 Task: Education minutes blue modern color block.
Action: Mouse moved to (120, 149)
Screenshot: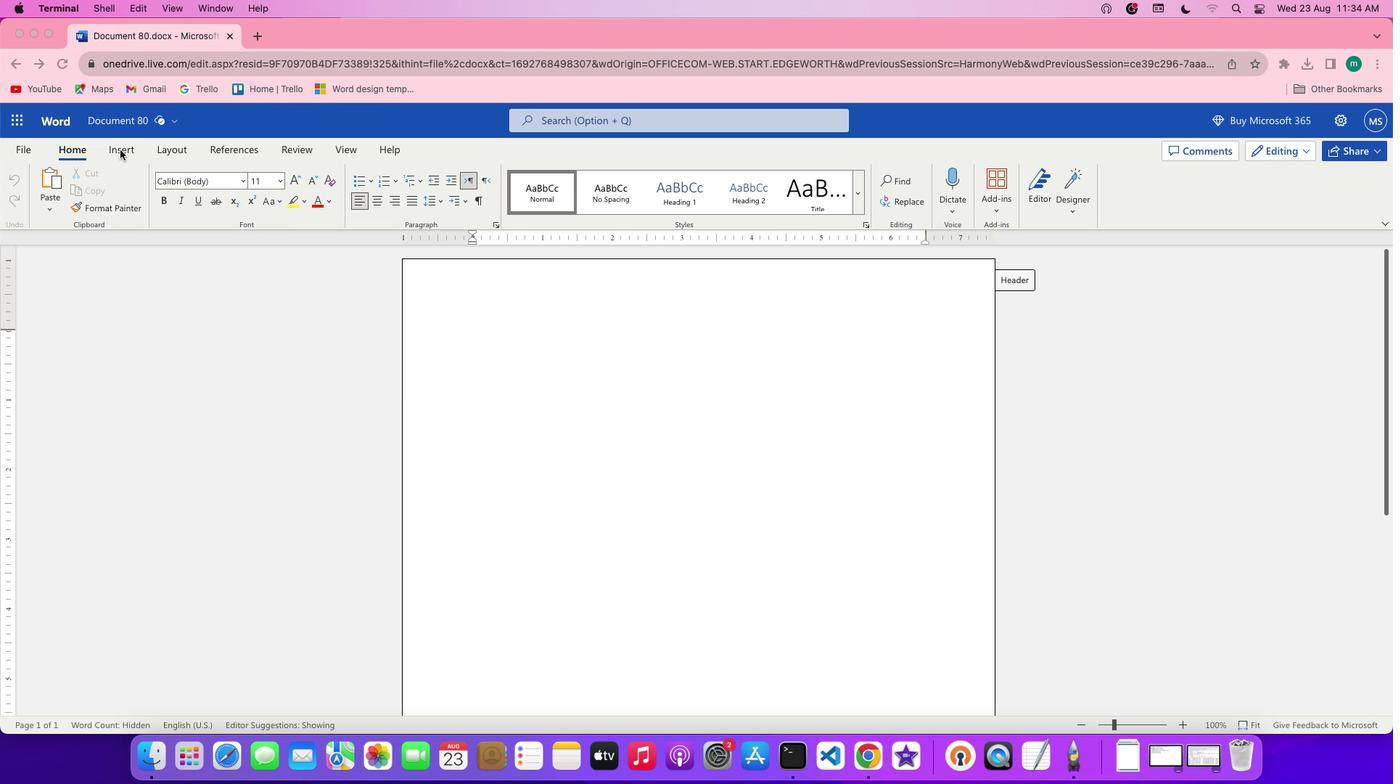 
Action: Mouse pressed left at (120, 149)
Screenshot: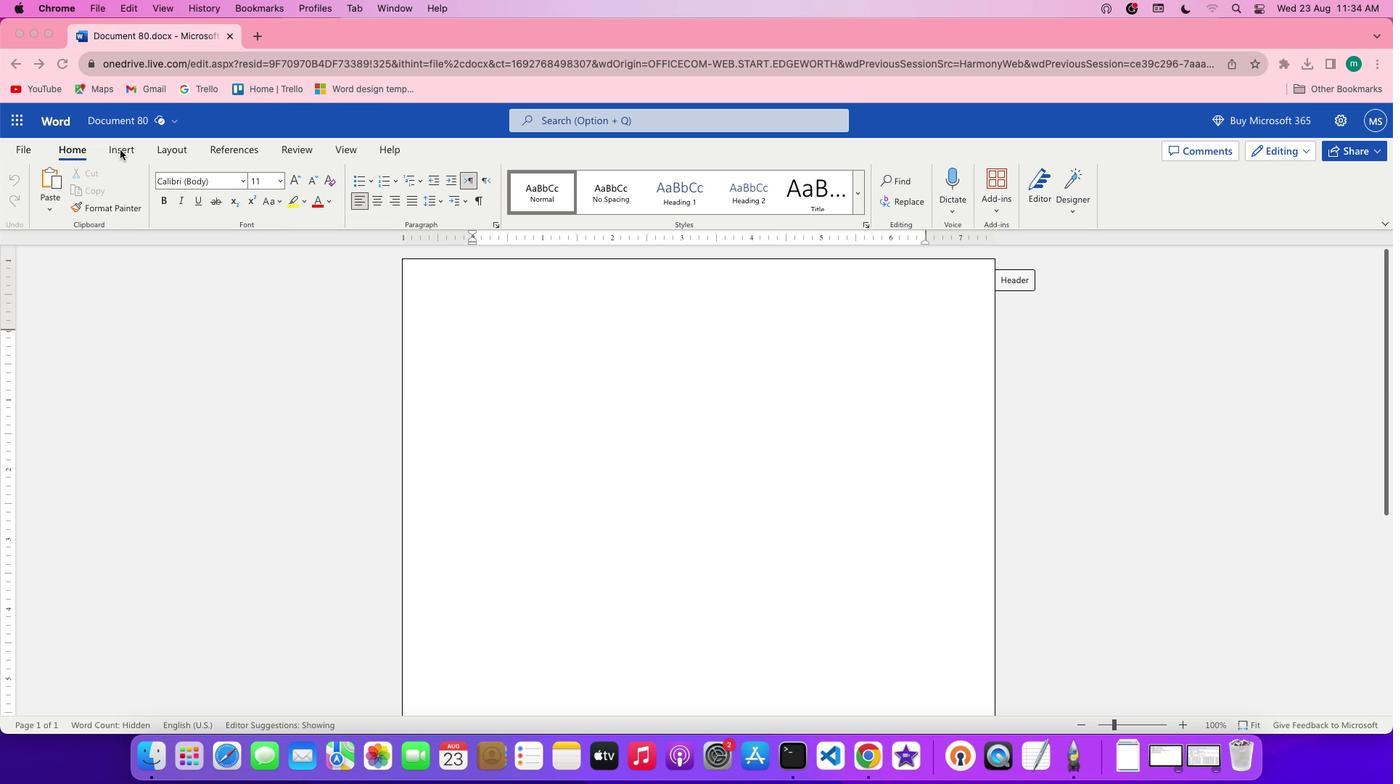 
Action: Mouse pressed left at (120, 149)
Screenshot: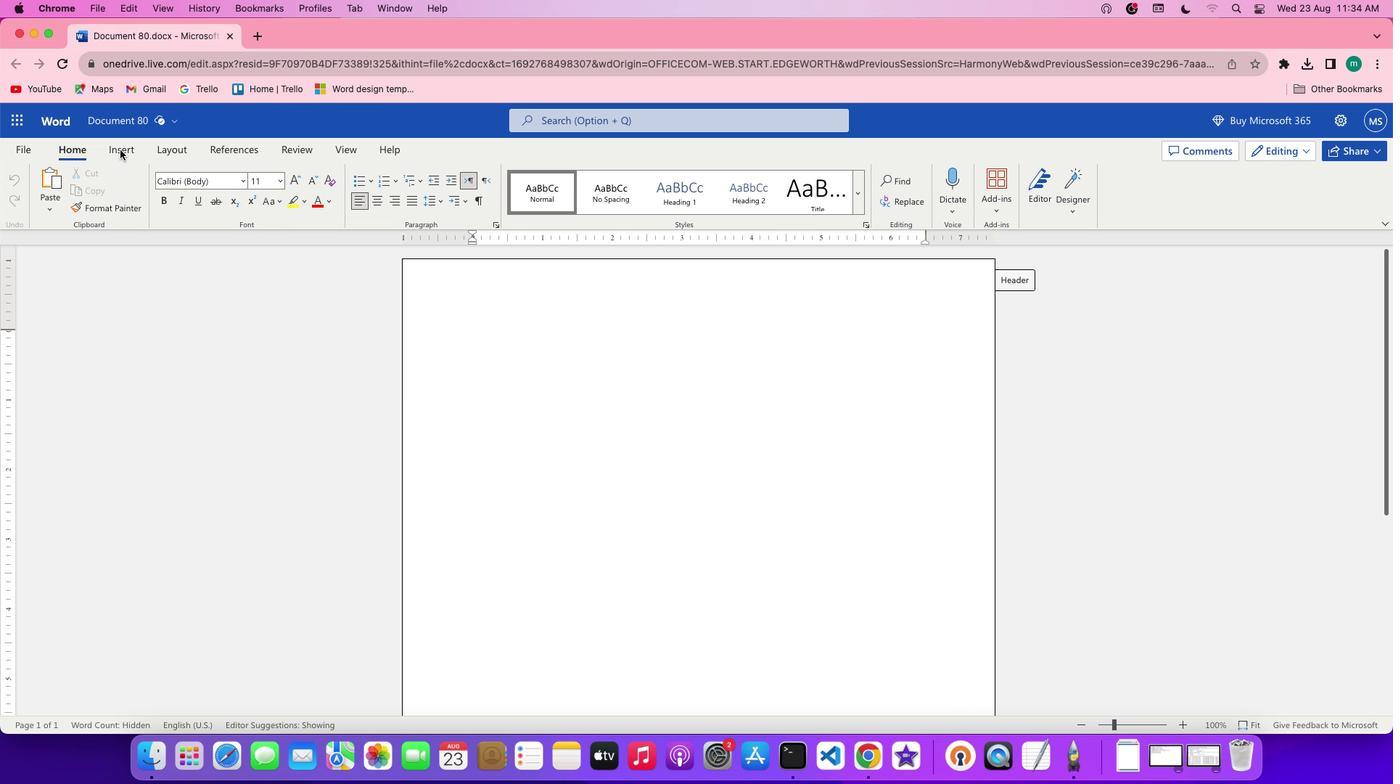 
Action: Mouse moved to (100, 209)
Screenshot: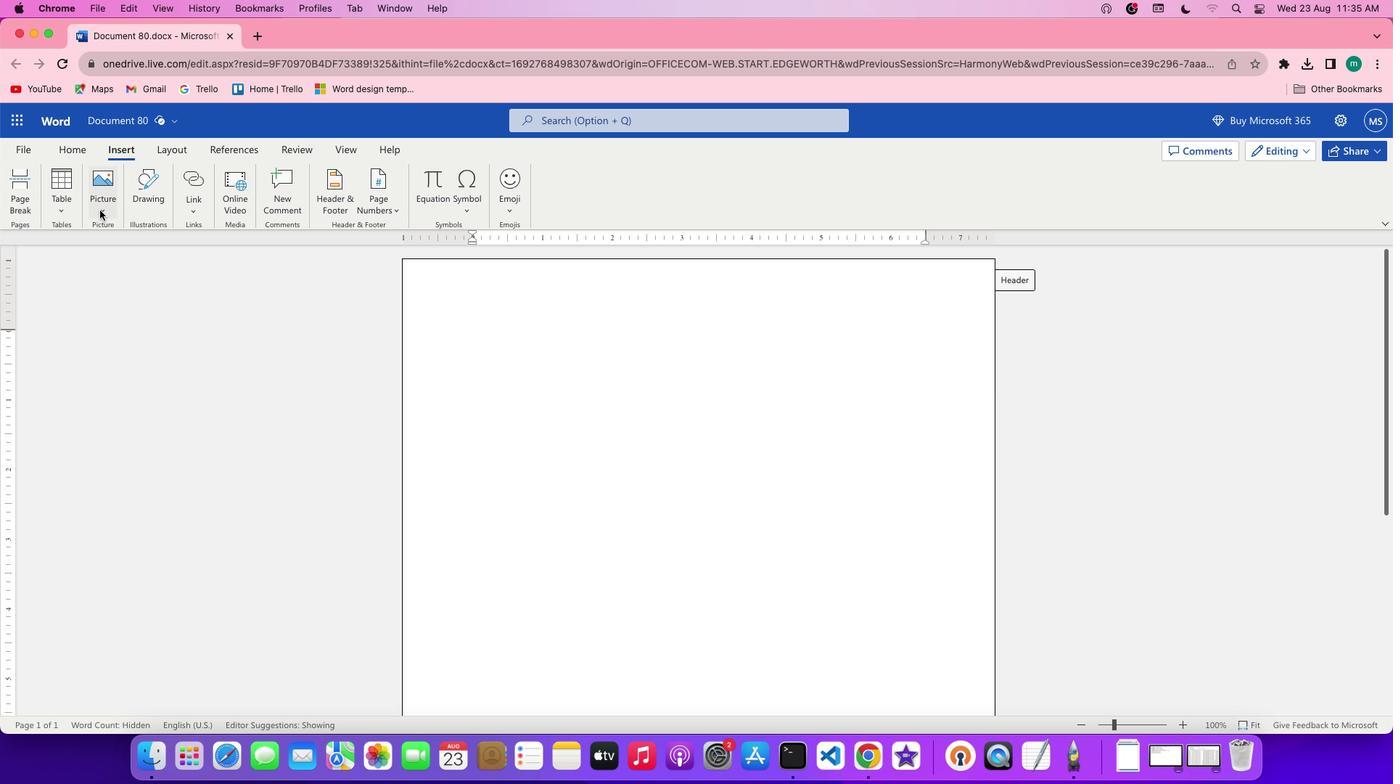 
Action: Mouse pressed left at (100, 209)
Screenshot: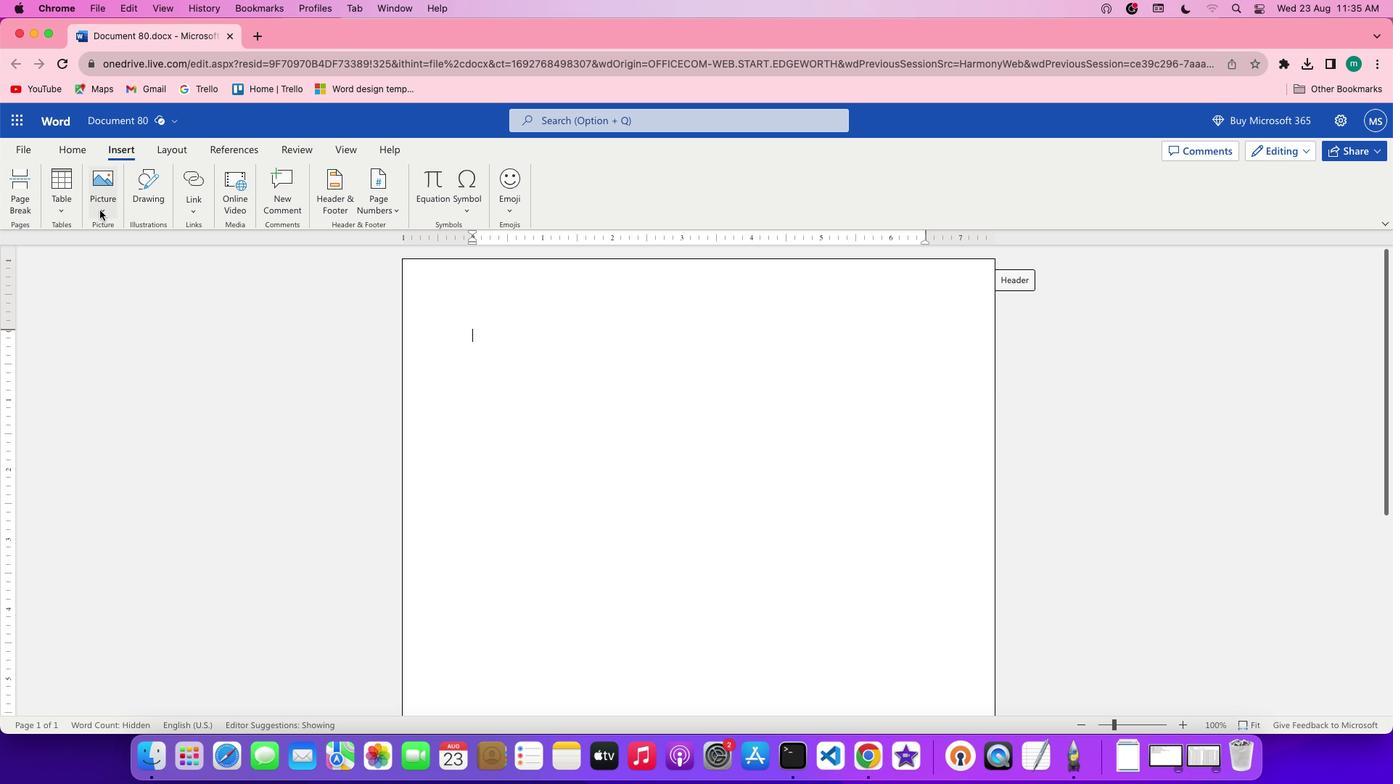 
Action: Mouse moved to (129, 249)
Screenshot: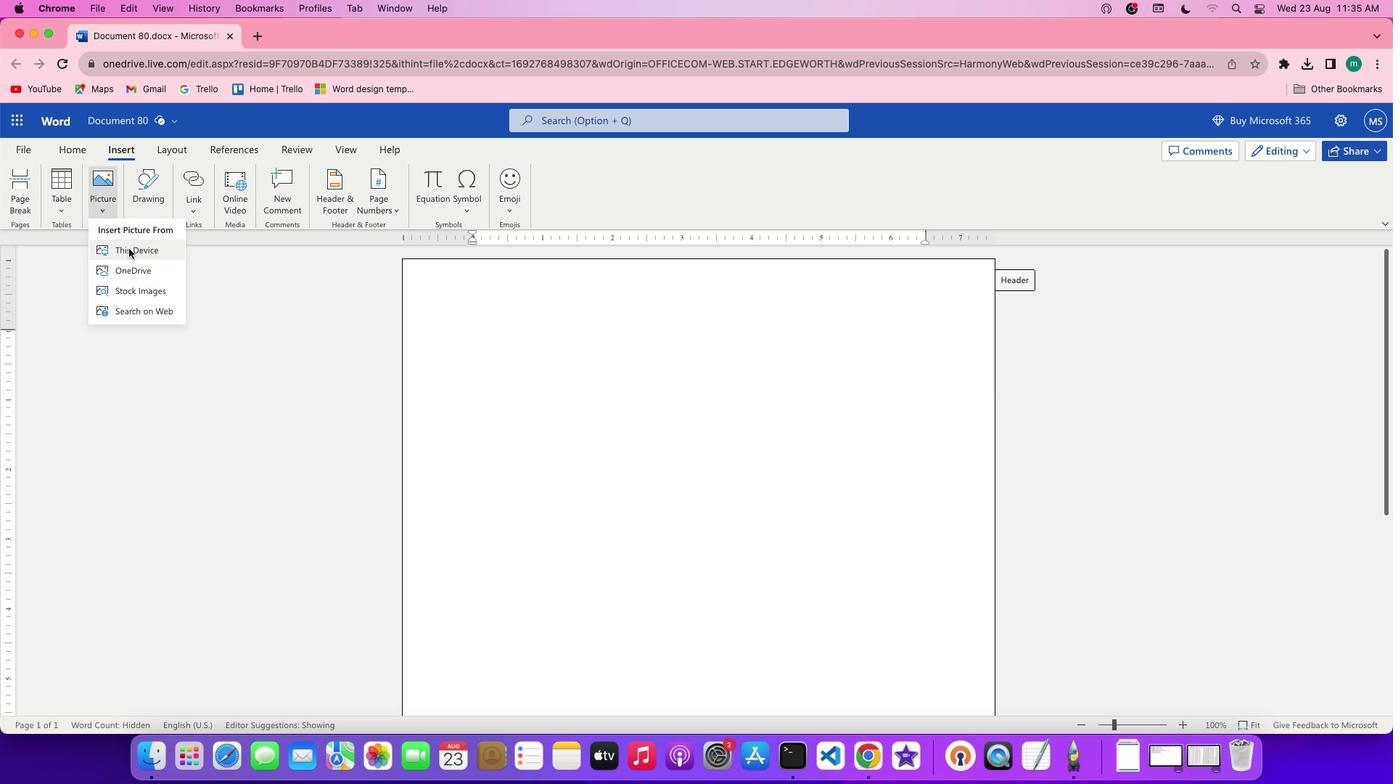 
Action: Mouse pressed left at (129, 249)
Screenshot: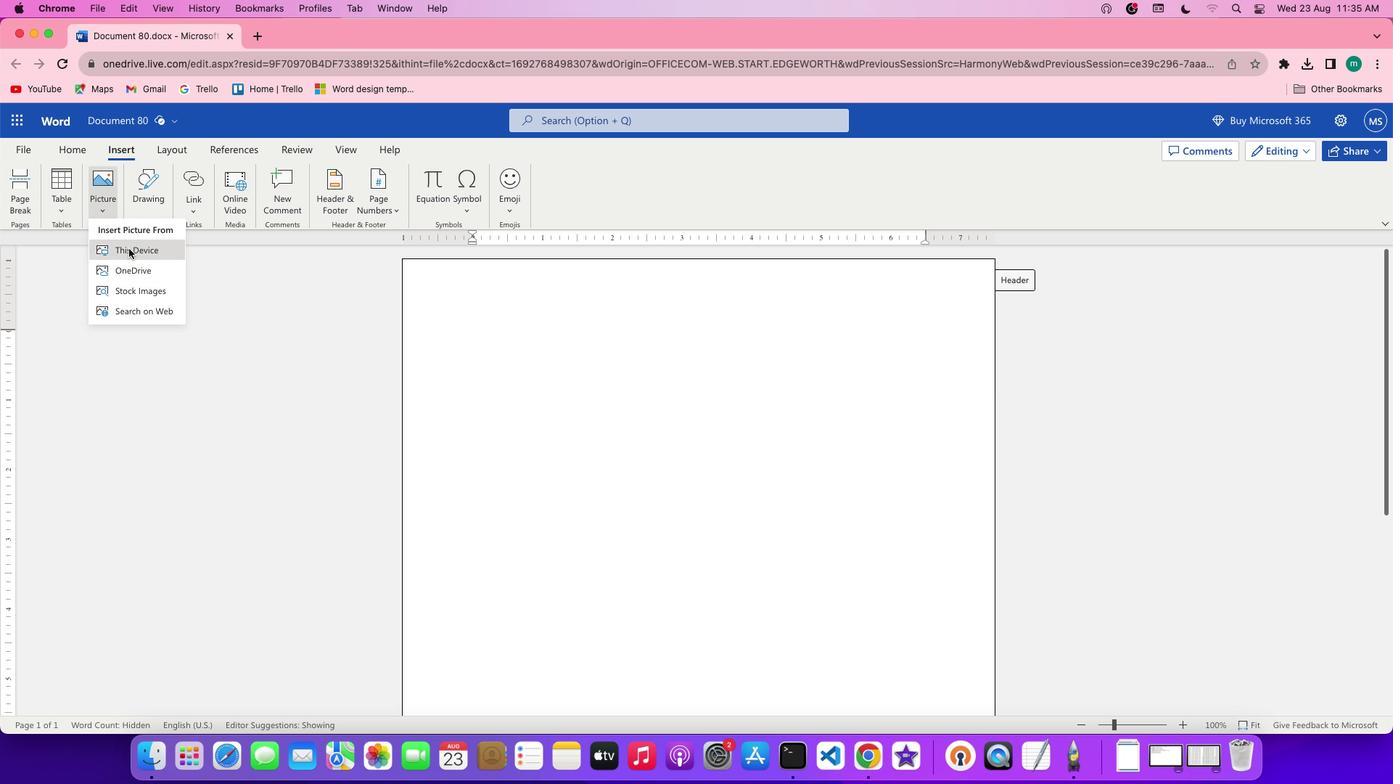 
Action: Mouse moved to (604, 370)
Screenshot: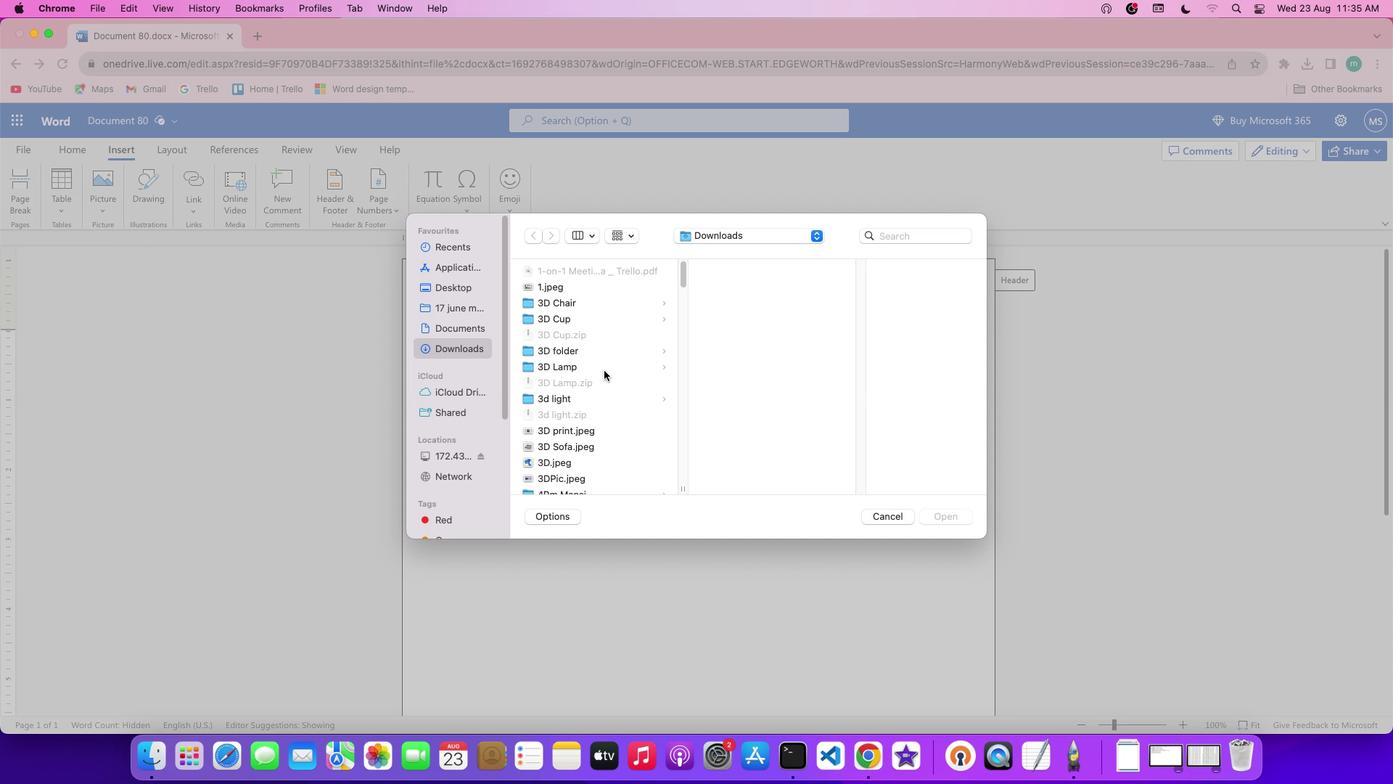 
Action: Mouse scrolled (604, 370) with delta (0, 0)
Screenshot: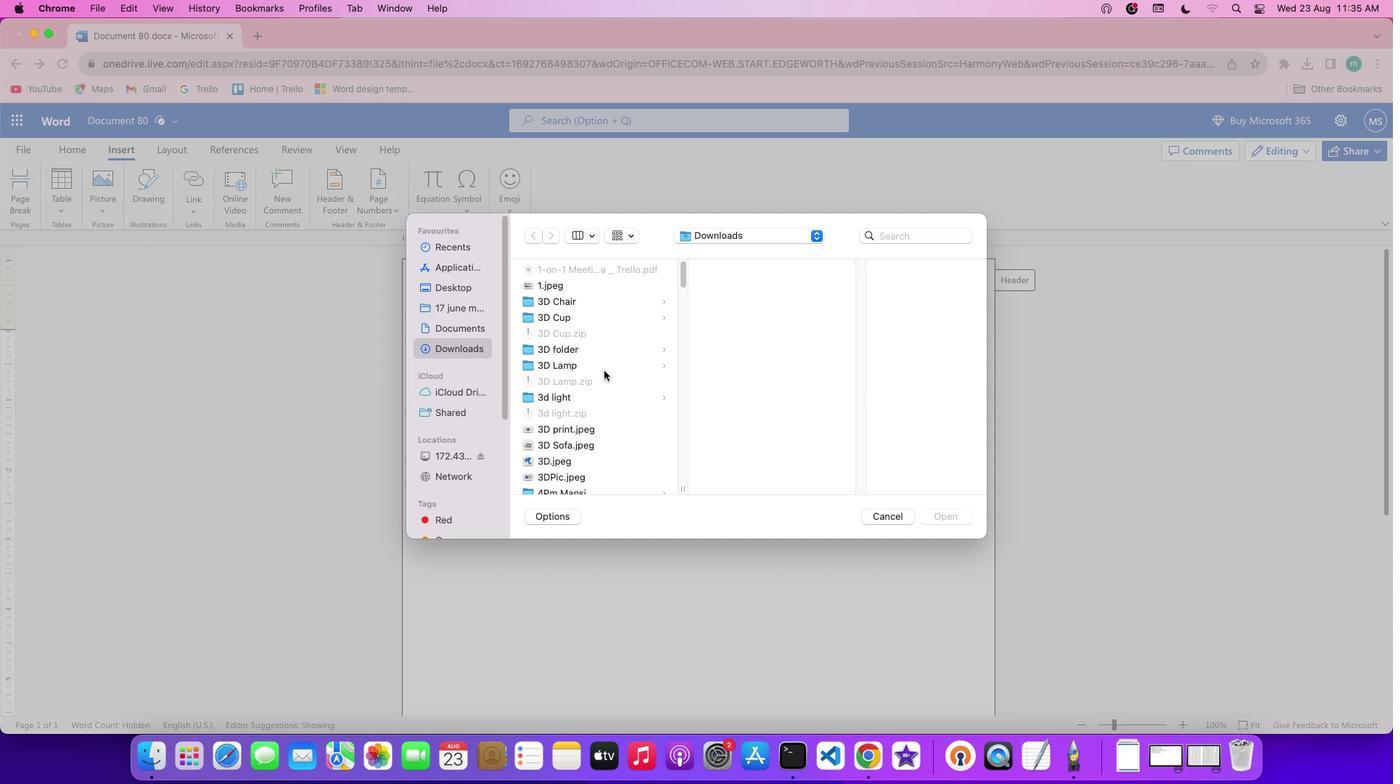 
Action: Mouse scrolled (604, 370) with delta (0, 0)
Screenshot: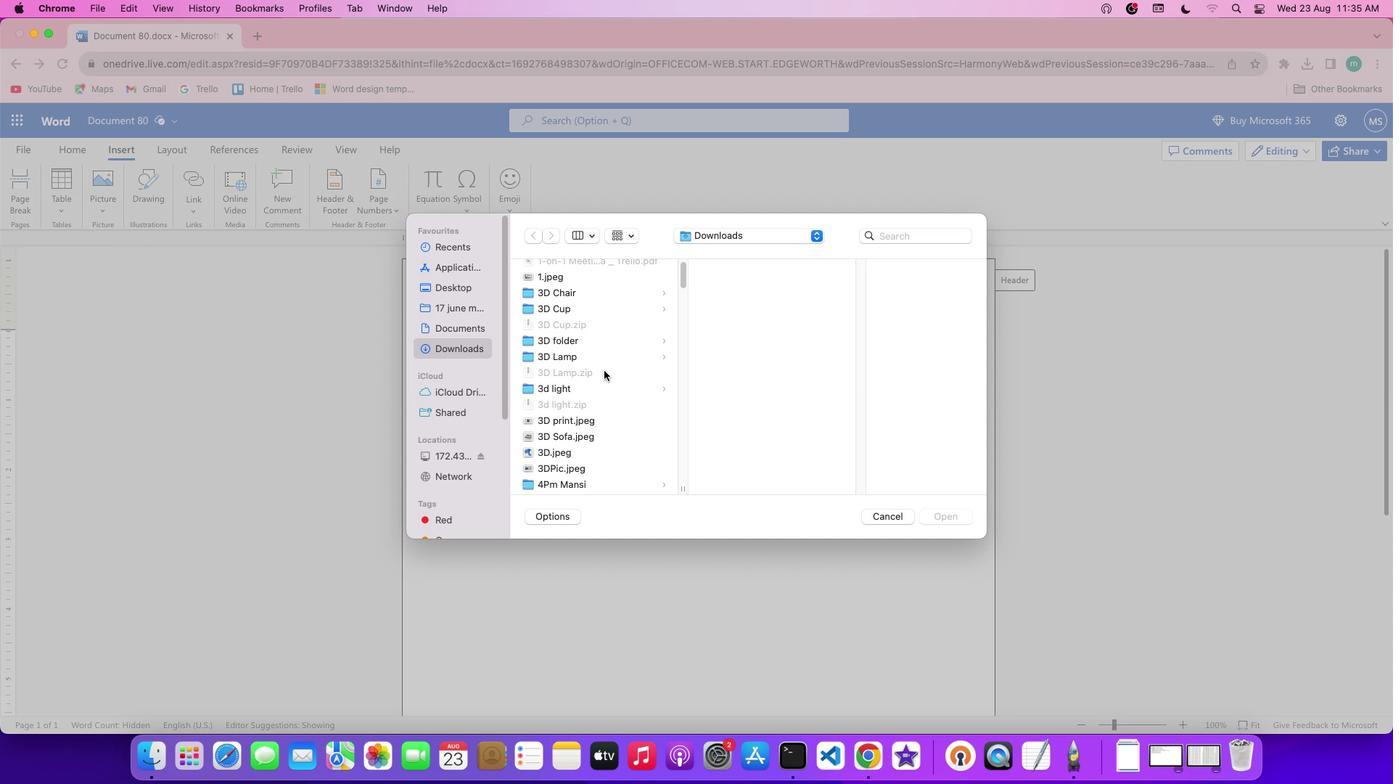 
Action: Mouse scrolled (604, 370) with delta (0, 0)
Screenshot: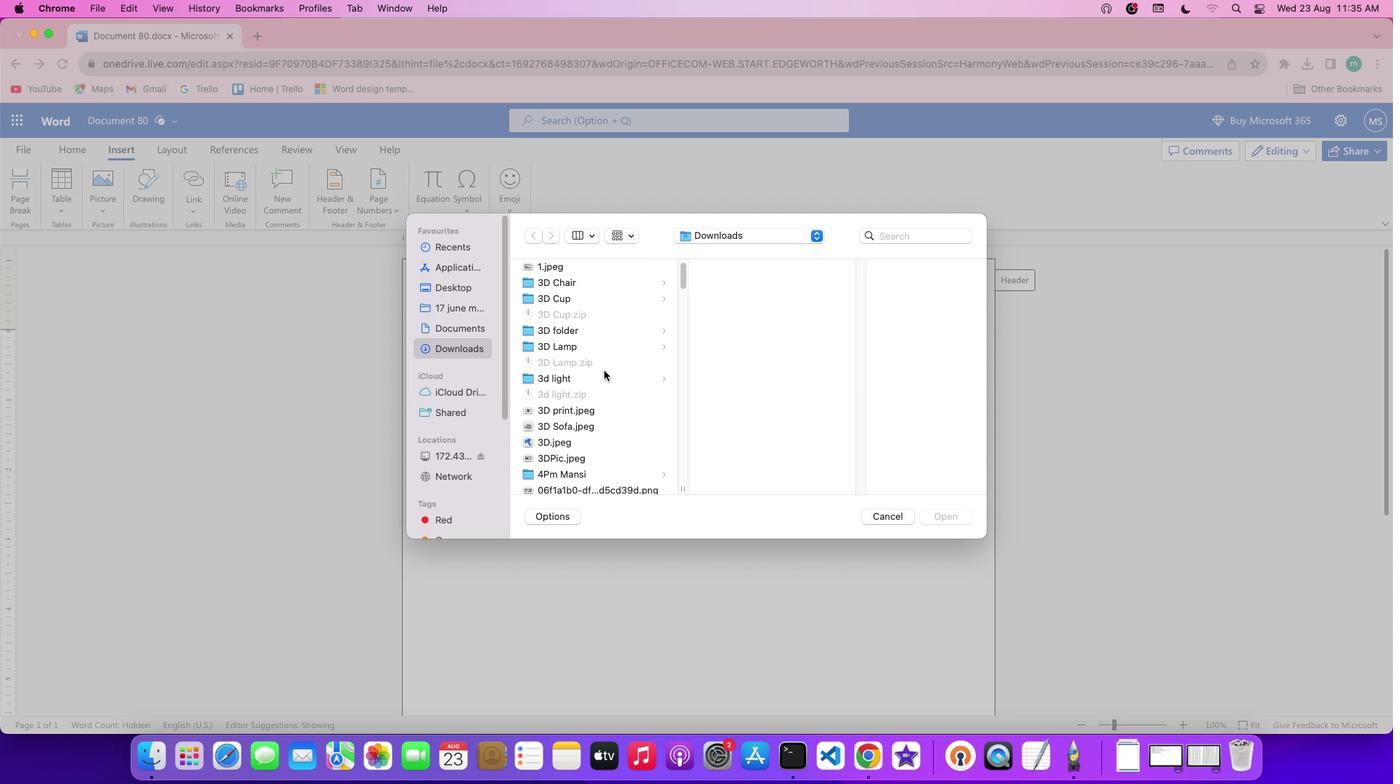 
Action: Mouse scrolled (604, 370) with delta (0, 0)
Screenshot: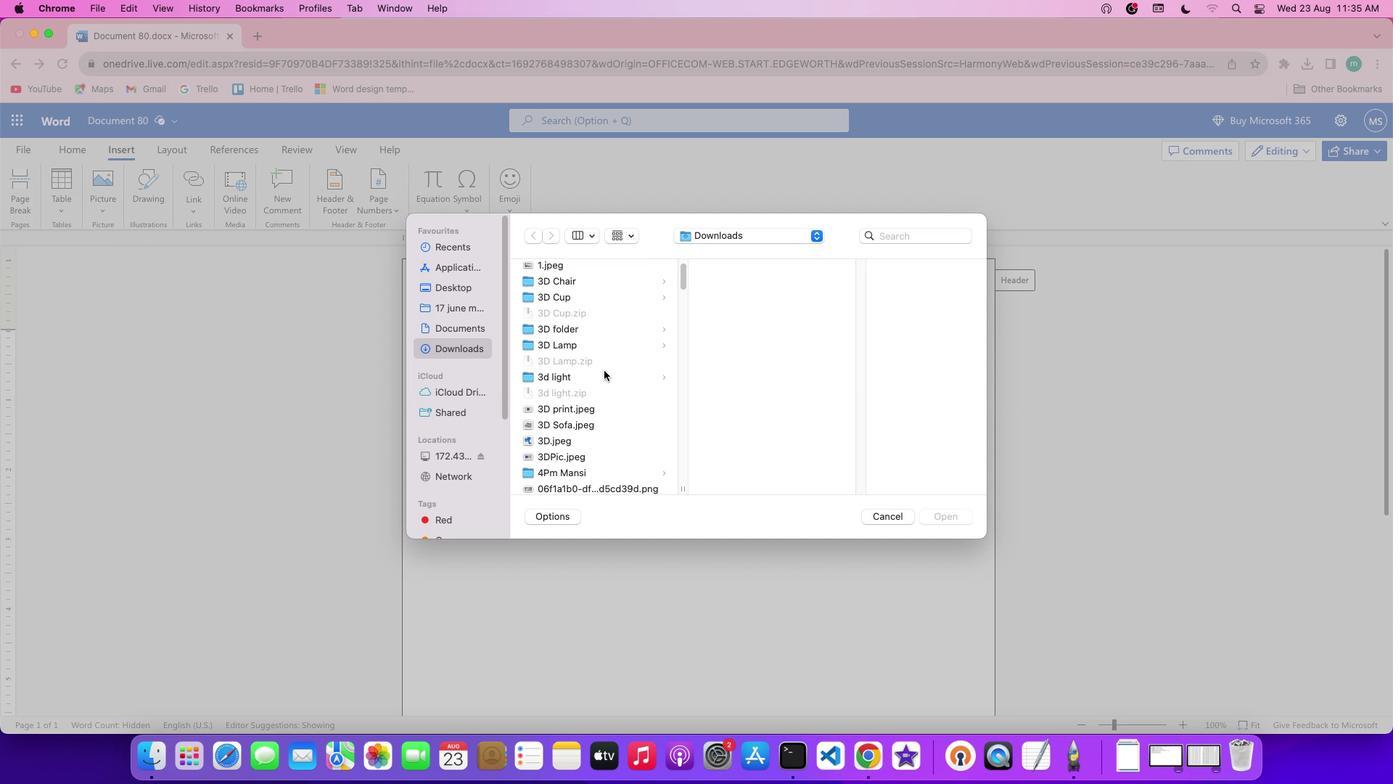 
Action: Mouse scrolled (604, 370) with delta (0, 0)
Screenshot: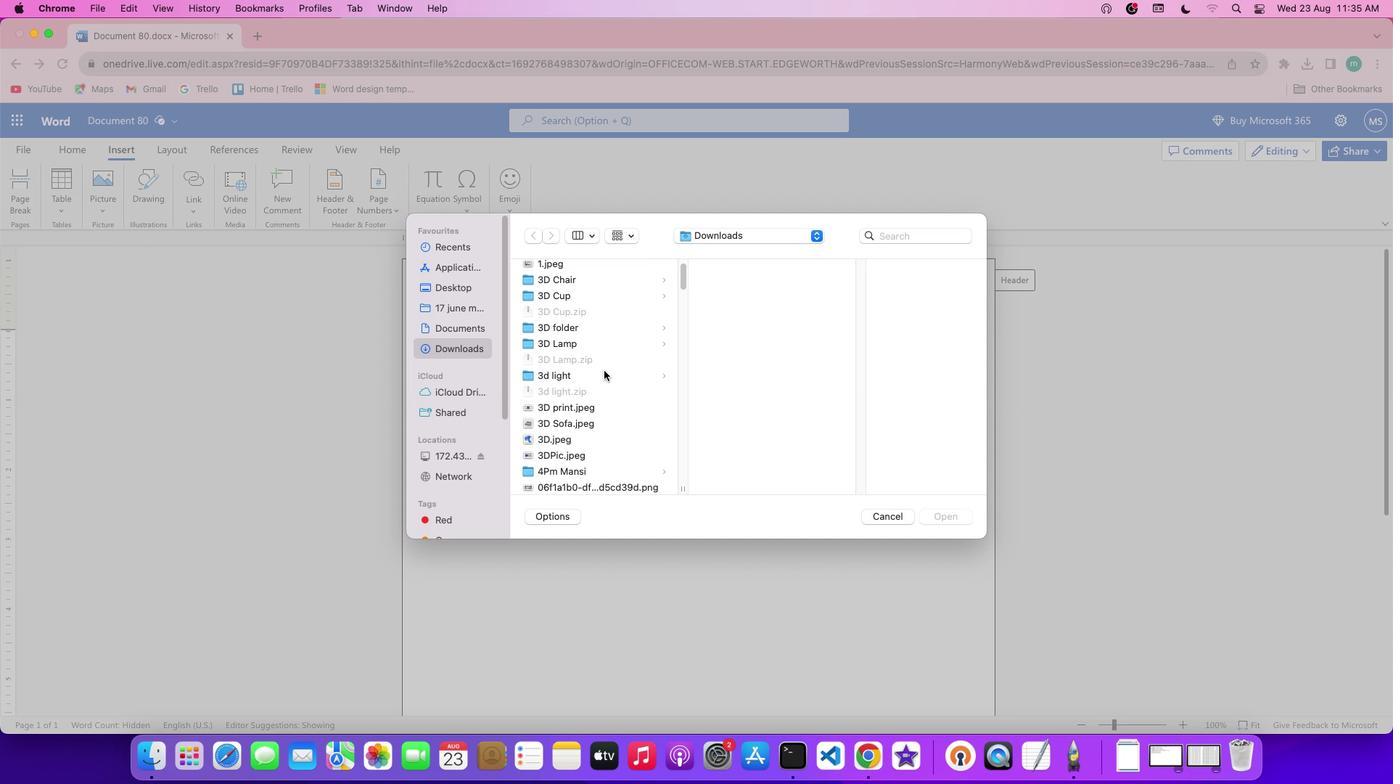 
Action: Mouse scrolled (604, 370) with delta (0, 0)
Screenshot: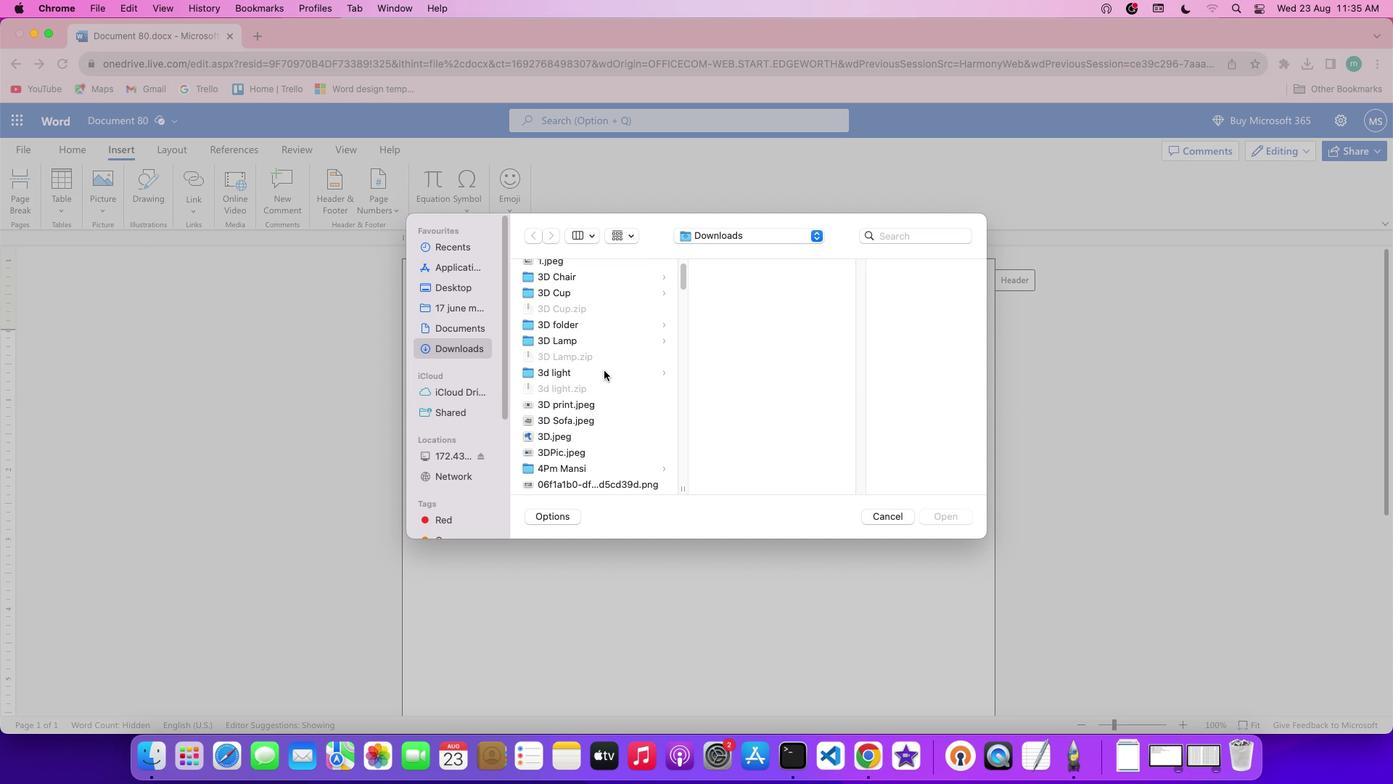 
Action: Mouse scrolled (604, 370) with delta (0, 0)
Screenshot: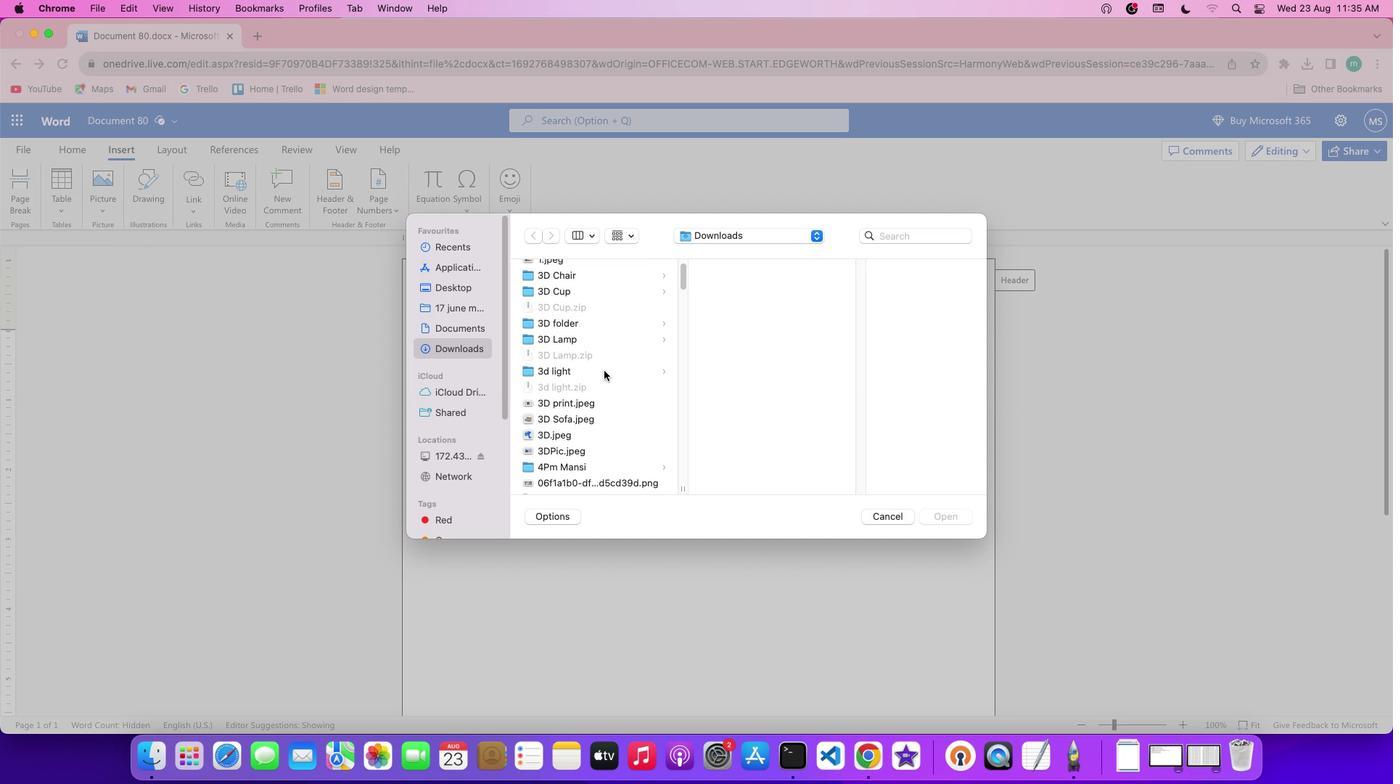 
Action: Mouse scrolled (604, 370) with delta (0, 0)
Screenshot: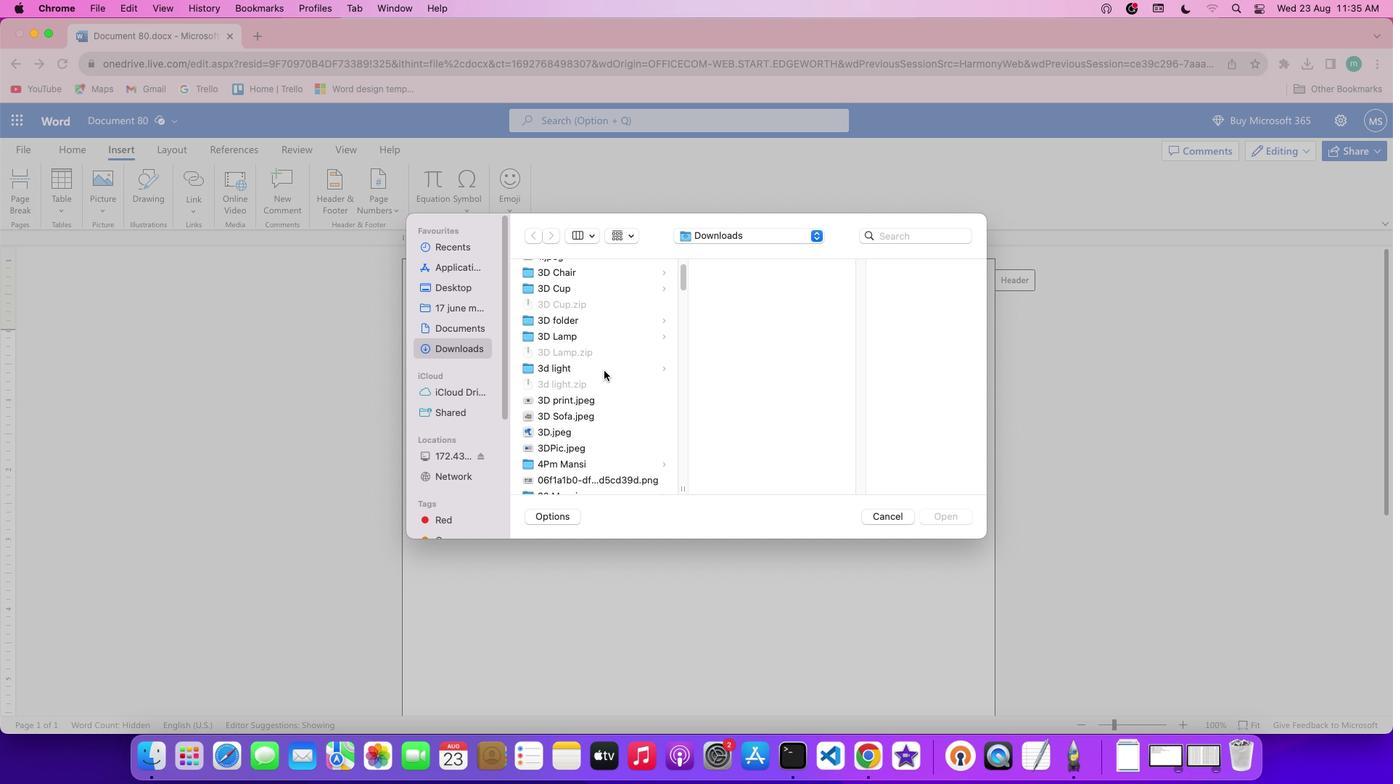 
Action: Mouse scrolled (604, 370) with delta (0, 0)
Screenshot: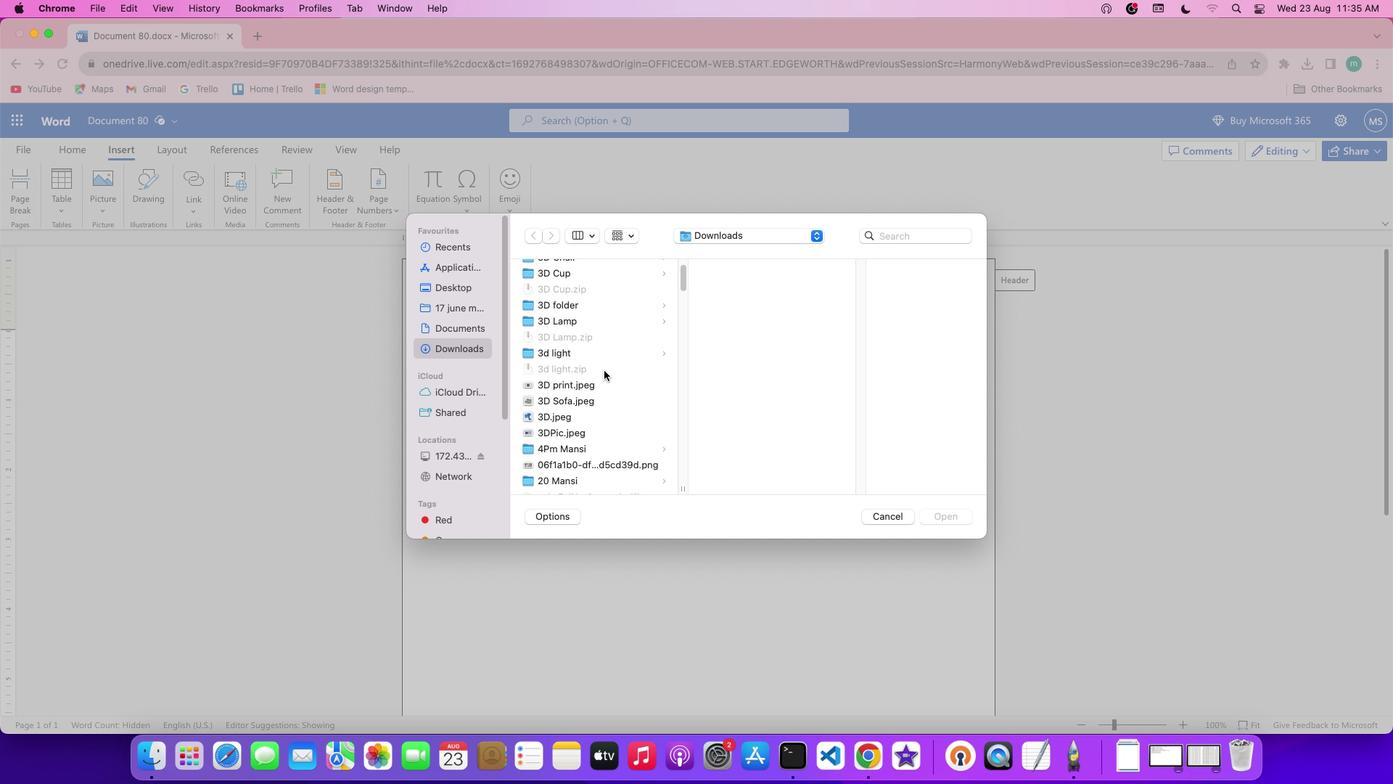
Action: Mouse scrolled (604, 370) with delta (0, 0)
Screenshot: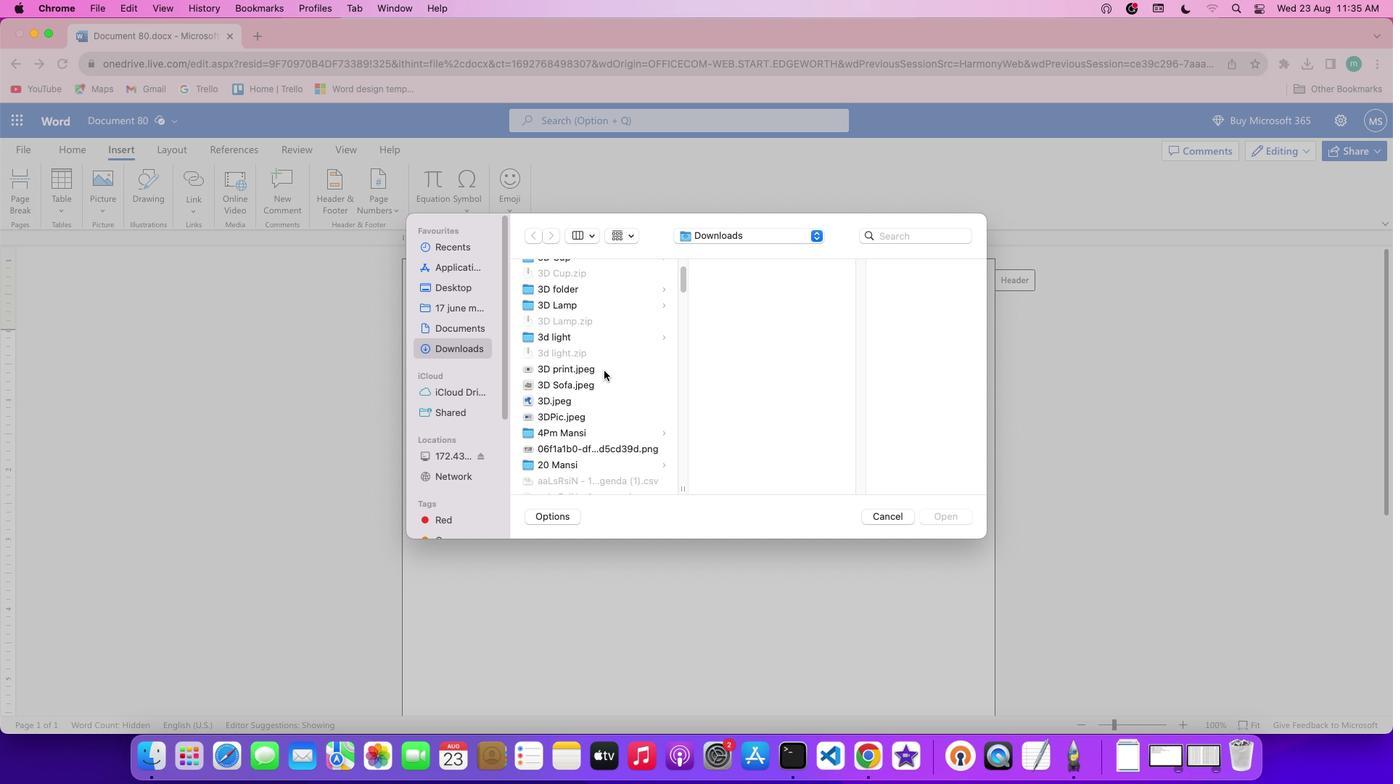 
Action: Mouse scrolled (604, 370) with delta (0, 0)
Screenshot: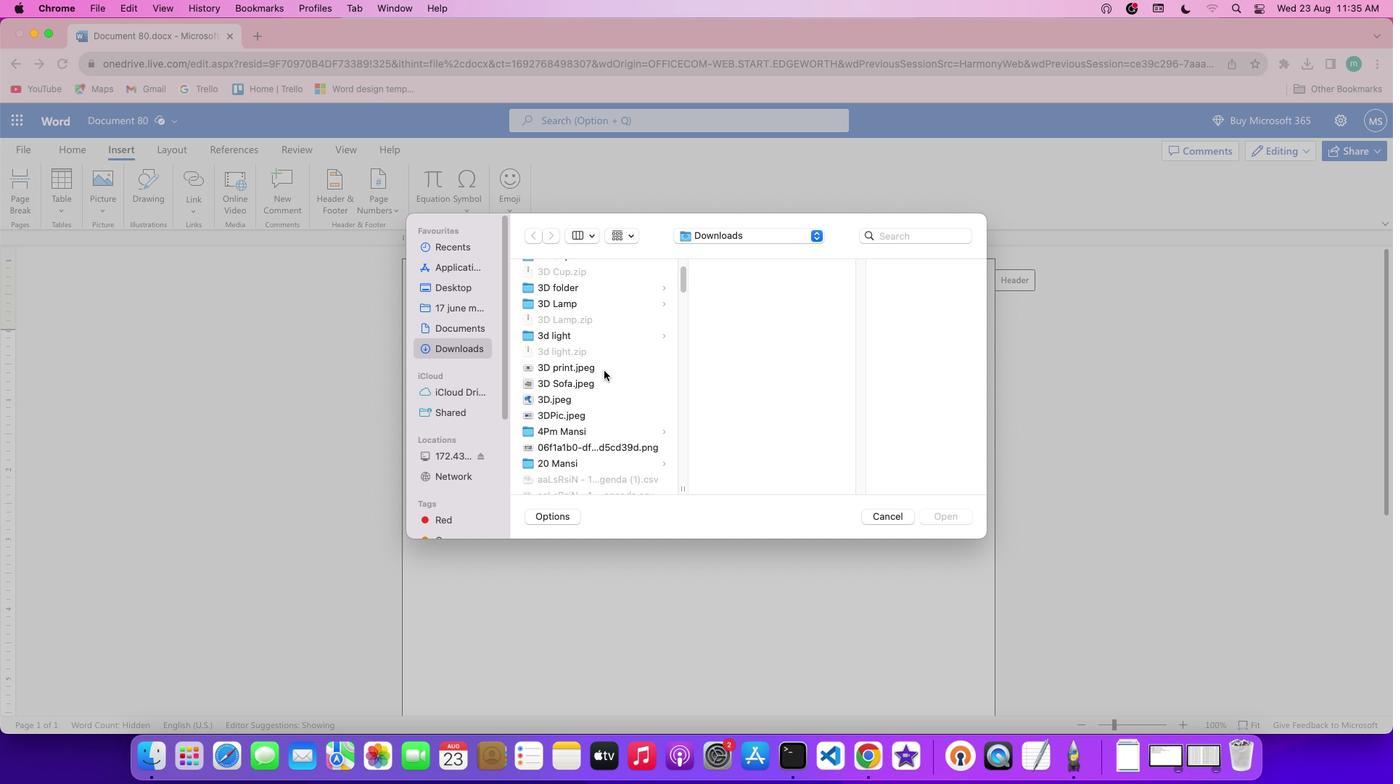 
Action: Mouse scrolled (604, 370) with delta (0, 0)
Screenshot: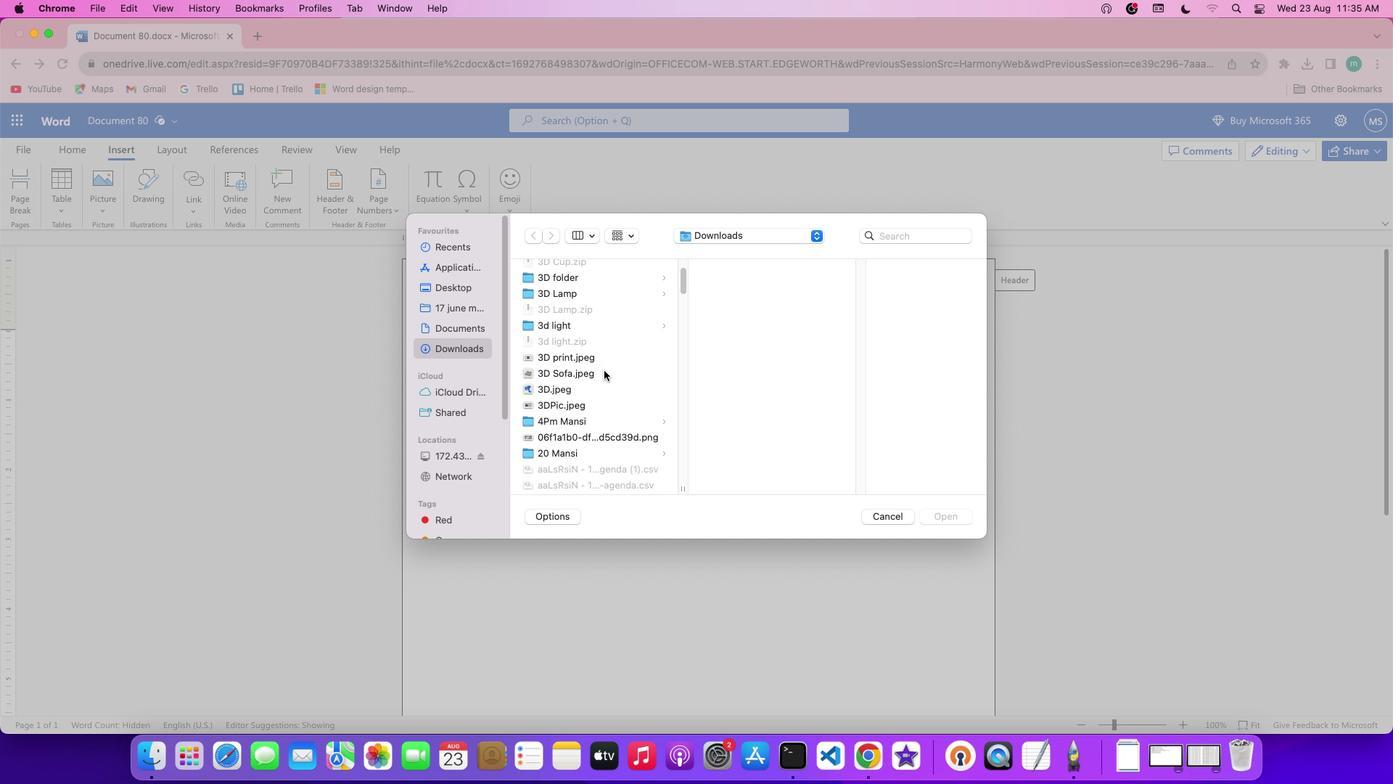 
Action: Mouse scrolled (604, 370) with delta (0, -1)
Screenshot: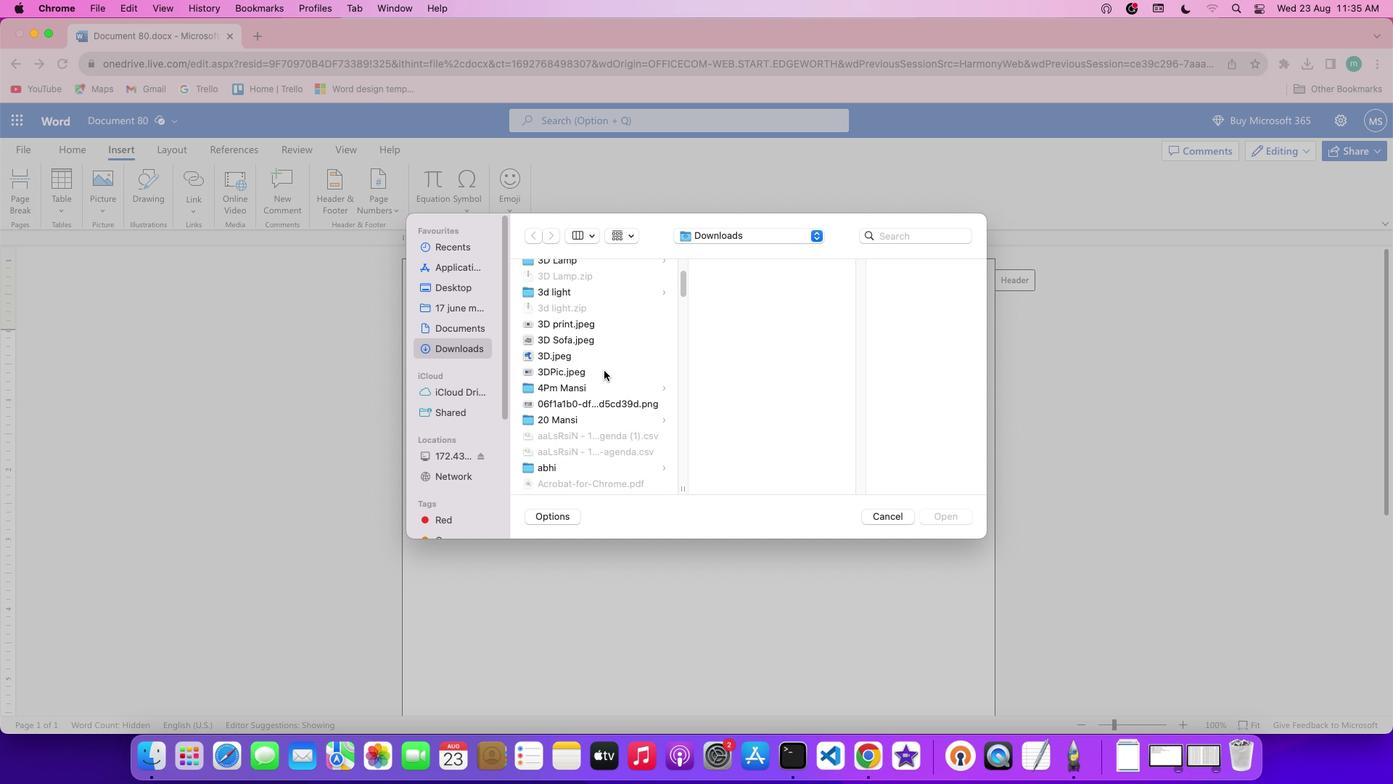 
Action: Mouse scrolled (604, 370) with delta (0, 0)
Screenshot: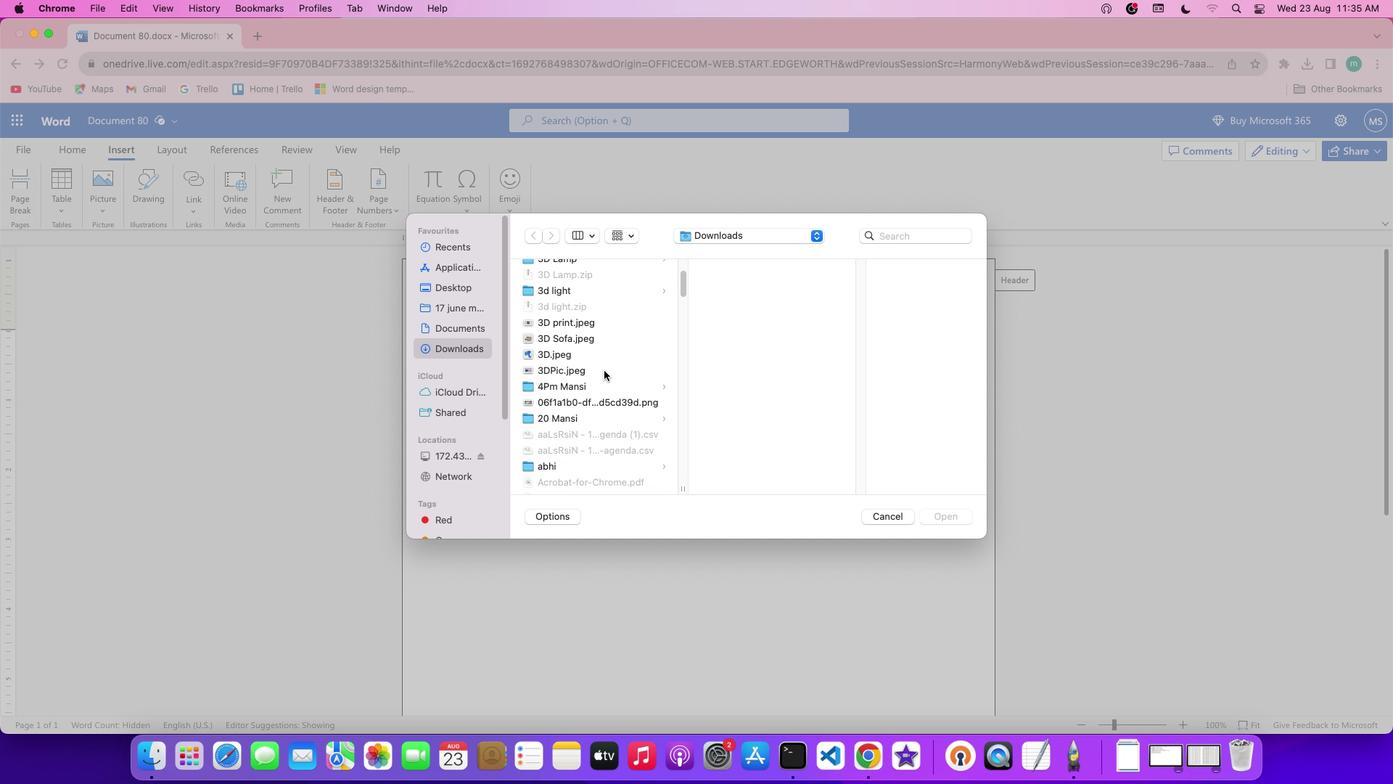 
Action: Mouse scrolled (604, 370) with delta (0, 0)
Screenshot: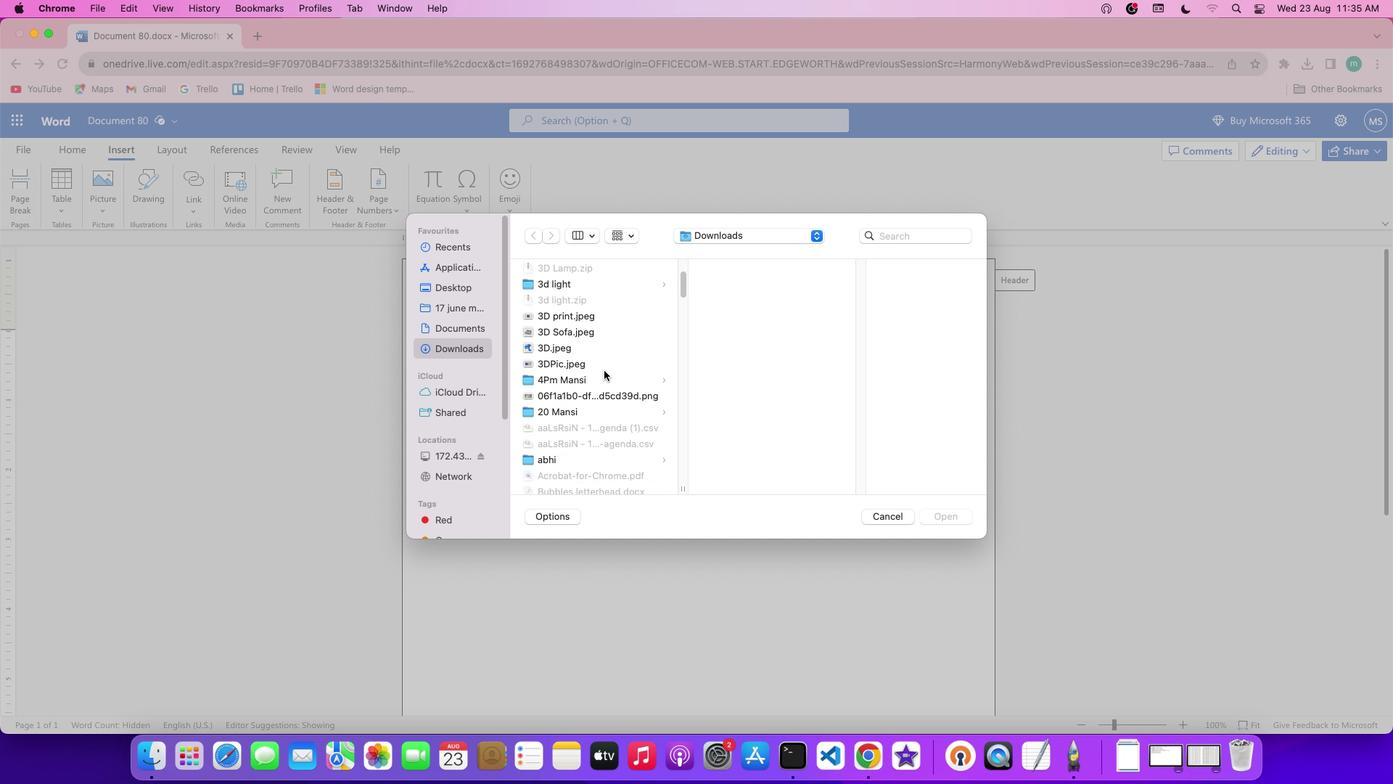 
Action: Mouse scrolled (604, 370) with delta (0, 0)
Screenshot: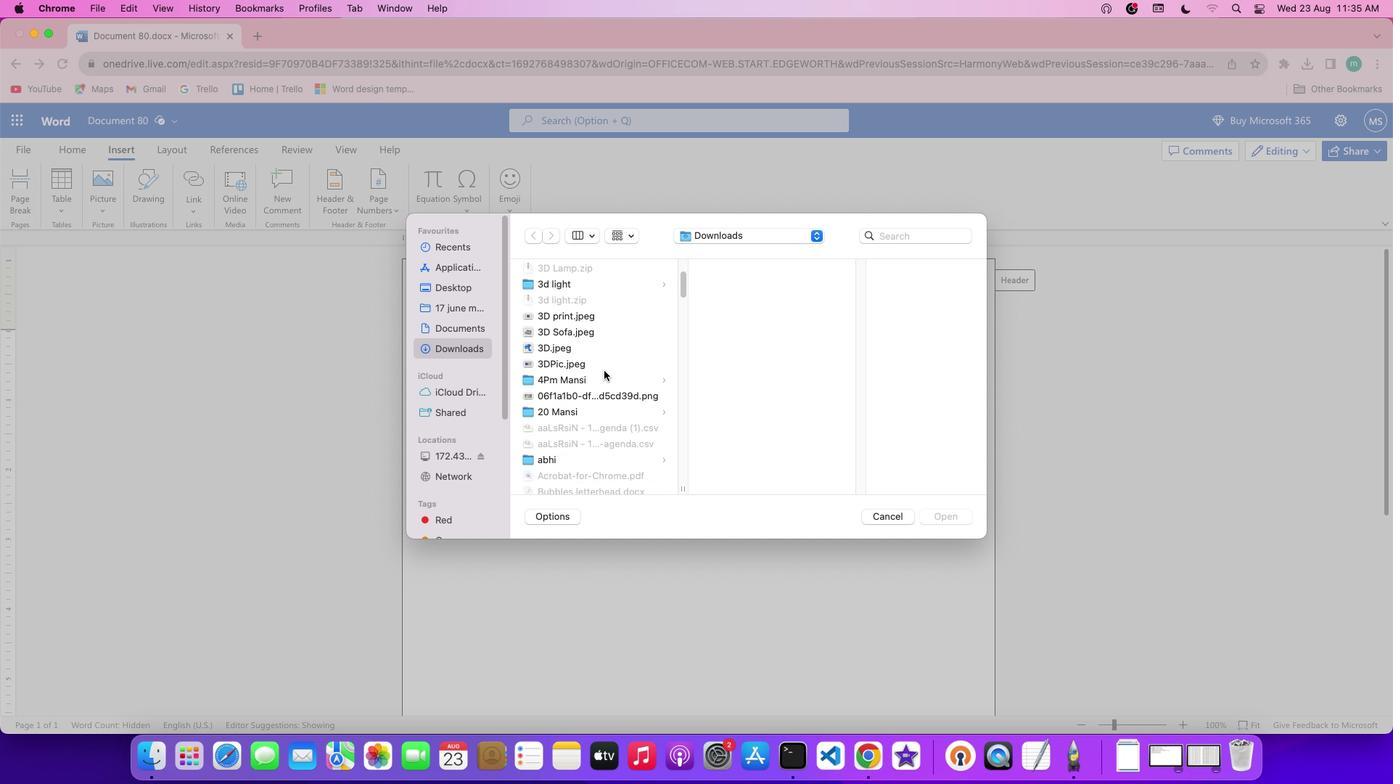
Action: Mouse scrolled (604, 370) with delta (0, 0)
Screenshot: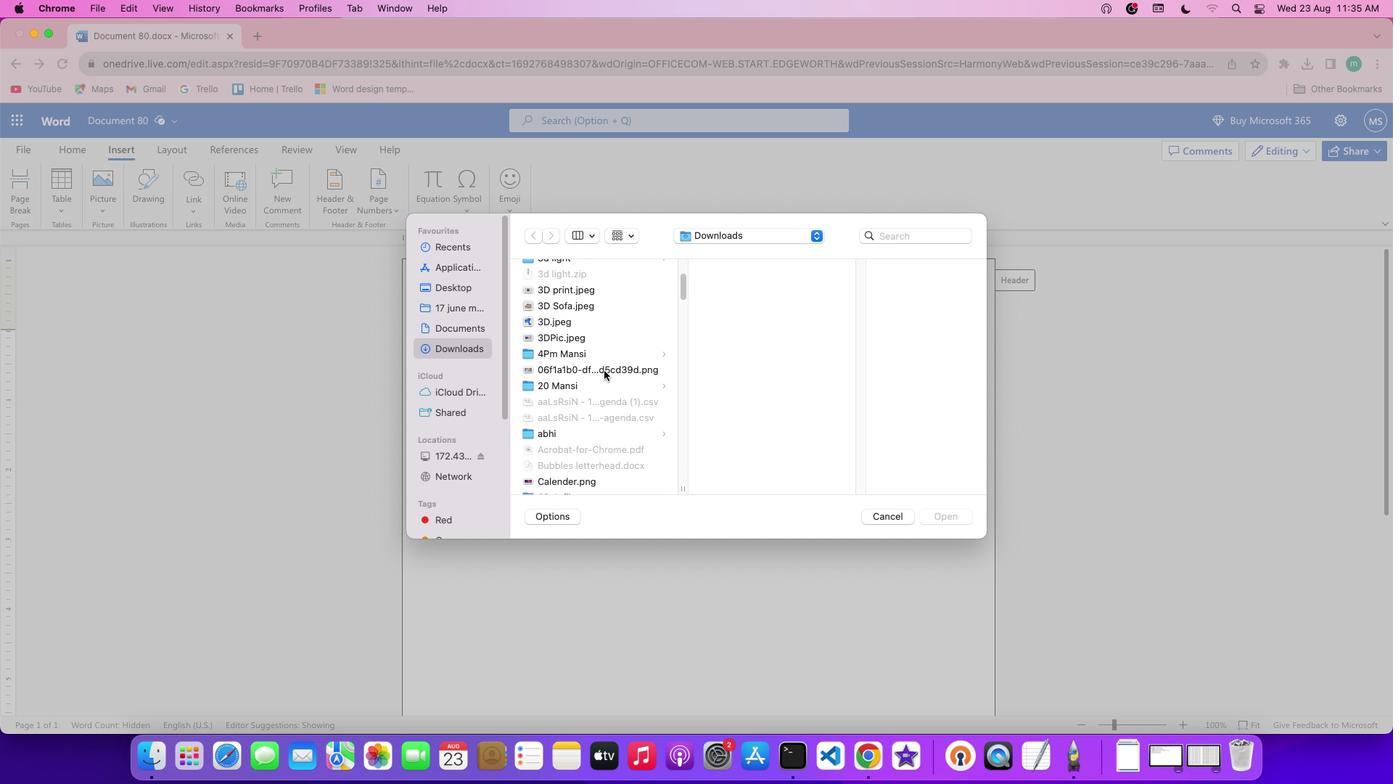 
Action: Mouse scrolled (604, 370) with delta (0, 0)
Screenshot: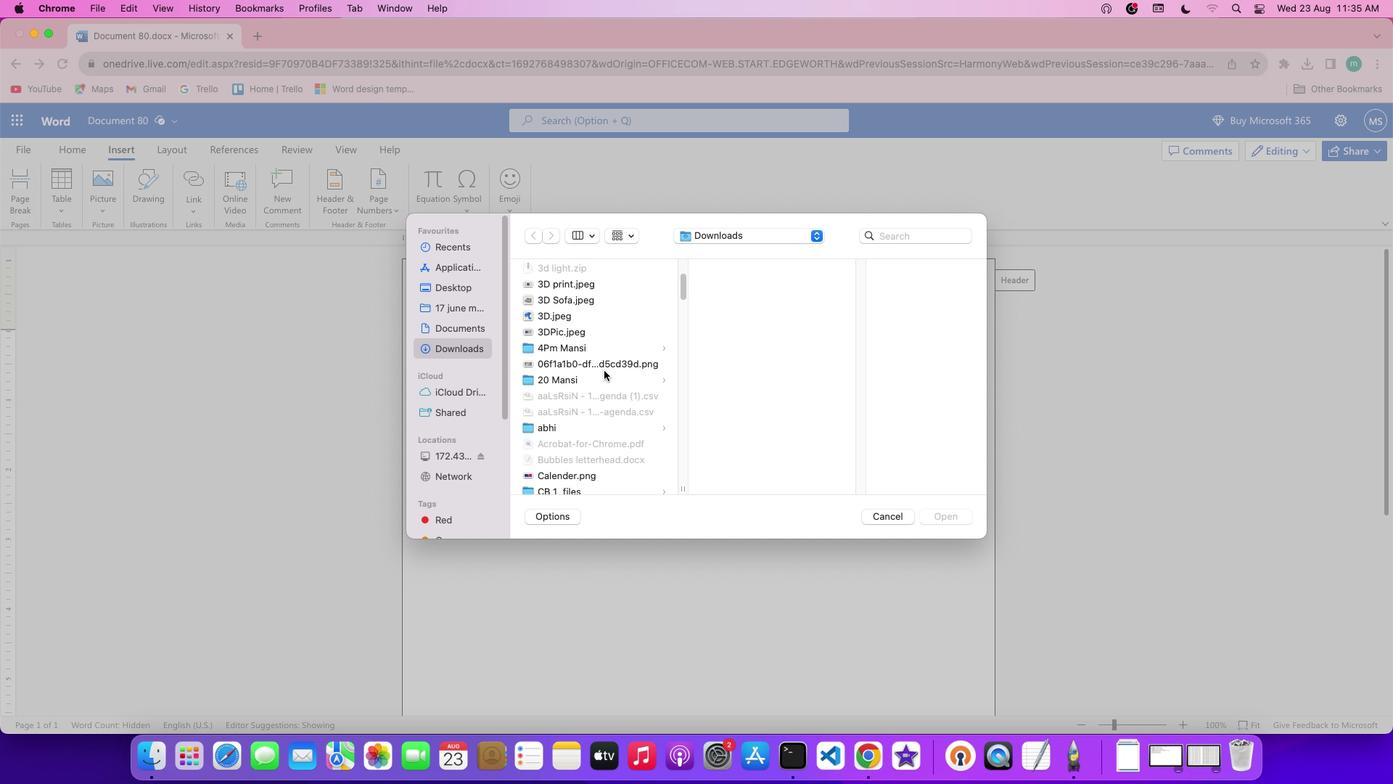 
Action: Mouse scrolled (604, 370) with delta (0, 0)
Screenshot: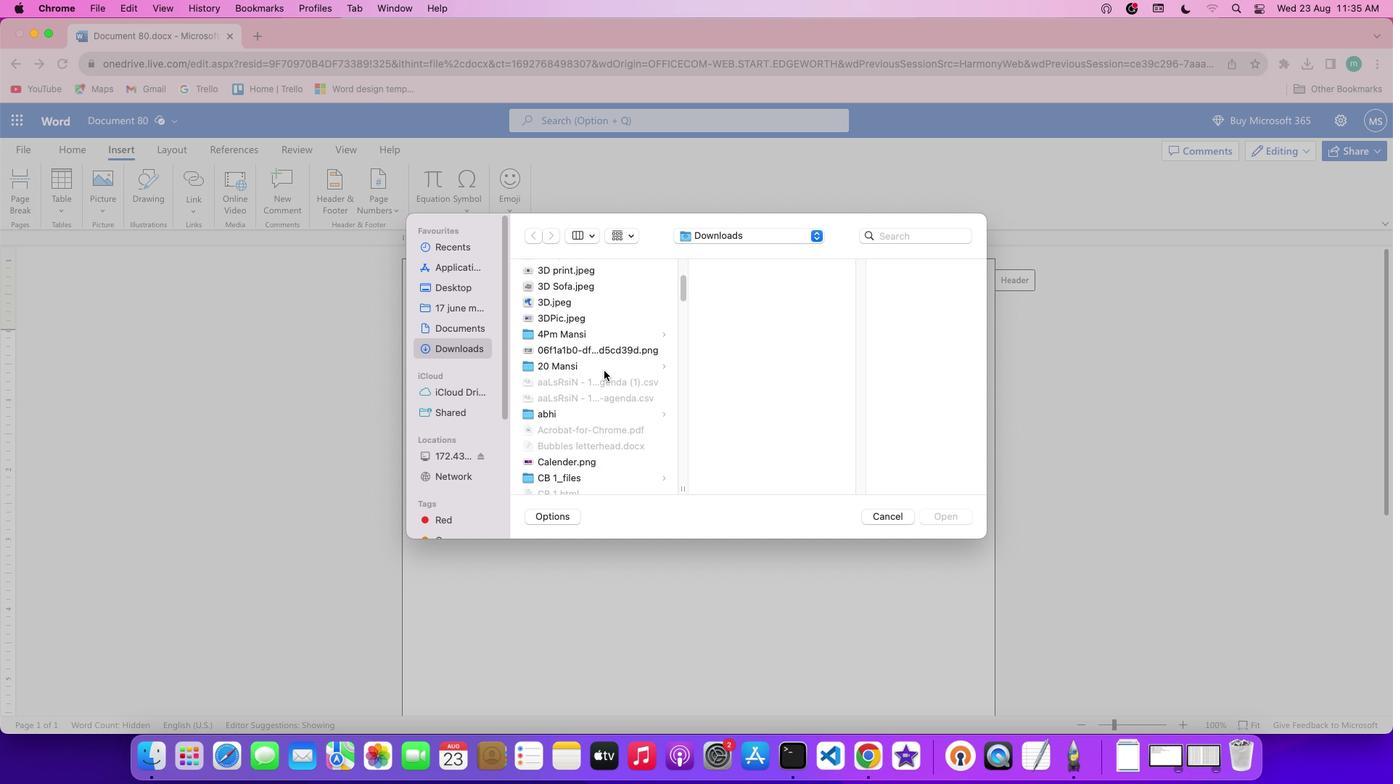
Action: Mouse scrolled (604, 370) with delta (0, 0)
Screenshot: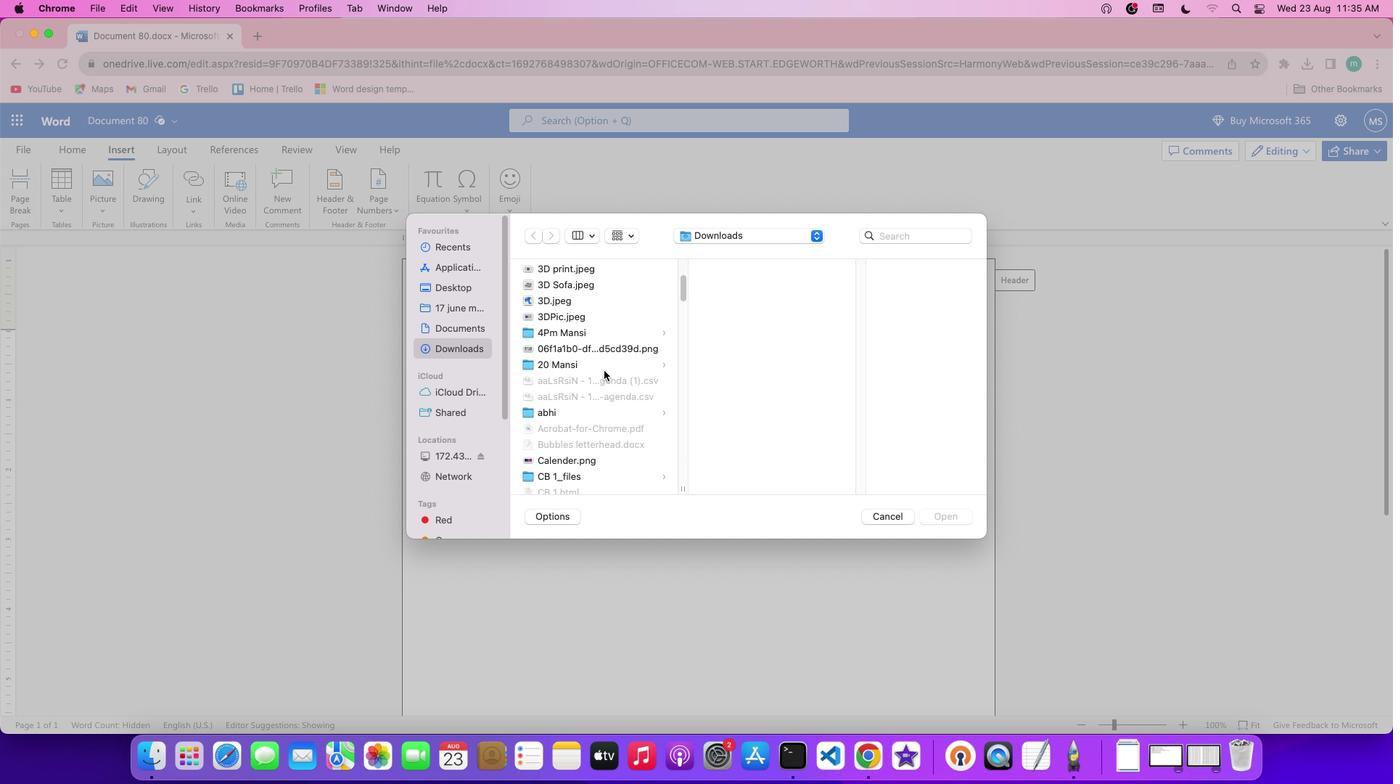 
Action: Mouse scrolled (604, 370) with delta (0, 0)
Screenshot: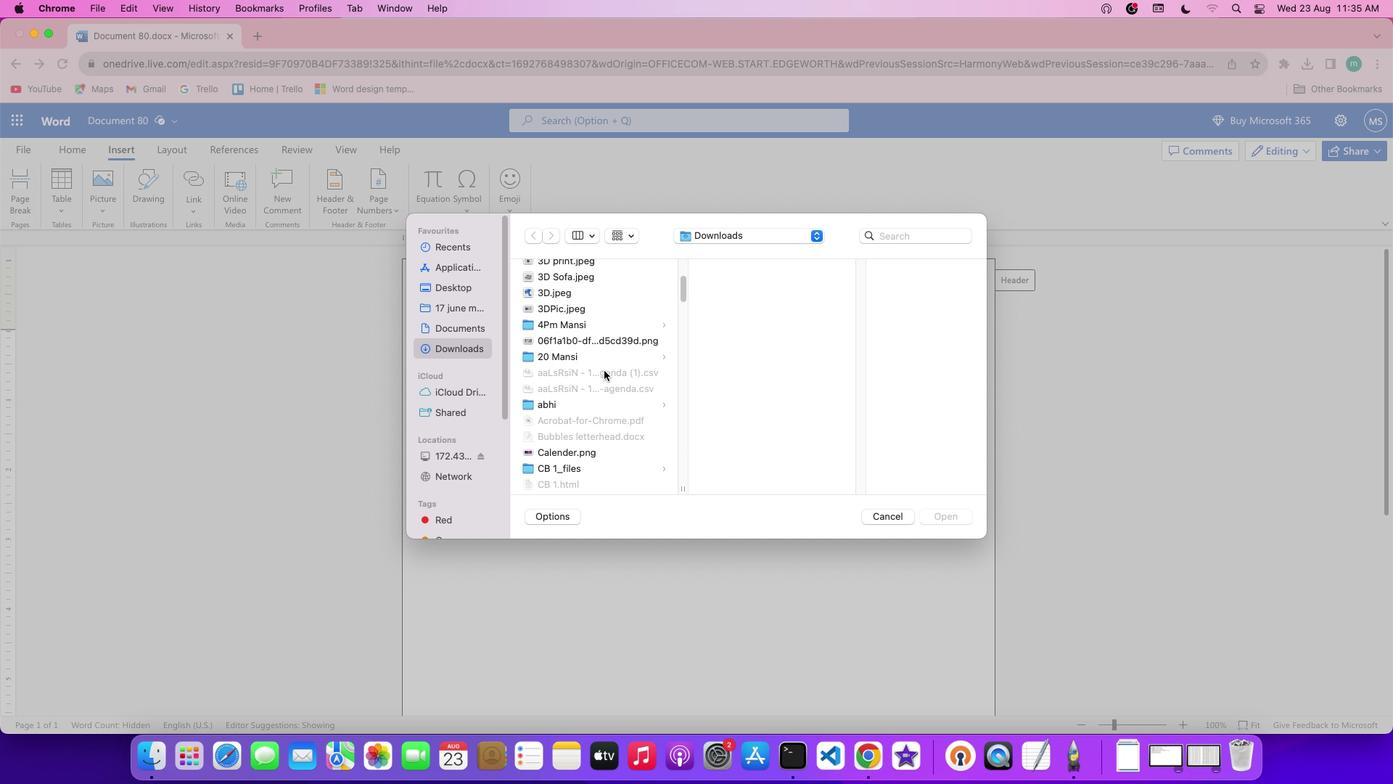 
Action: Mouse scrolled (604, 370) with delta (0, 0)
Screenshot: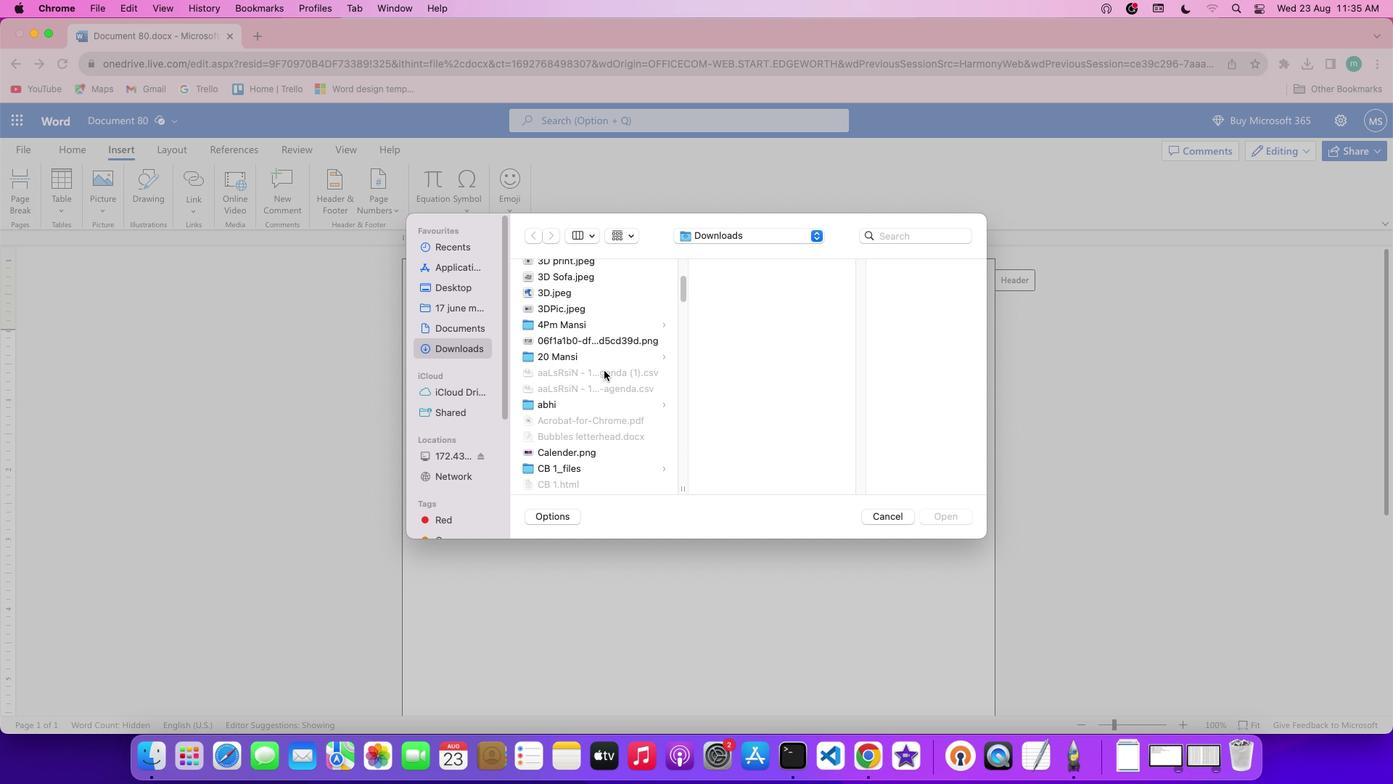 
Action: Mouse scrolled (604, 370) with delta (0, 0)
Screenshot: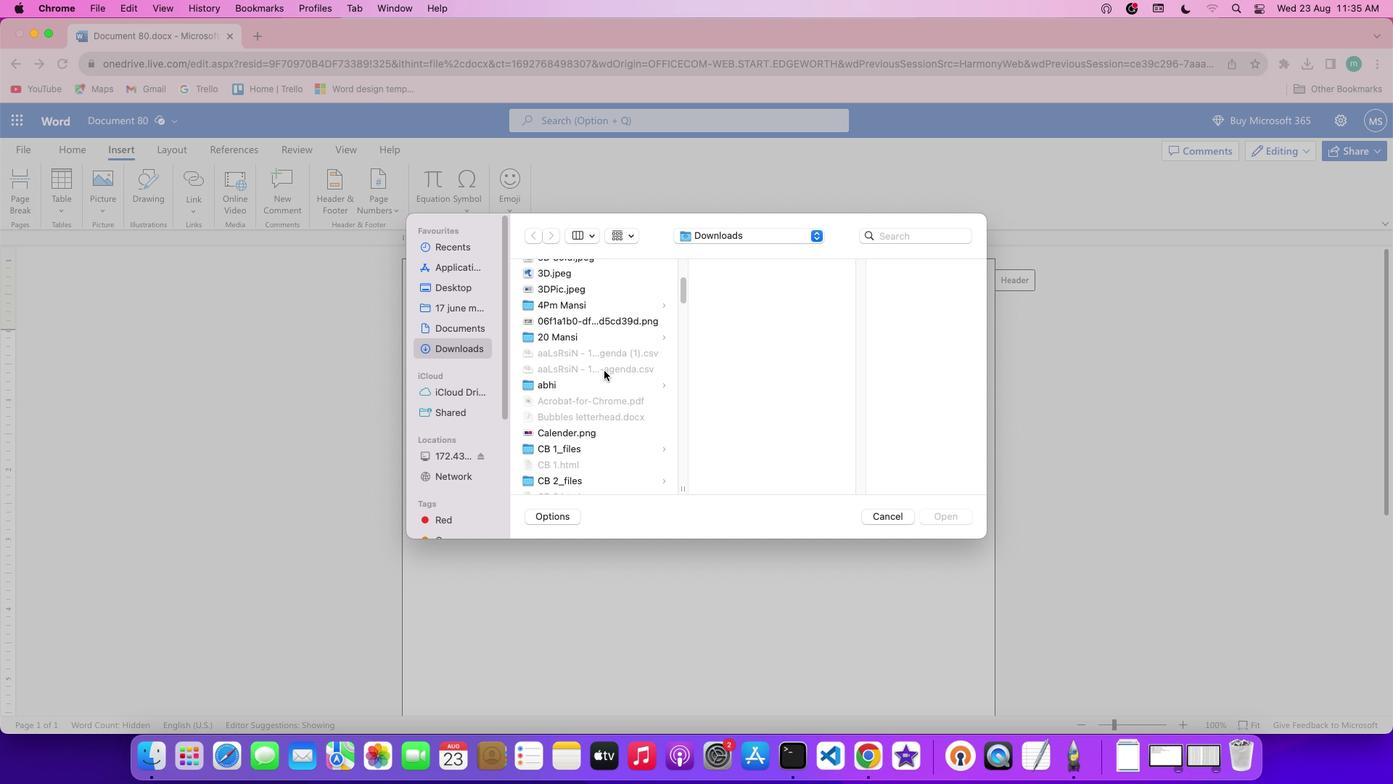 
Action: Mouse scrolled (604, 370) with delta (0, 0)
Screenshot: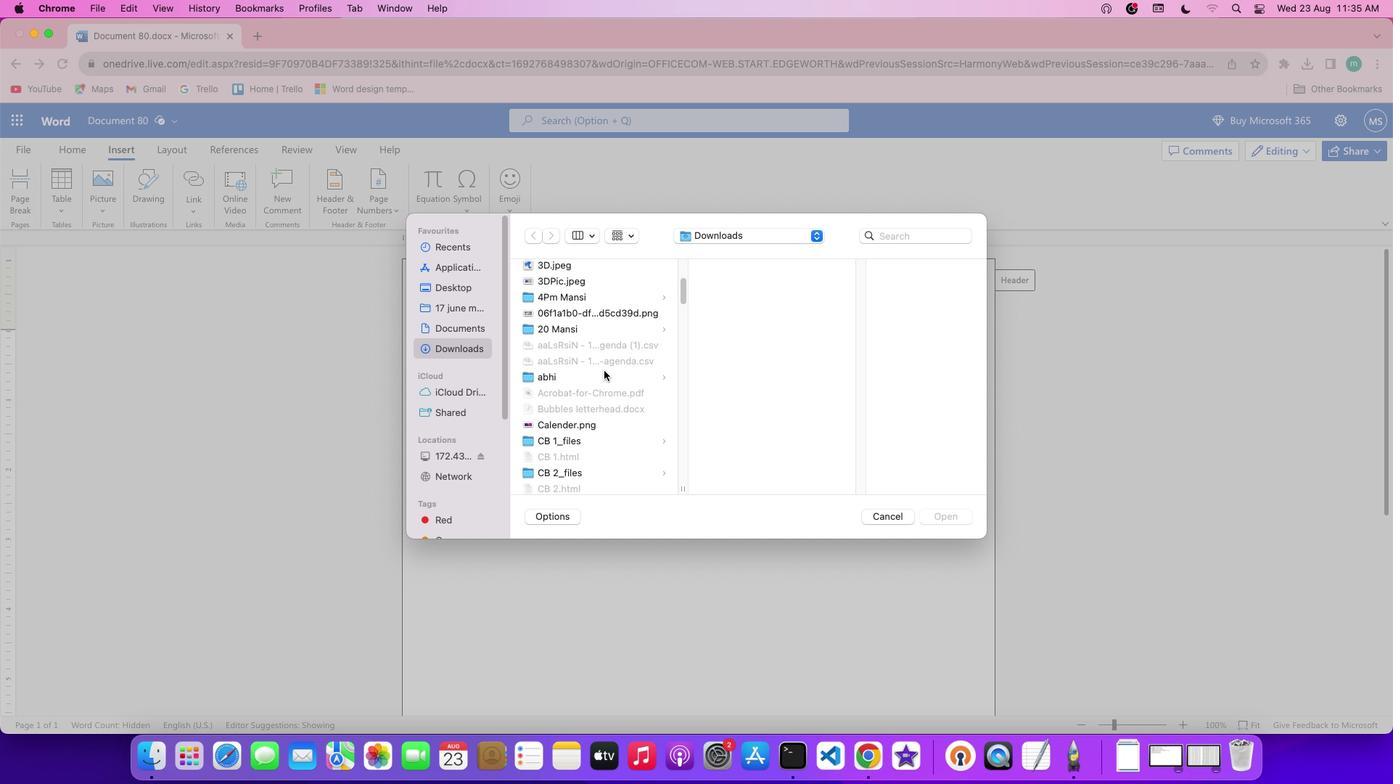 
Action: Mouse scrolled (604, 370) with delta (0, 0)
Screenshot: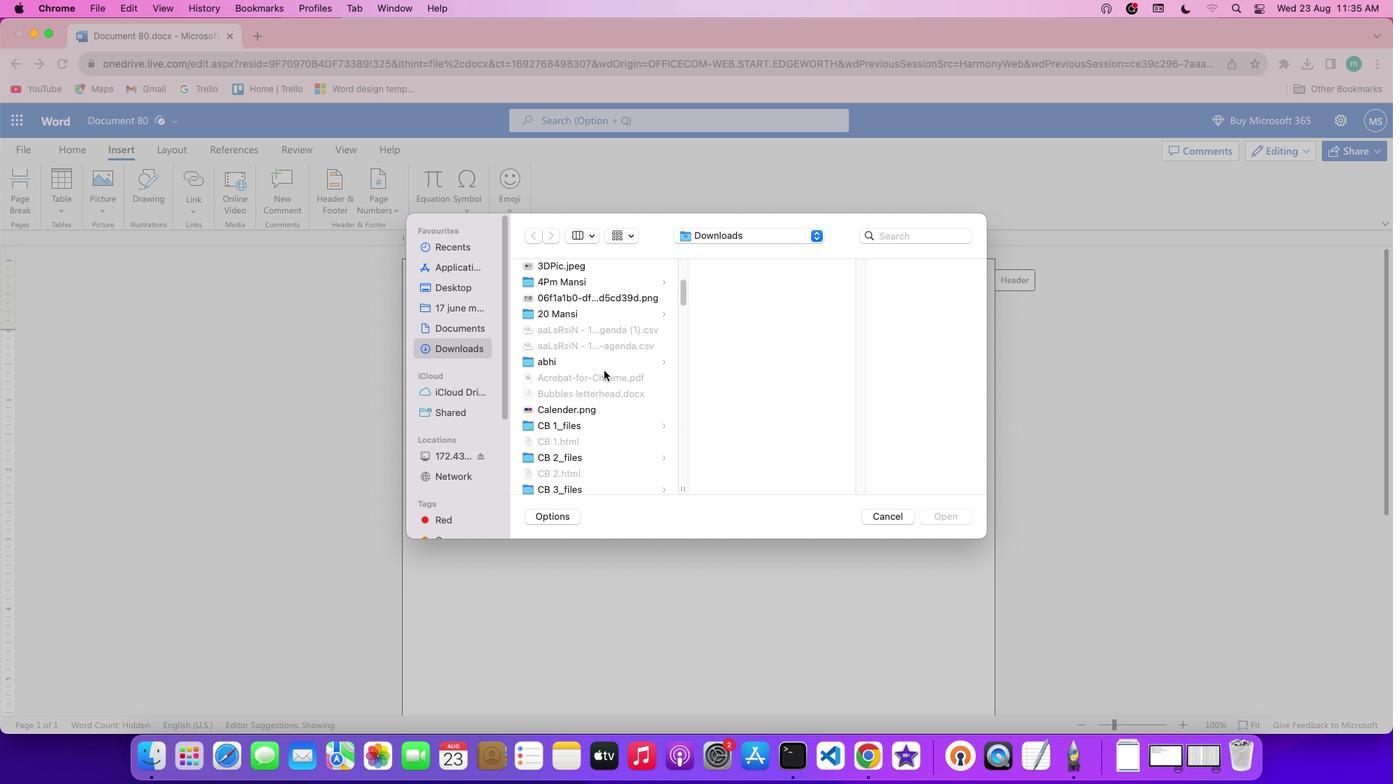 
Action: Mouse scrolled (604, 370) with delta (0, 0)
Screenshot: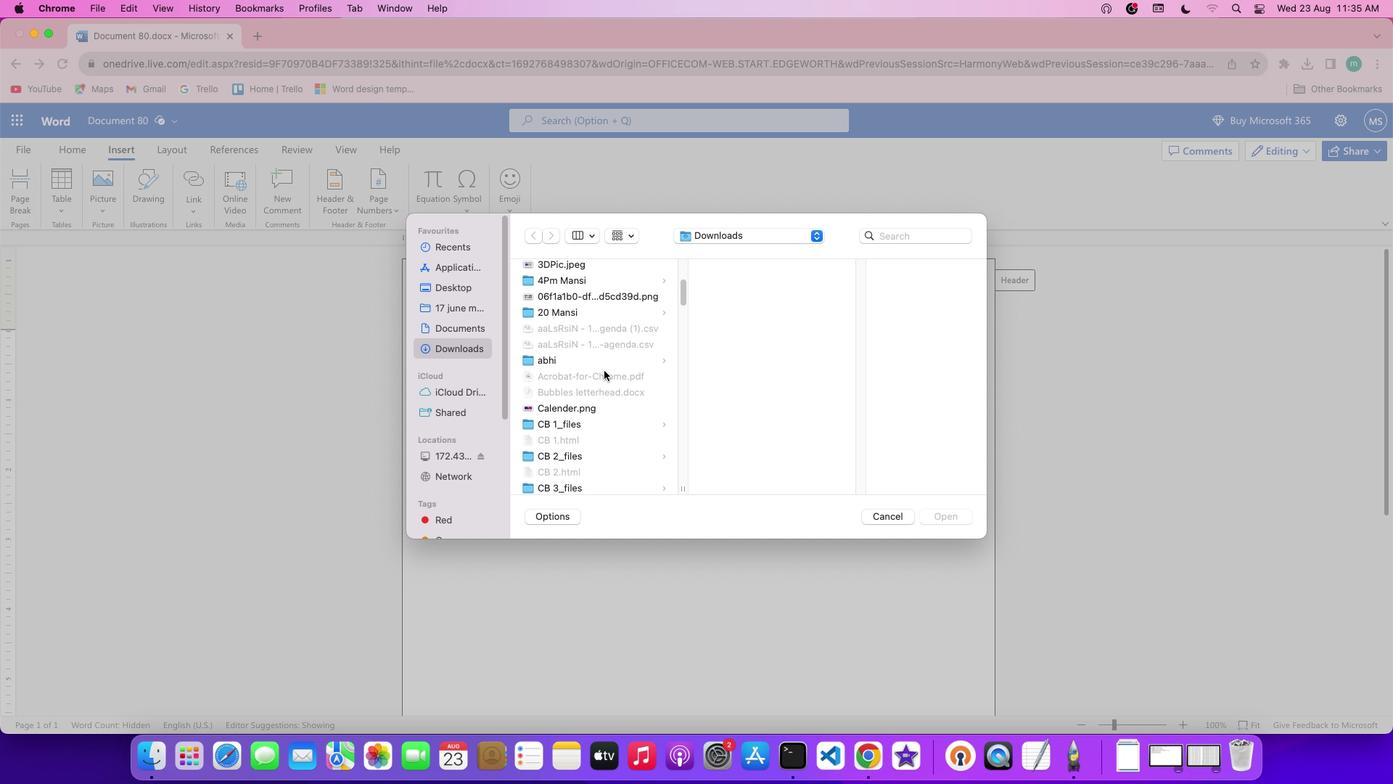 
Action: Mouse scrolled (604, 370) with delta (0, 0)
Screenshot: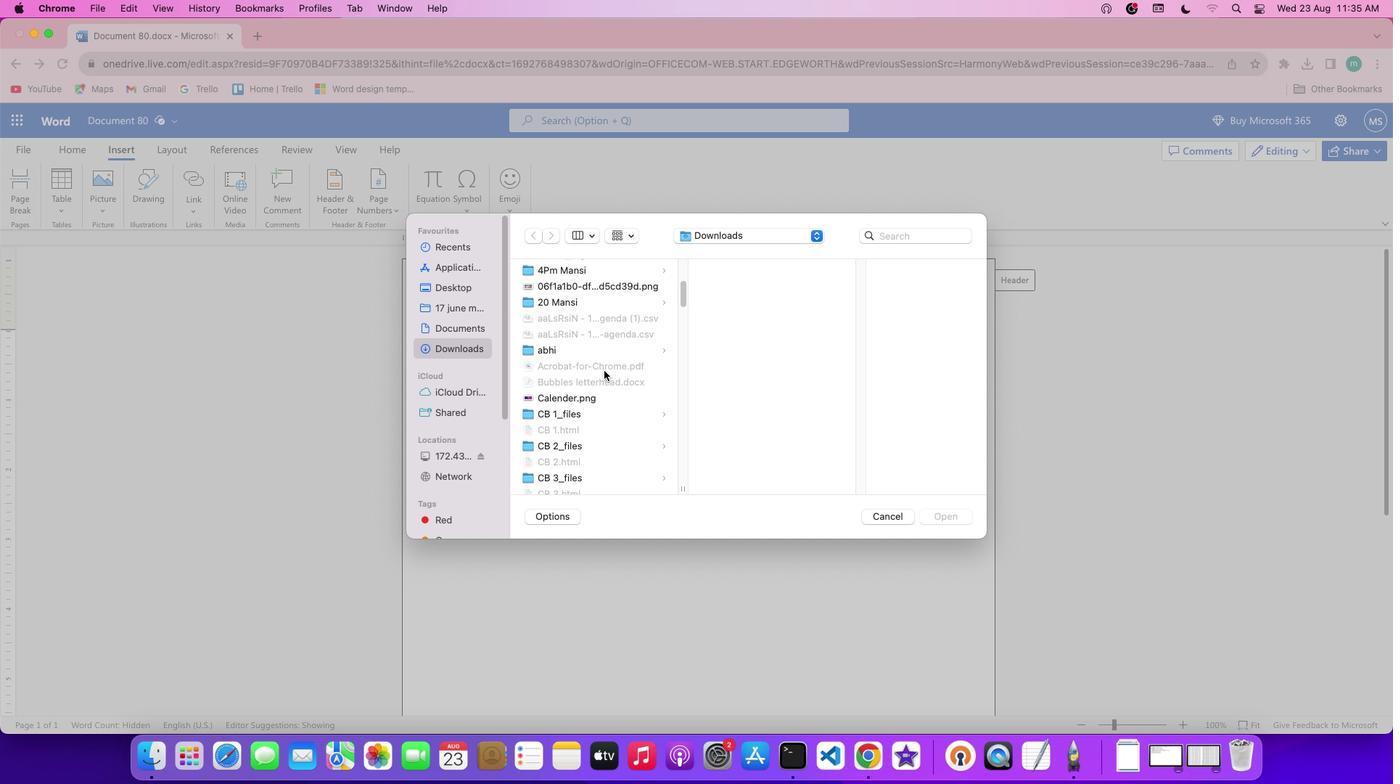 
Action: Mouse scrolled (604, 370) with delta (0, -1)
Screenshot: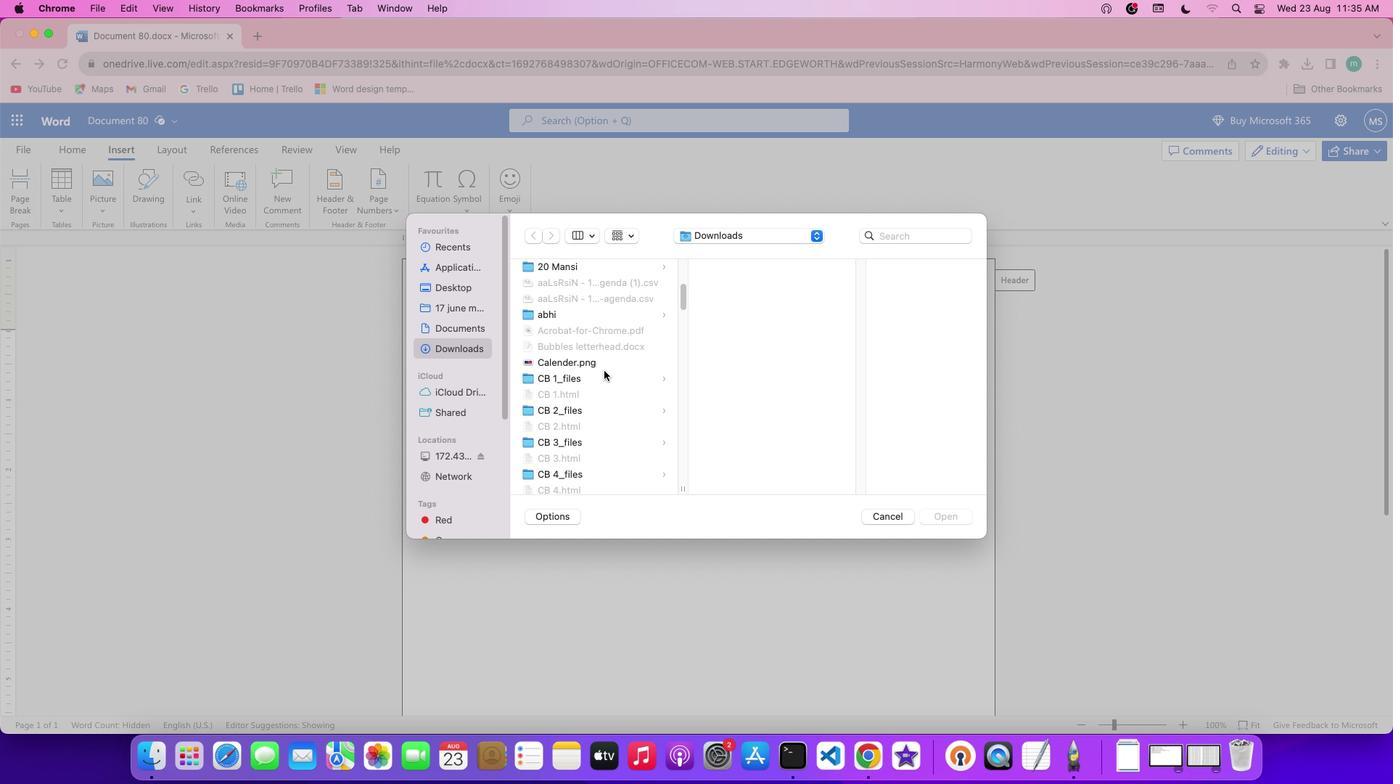 
Action: Mouse scrolled (604, 370) with delta (0, 0)
Screenshot: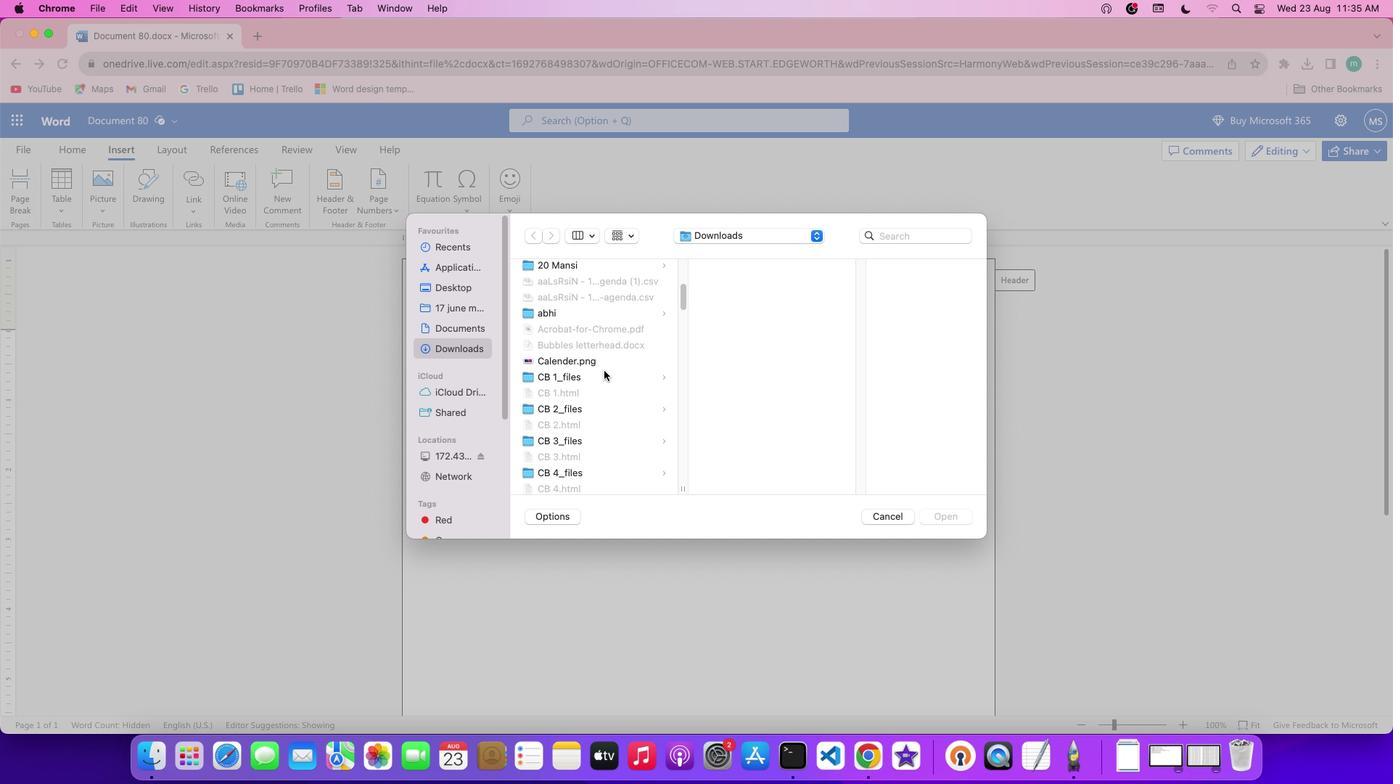 
Action: Mouse scrolled (604, 370) with delta (0, 0)
Screenshot: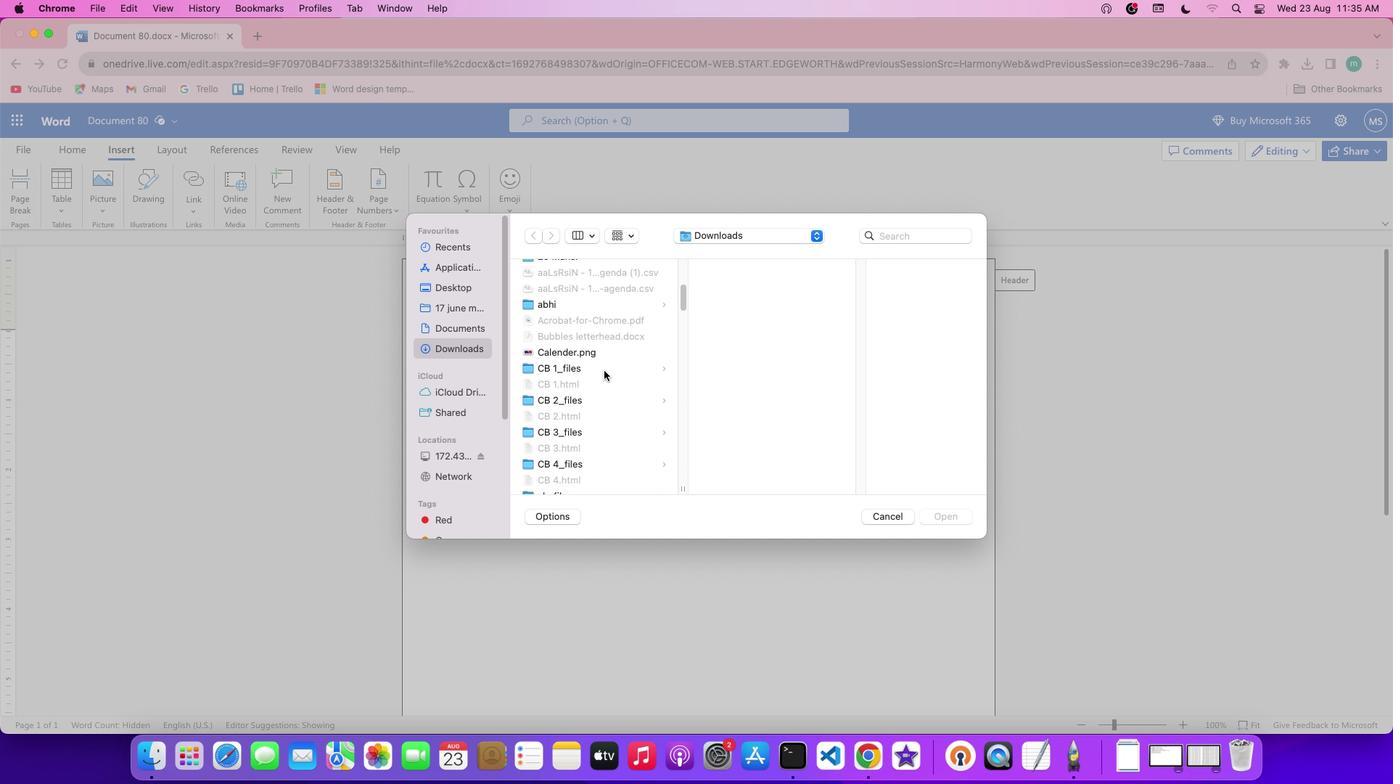 
Action: Mouse scrolled (604, 370) with delta (0, 0)
Screenshot: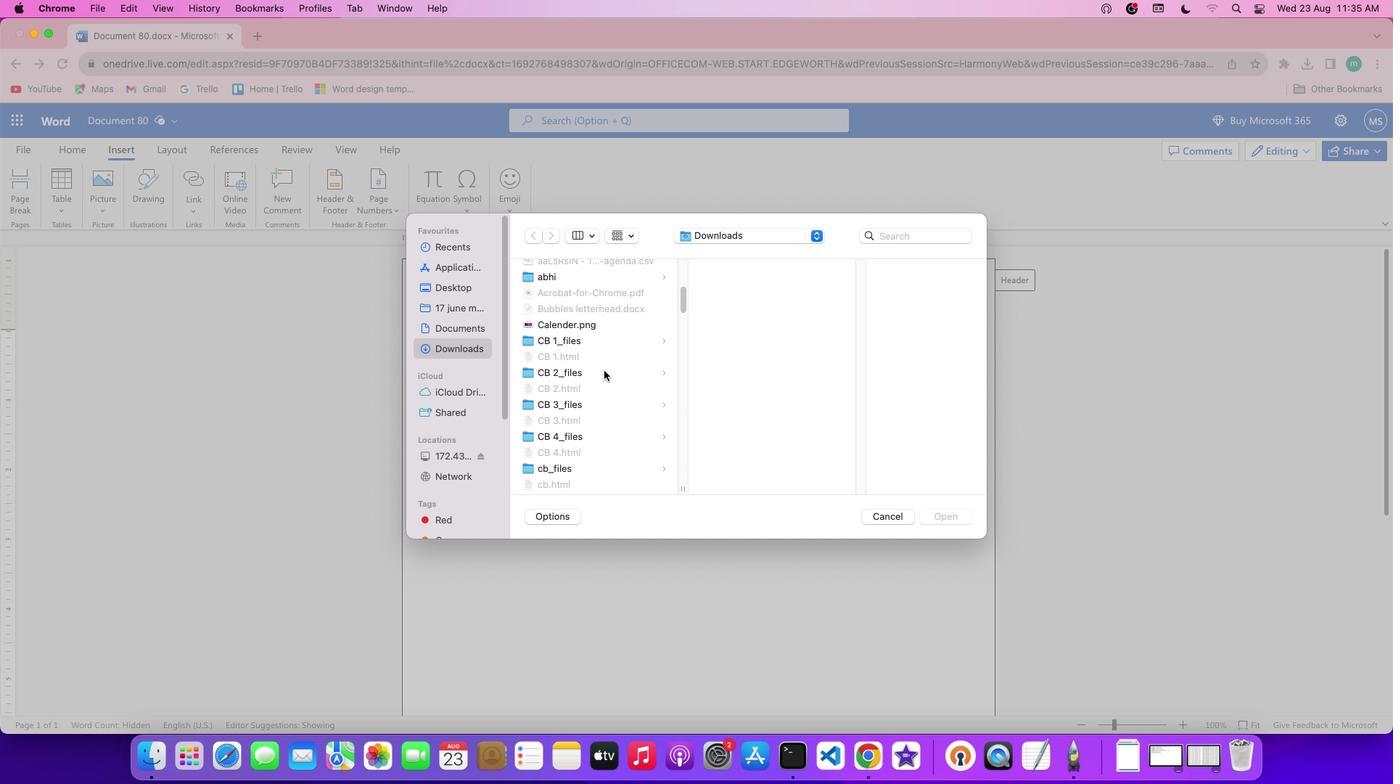 
Action: Mouse scrolled (604, 370) with delta (0, 0)
Screenshot: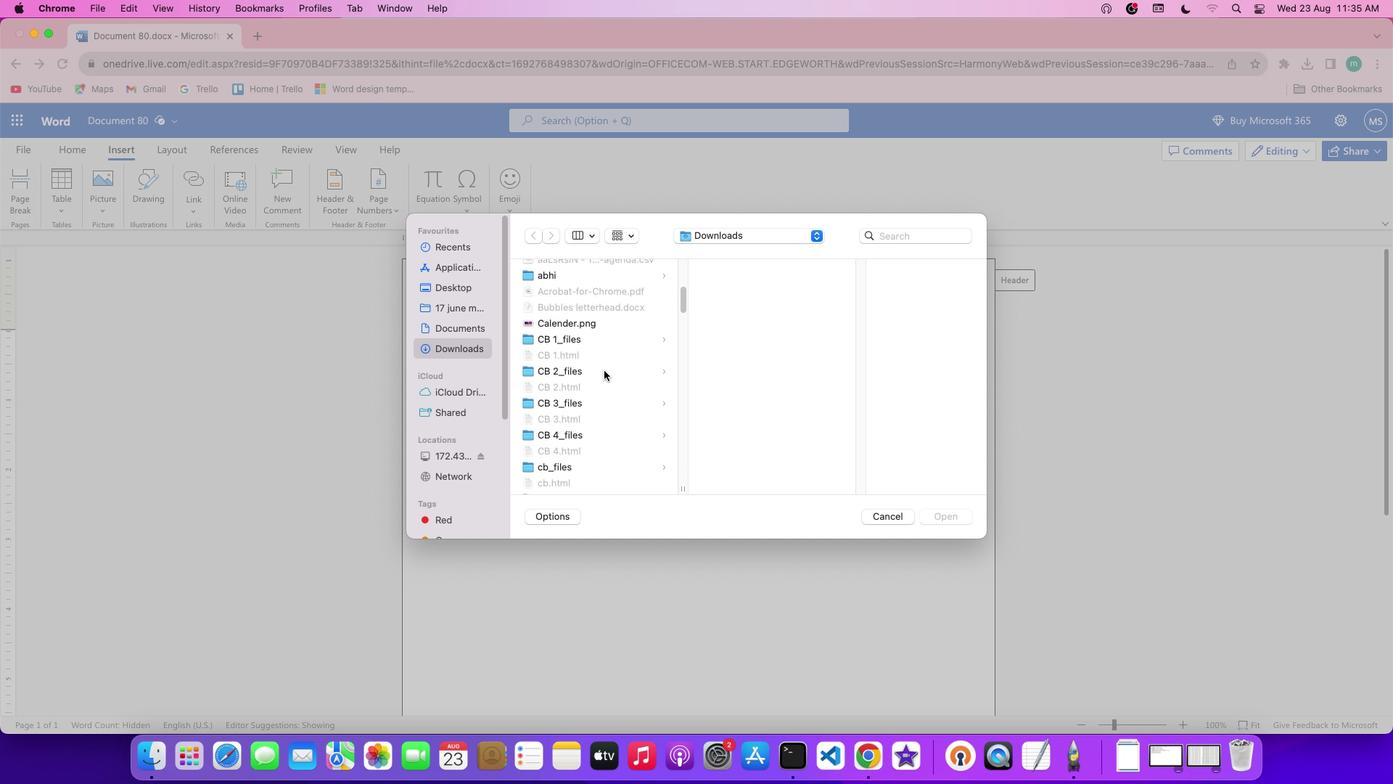 
Action: Mouse scrolled (604, 370) with delta (0, 0)
Screenshot: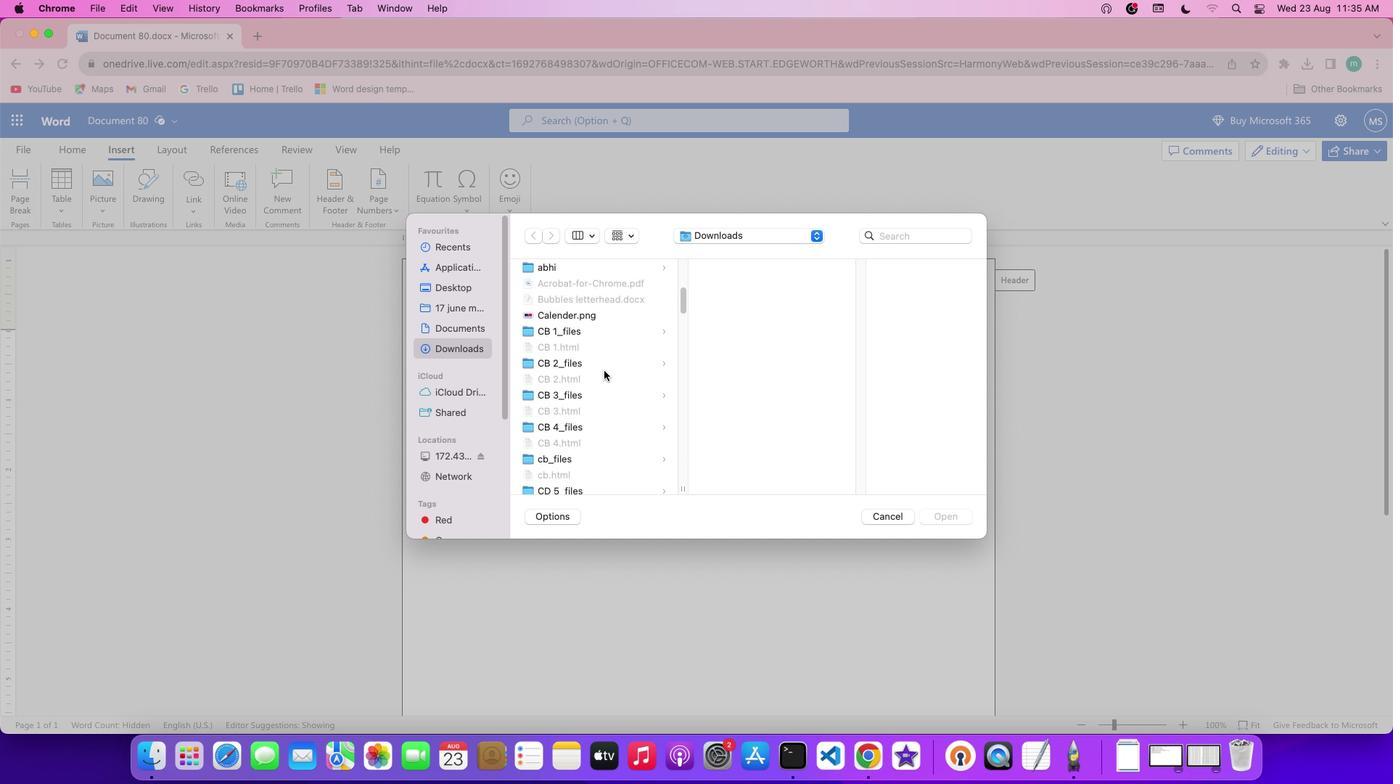 
Action: Mouse scrolled (604, 370) with delta (0, 0)
Screenshot: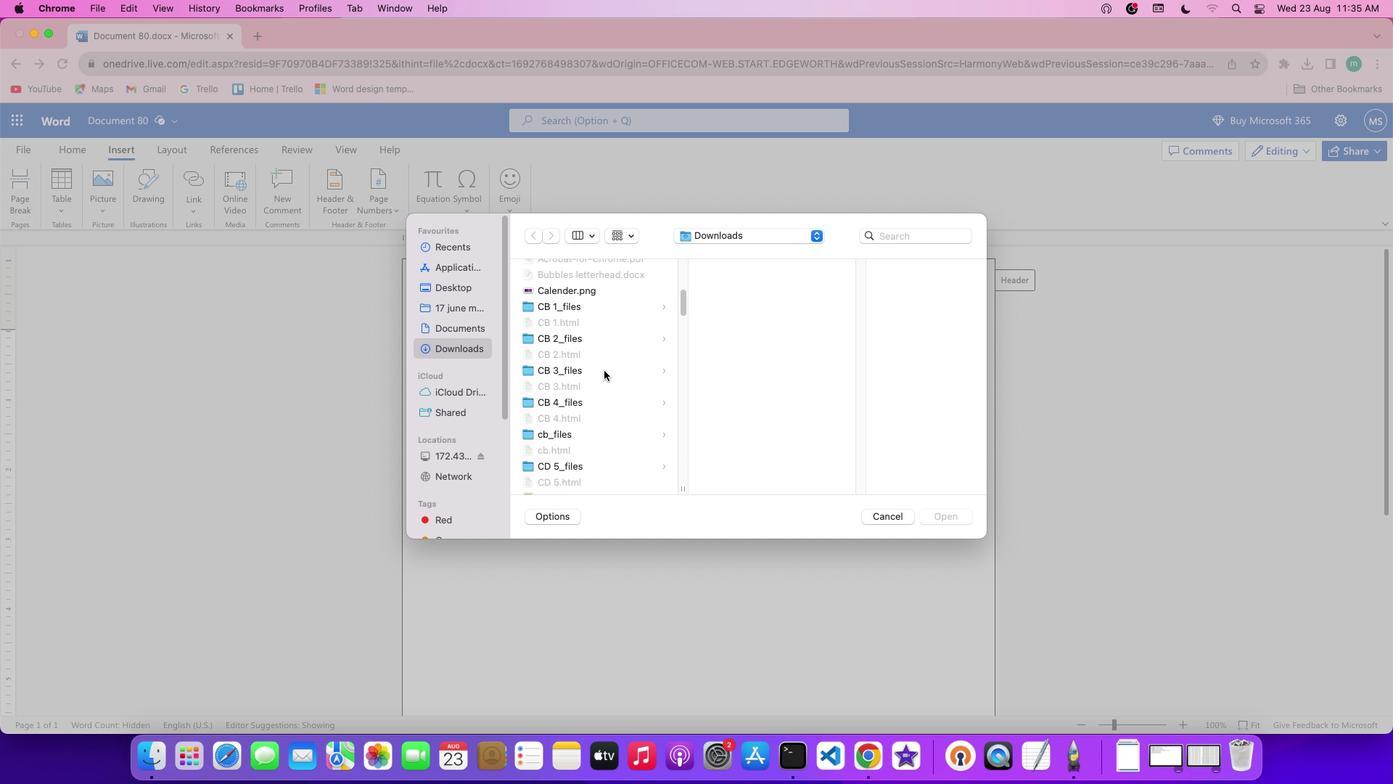 
Action: Mouse scrolled (604, 370) with delta (0, 0)
Screenshot: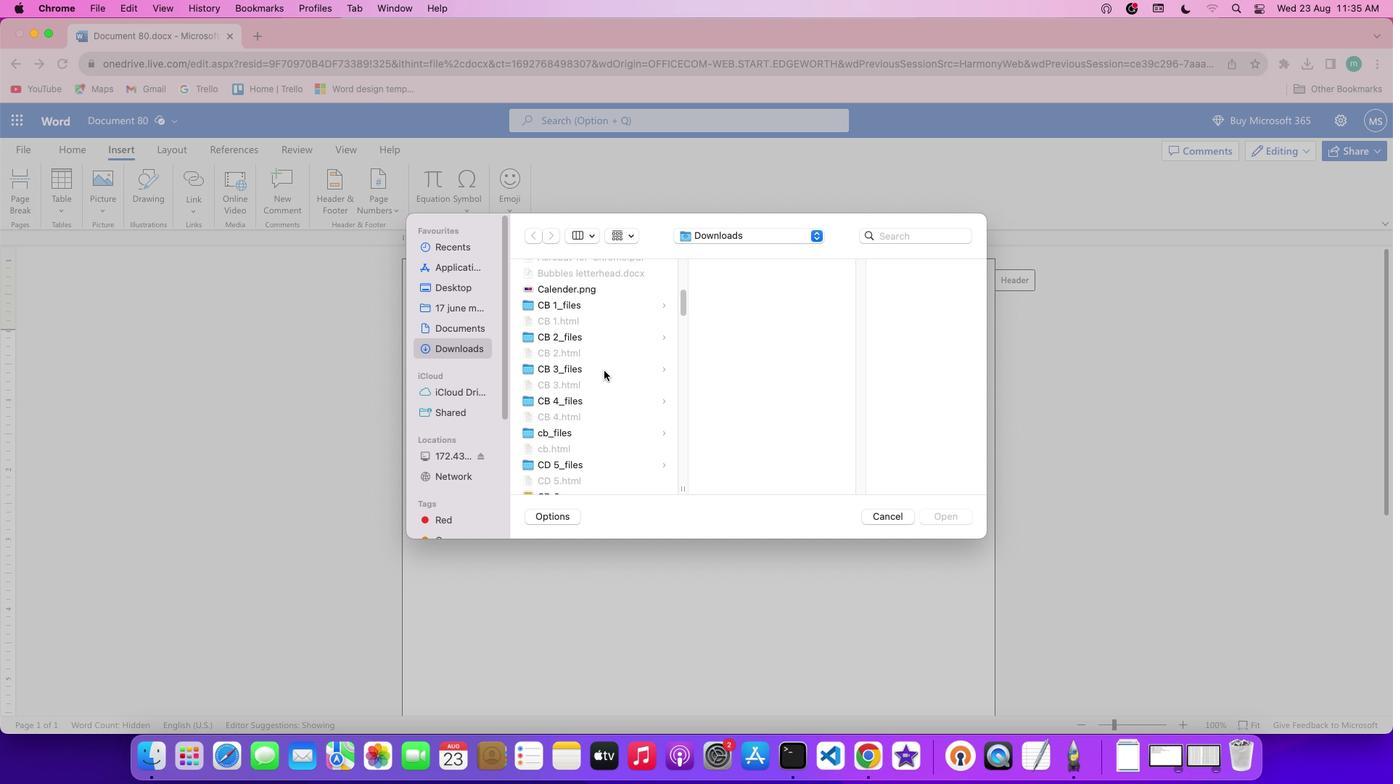 
Action: Mouse scrolled (604, 370) with delta (0, 0)
Screenshot: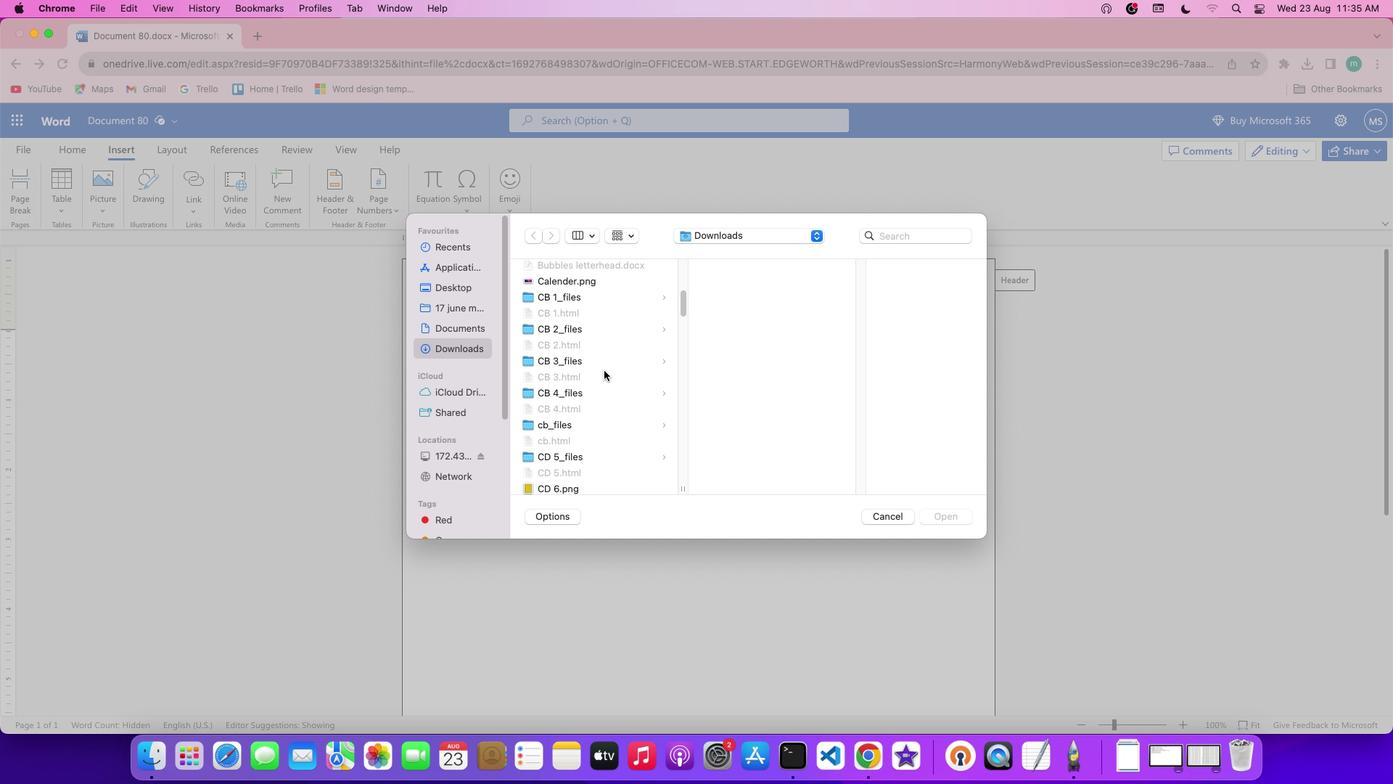 
Action: Mouse scrolled (604, 370) with delta (0, 0)
Screenshot: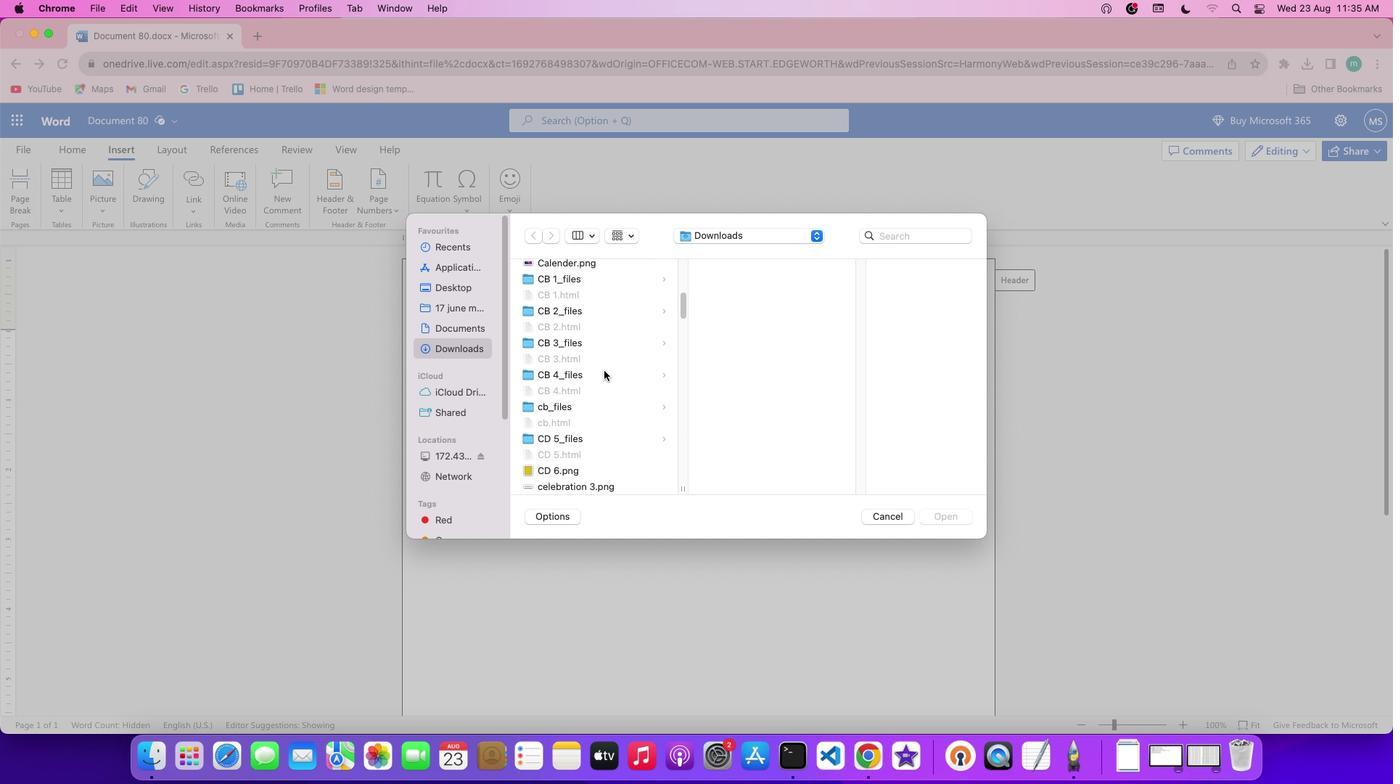 
Action: Mouse scrolled (604, 370) with delta (0, 0)
Screenshot: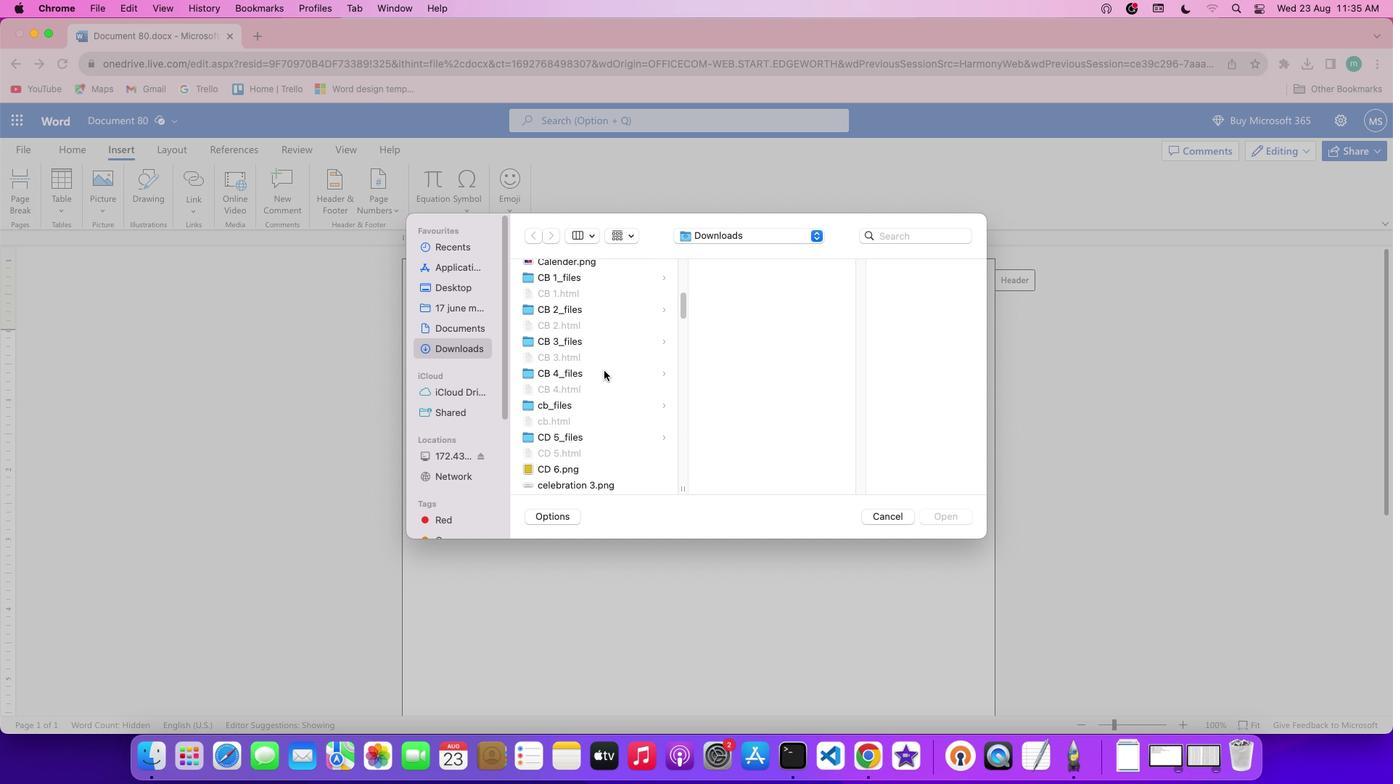 
Action: Mouse scrolled (604, 370) with delta (0, 0)
Screenshot: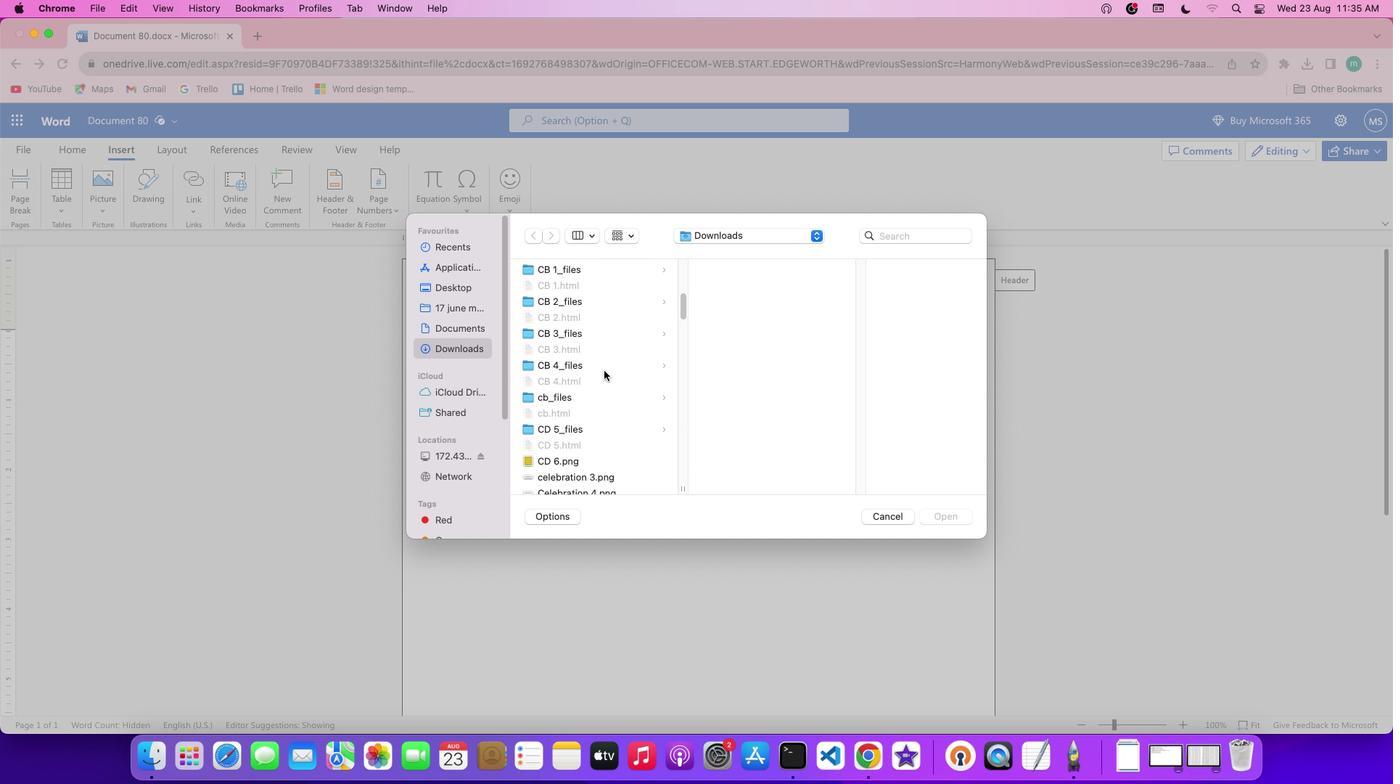 
Action: Mouse scrolled (604, 370) with delta (0, 0)
Screenshot: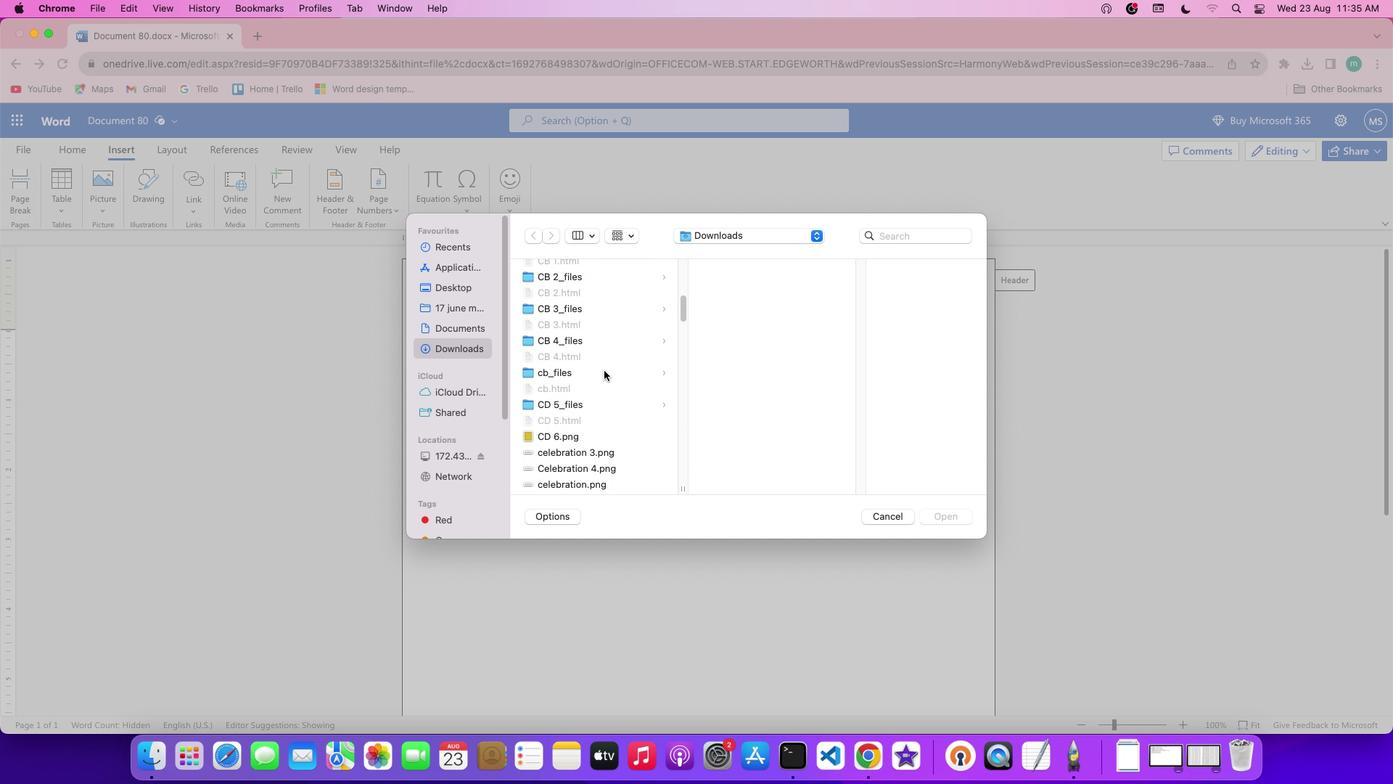 
Action: Mouse scrolled (604, 370) with delta (0, 0)
Screenshot: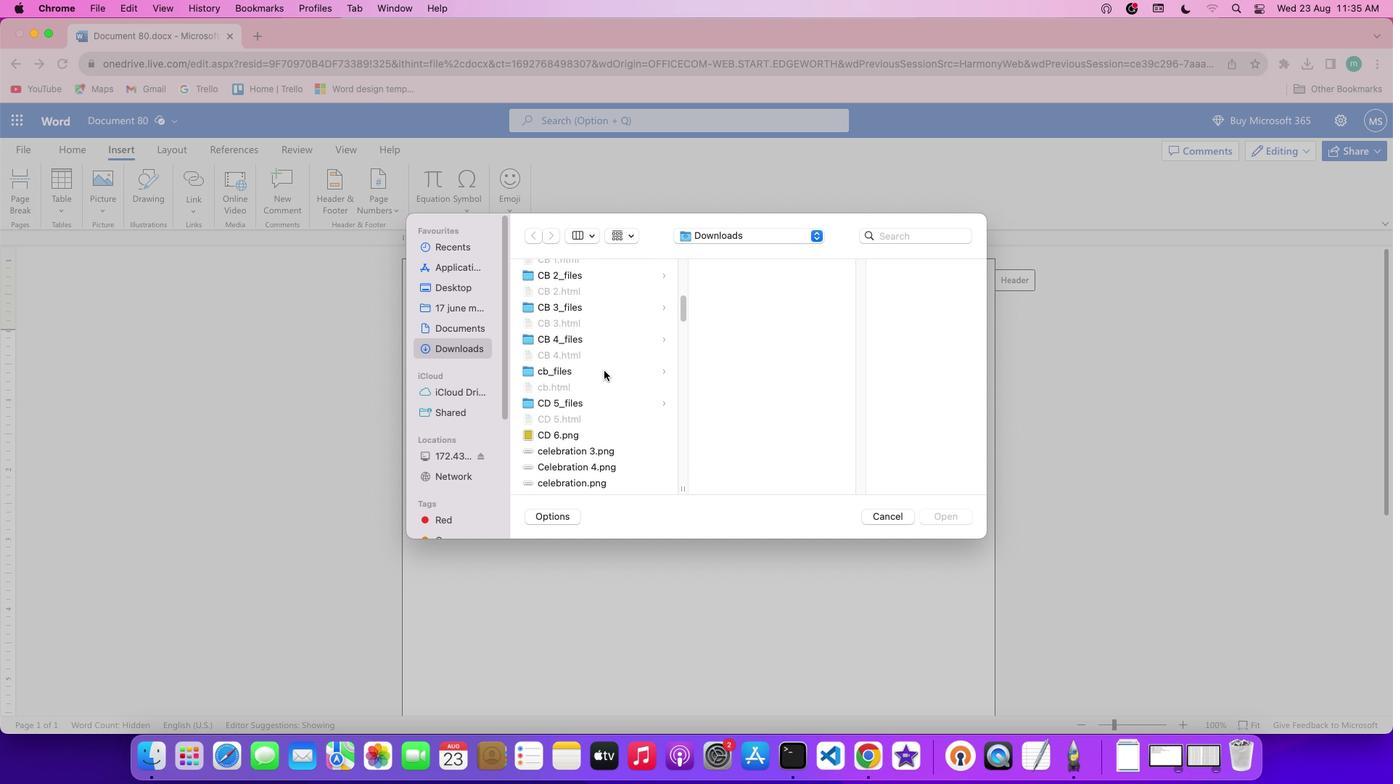 
Action: Mouse scrolled (604, 370) with delta (0, 0)
Screenshot: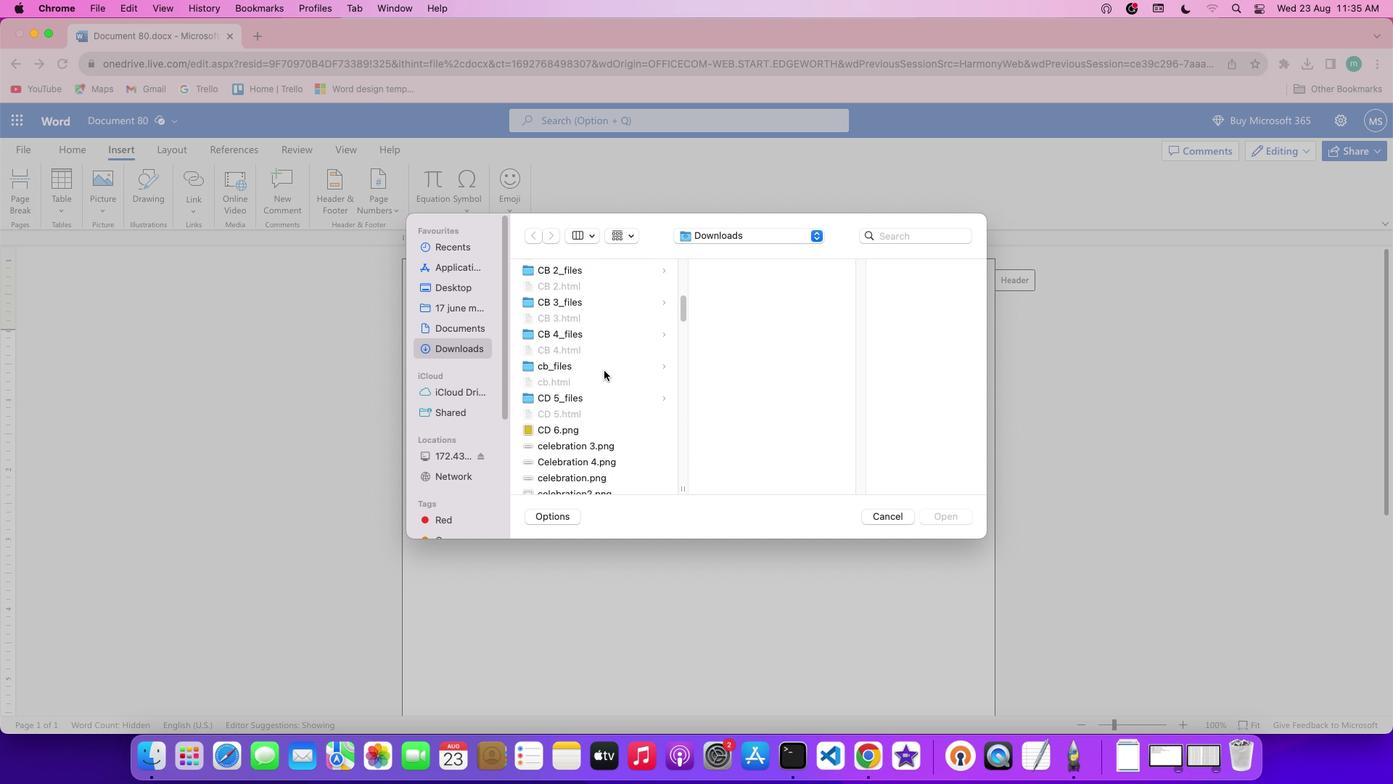 
Action: Mouse scrolled (604, 370) with delta (0, 0)
Screenshot: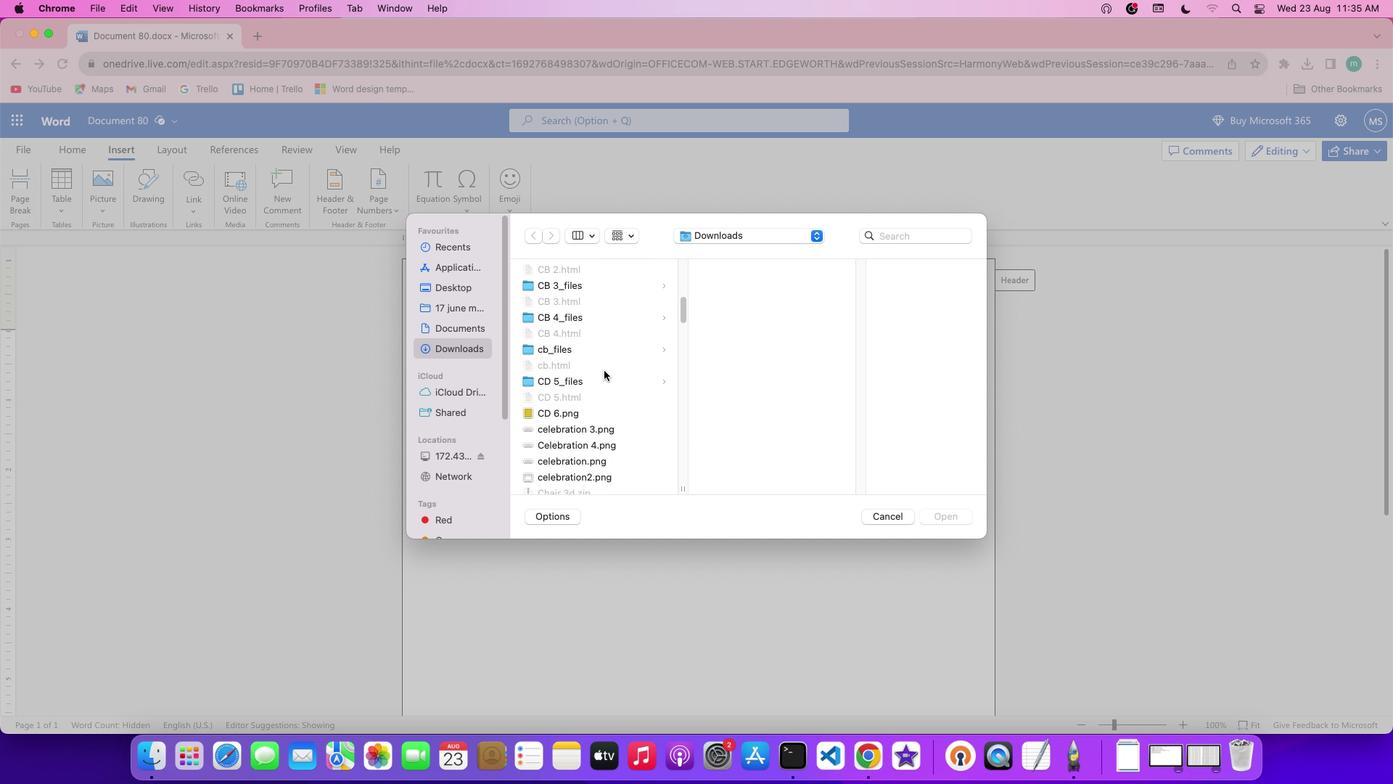 
Action: Mouse scrolled (604, 370) with delta (0, 0)
Screenshot: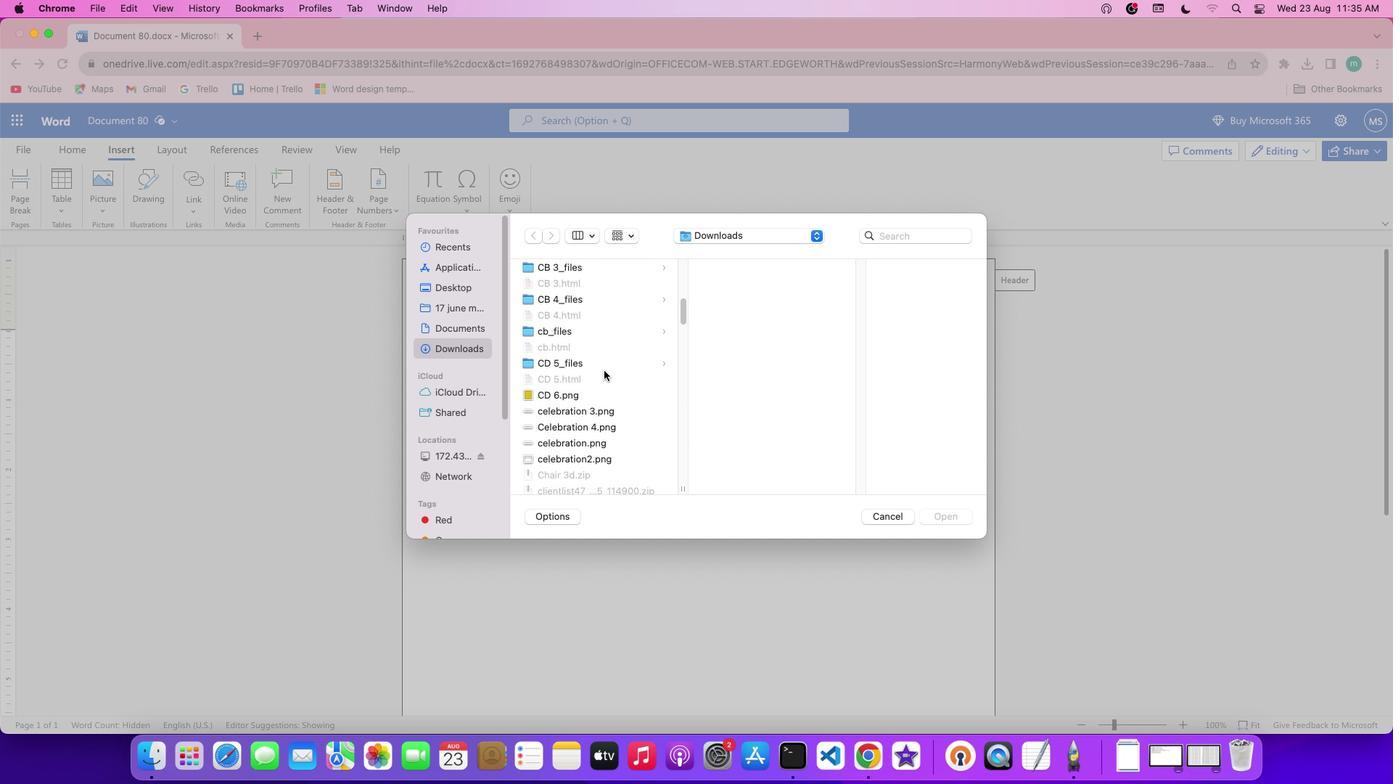 
Action: Mouse scrolled (604, 370) with delta (0, 0)
Screenshot: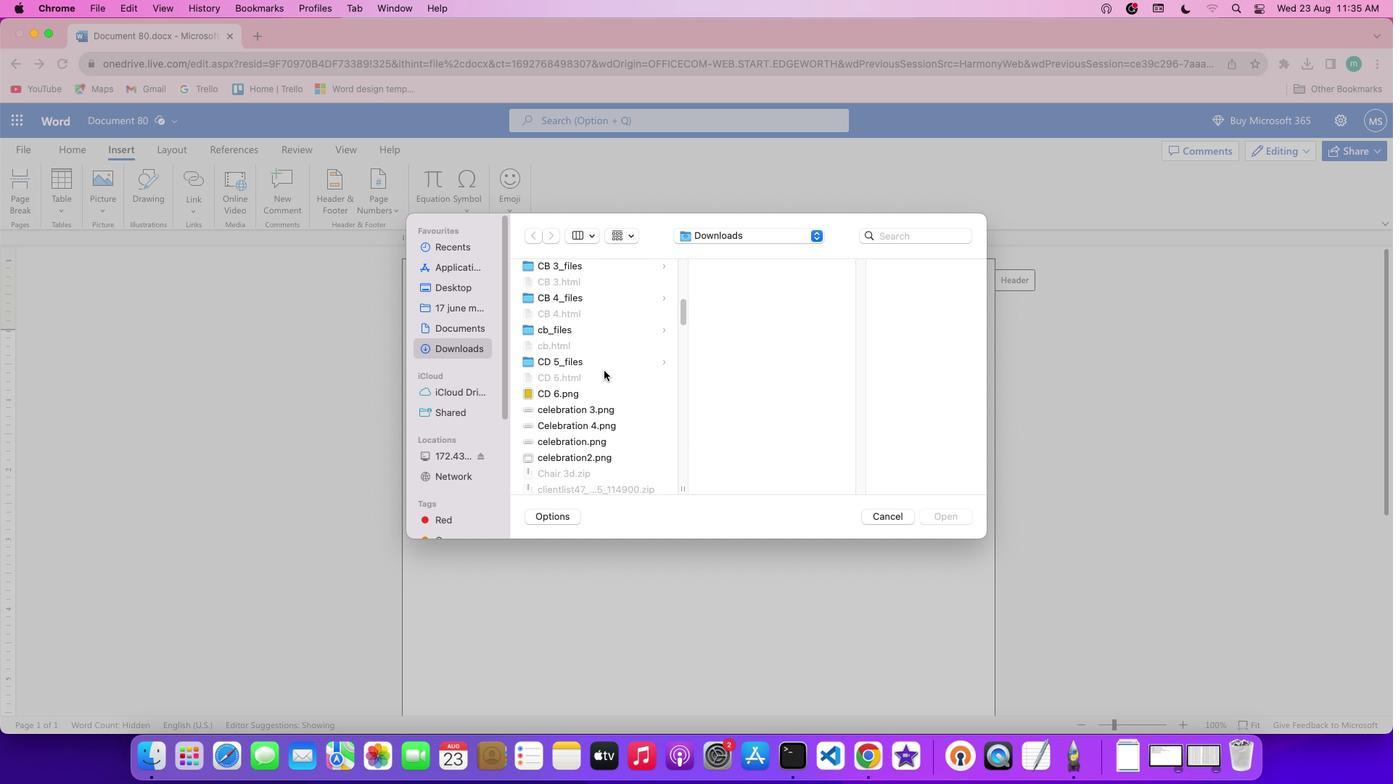 
Action: Mouse scrolled (604, 370) with delta (0, 0)
Screenshot: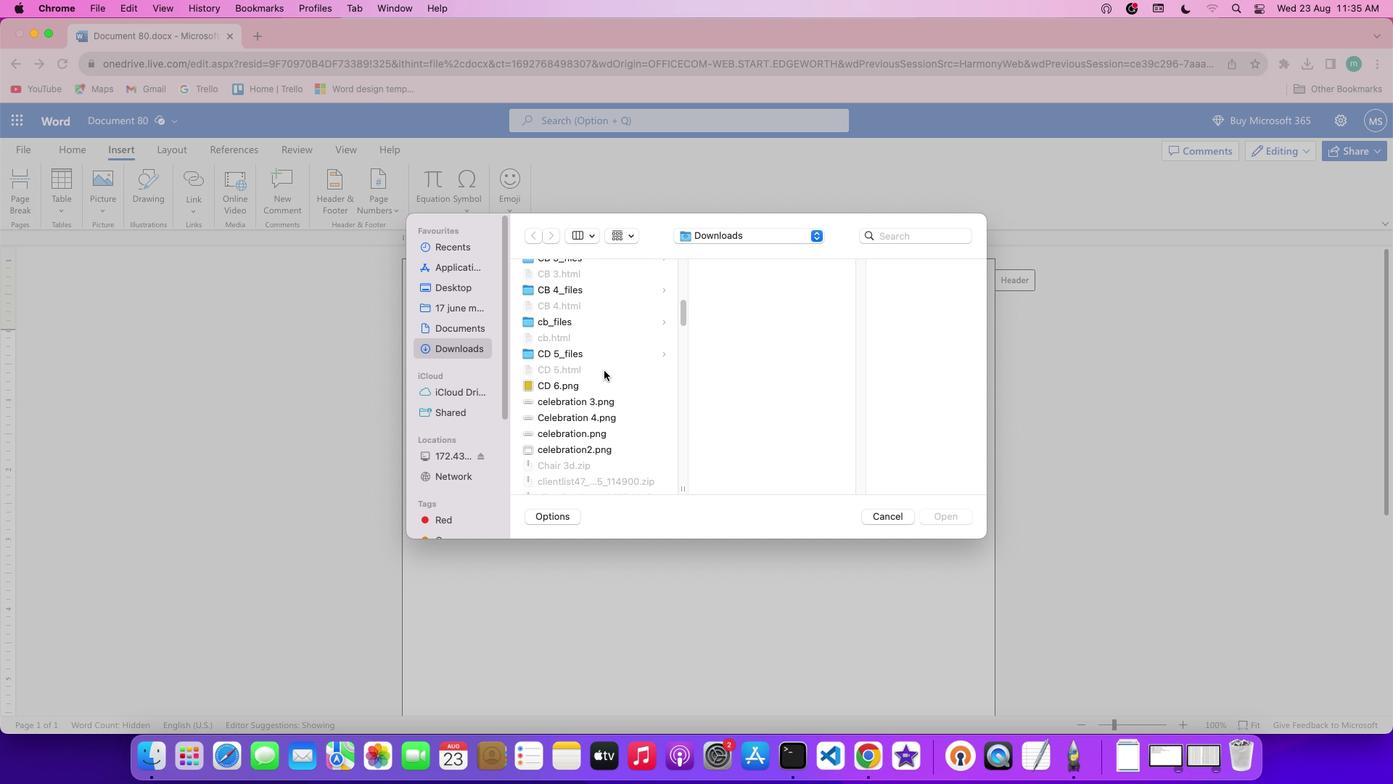 
Action: Mouse scrolled (604, 370) with delta (0, 0)
Screenshot: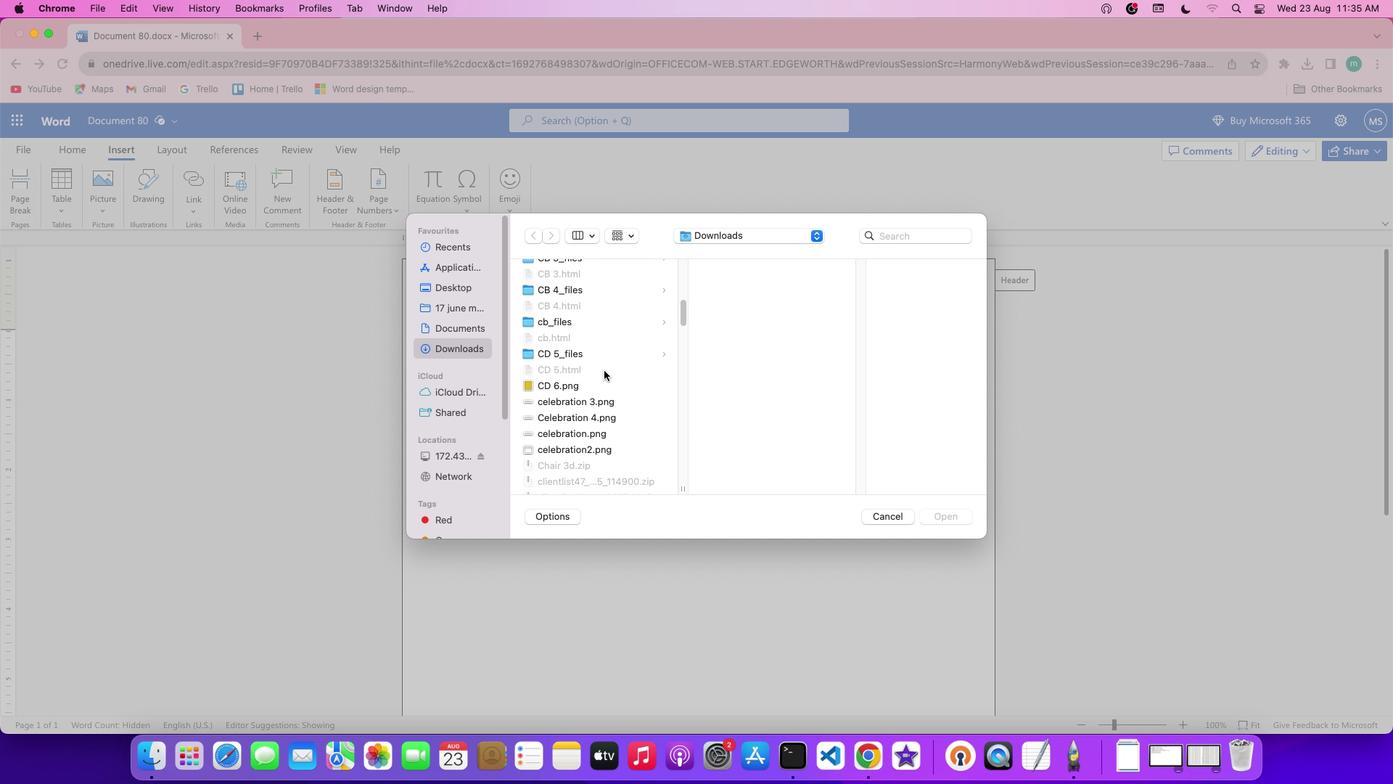 
Action: Mouse scrolled (604, 370) with delta (0, 0)
Screenshot: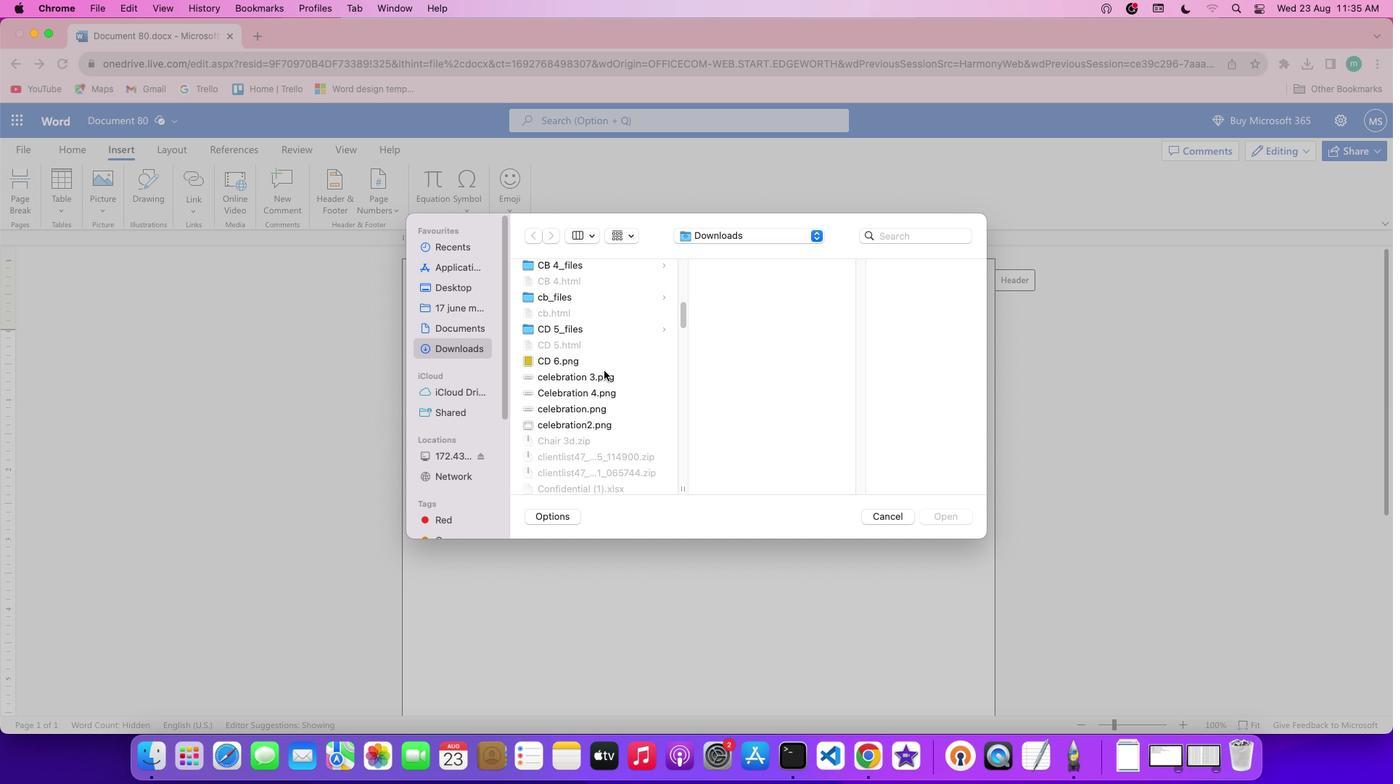 
Action: Mouse scrolled (604, 370) with delta (0, 0)
Screenshot: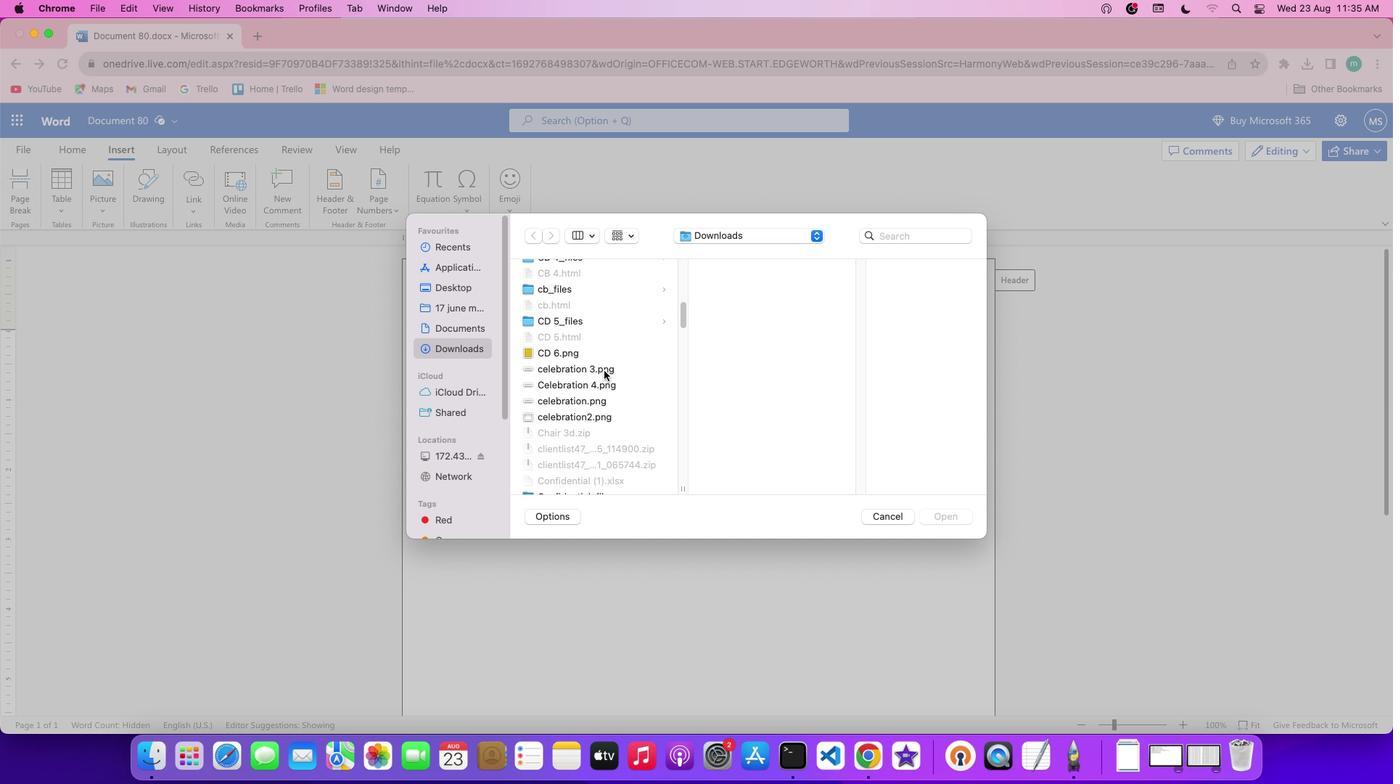 
Action: Mouse scrolled (604, 370) with delta (0, 0)
Screenshot: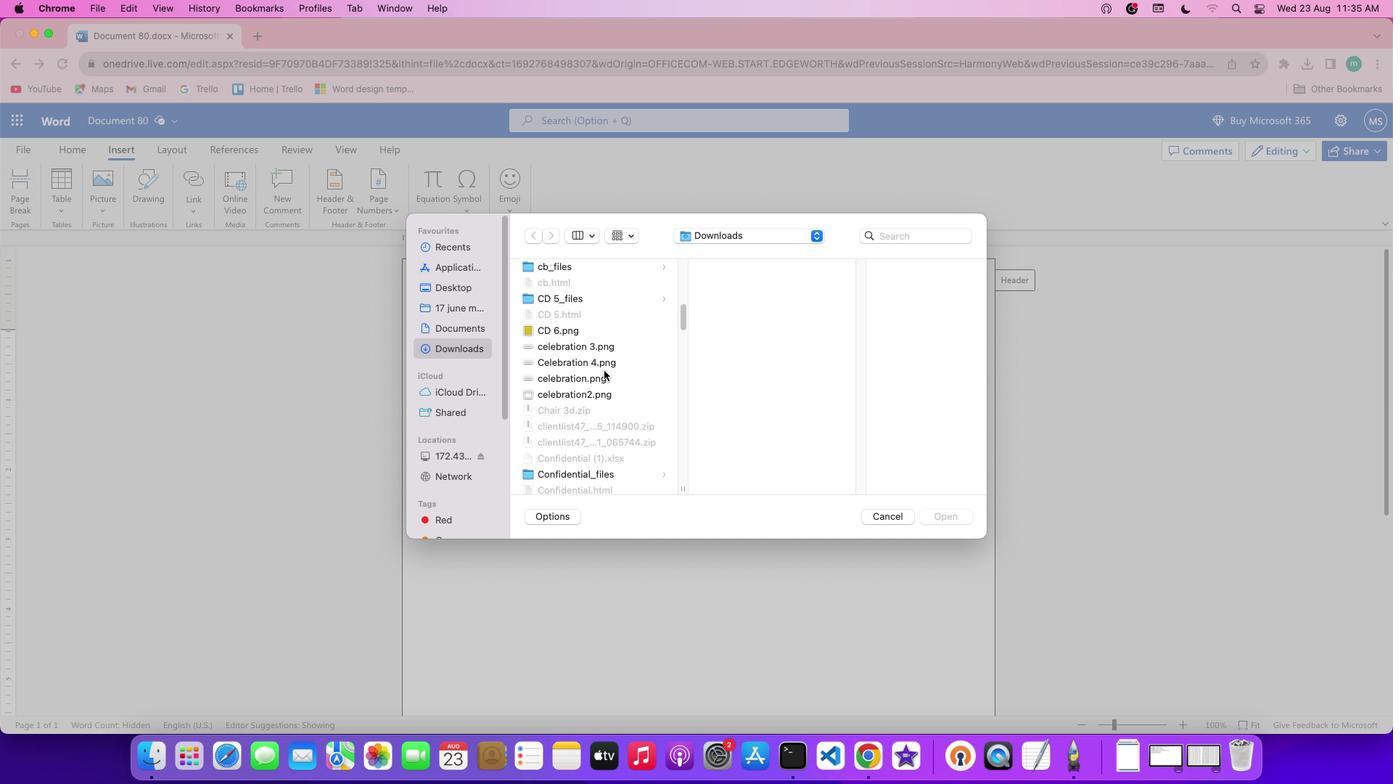 
Action: Mouse scrolled (604, 370) with delta (0, 0)
Screenshot: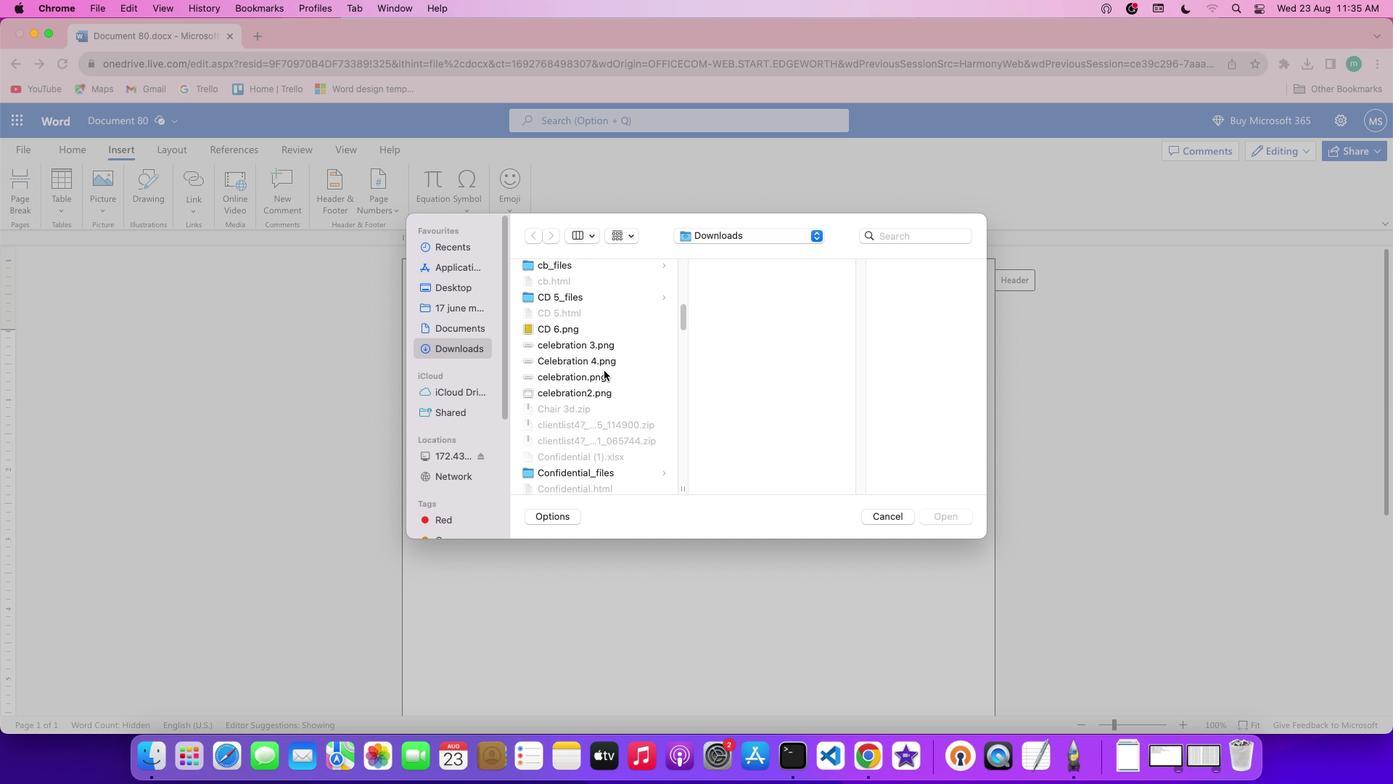 
Action: Mouse scrolled (604, 370) with delta (0, 0)
Screenshot: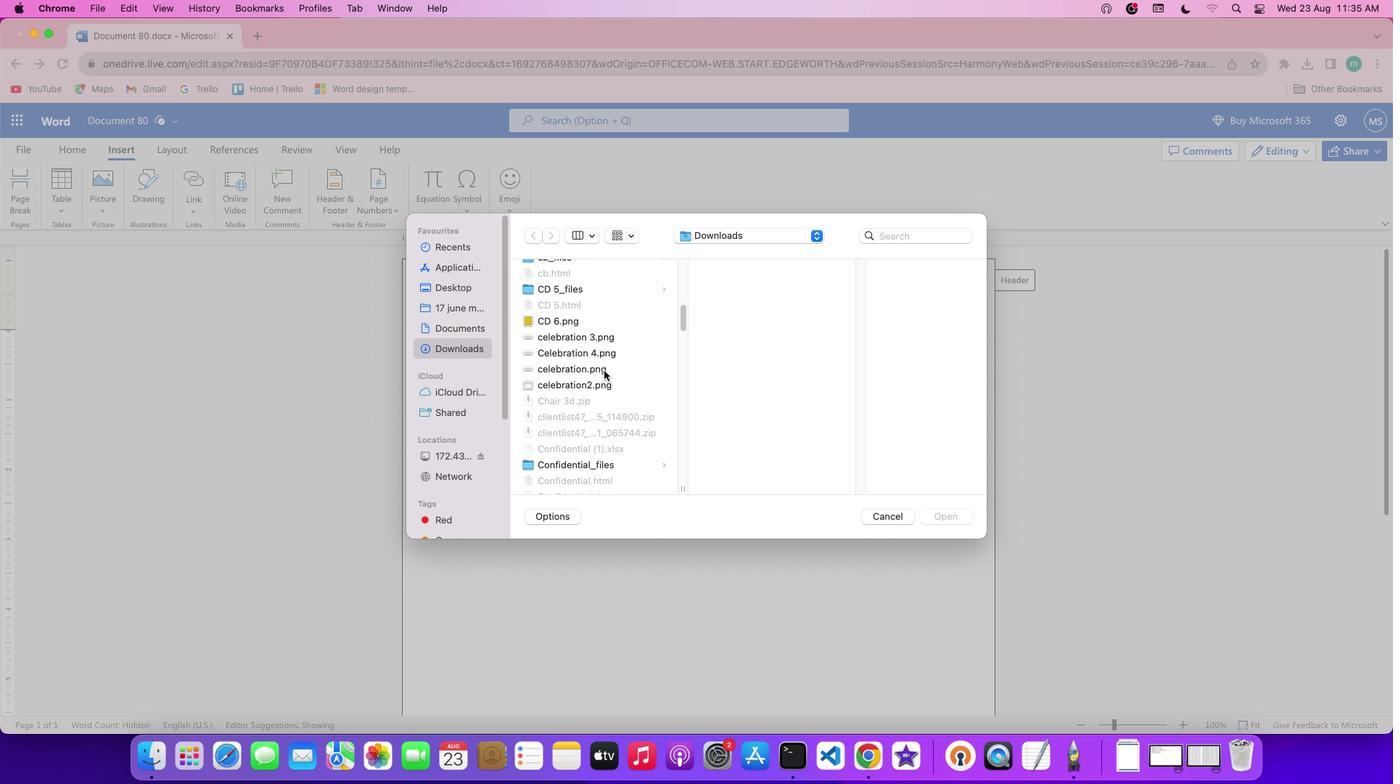 
Action: Mouse scrolled (604, 370) with delta (0, 0)
Screenshot: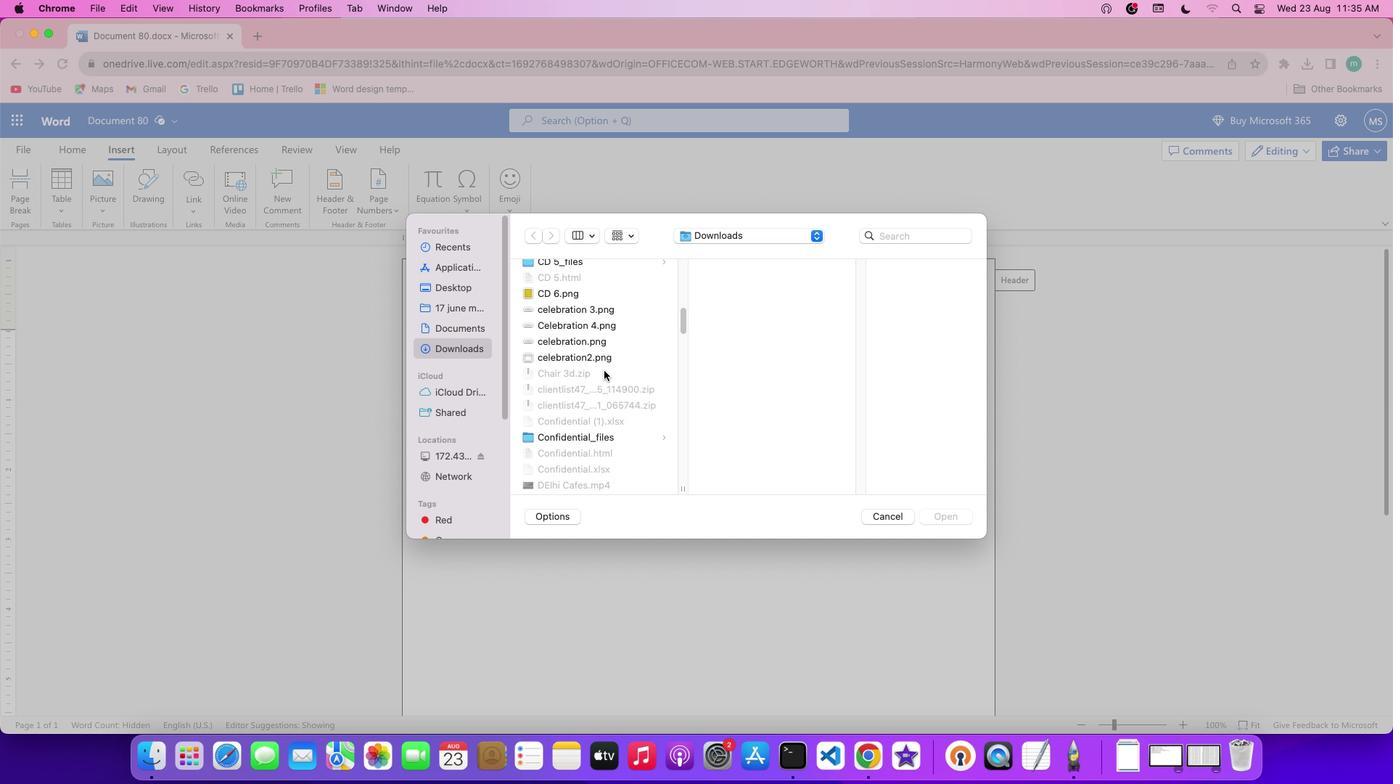 
Action: Mouse scrolled (604, 370) with delta (0, 0)
Screenshot: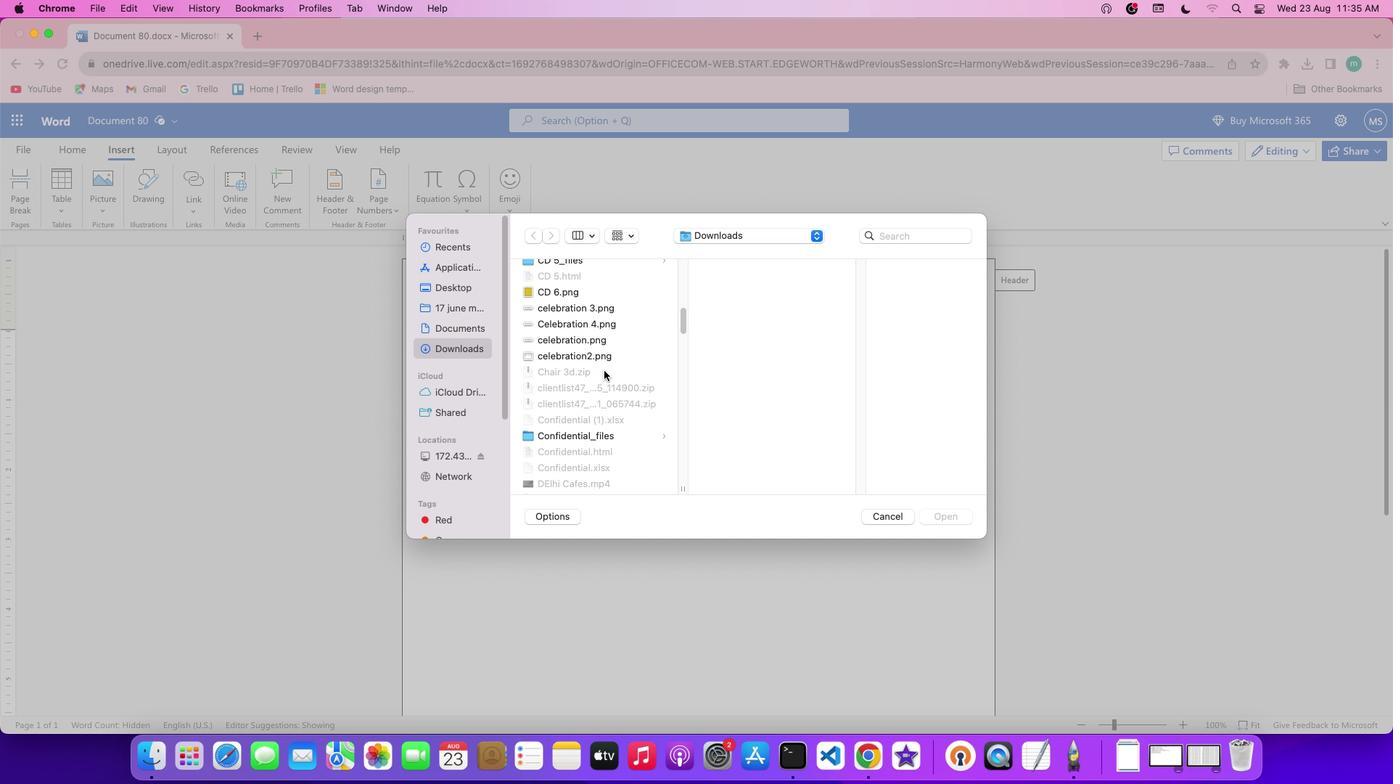 
Action: Mouse scrolled (604, 370) with delta (0, 0)
Screenshot: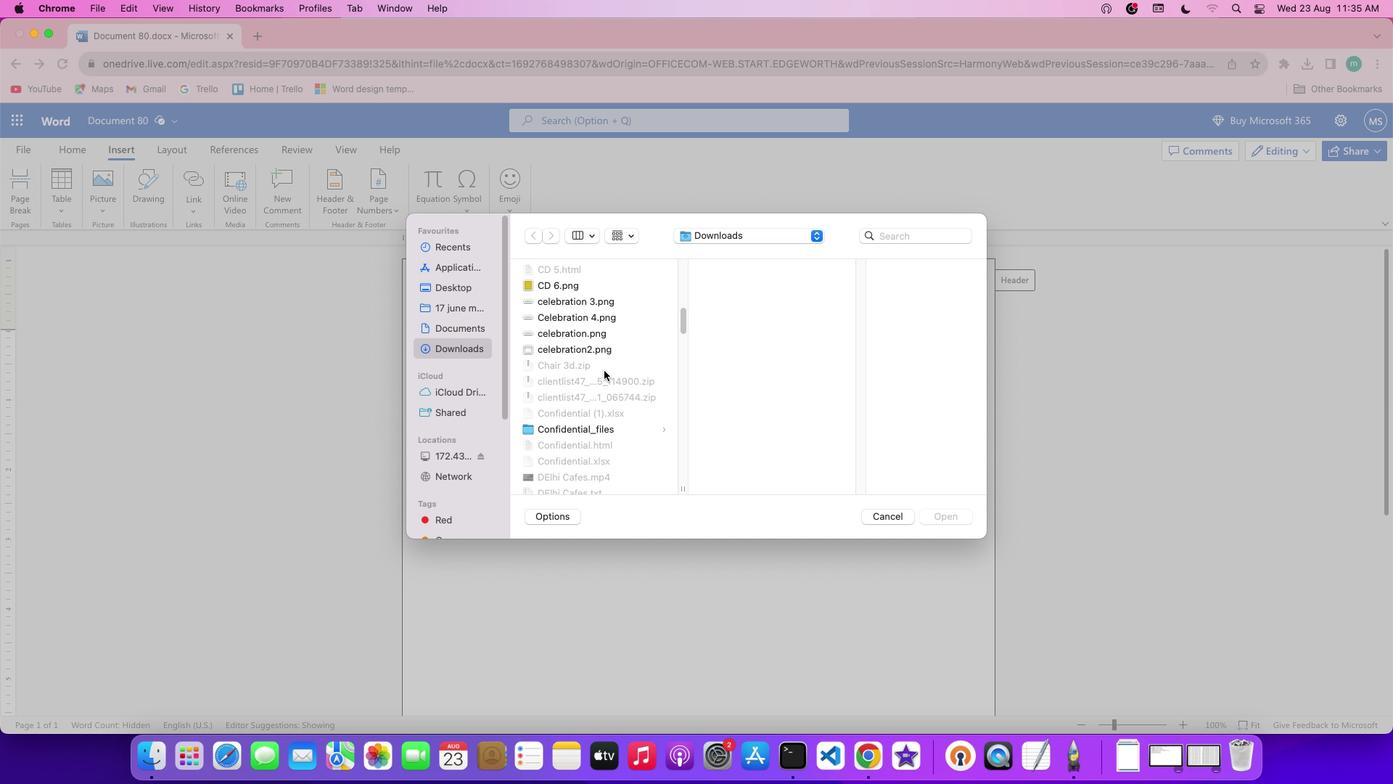 
Action: Mouse scrolled (604, 370) with delta (0, 0)
Screenshot: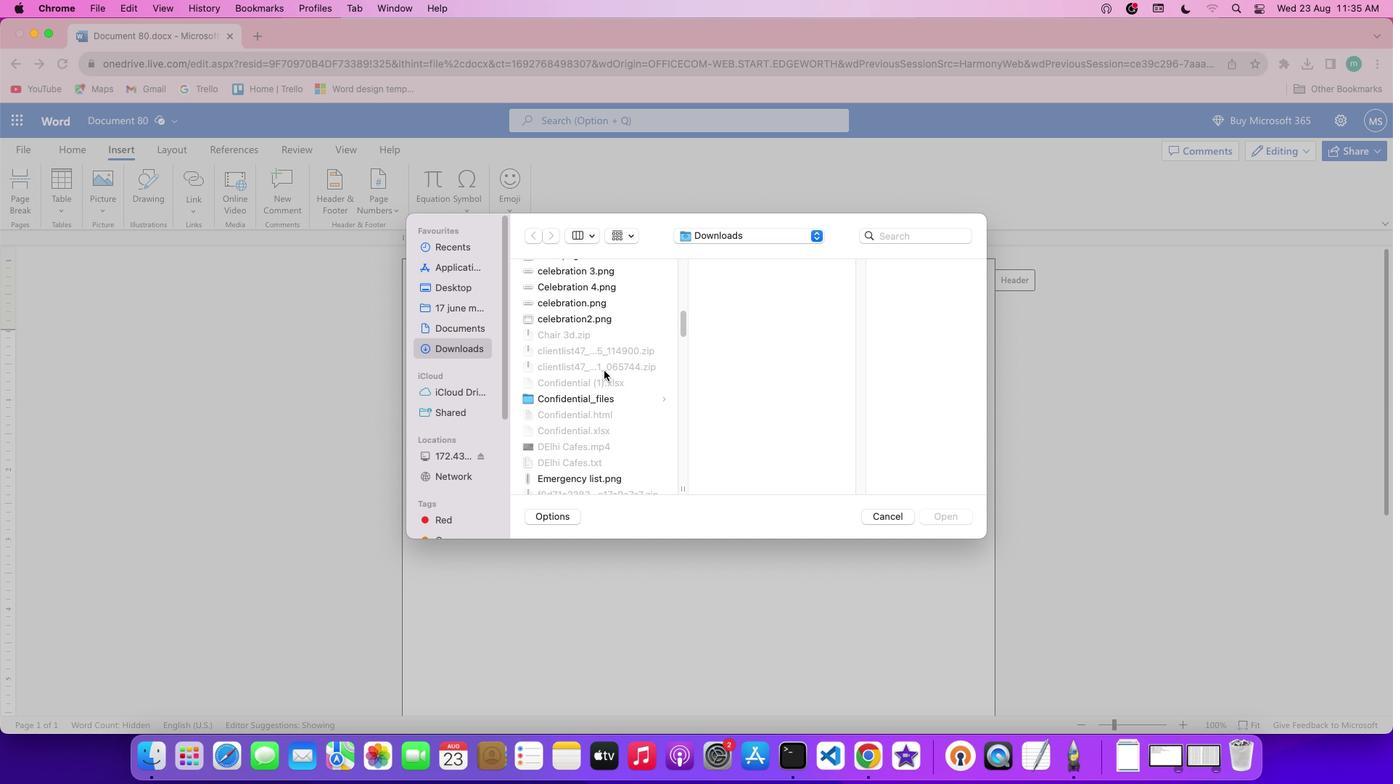 
Action: Mouse scrolled (604, 370) with delta (0, 0)
Screenshot: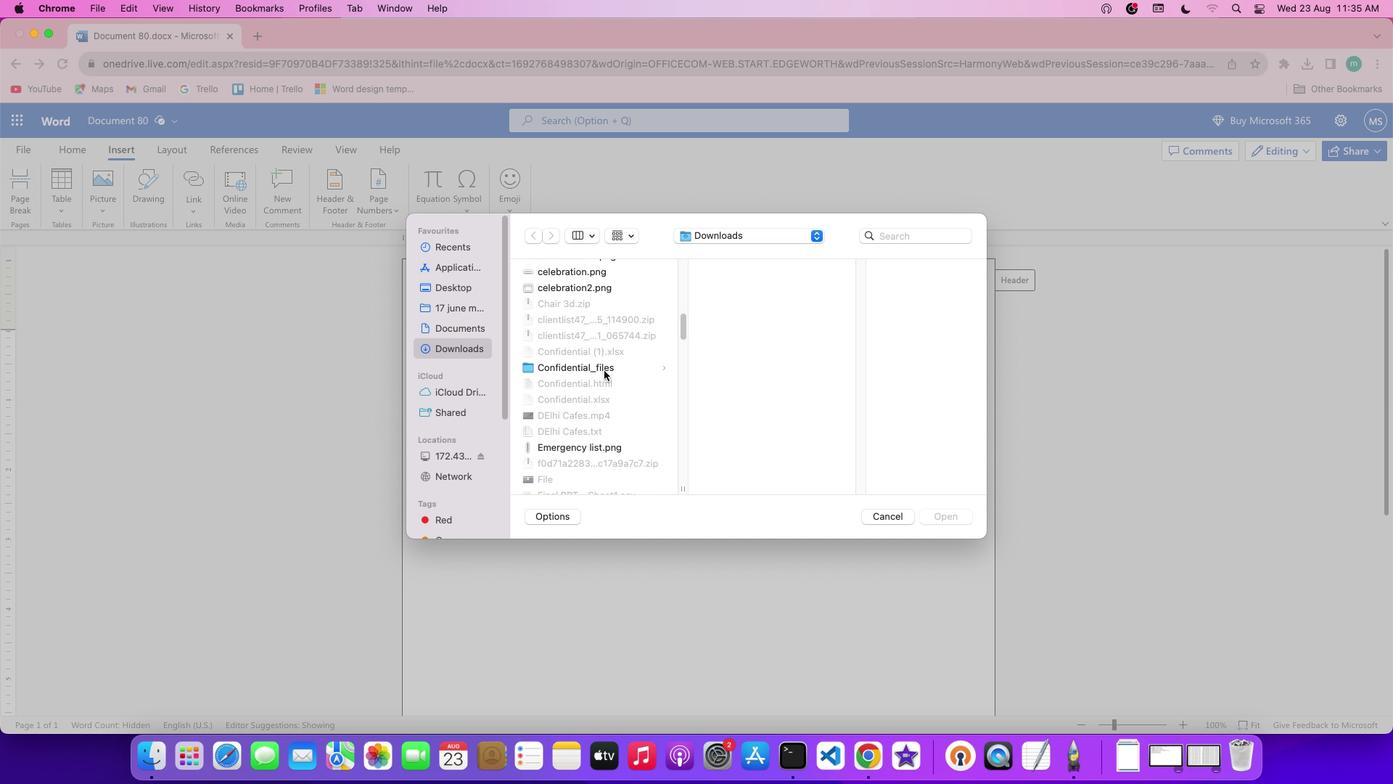 
Action: Mouse scrolled (604, 370) with delta (0, 0)
Screenshot: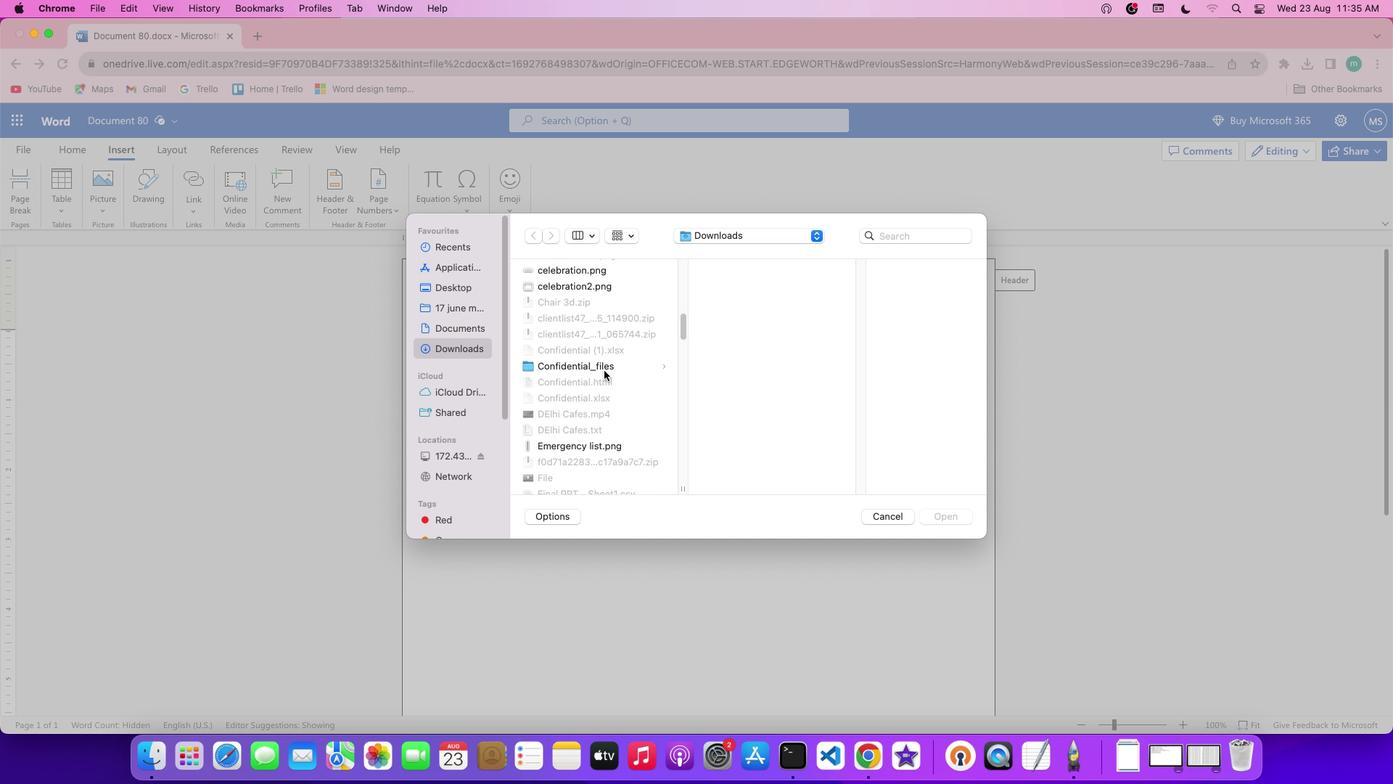 
Action: Mouse scrolled (604, 370) with delta (0, 0)
Screenshot: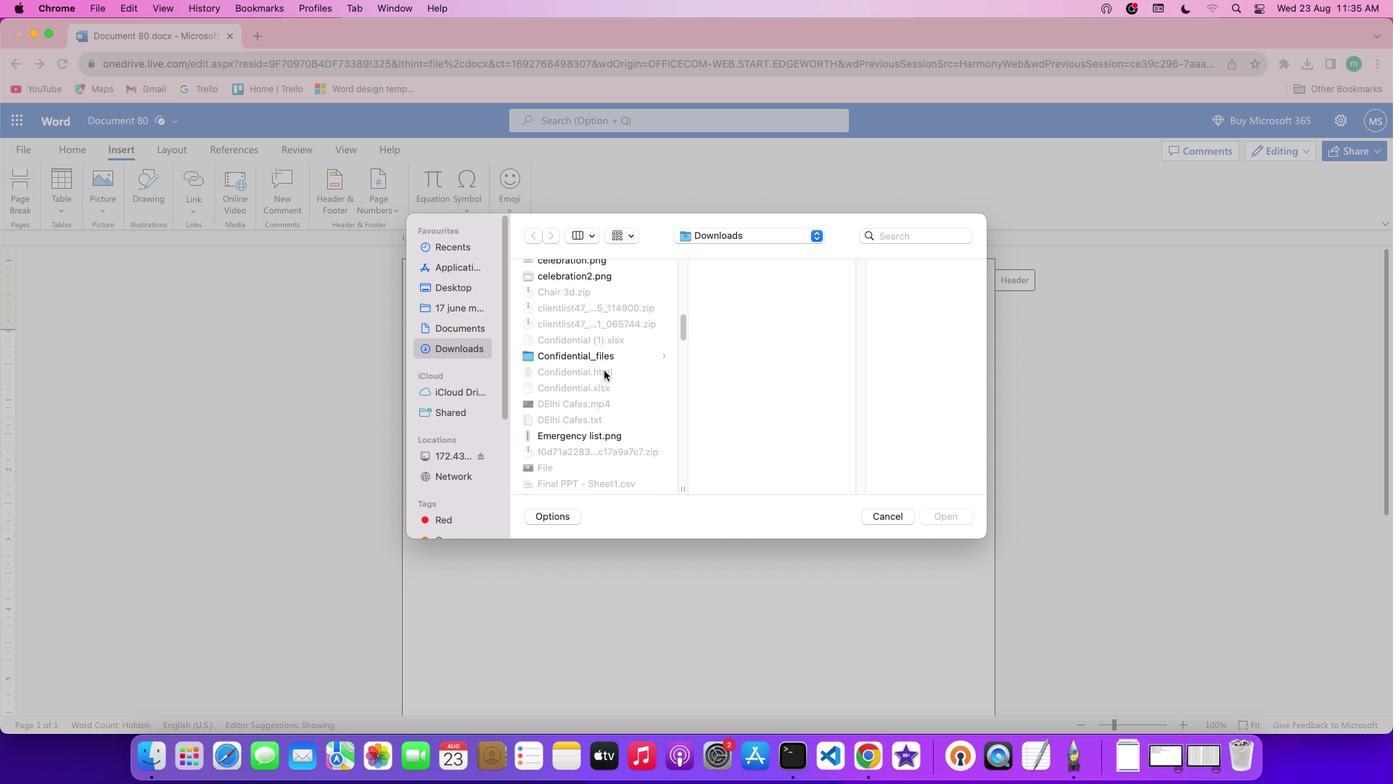 
Action: Mouse scrolled (604, 370) with delta (0, -1)
Screenshot: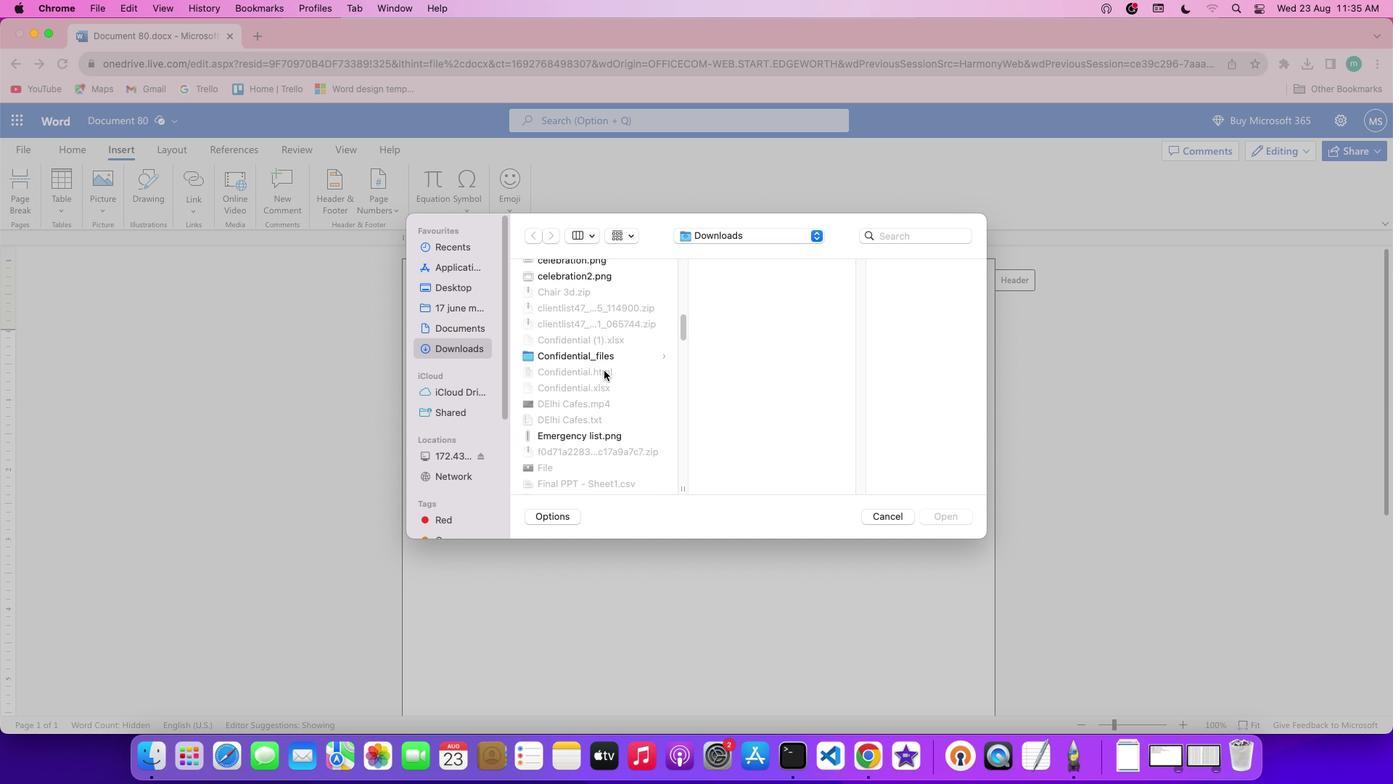 
Action: Mouse scrolled (604, 370) with delta (0, 0)
Screenshot: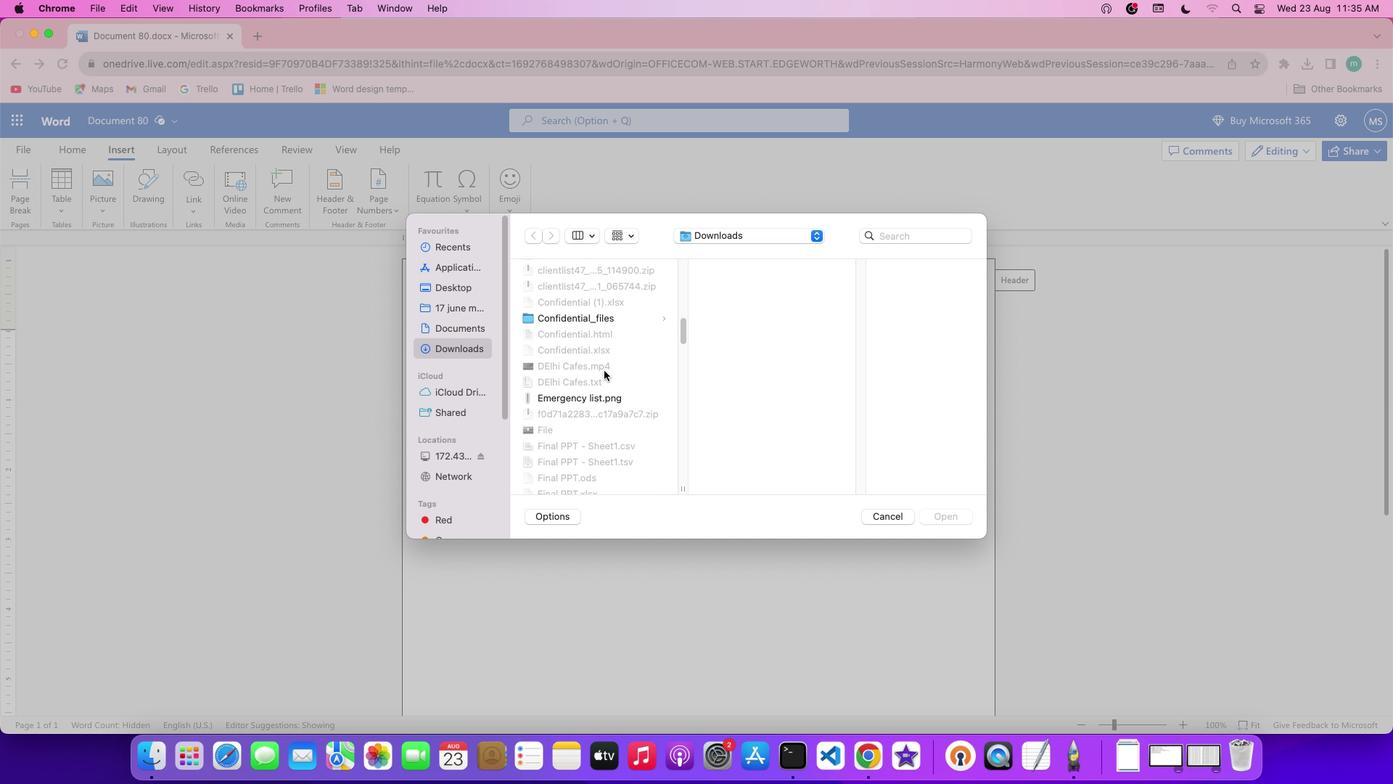 
Action: Mouse scrolled (604, 370) with delta (0, 0)
Screenshot: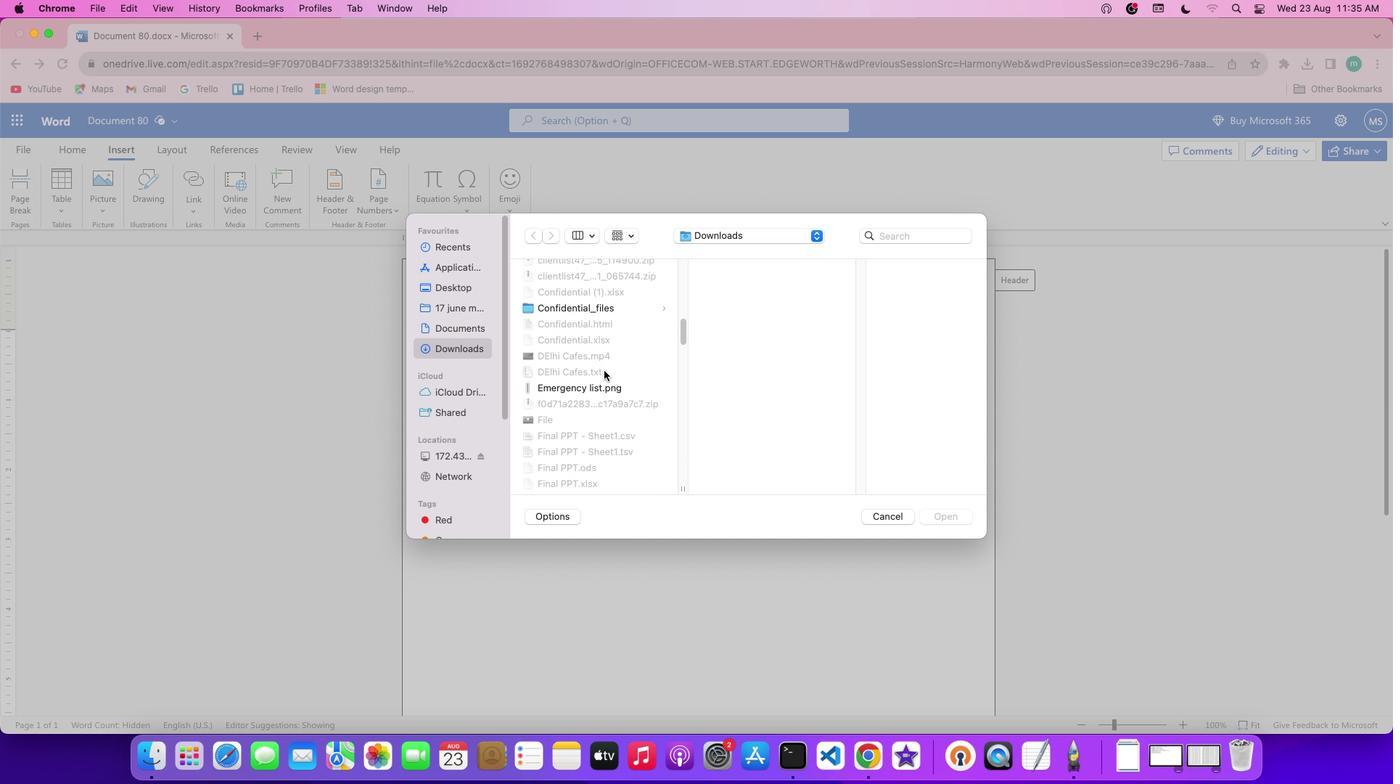 
Action: Mouse scrolled (604, 370) with delta (0, -1)
Screenshot: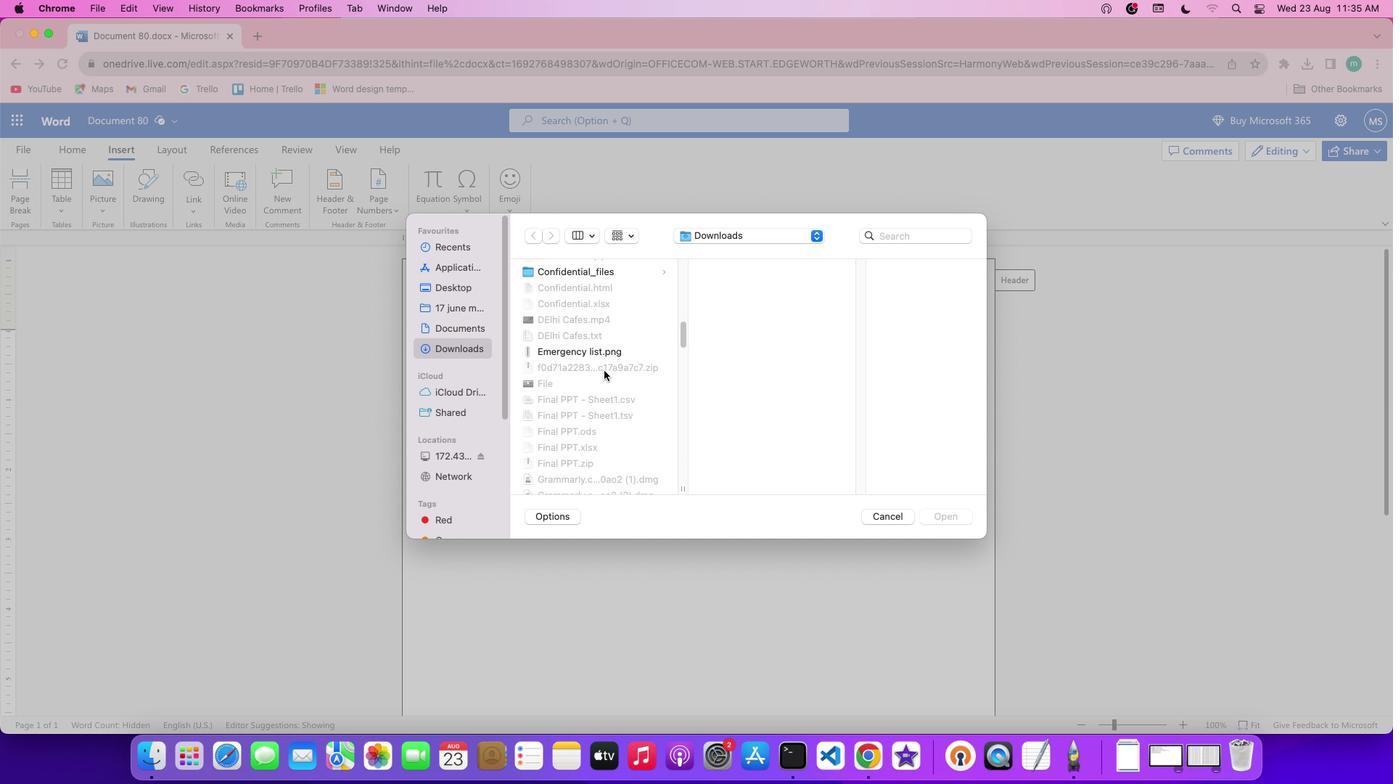 
Action: Mouse scrolled (604, 370) with delta (0, 0)
Screenshot: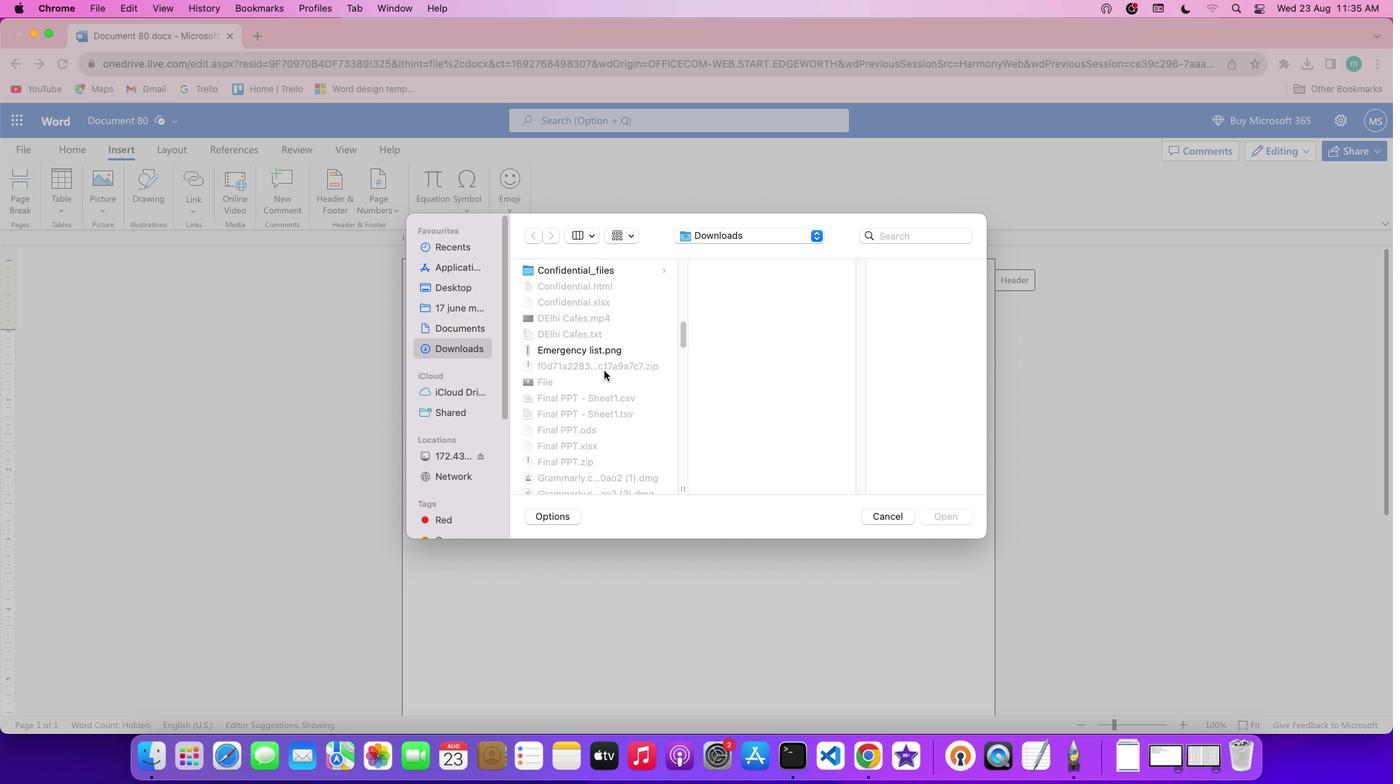 
Action: Mouse scrolled (604, 370) with delta (0, 0)
Screenshot: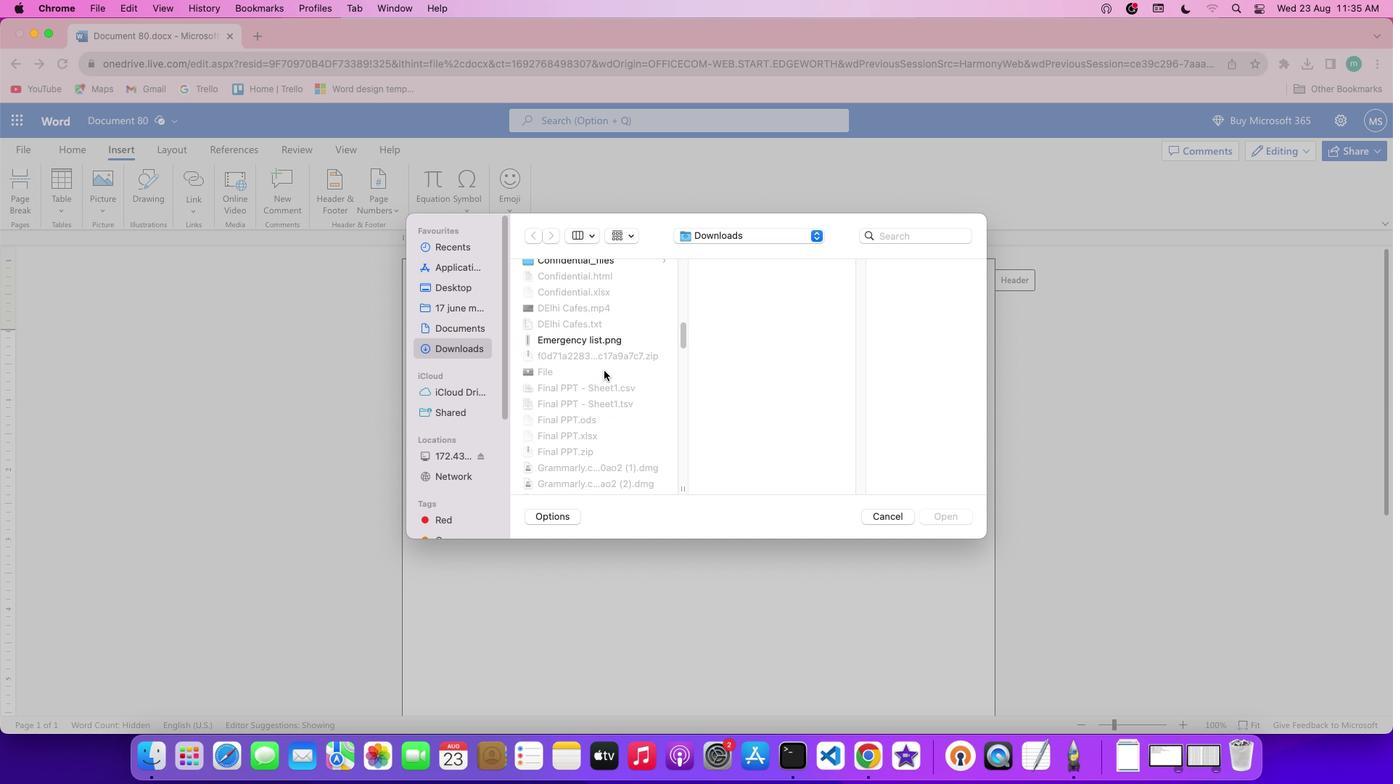 
Action: Mouse scrolled (604, 370) with delta (0, 0)
Screenshot: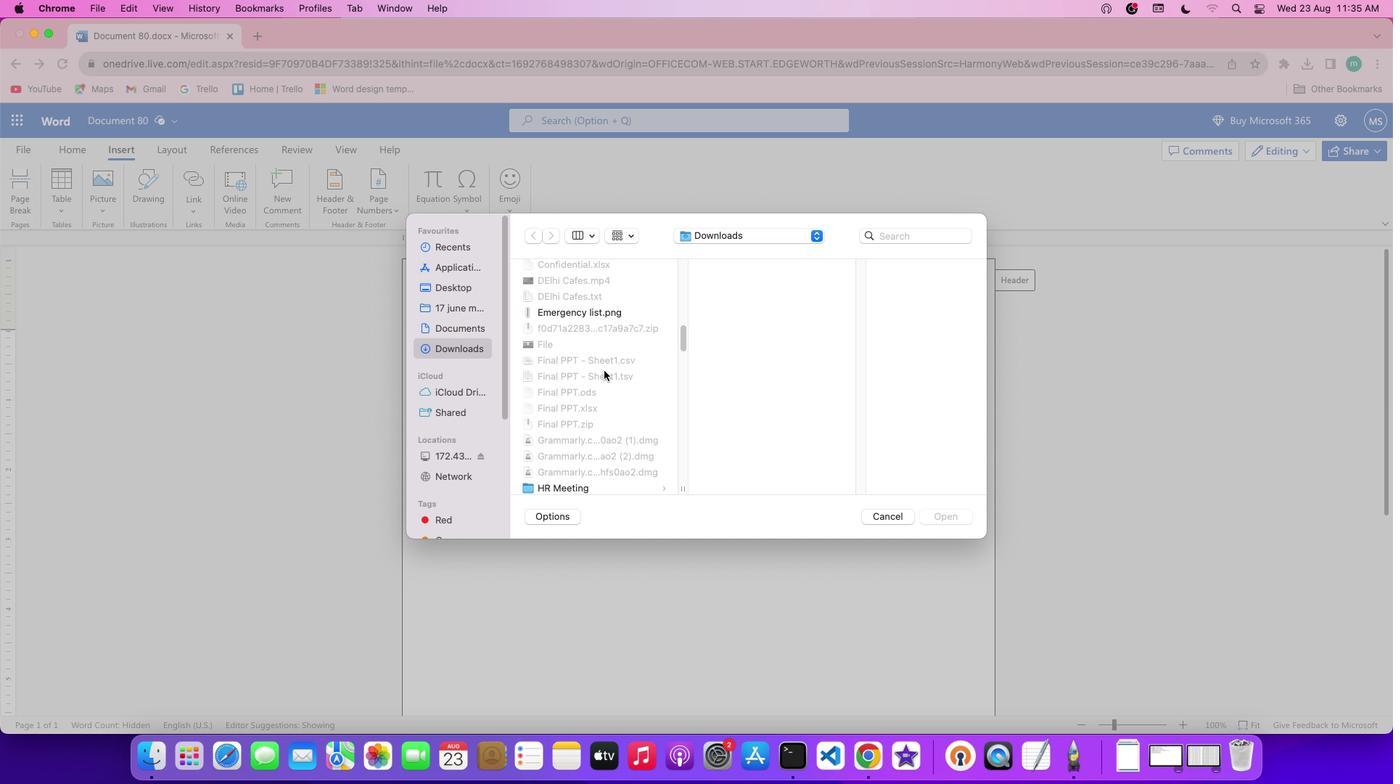 
Action: Mouse scrolled (604, 370) with delta (0, 0)
Screenshot: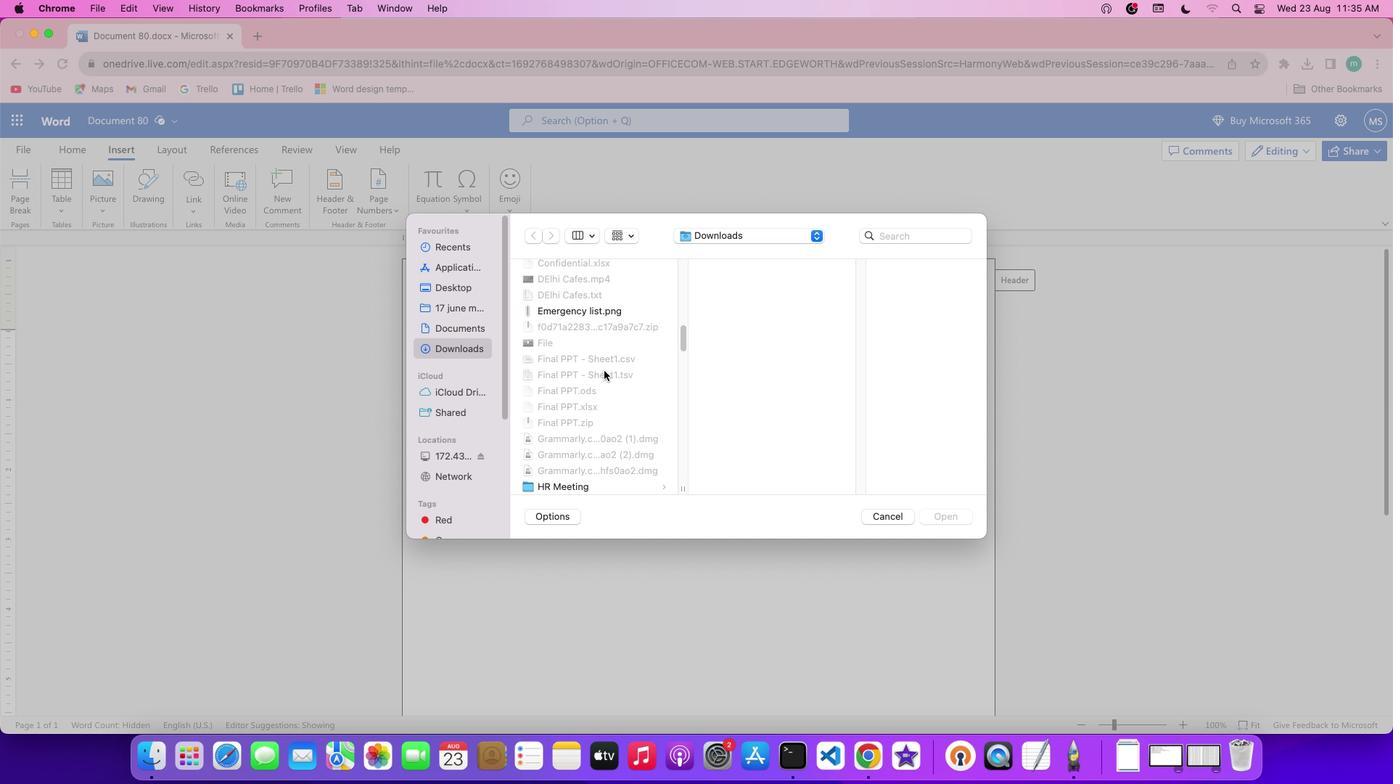 
Action: Mouse scrolled (604, 370) with delta (0, 0)
Screenshot: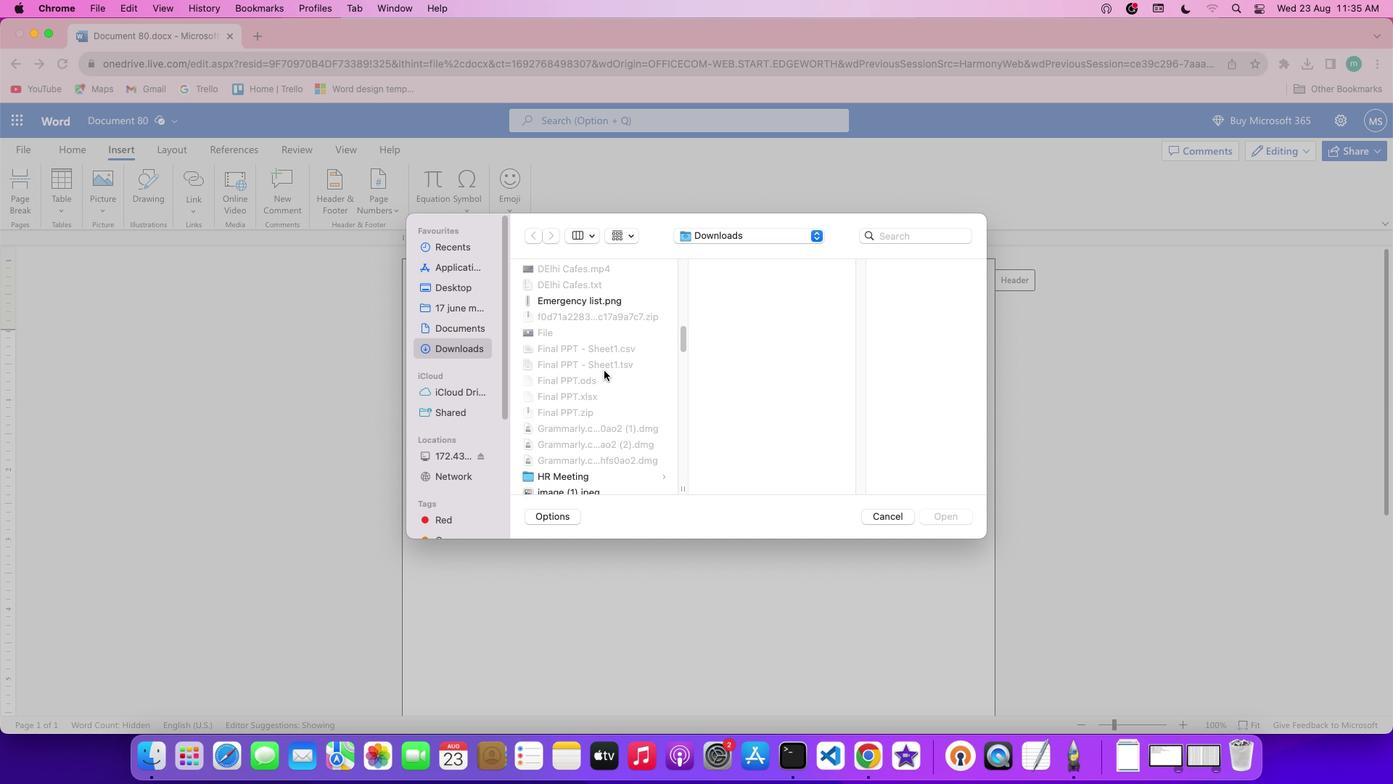 
Action: Mouse scrolled (604, 370) with delta (0, 0)
Screenshot: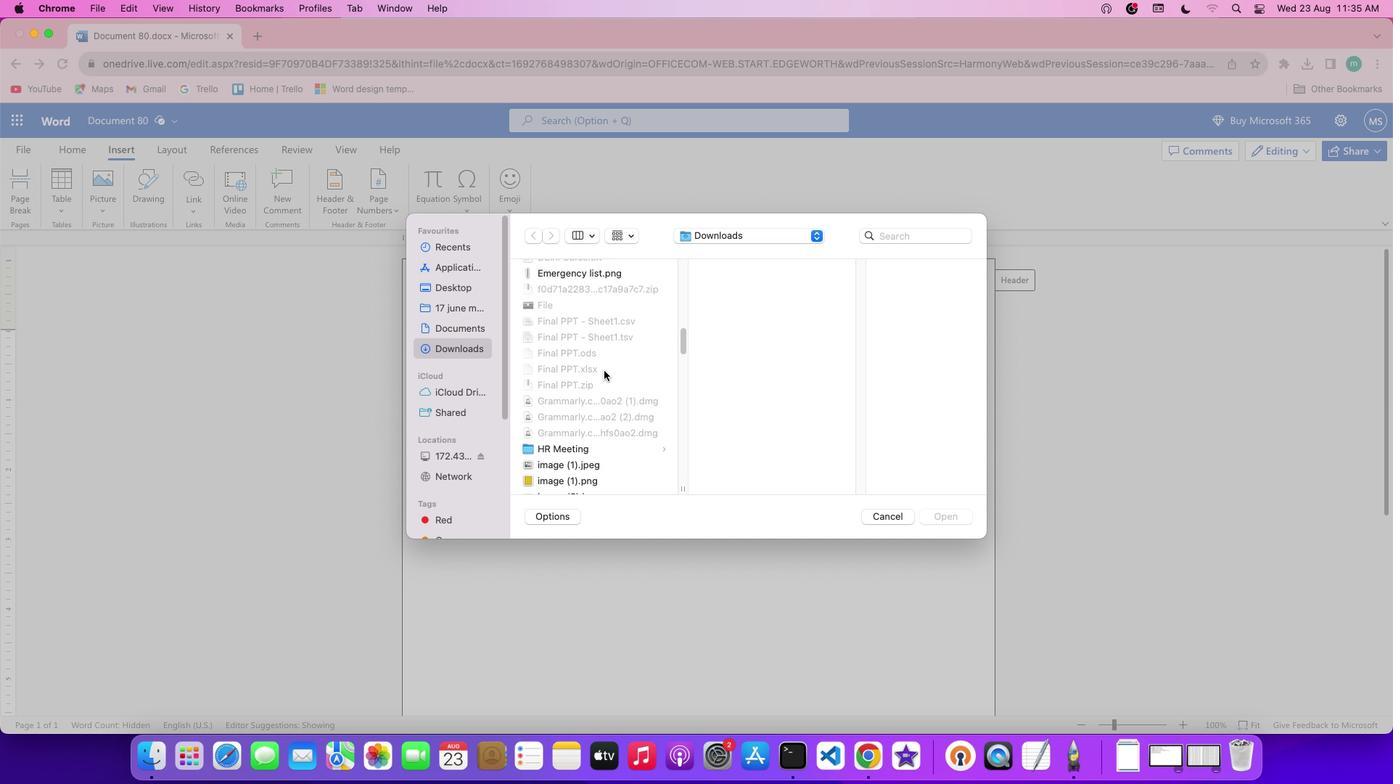
Action: Mouse scrolled (604, 370) with delta (0, 0)
Screenshot: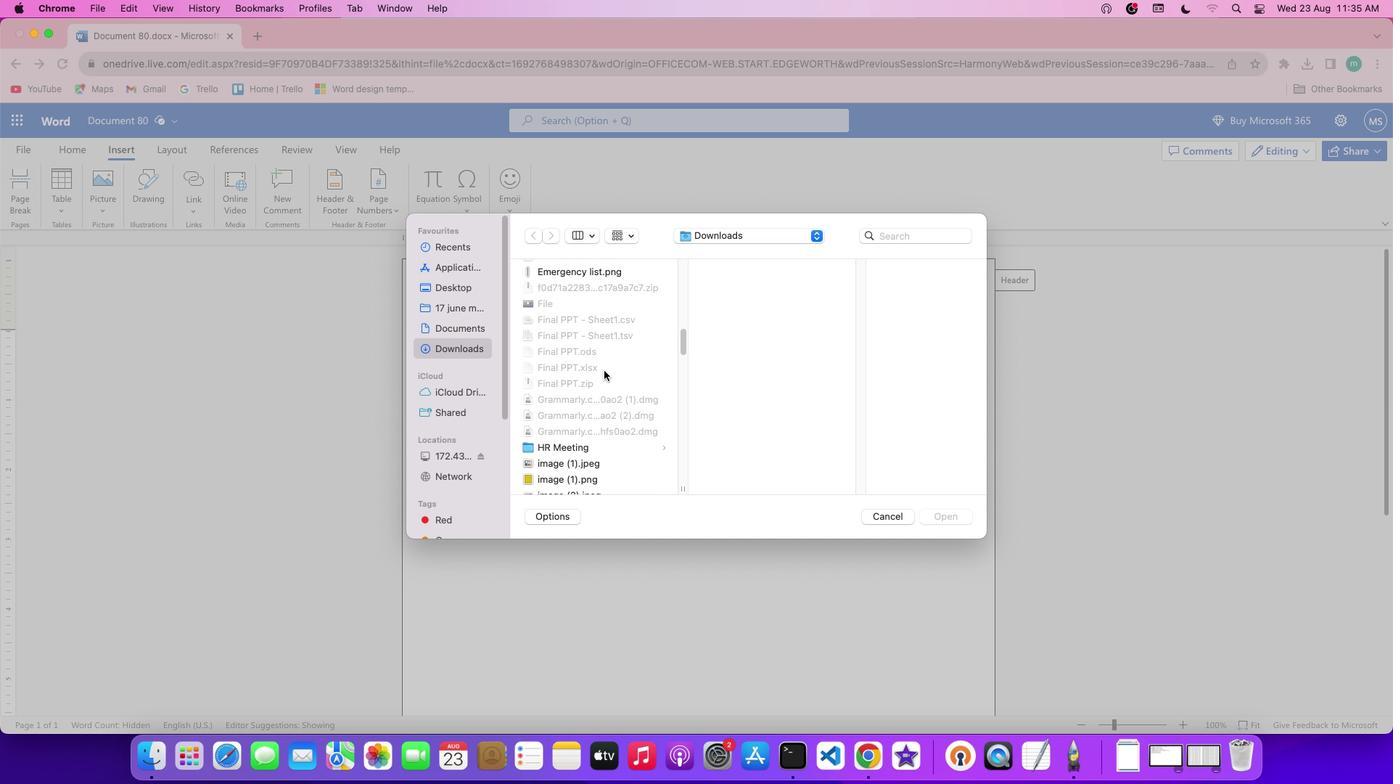 
Action: Mouse scrolled (604, 370) with delta (0, 0)
Screenshot: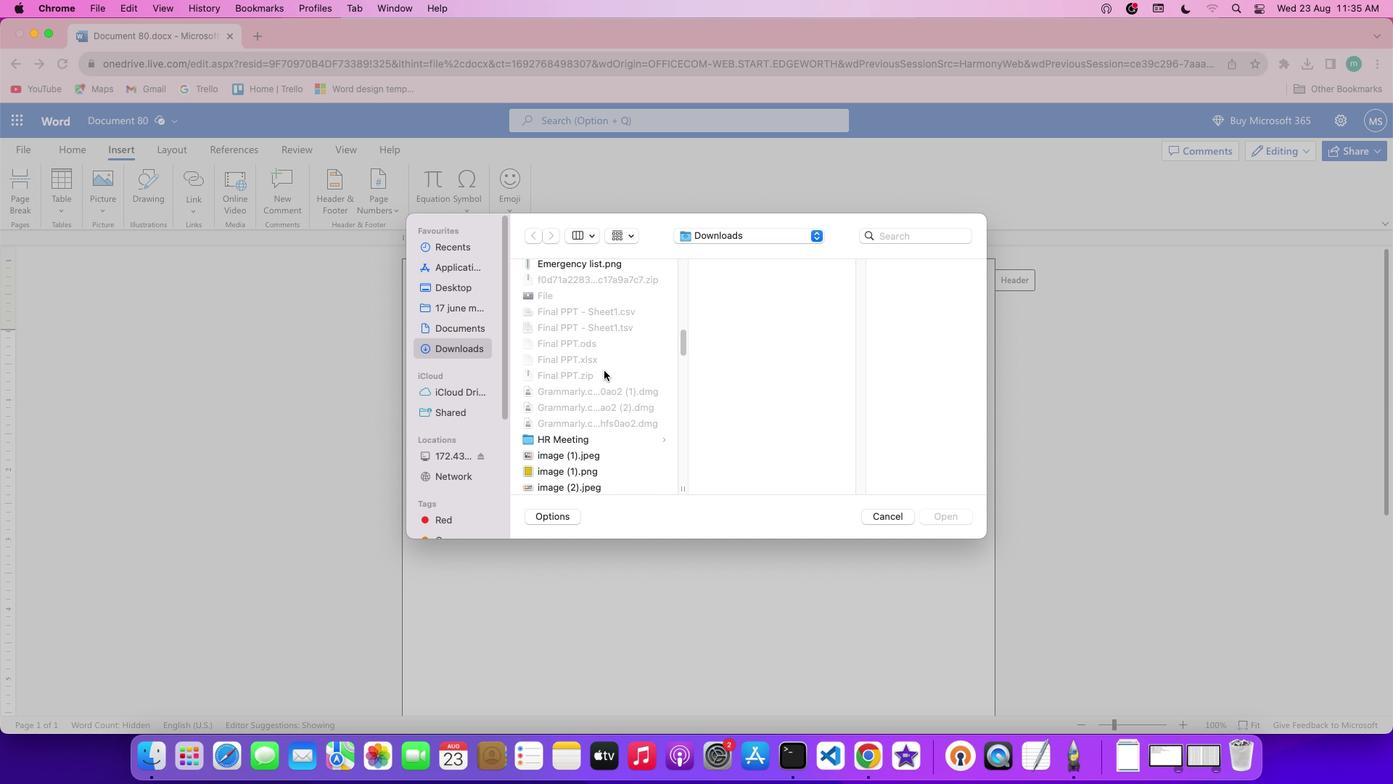 
Action: Mouse scrolled (604, 370) with delta (0, 0)
Screenshot: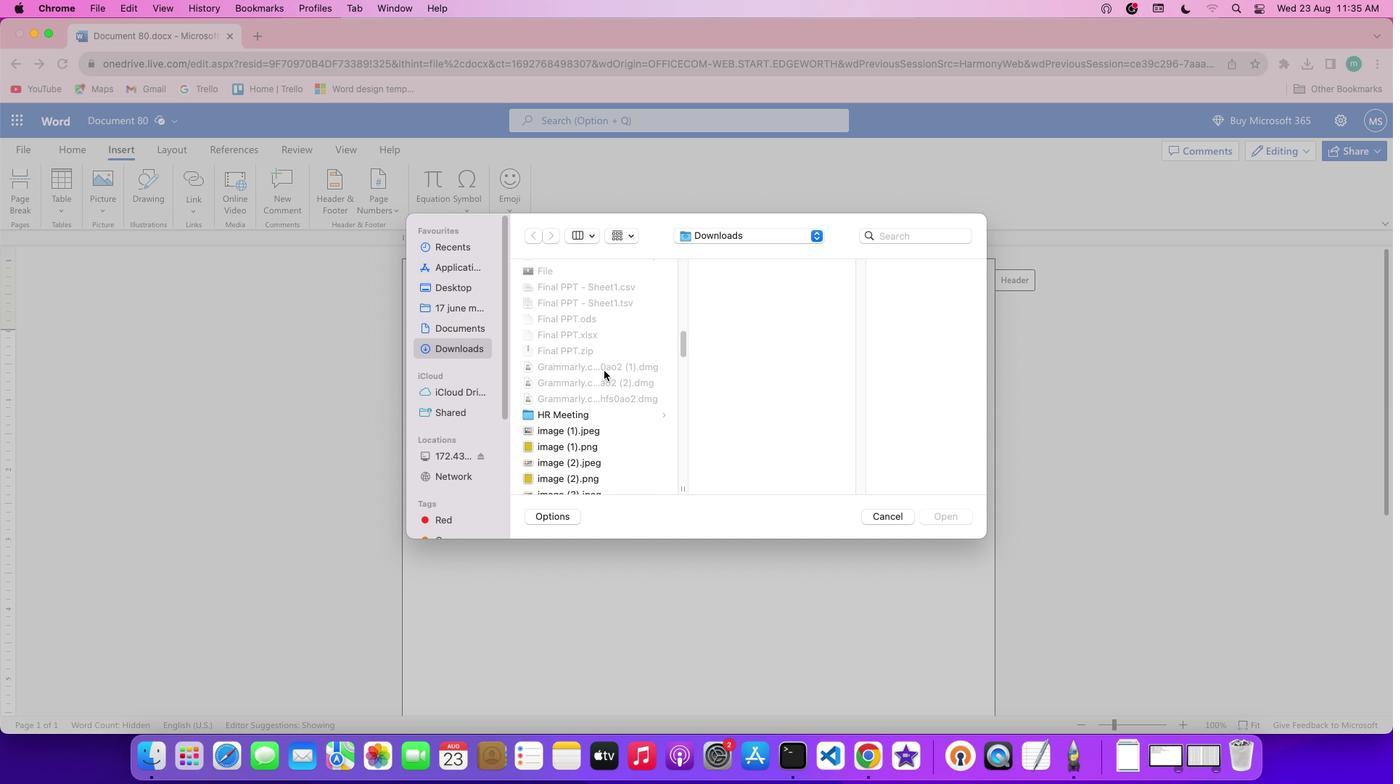 
Action: Mouse scrolled (604, 370) with delta (0, 0)
Screenshot: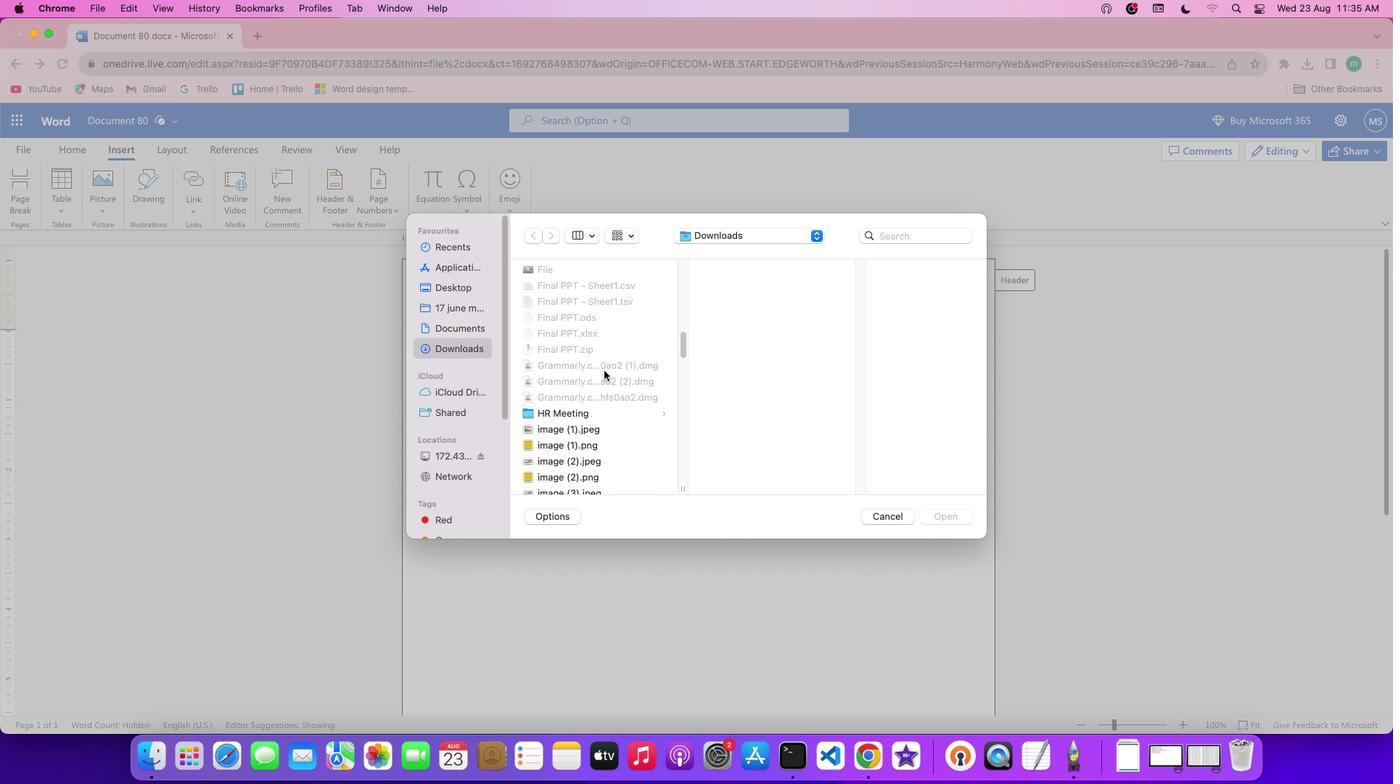 
Action: Mouse scrolled (604, 370) with delta (0, 0)
Screenshot: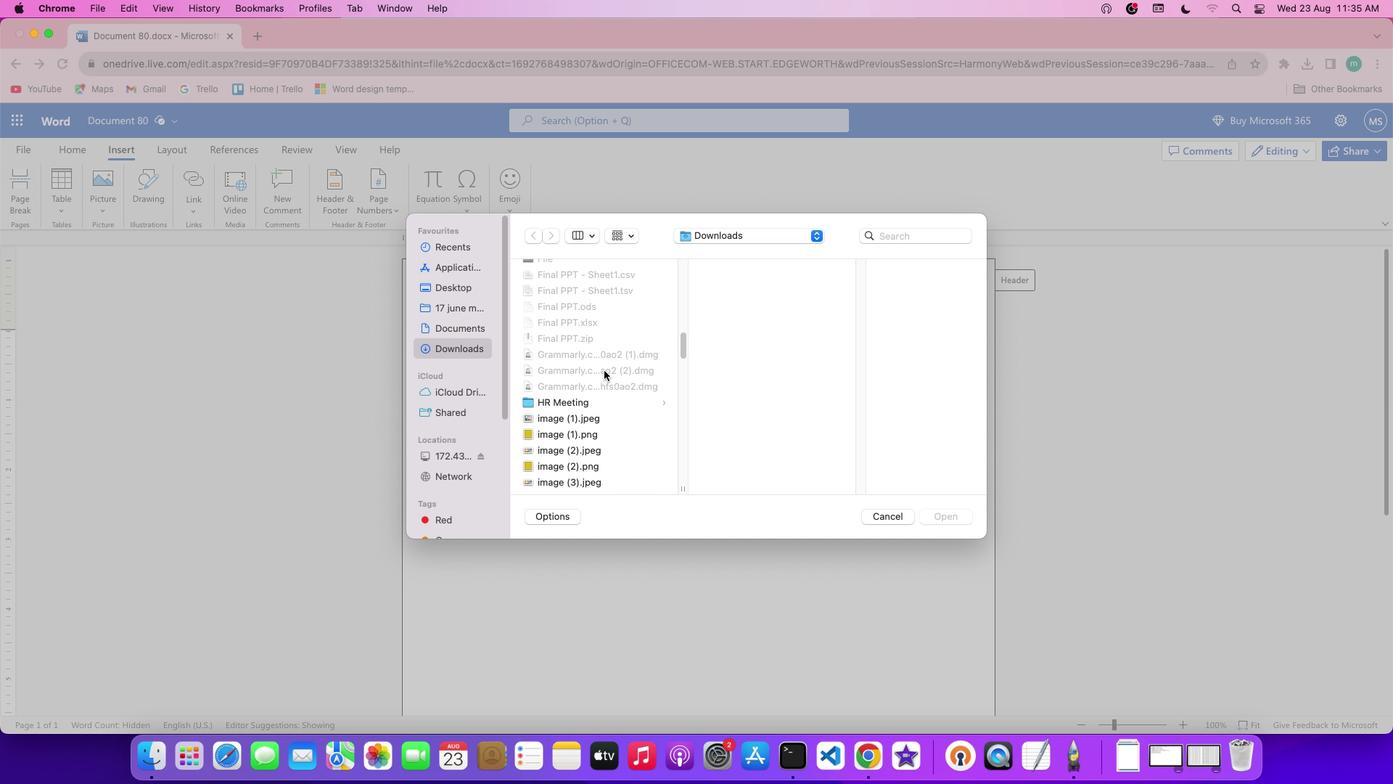 
Action: Mouse scrolled (604, 370) with delta (0, -1)
Screenshot: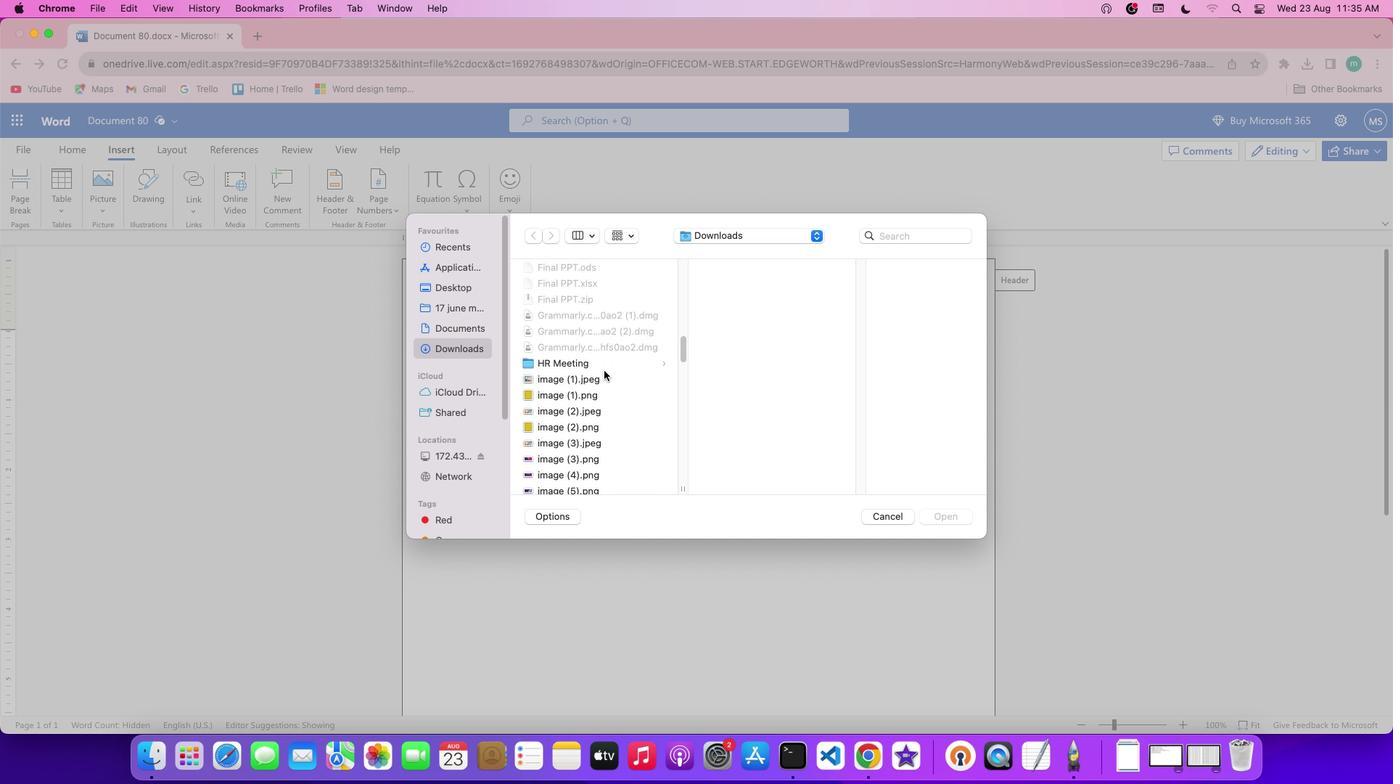 
Action: Mouse scrolled (604, 370) with delta (0, 0)
Screenshot: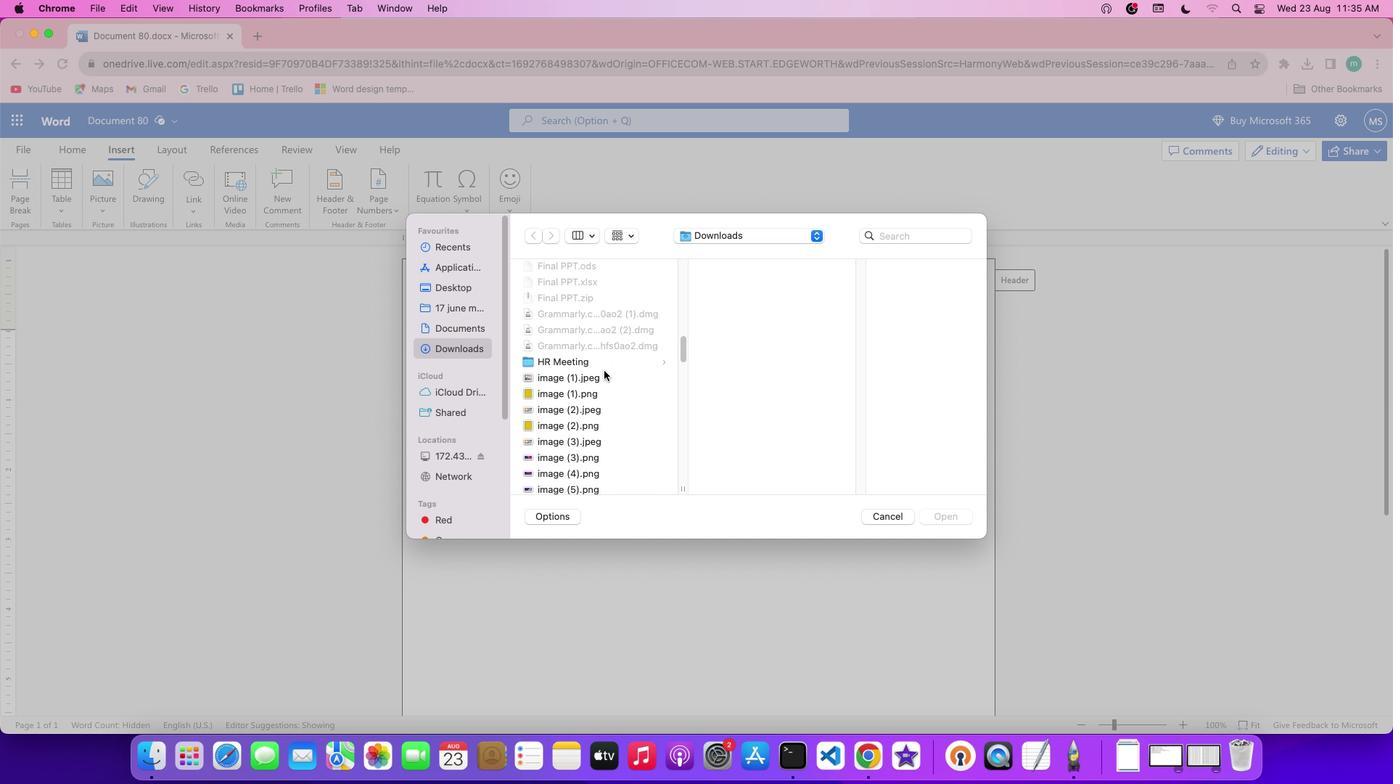 
Action: Mouse scrolled (604, 370) with delta (0, 0)
Screenshot: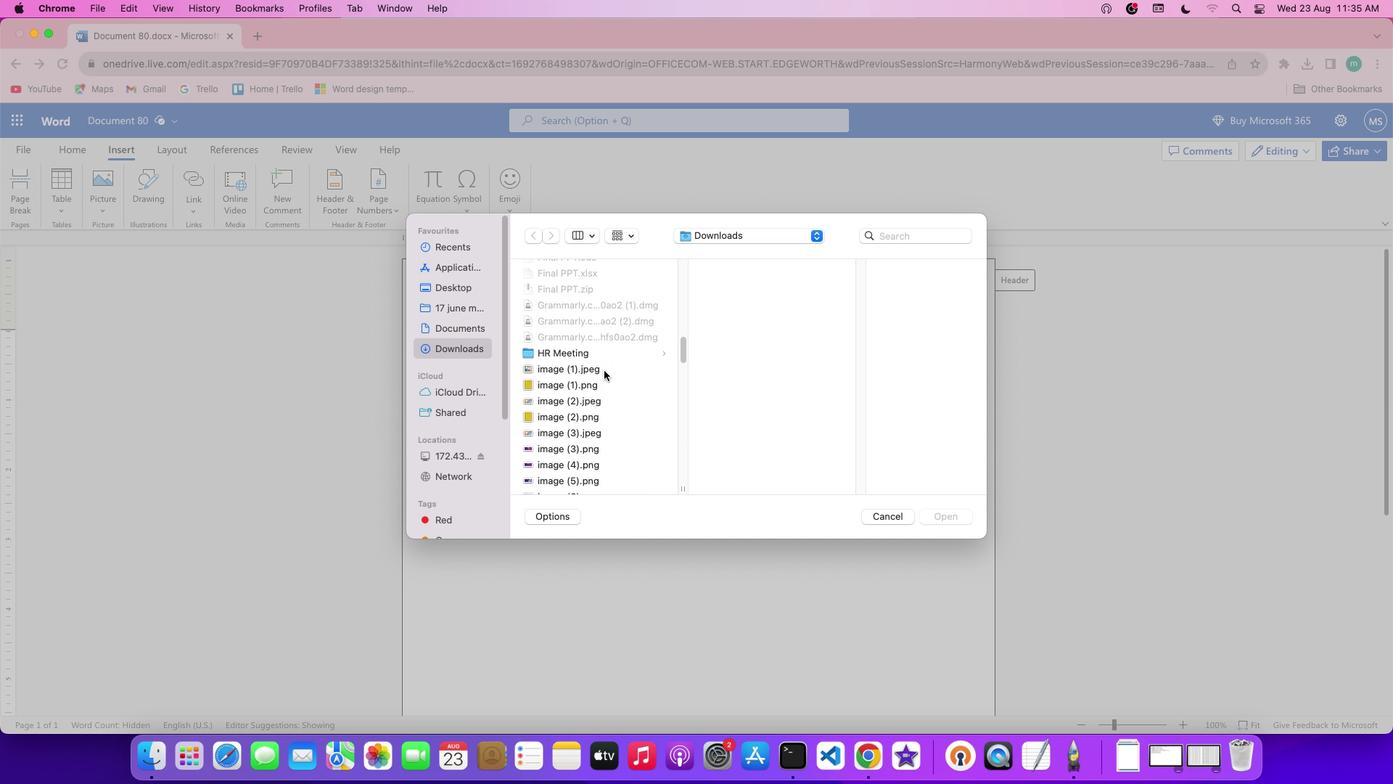 
Action: Mouse scrolled (604, 370) with delta (0, -1)
Screenshot: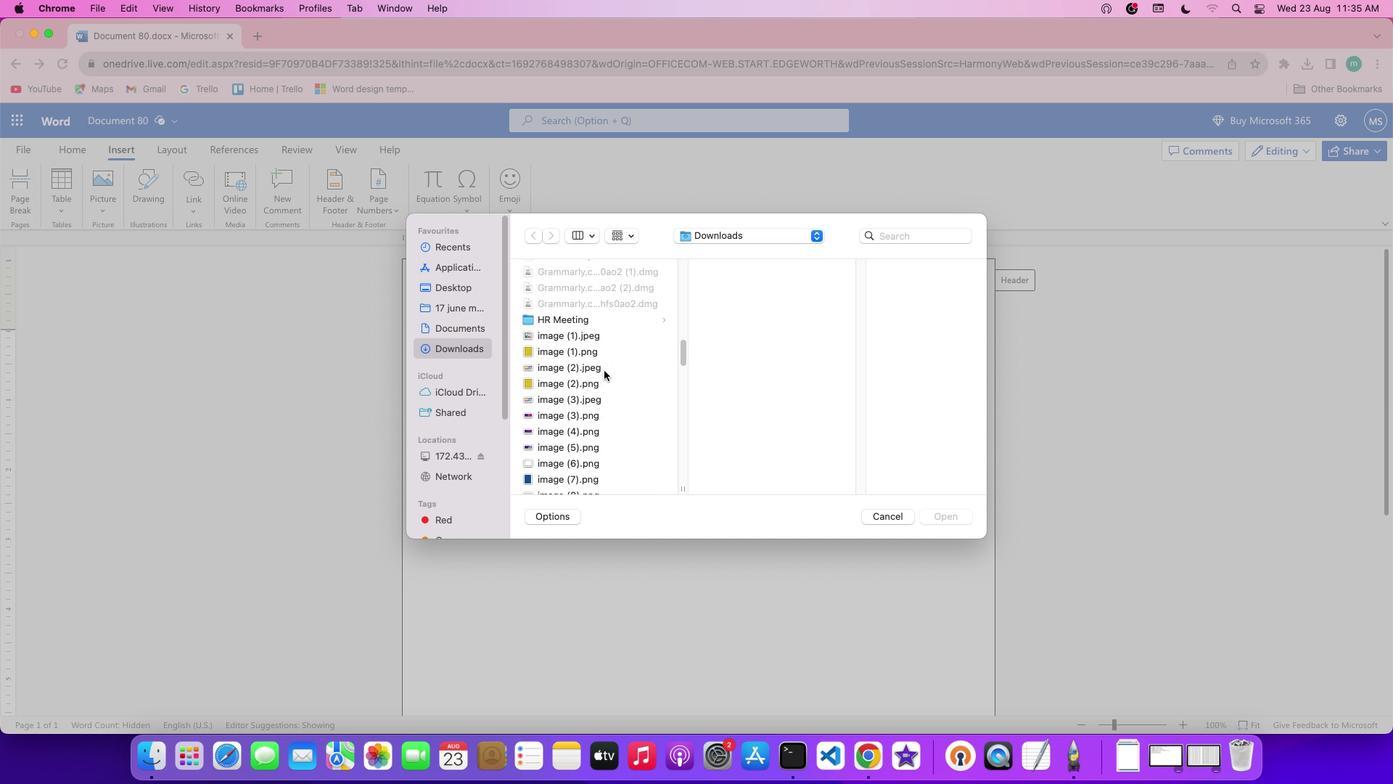 
Action: Mouse scrolled (604, 370) with delta (0, 0)
Screenshot: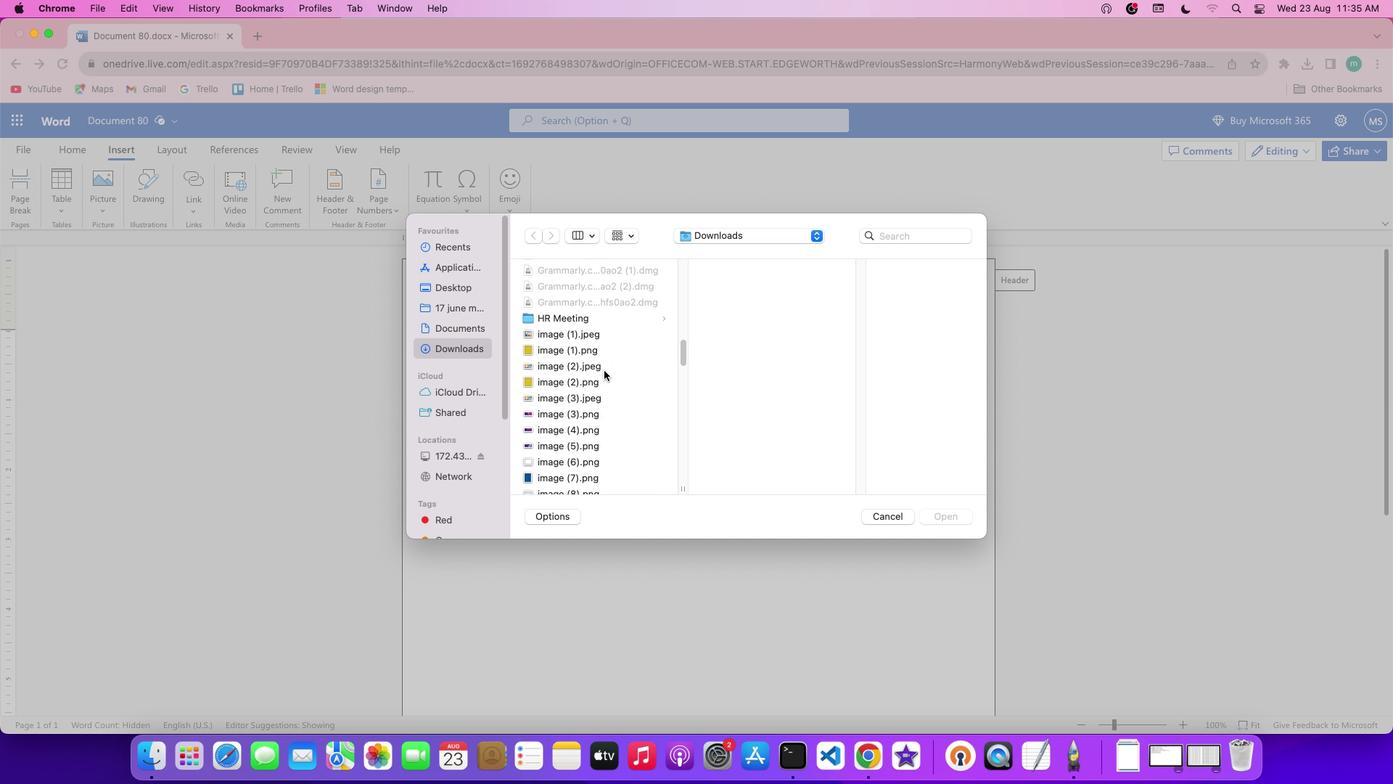 
Action: Mouse scrolled (604, 370) with delta (0, 0)
Screenshot: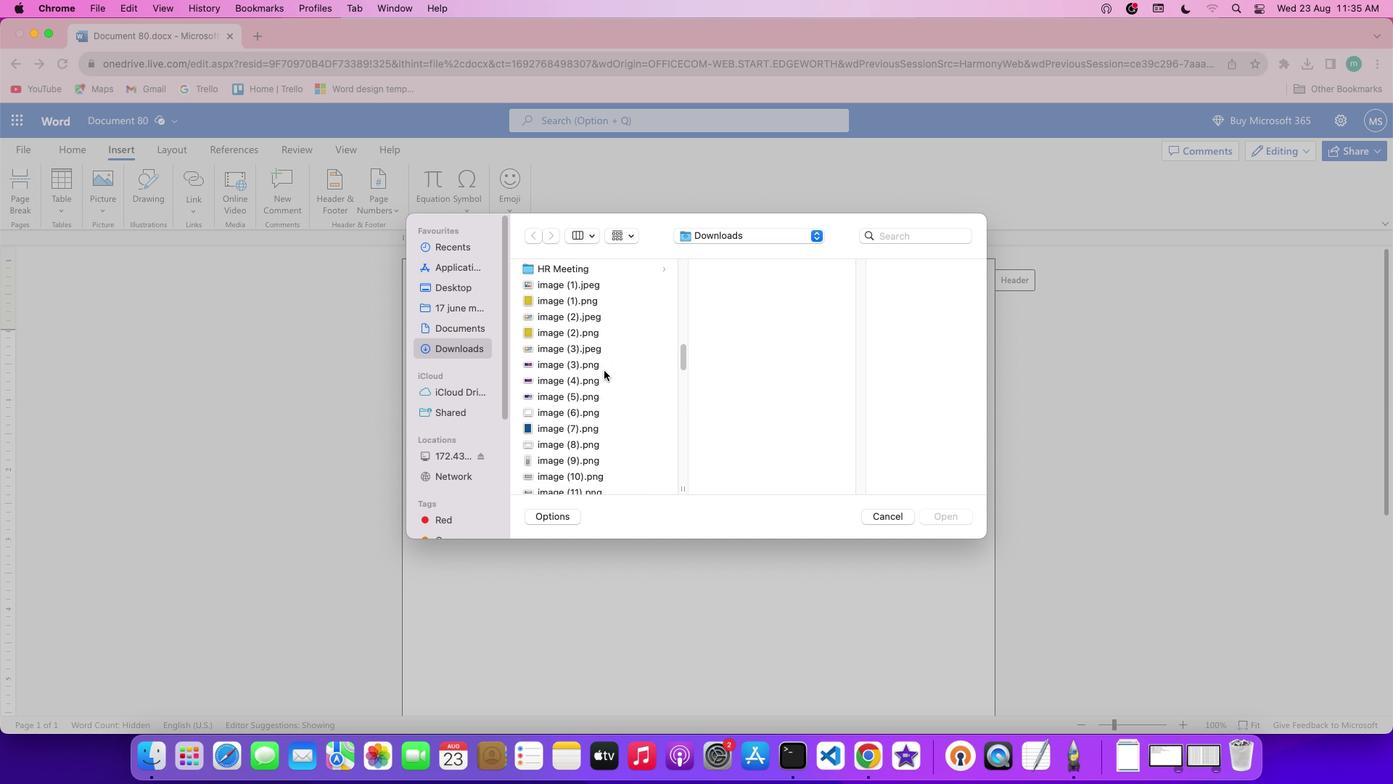 
Action: Mouse scrolled (604, 370) with delta (0, -1)
Screenshot: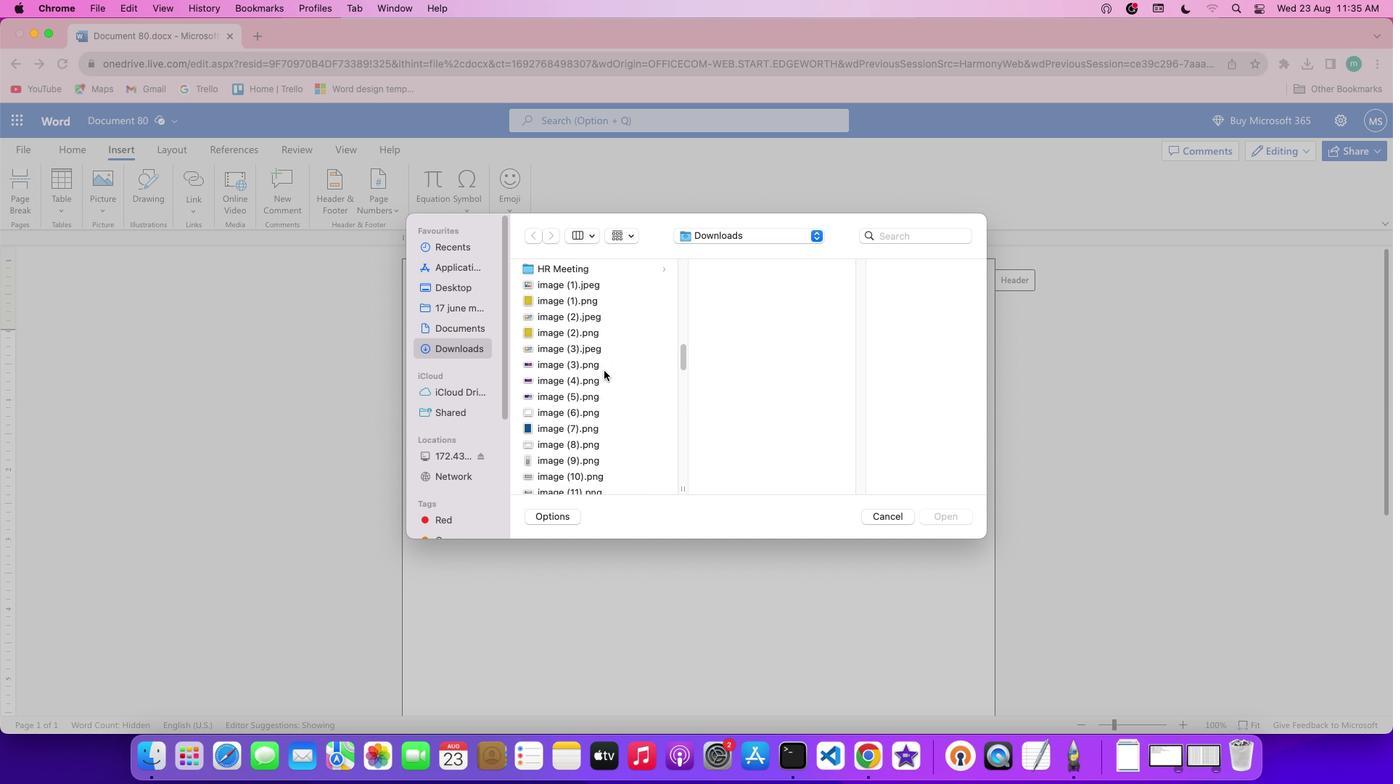 
Action: Mouse scrolled (604, 370) with delta (0, 0)
Screenshot: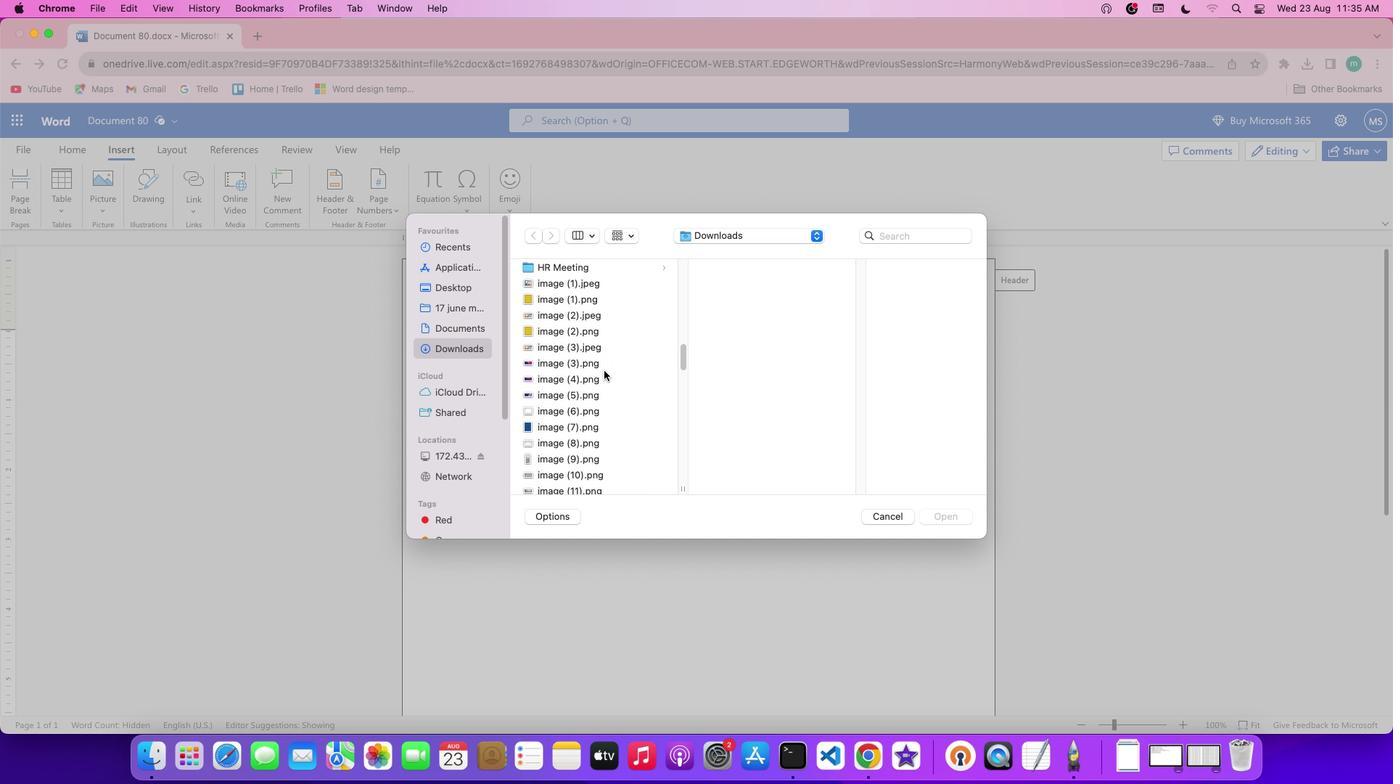 
Action: Mouse scrolled (604, 370) with delta (0, 0)
Screenshot: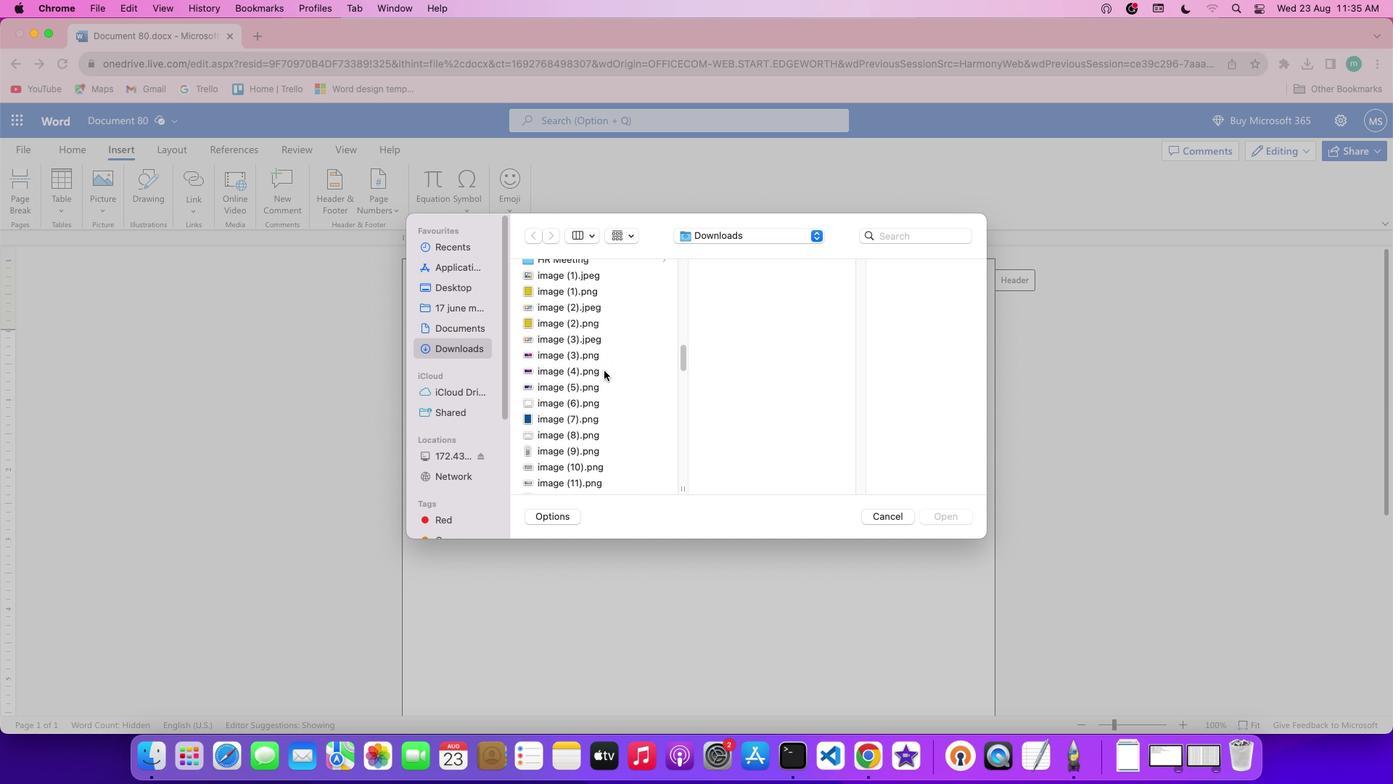 
Action: Mouse scrolled (604, 370) with delta (0, 0)
Screenshot: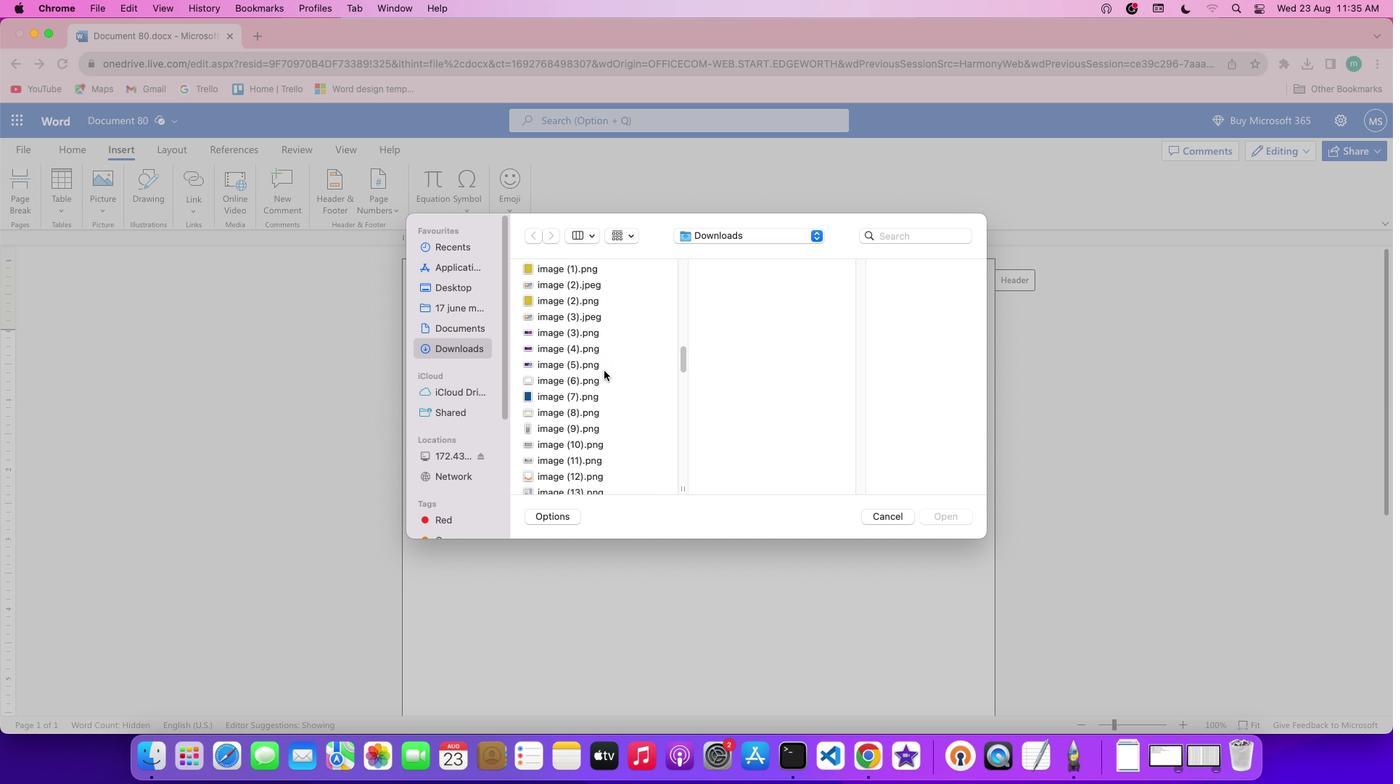 
Action: Mouse scrolled (604, 370) with delta (0, 0)
Screenshot: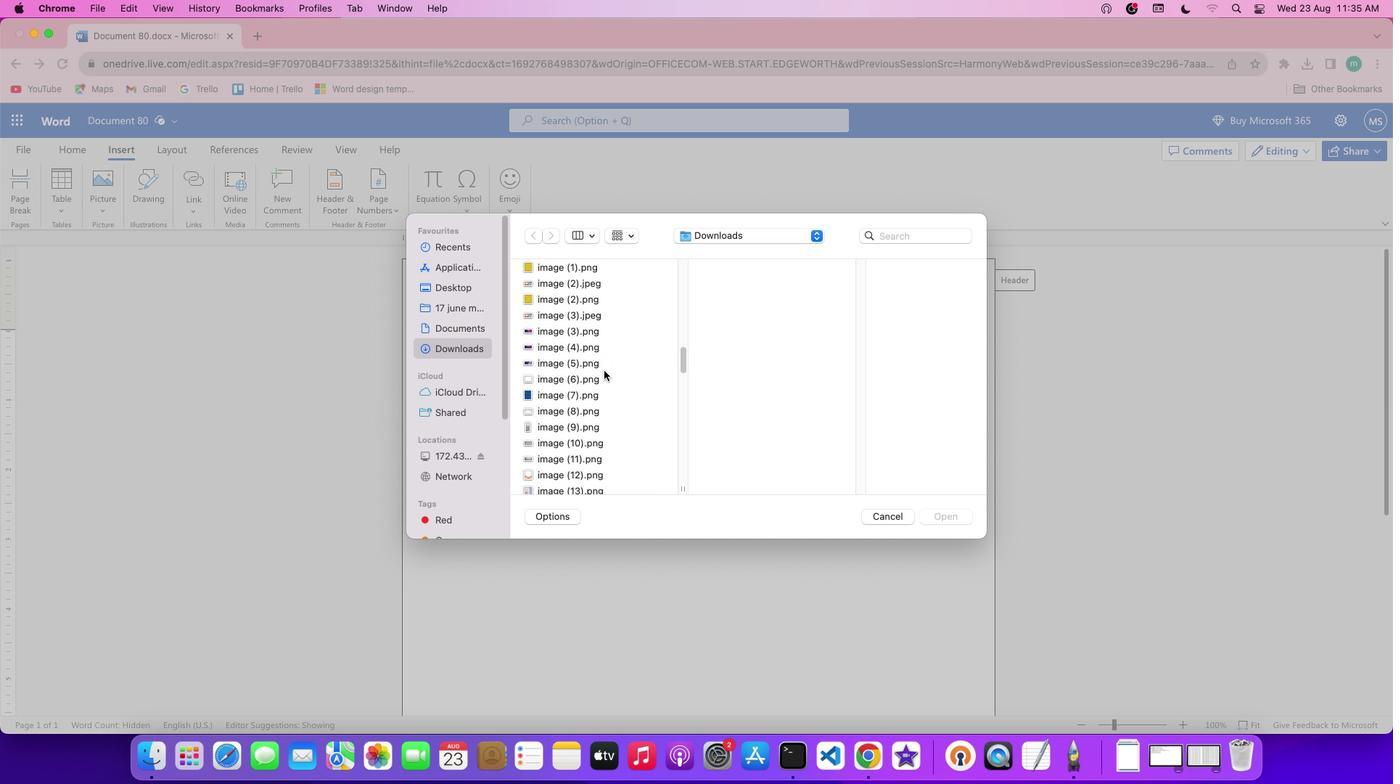 
Action: Mouse scrolled (604, 370) with delta (0, 0)
Screenshot: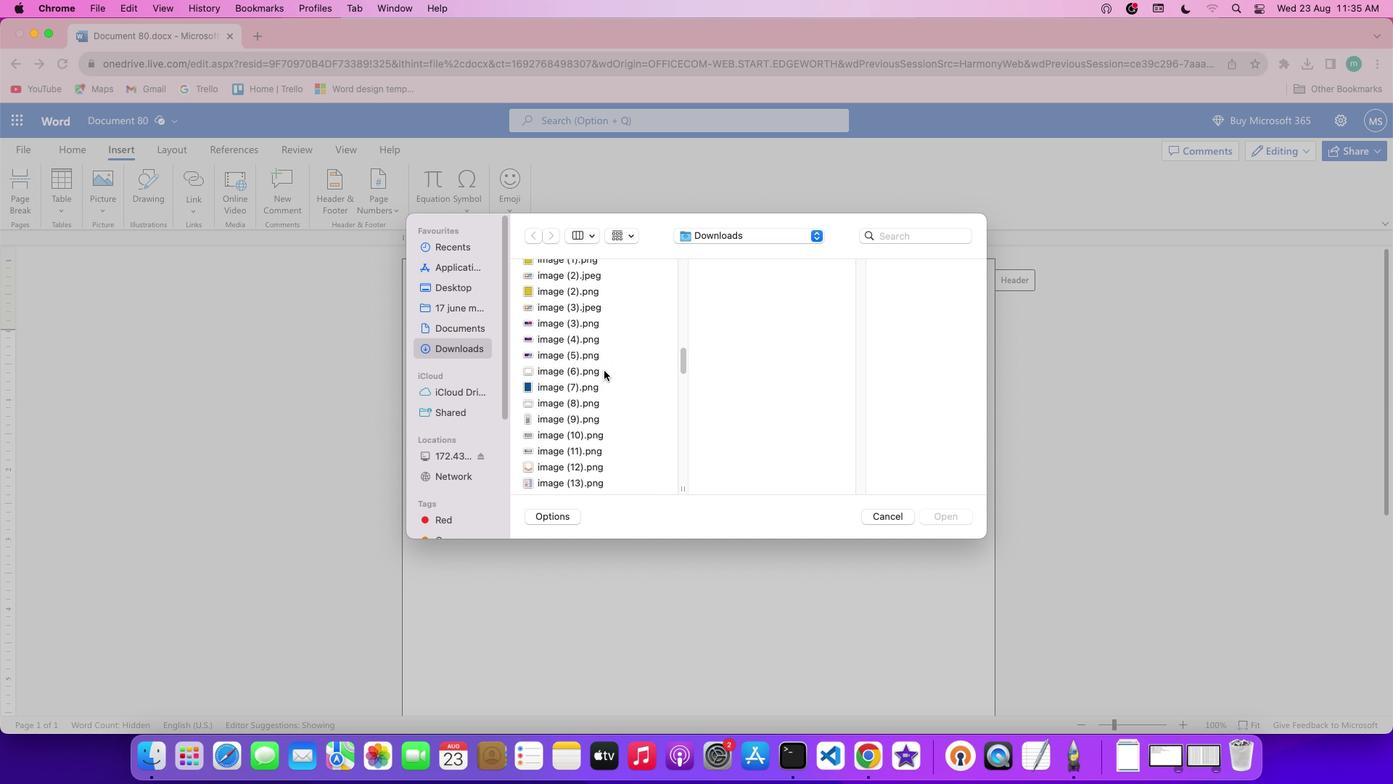 
Action: Mouse scrolled (604, 370) with delta (0, 0)
Screenshot: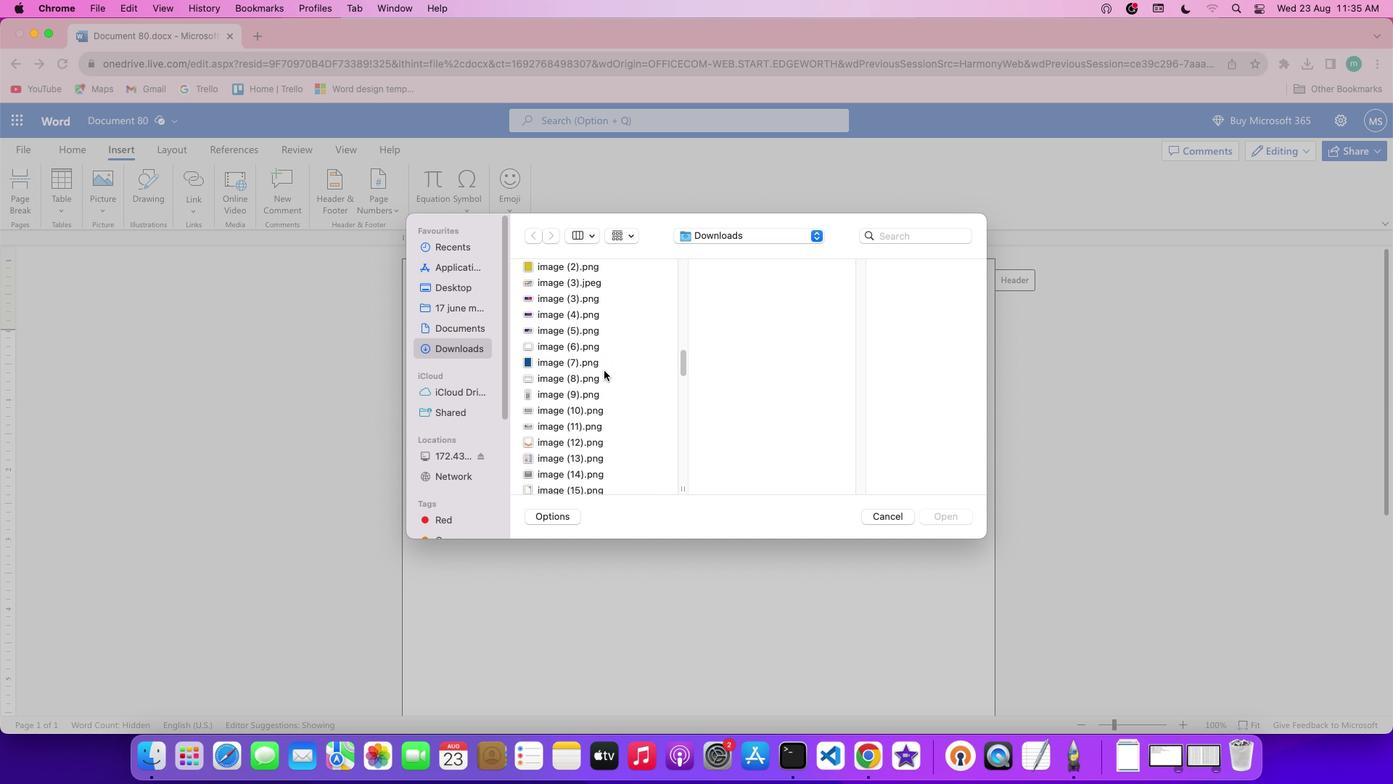 
Action: Mouse scrolled (604, 370) with delta (0, 0)
Screenshot: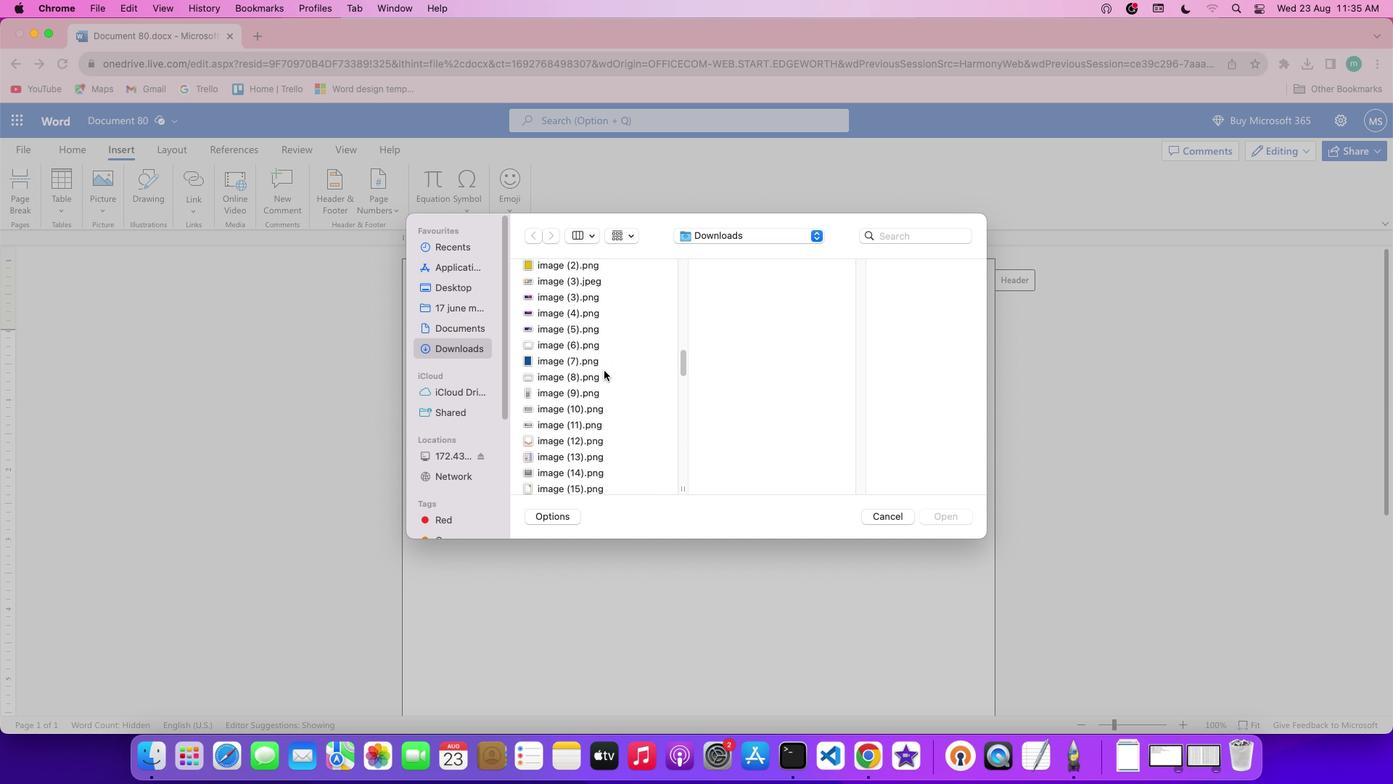 
Action: Mouse scrolled (604, 370) with delta (0, 0)
Screenshot: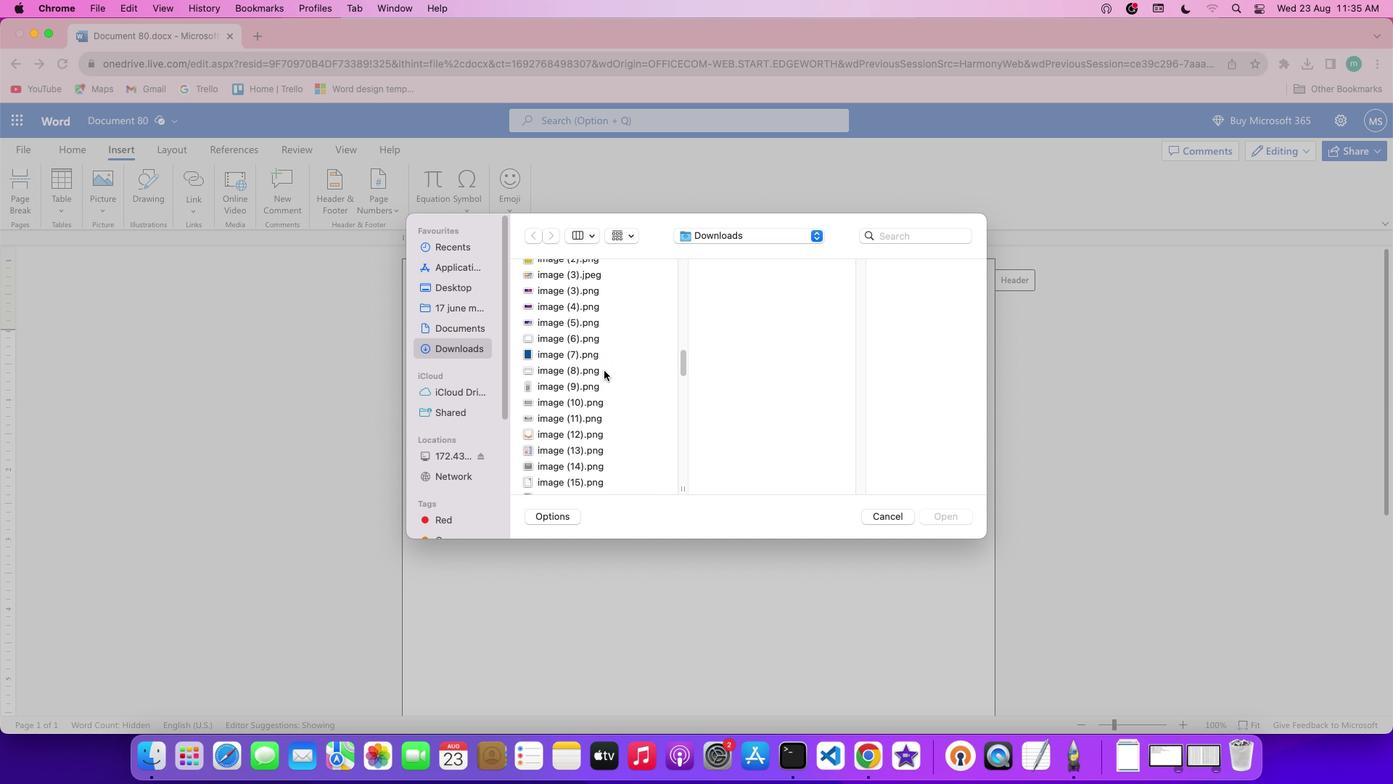 
Action: Mouse scrolled (604, 370) with delta (0, 0)
Screenshot: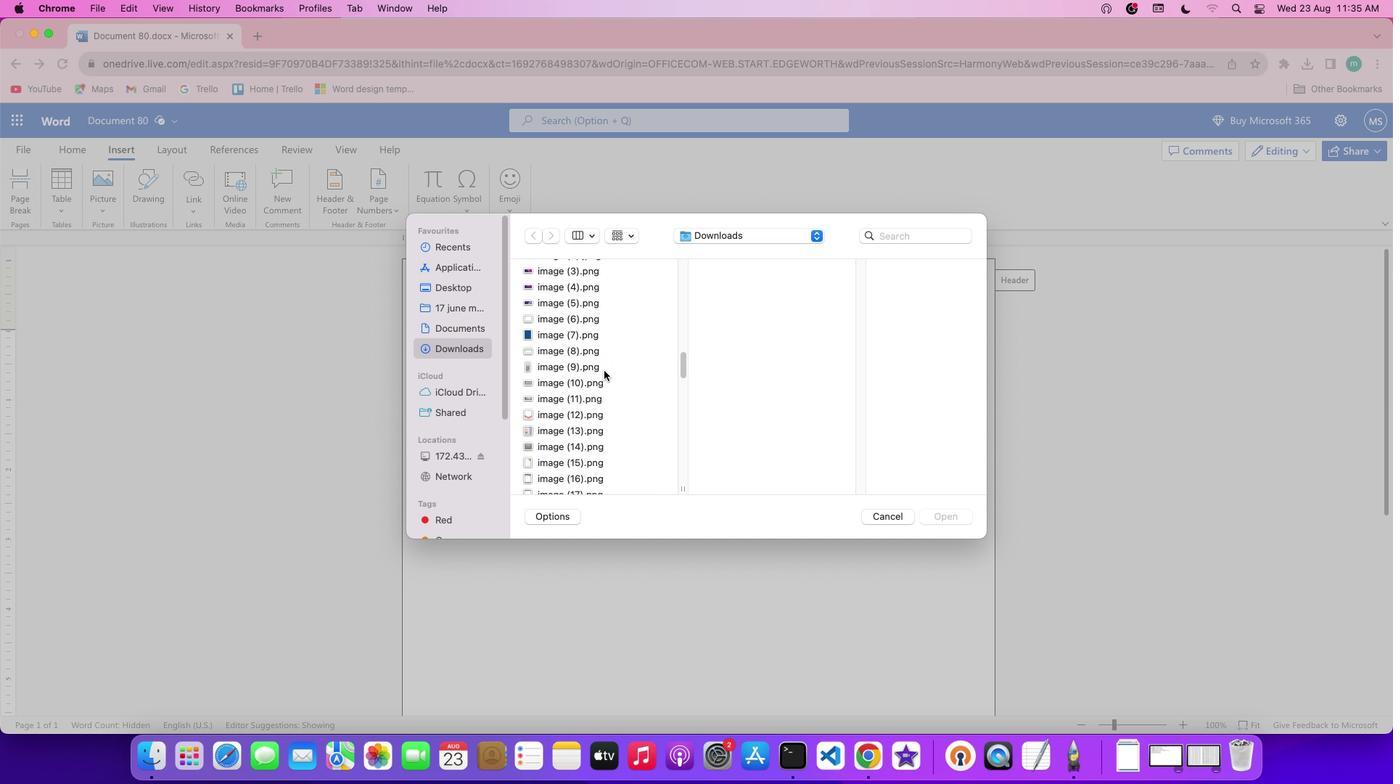 
Action: Mouse scrolled (604, 370) with delta (0, 0)
Screenshot: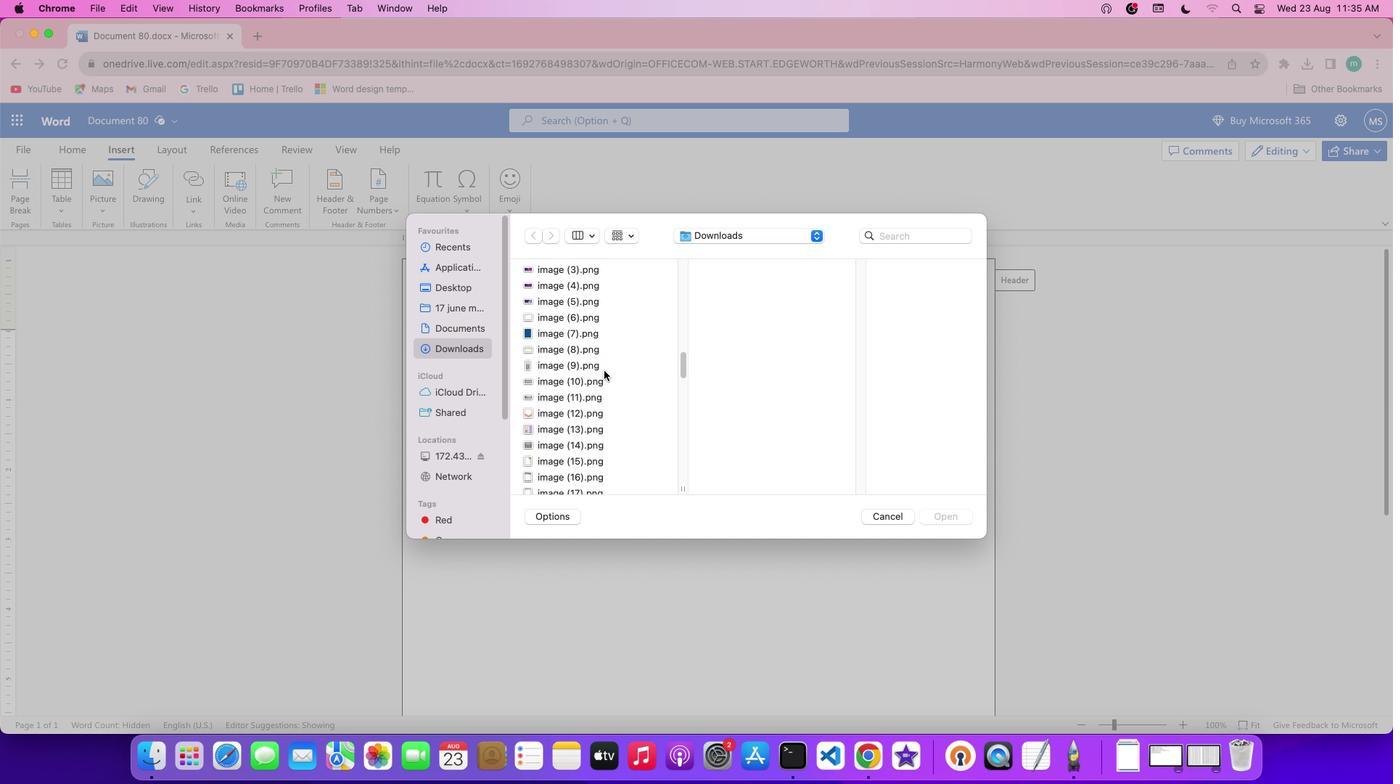 
Action: Mouse scrolled (604, 370) with delta (0, 0)
Screenshot: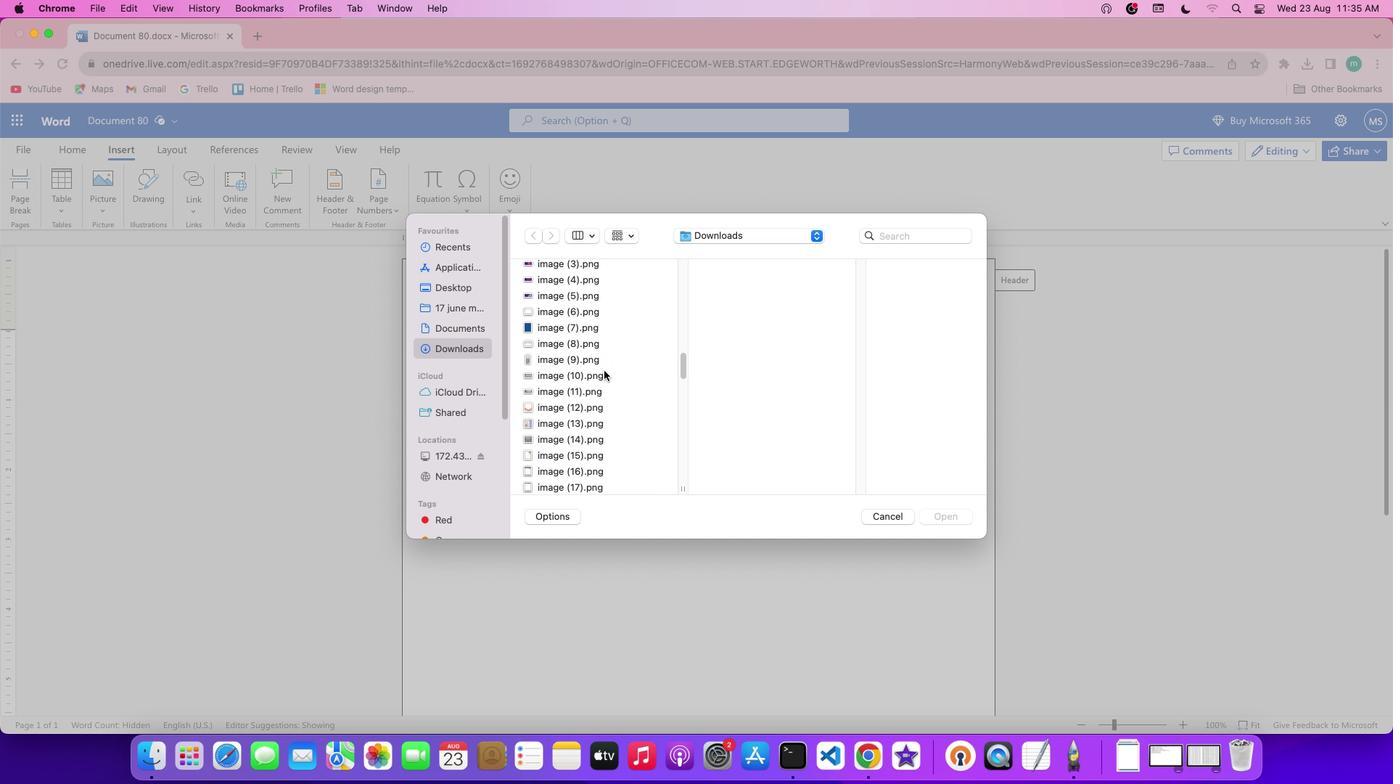 
Action: Mouse scrolled (604, 370) with delta (0, 0)
Screenshot: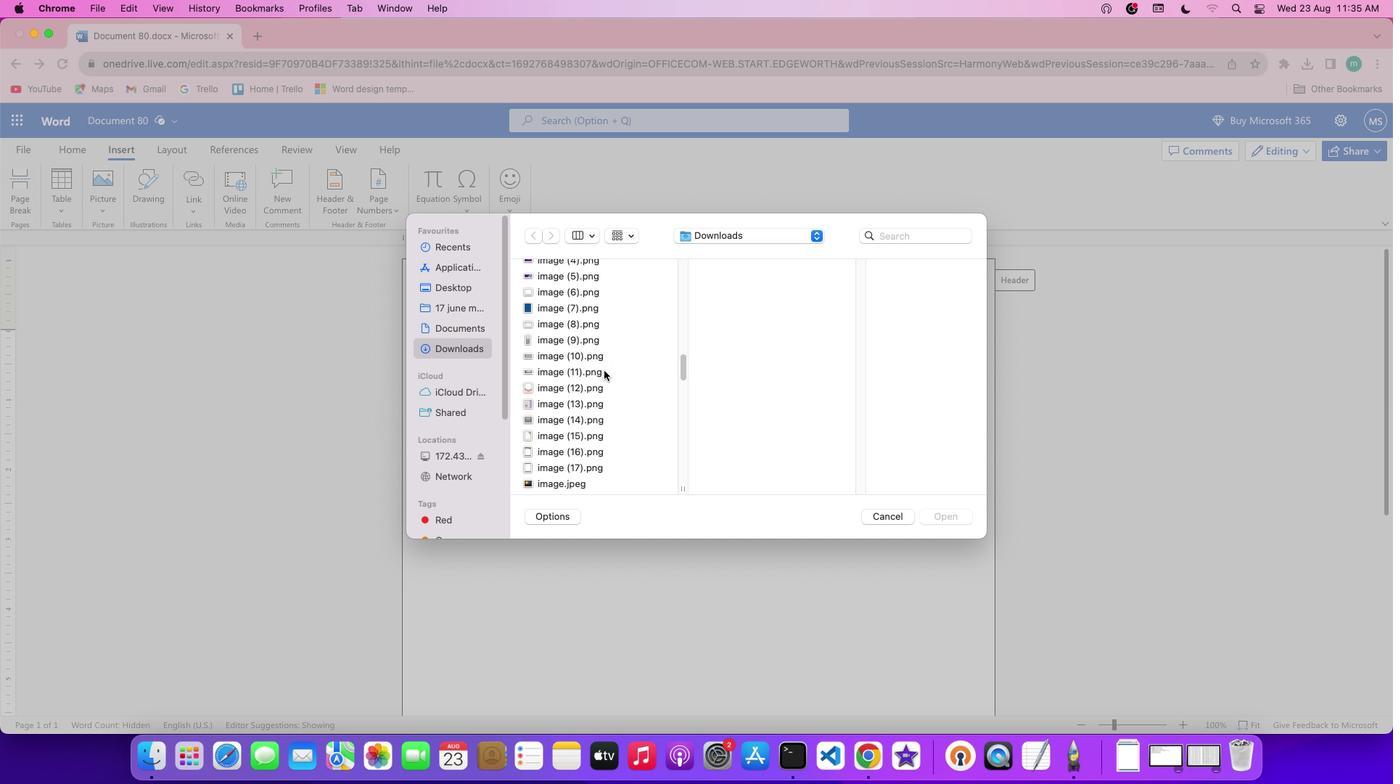 
Action: Mouse scrolled (604, 370) with delta (0, 0)
Screenshot: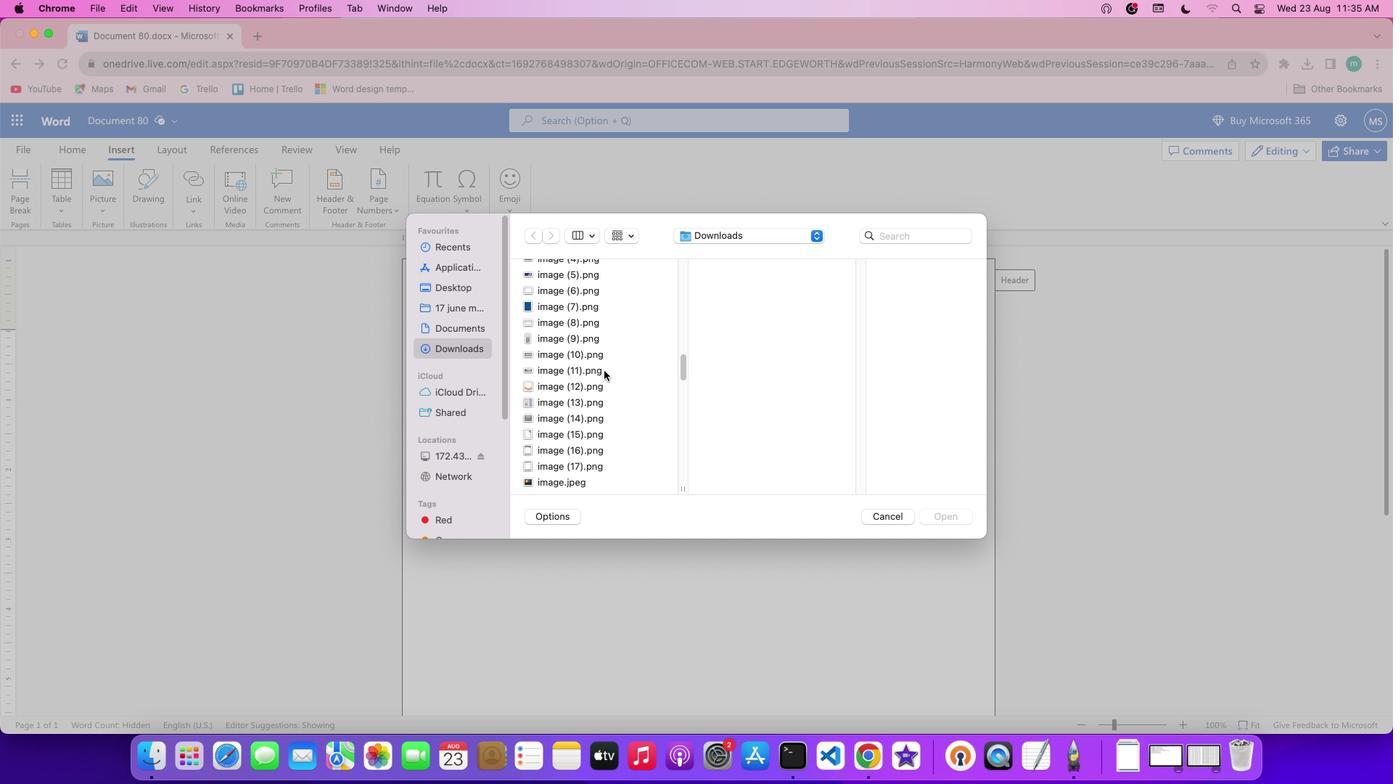 
Action: Mouse scrolled (604, 370) with delta (0, 0)
Screenshot: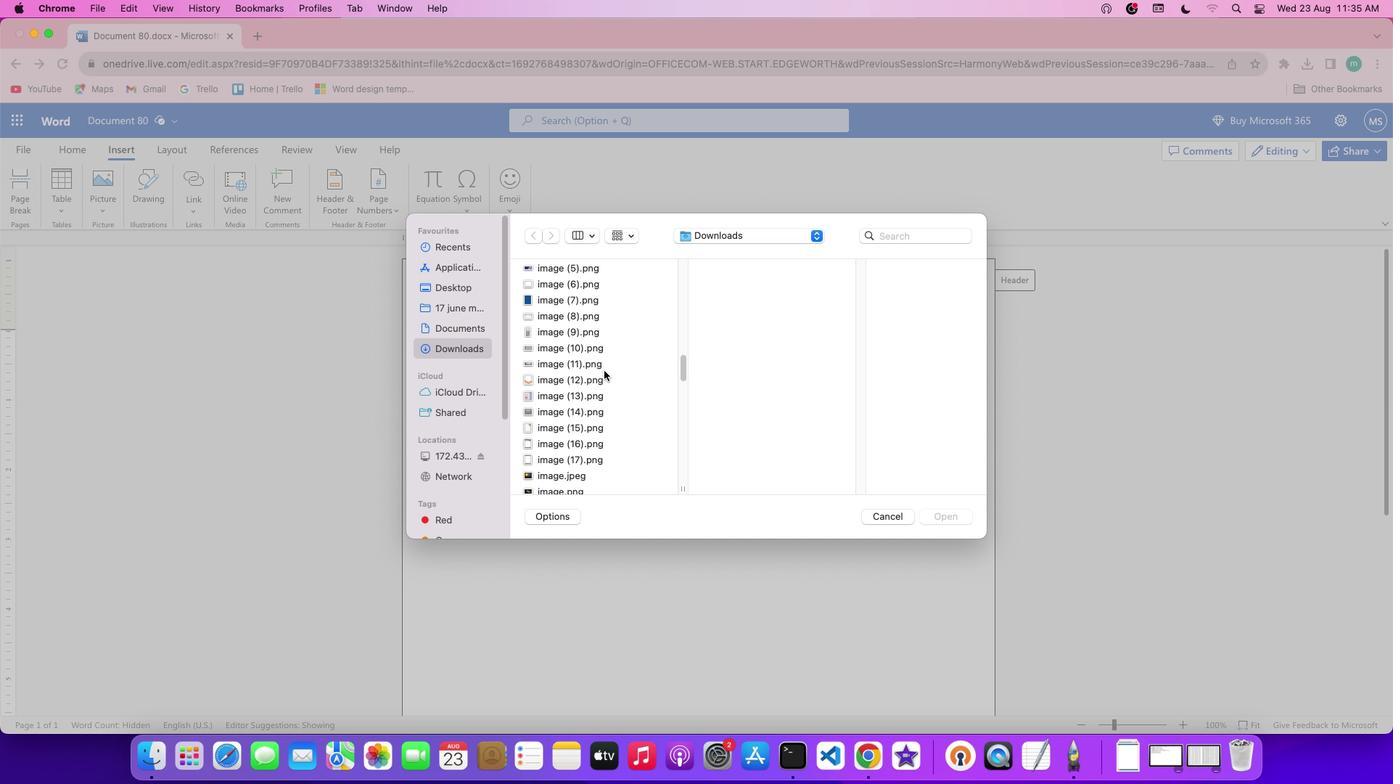 
Action: Mouse scrolled (604, 370) with delta (0, 0)
Screenshot: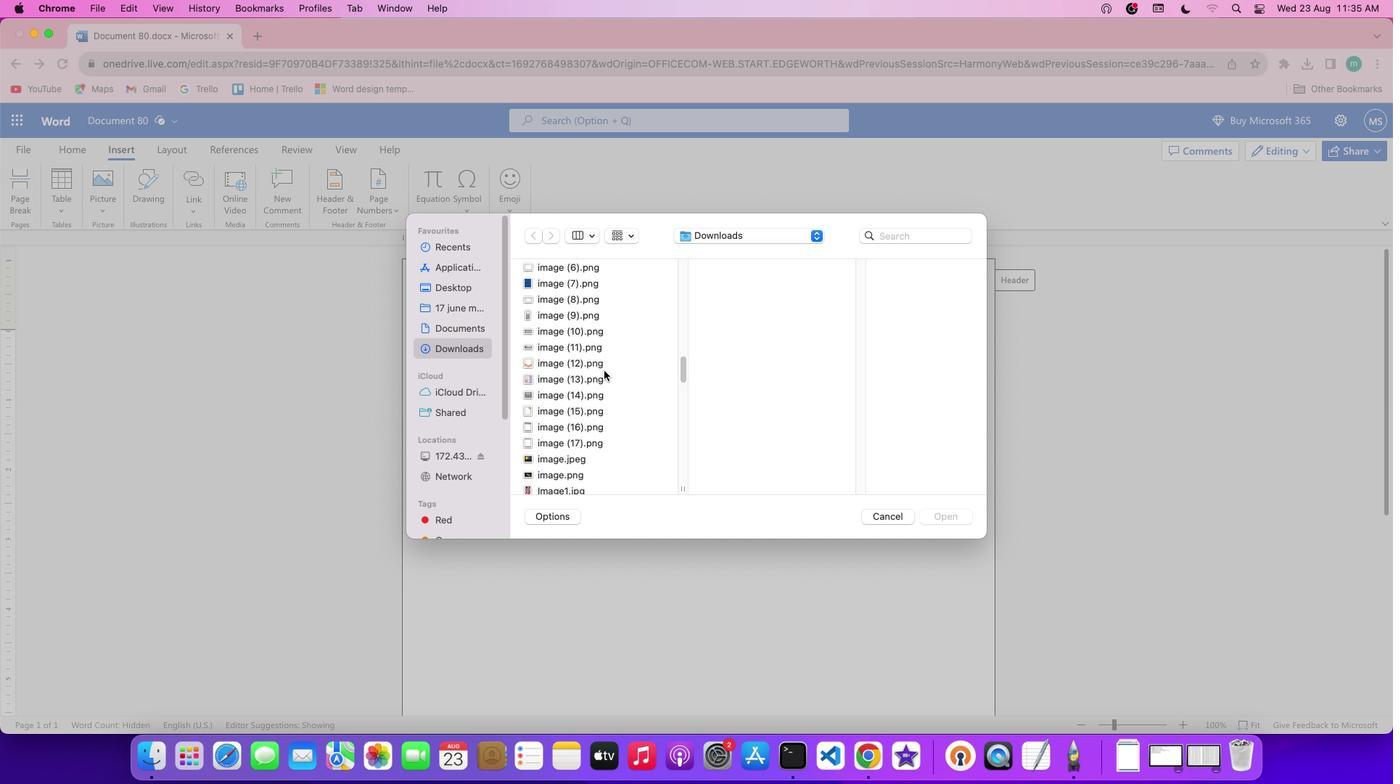 
Action: Mouse moved to (582, 423)
Screenshot: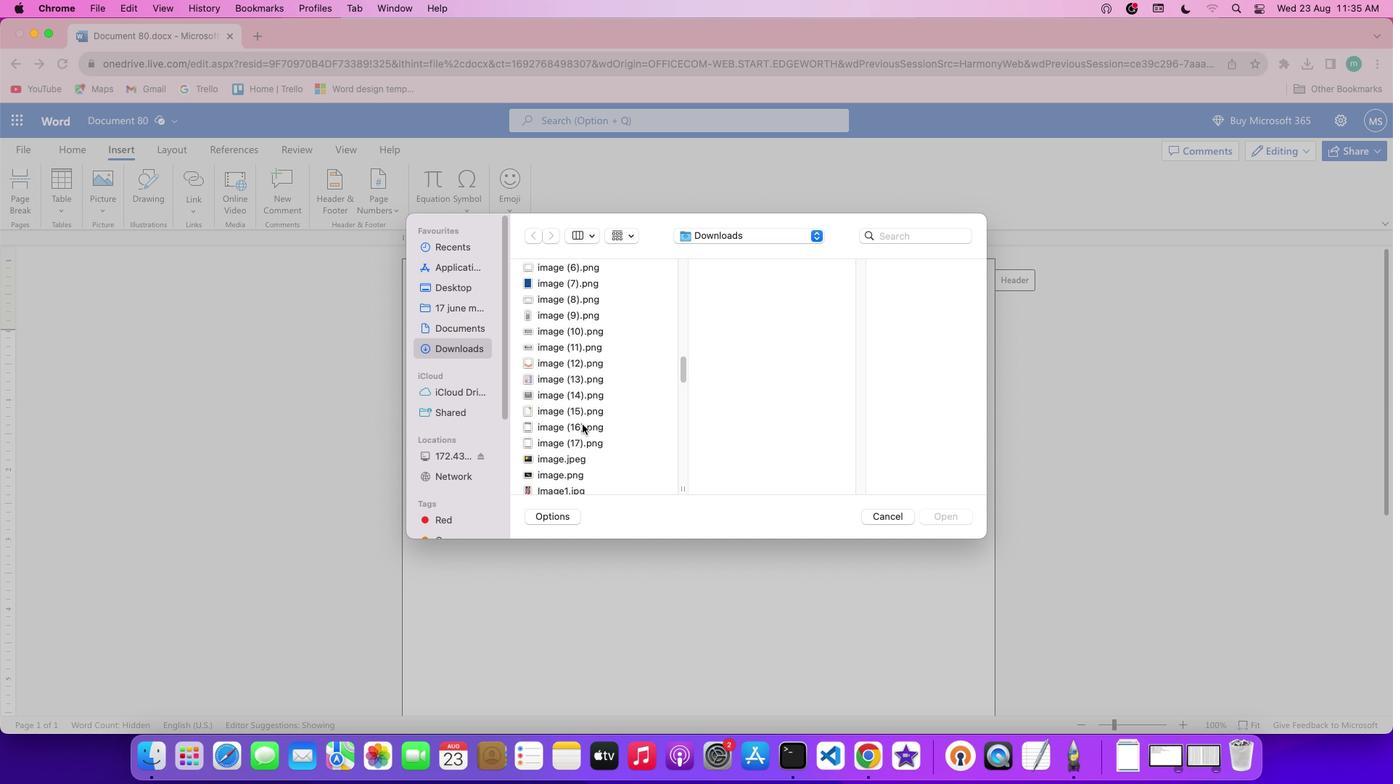 
Action: Mouse pressed left at (582, 423)
Screenshot: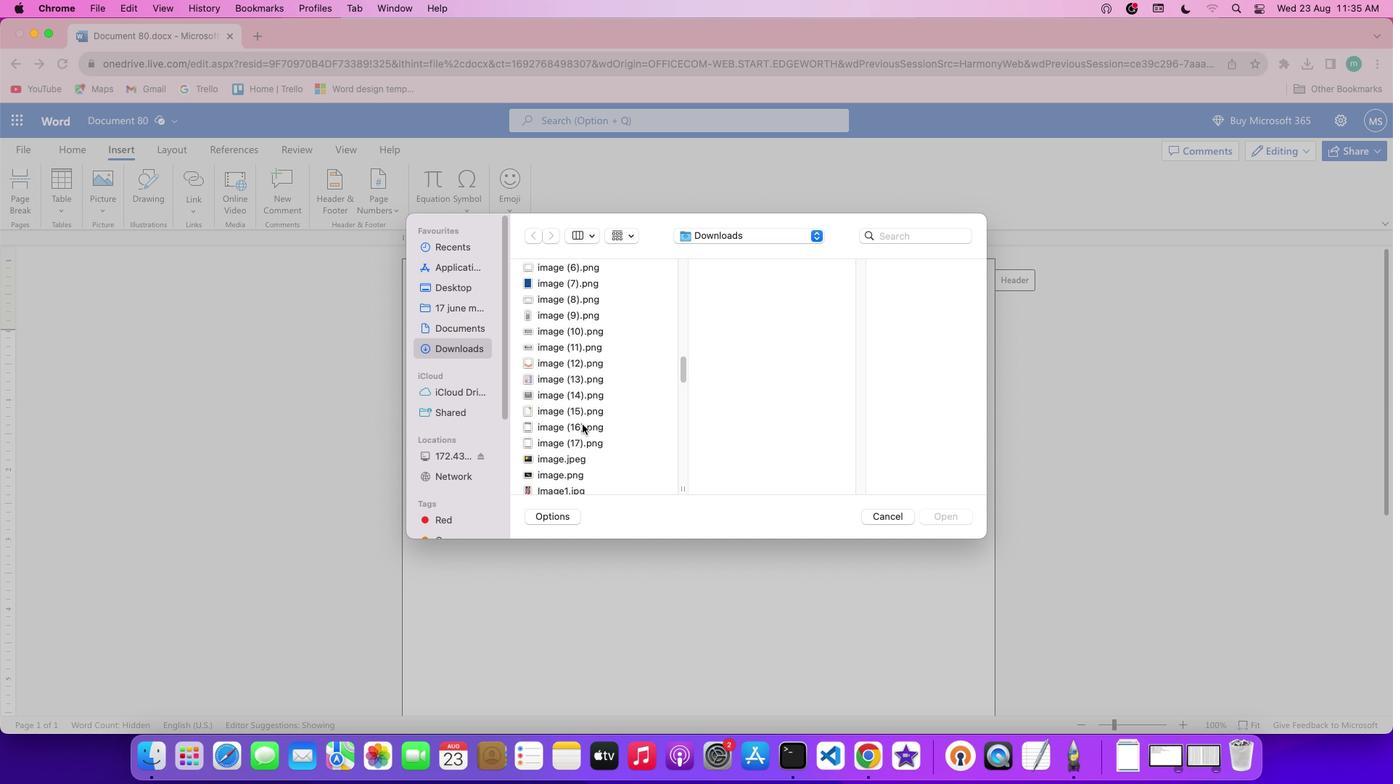 
Action: Mouse moved to (948, 515)
Screenshot: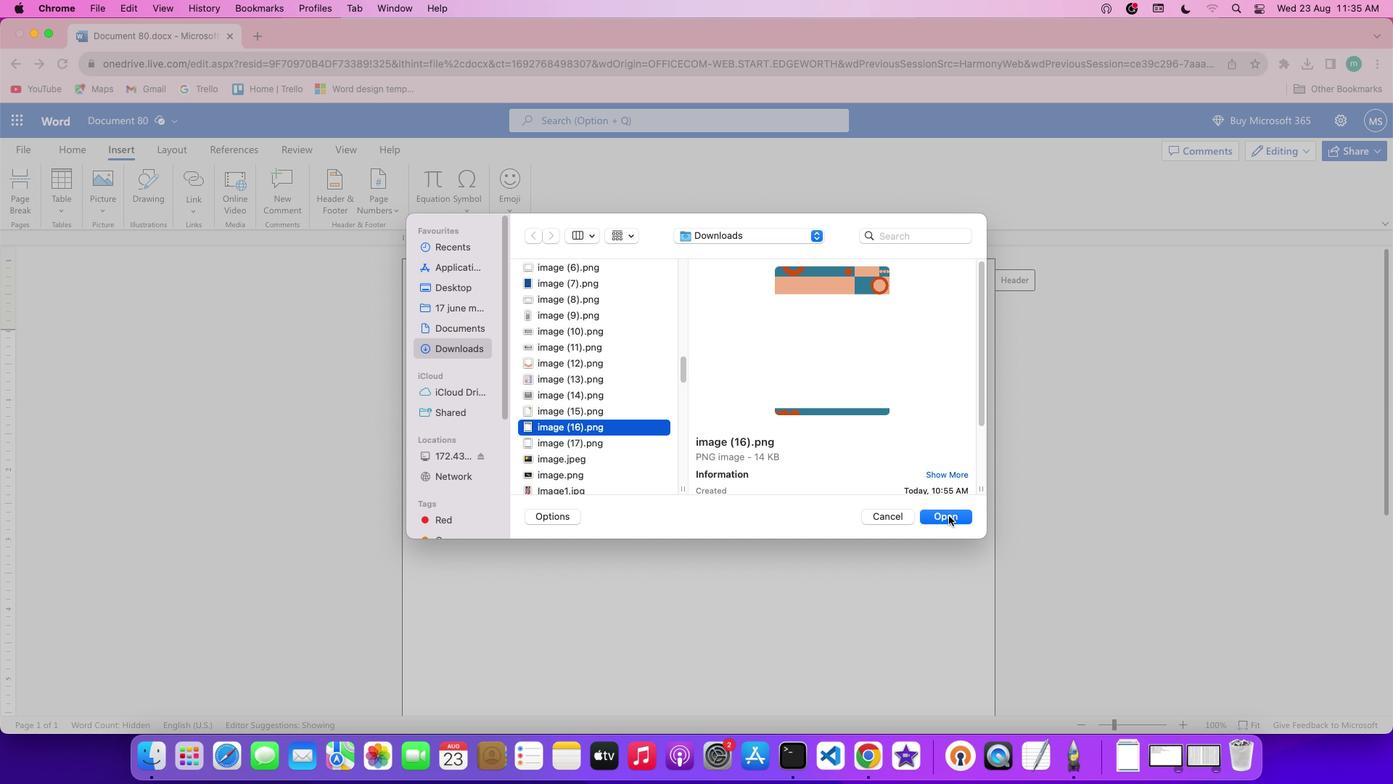 
Action: Mouse pressed left at (948, 515)
Screenshot: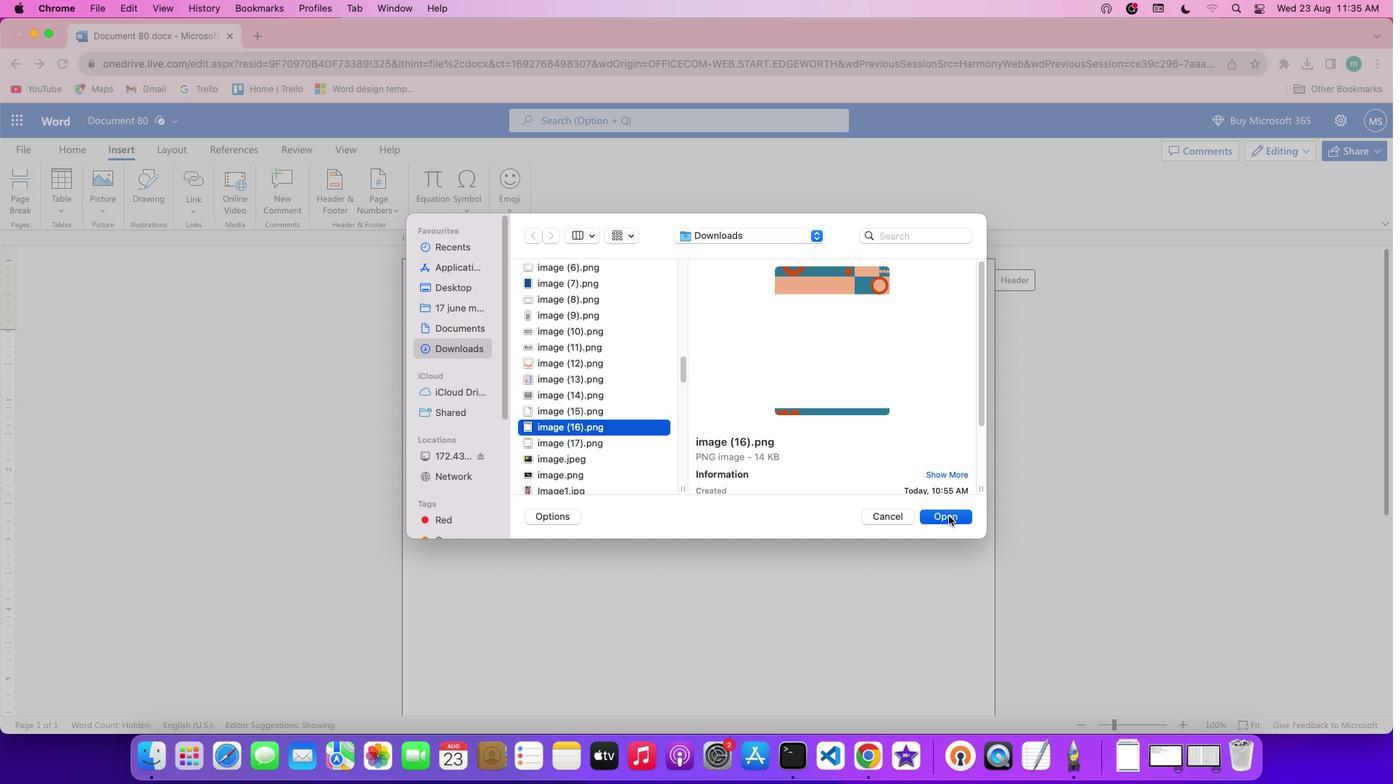 
Action: Mouse moved to (739, 503)
Screenshot: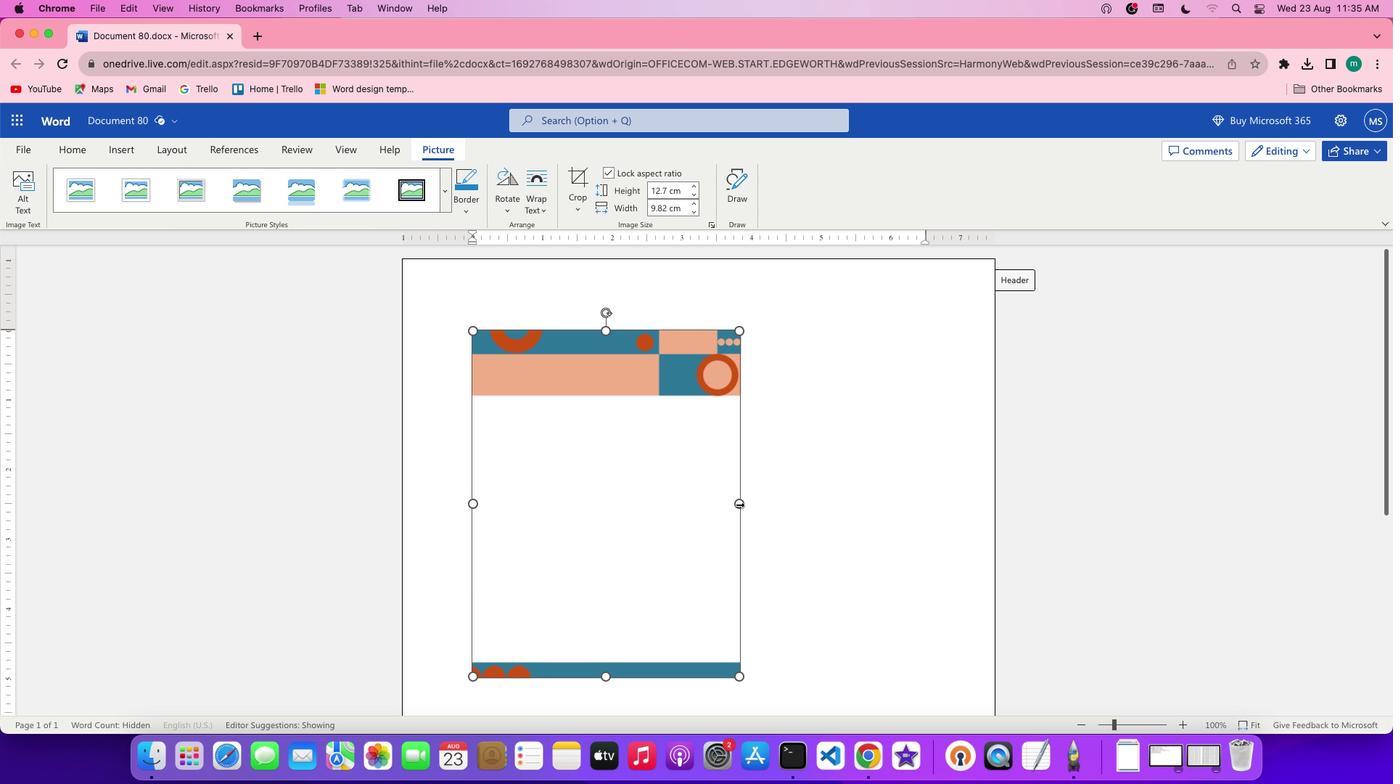 
Action: Mouse pressed left at (739, 503)
Screenshot: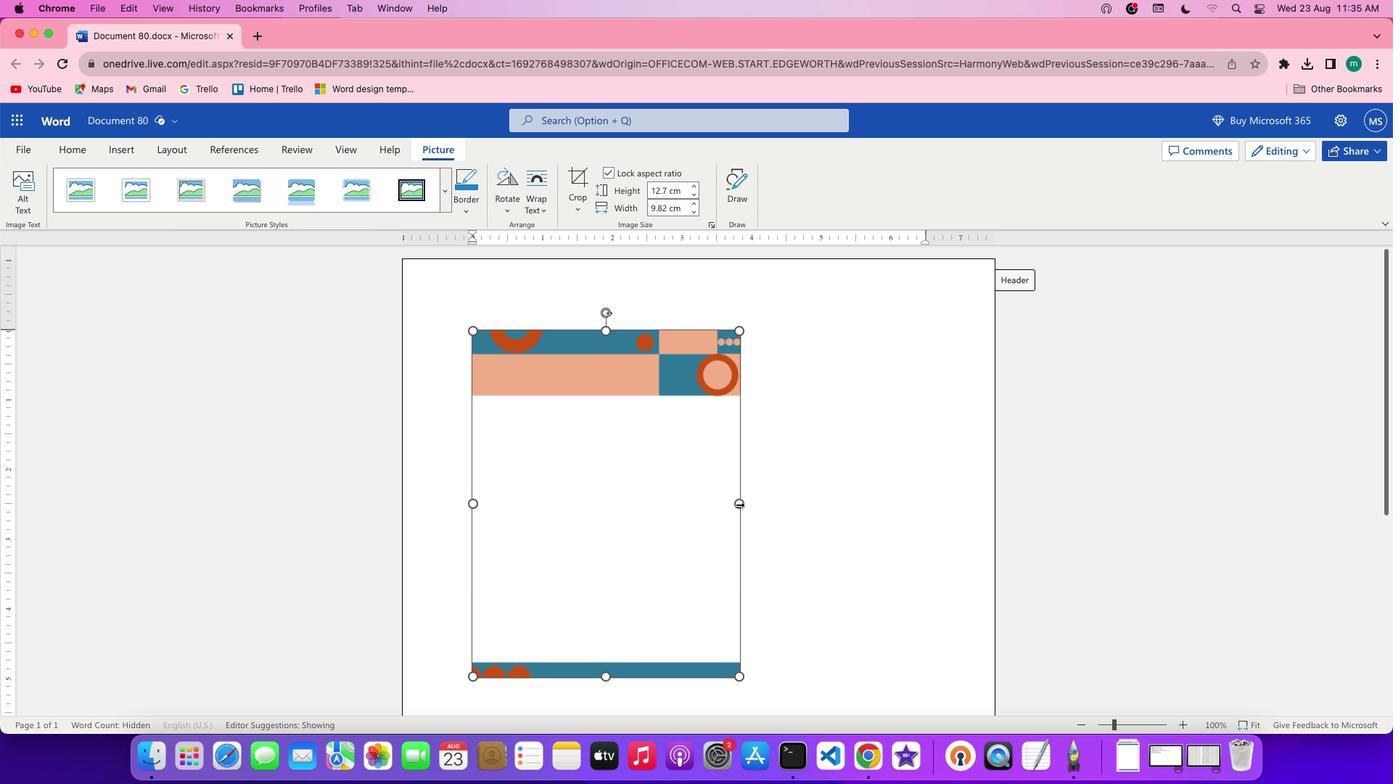 
Action: Mouse moved to (810, 511)
Screenshot: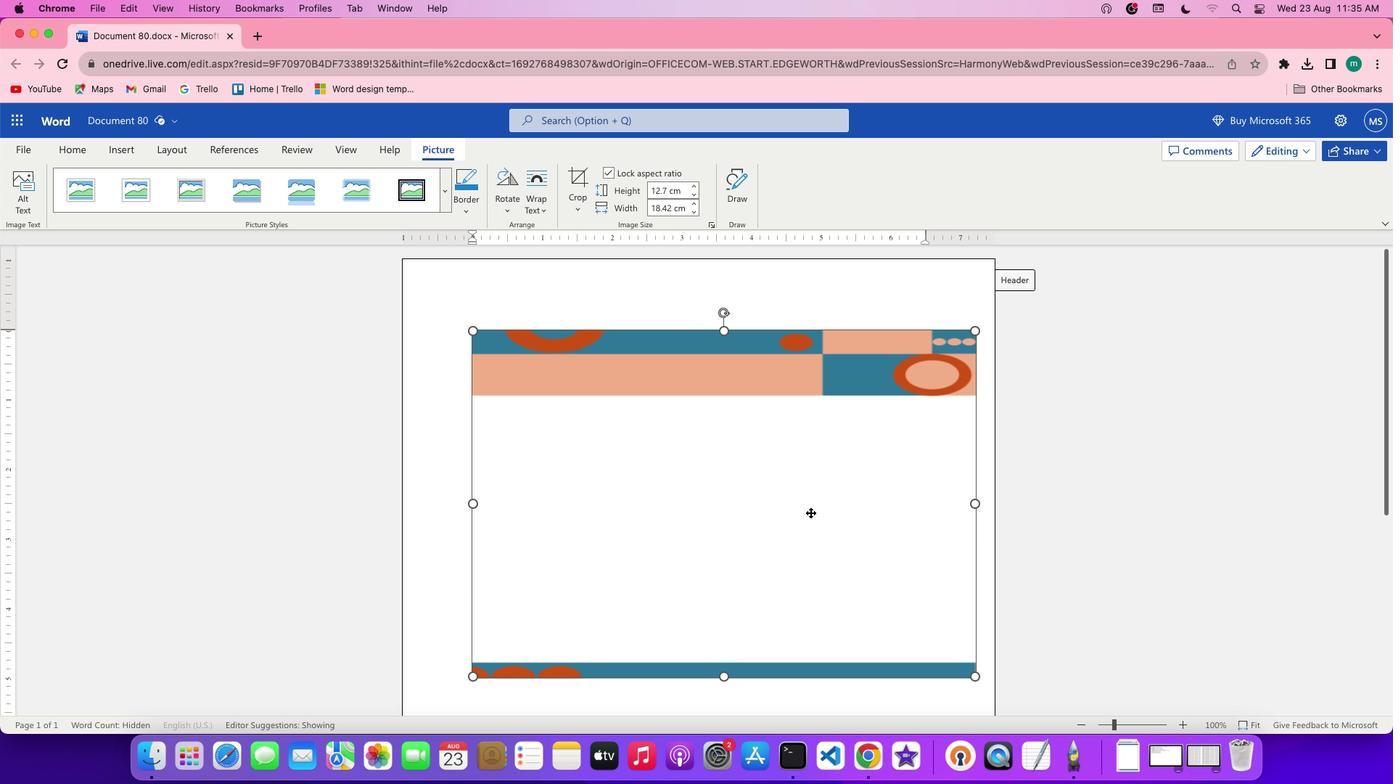 
Action: Mouse scrolled (810, 511) with delta (0, 0)
Screenshot: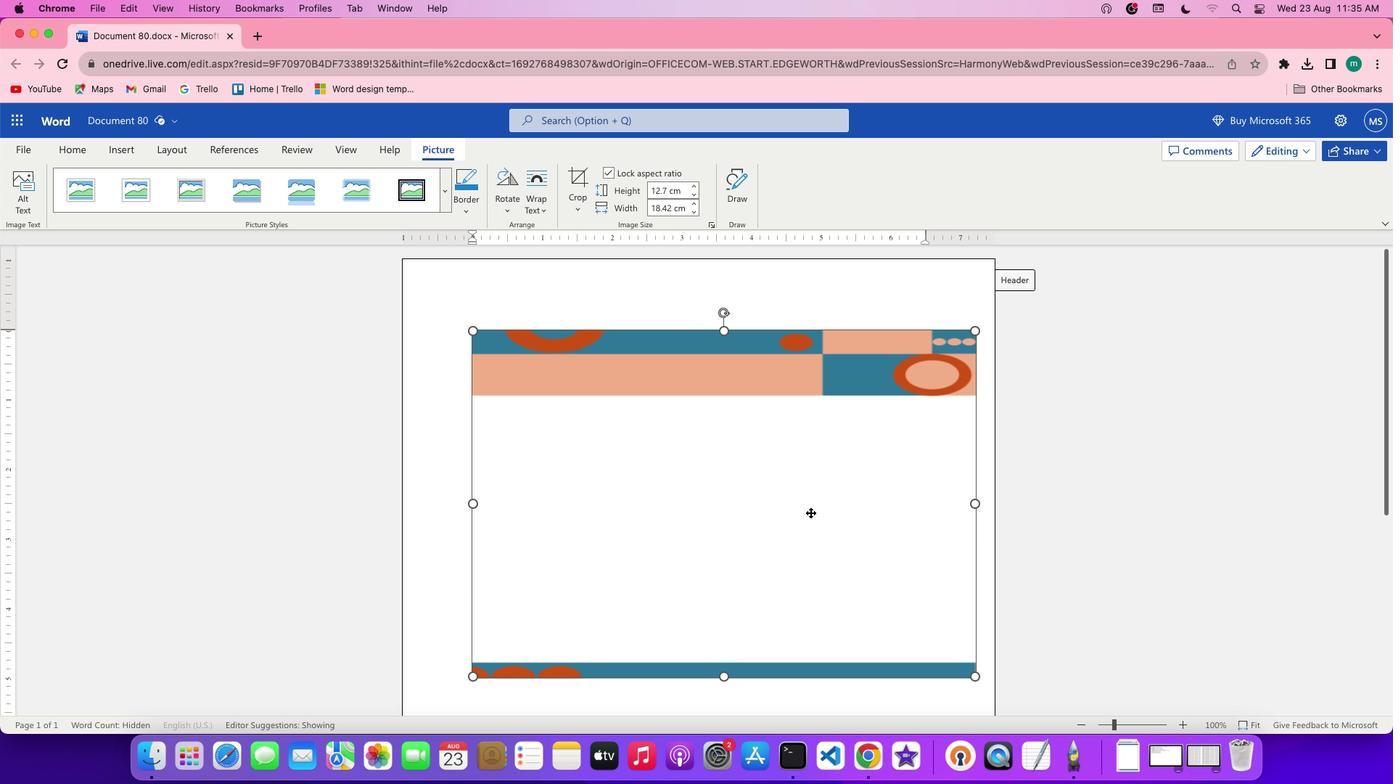 
Action: Mouse scrolled (810, 511) with delta (0, 0)
Screenshot: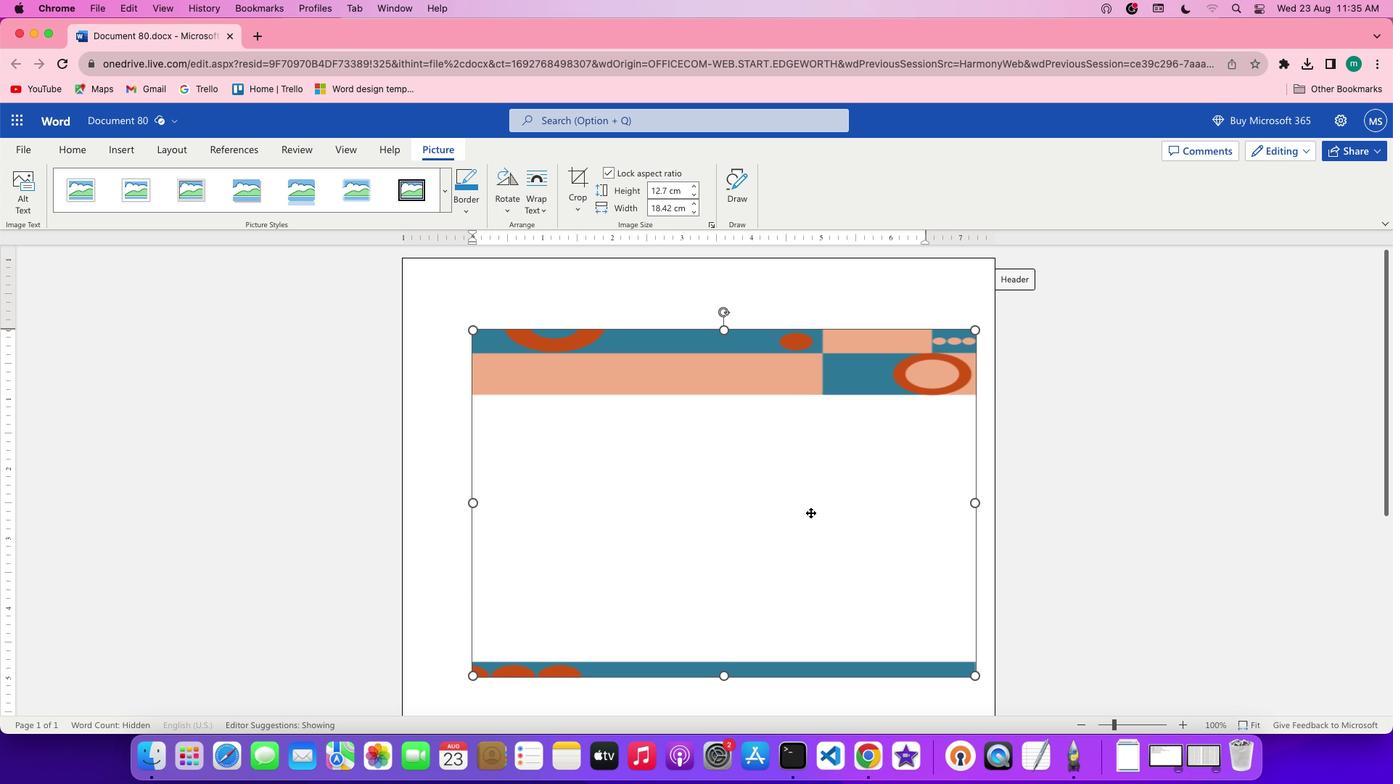 
Action: Mouse scrolled (810, 511) with delta (0, -1)
Screenshot: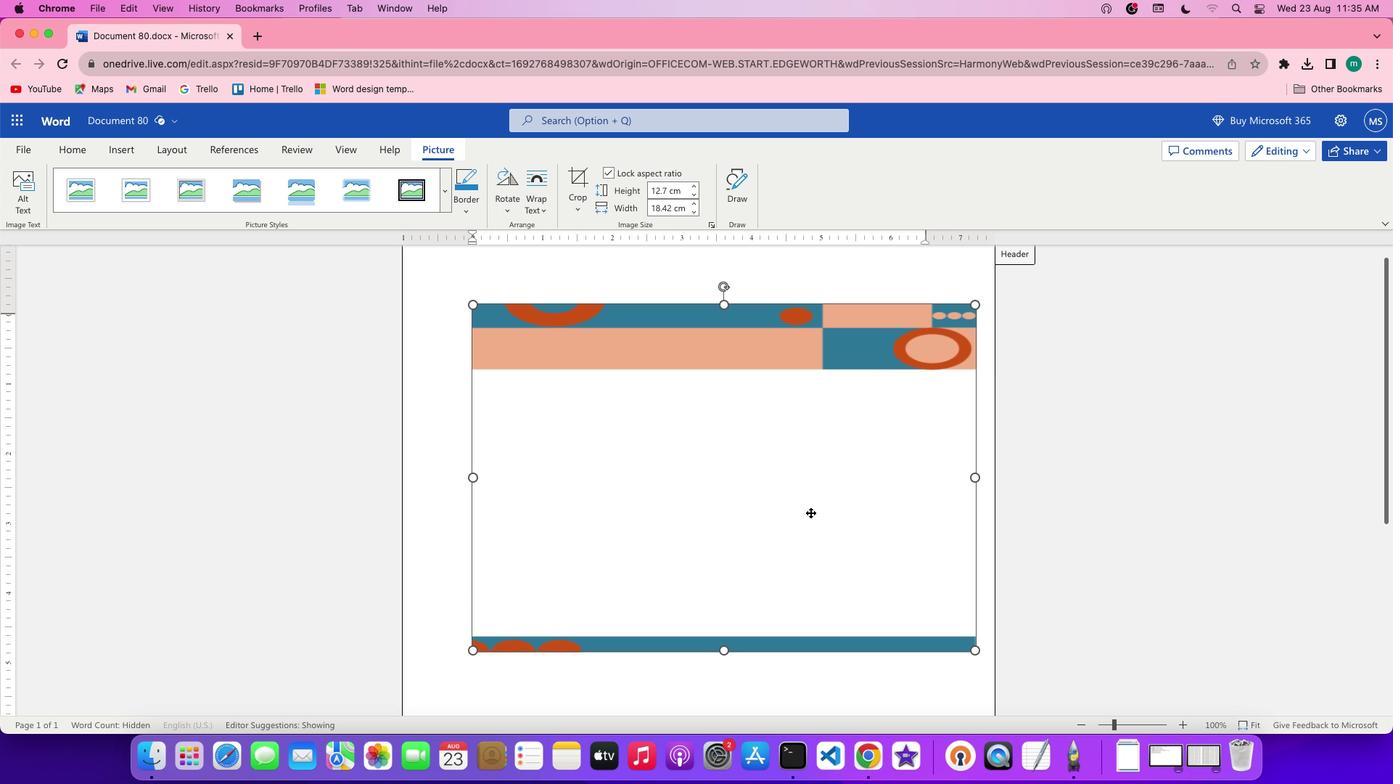 
Action: Mouse scrolled (810, 511) with delta (0, -2)
Screenshot: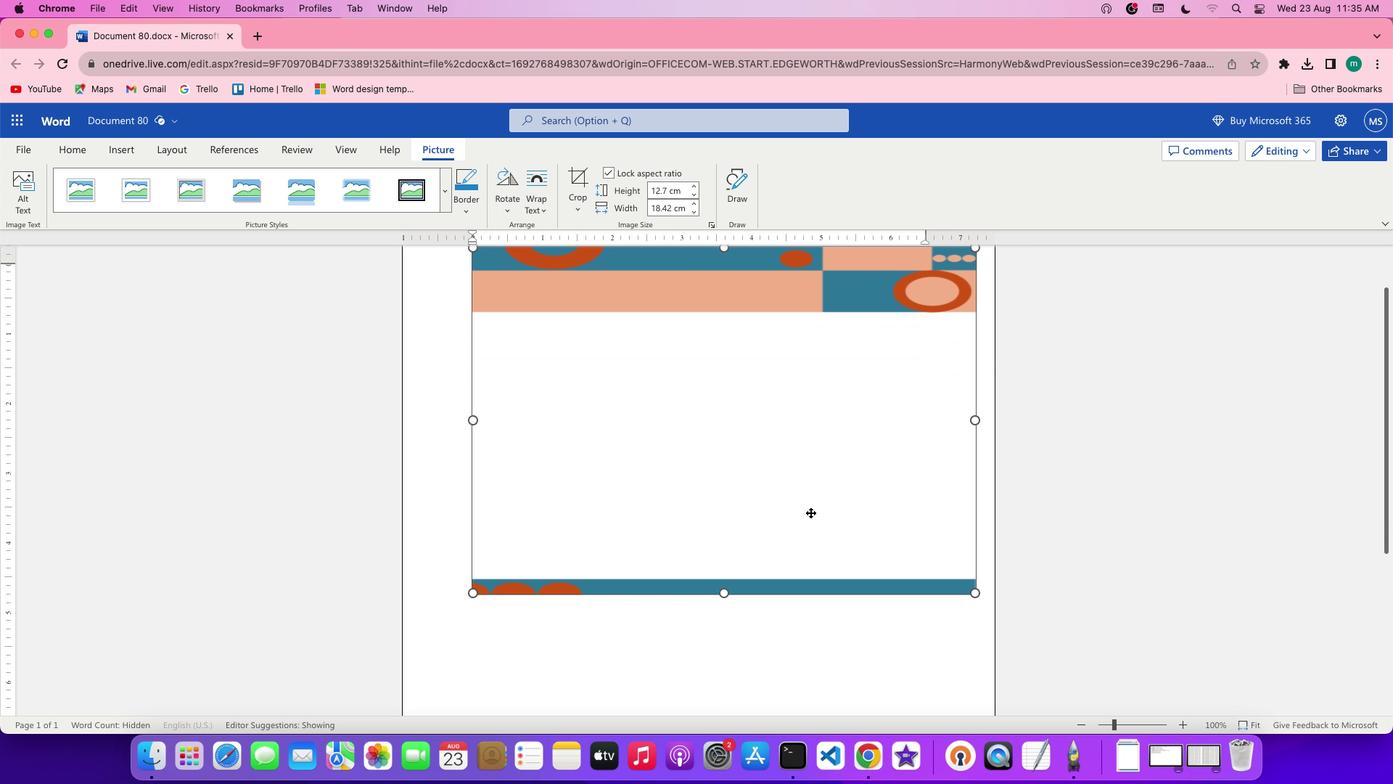 
Action: Mouse scrolled (810, 511) with delta (0, 0)
Screenshot: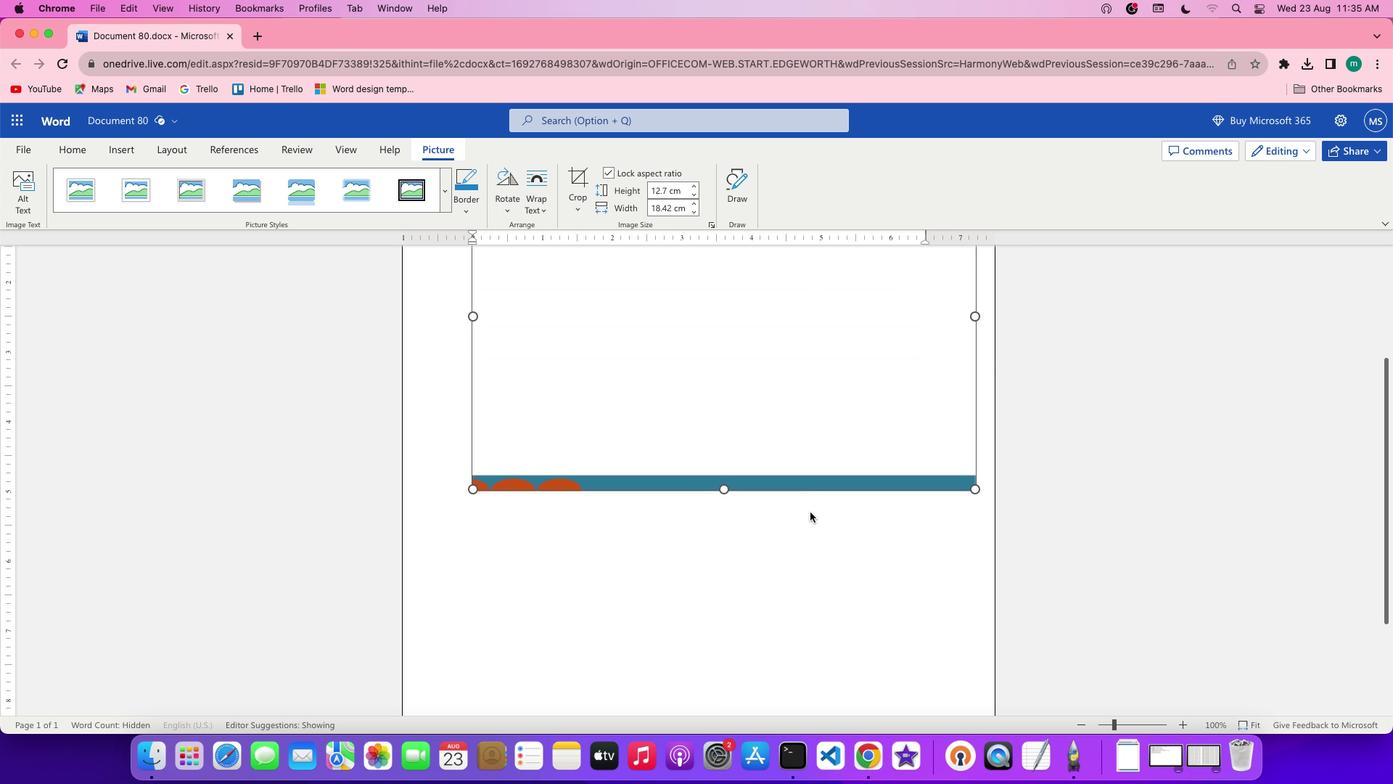 
Action: Mouse scrolled (810, 511) with delta (0, 0)
Screenshot: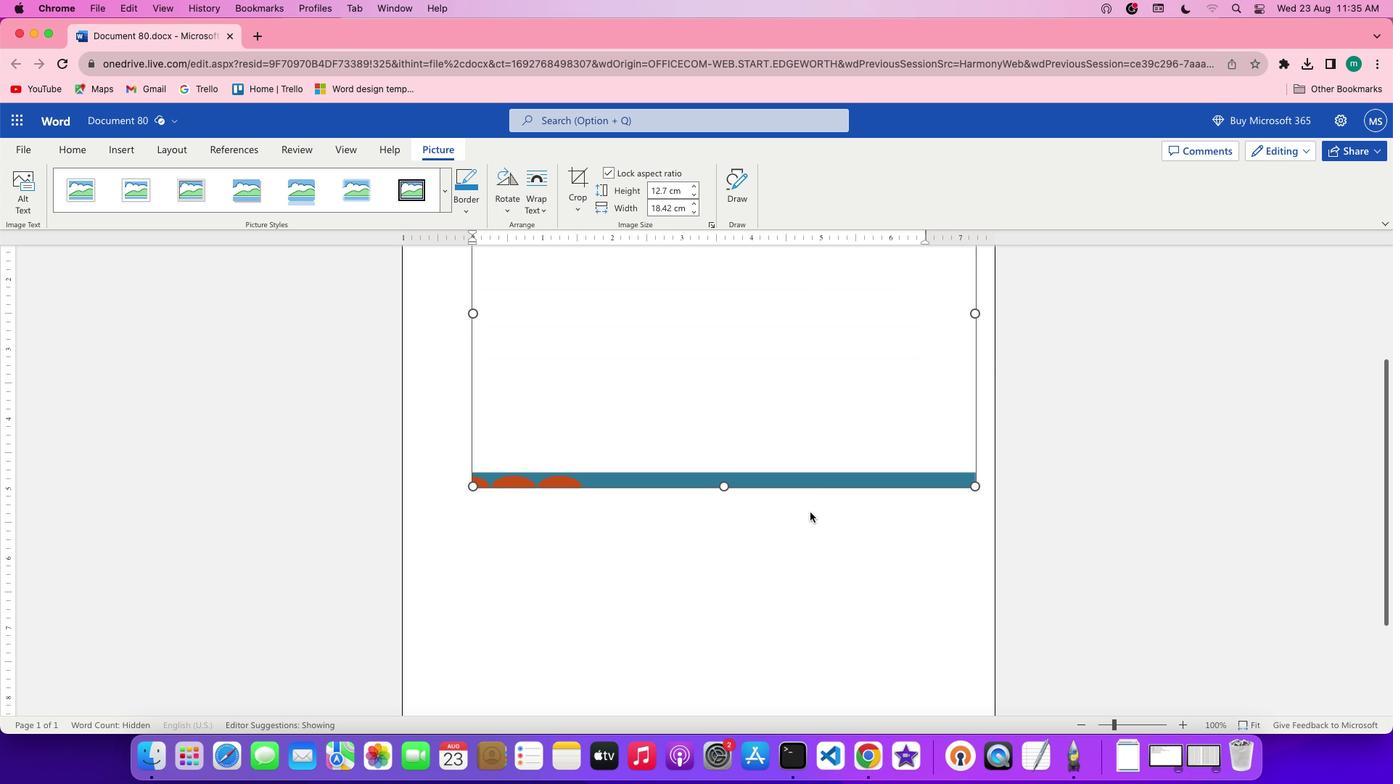 
Action: Mouse scrolled (810, 511) with delta (0, 0)
Screenshot: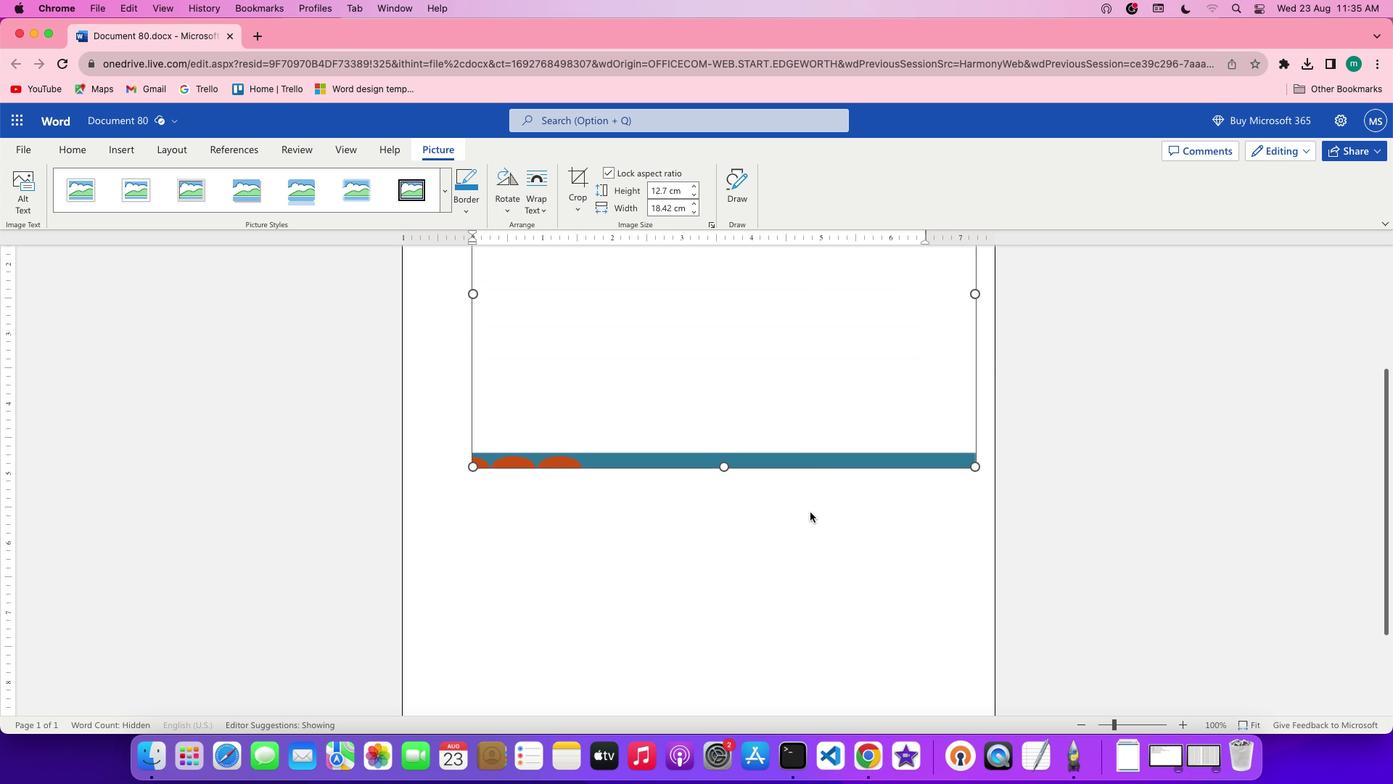 
Action: Mouse scrolled (810, 511) with delta (0, 0)
Screenshot: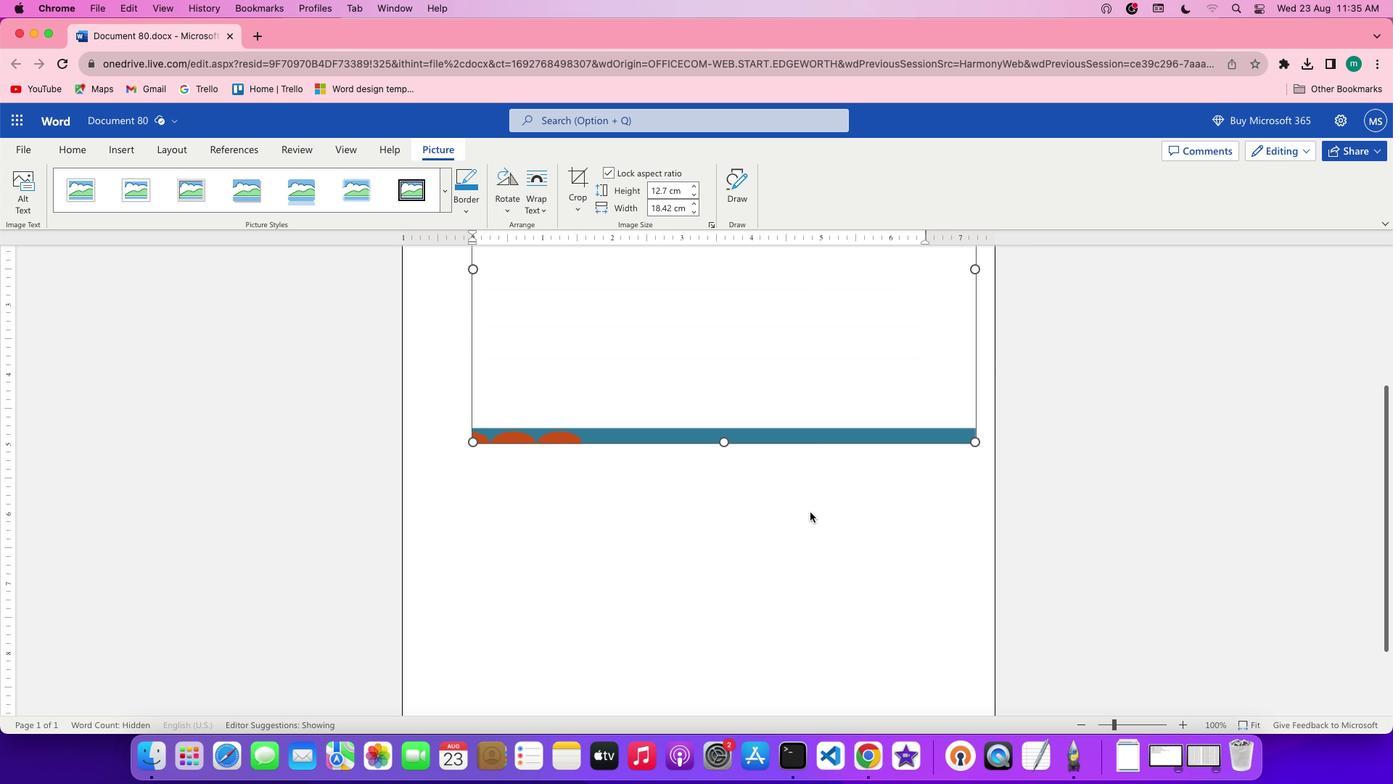 
Action: Mouse scrolled (810, 511) with delta (0, 0)
Screenshot: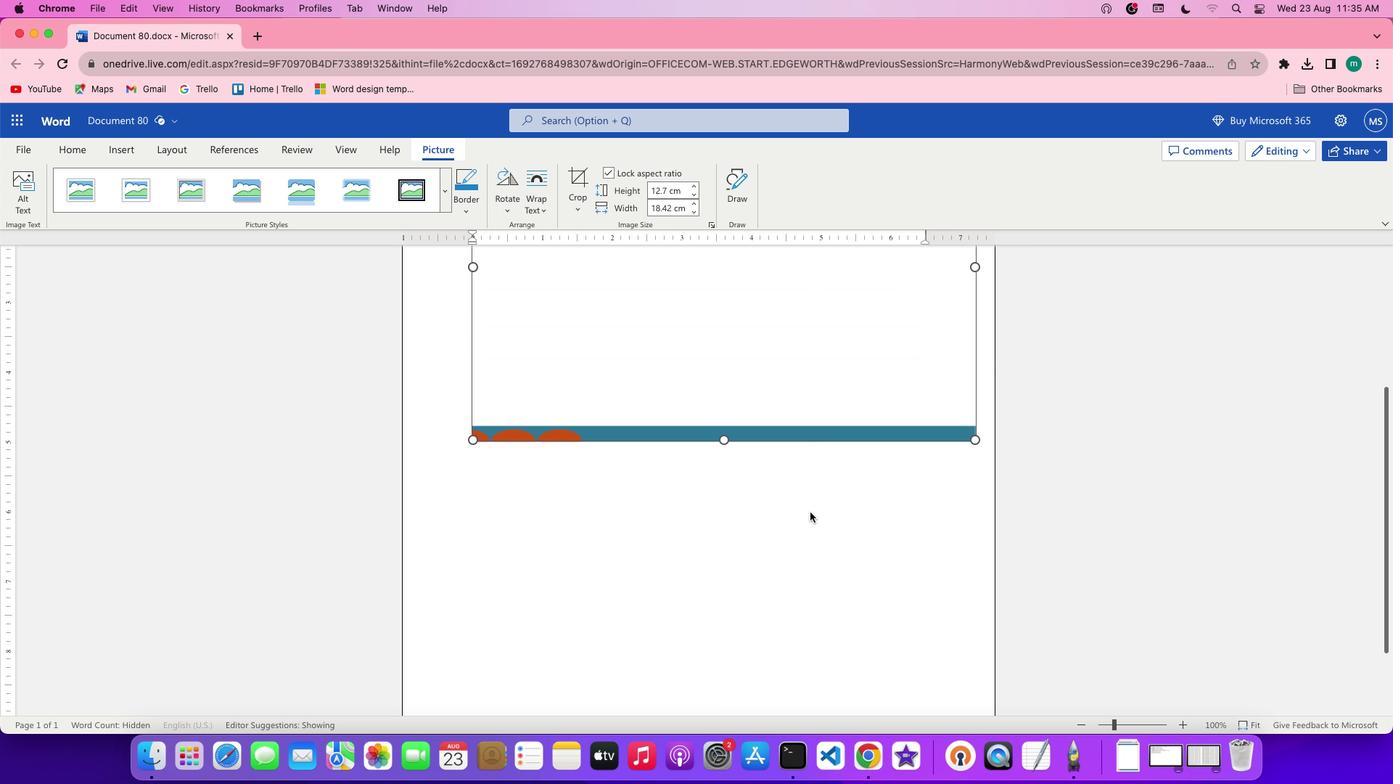 
Action: Mouse scrolled (810, 511) with delta (0, 0)
Screenshot: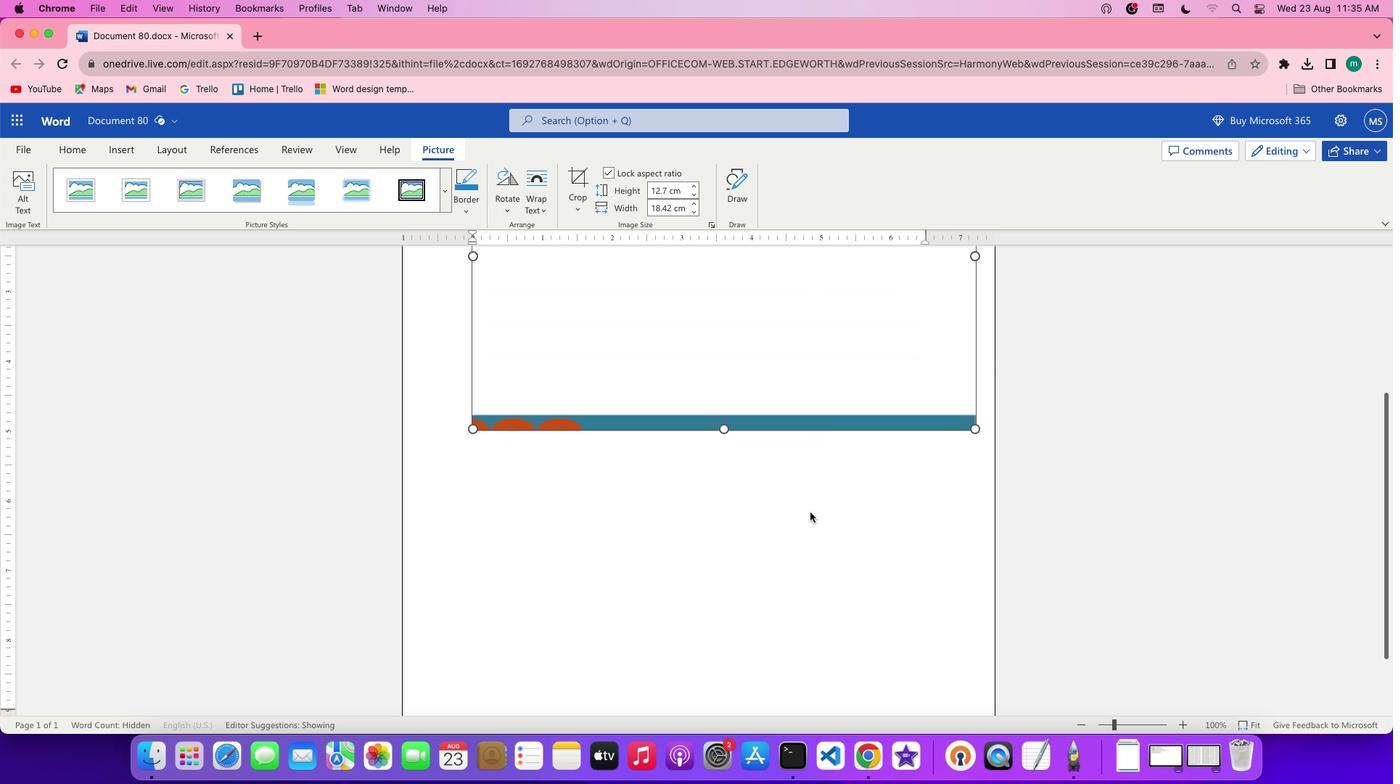 
Action: Mouse scrolled (810, 511) with delta (0, 0)
Screenshot: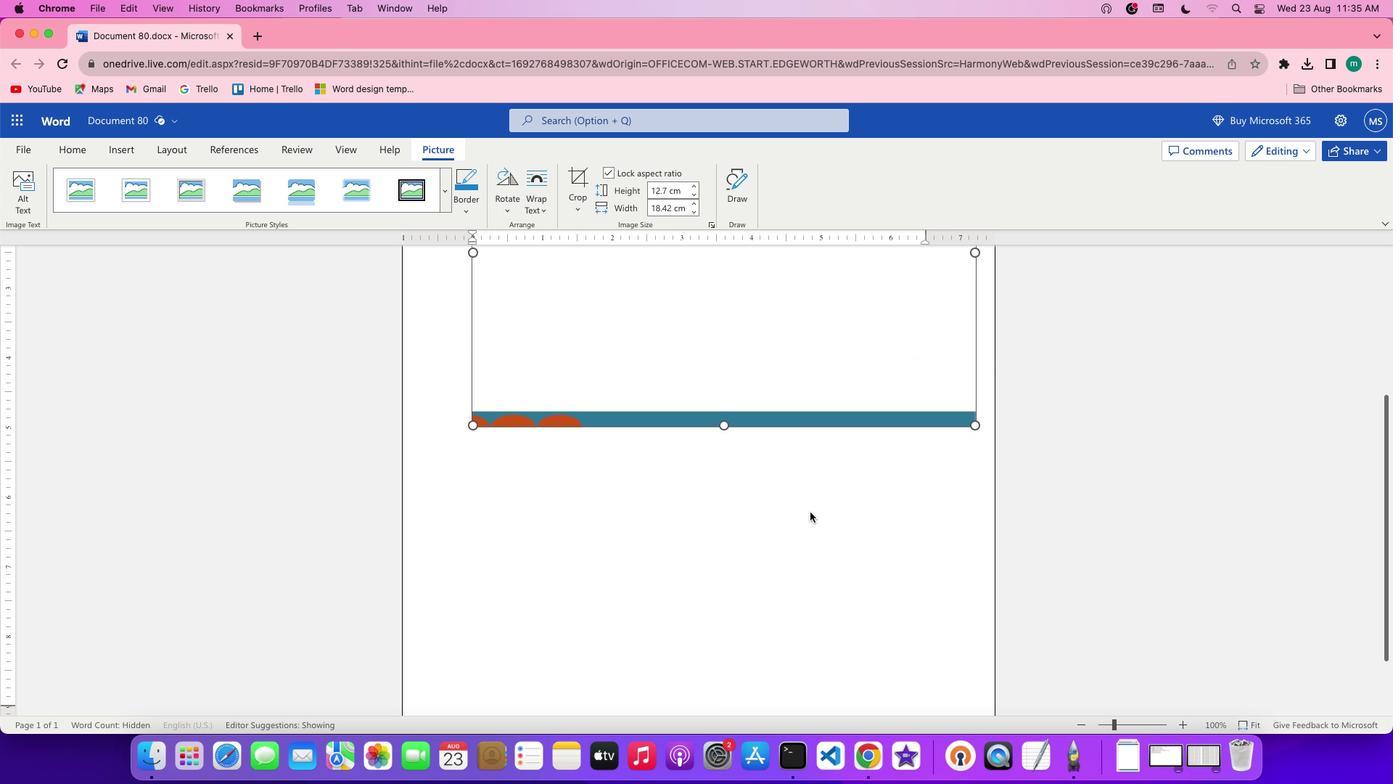 
Action: Mouse scrolled (810, 511) with delta (0, 0)
Screenshot: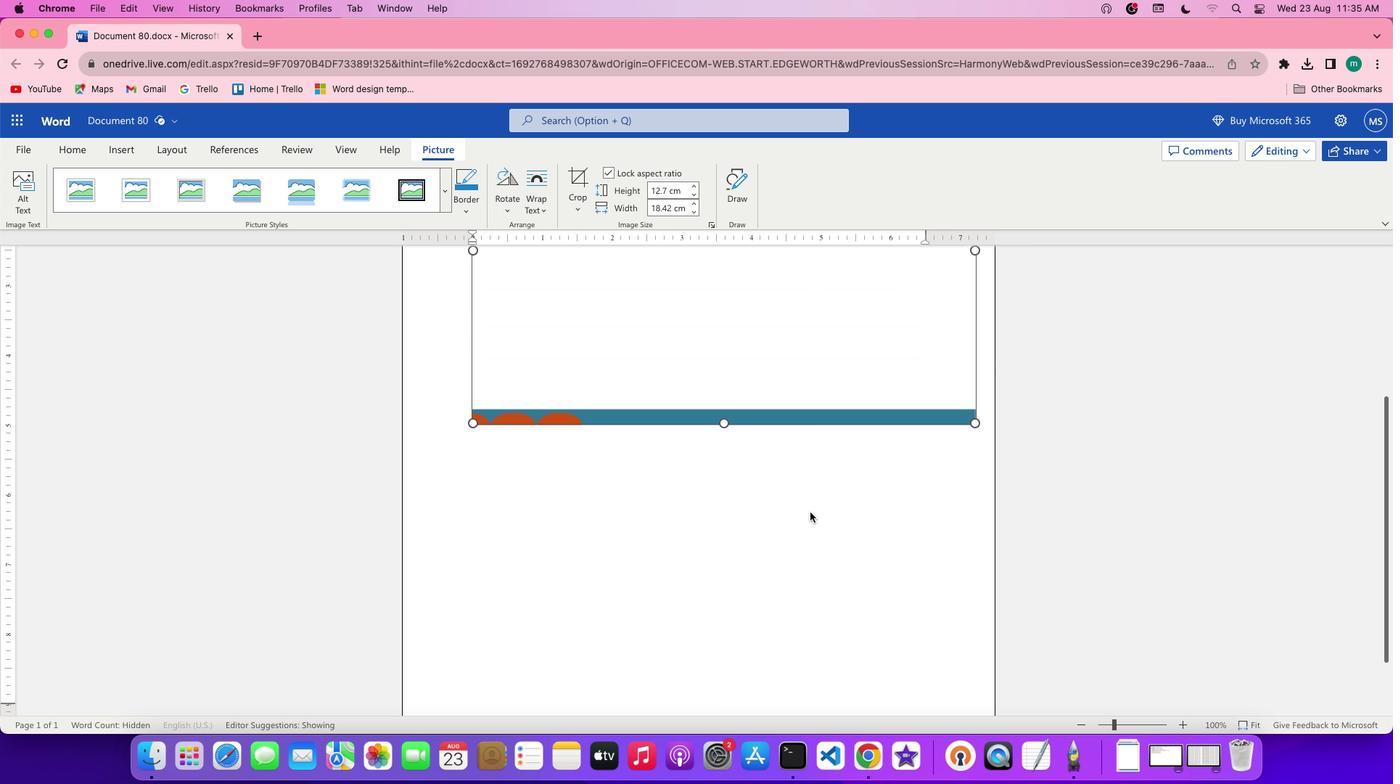 
Action: Mouse scrolled (810, 511) with delta (0, 0)
Screenshot: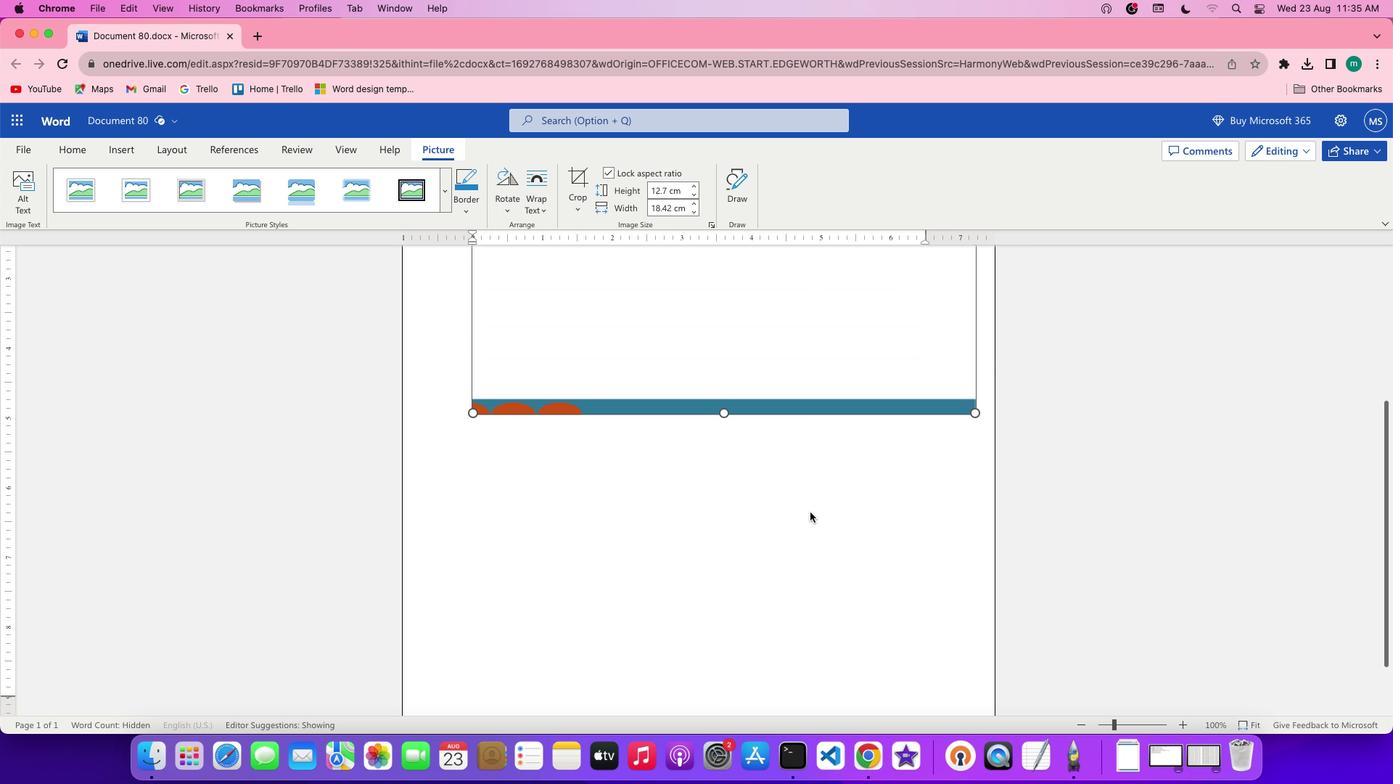 
Action: Mouse scrolled (810, 511) with delta (0, 0)
Screenshot: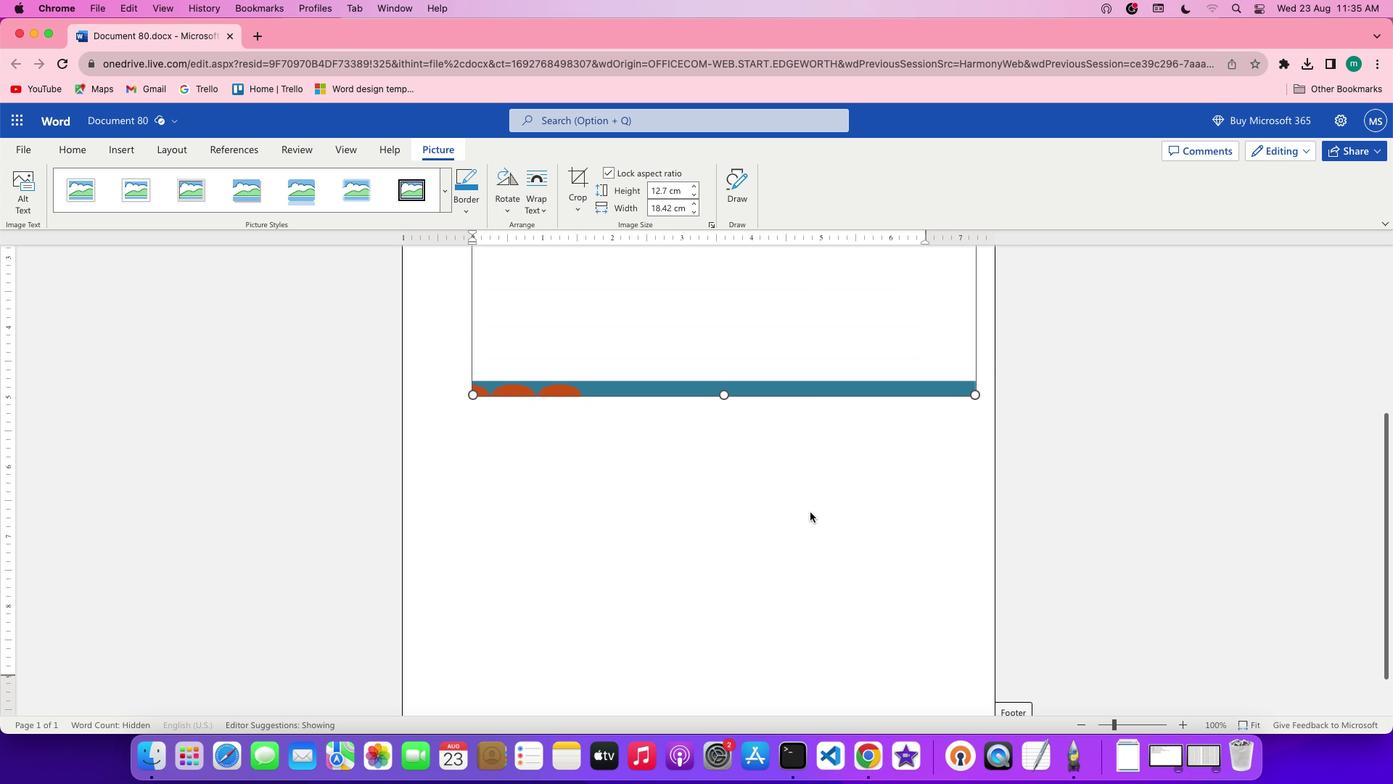 
Action: Mouse scrolled (810, 511) with delta (0, 0)
Screenshot: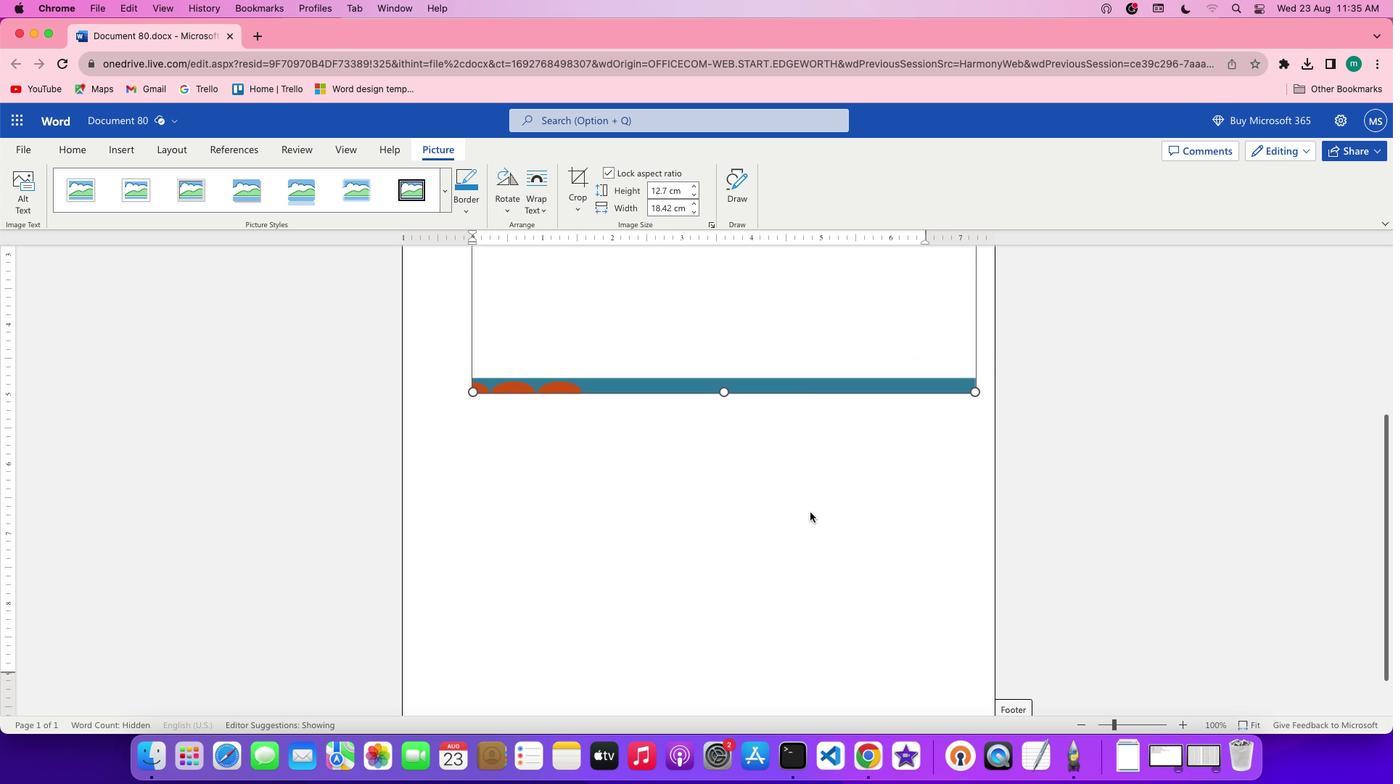 
Action: Mouse scrolled (810, 511) with delta (0, 0)
Screenshot: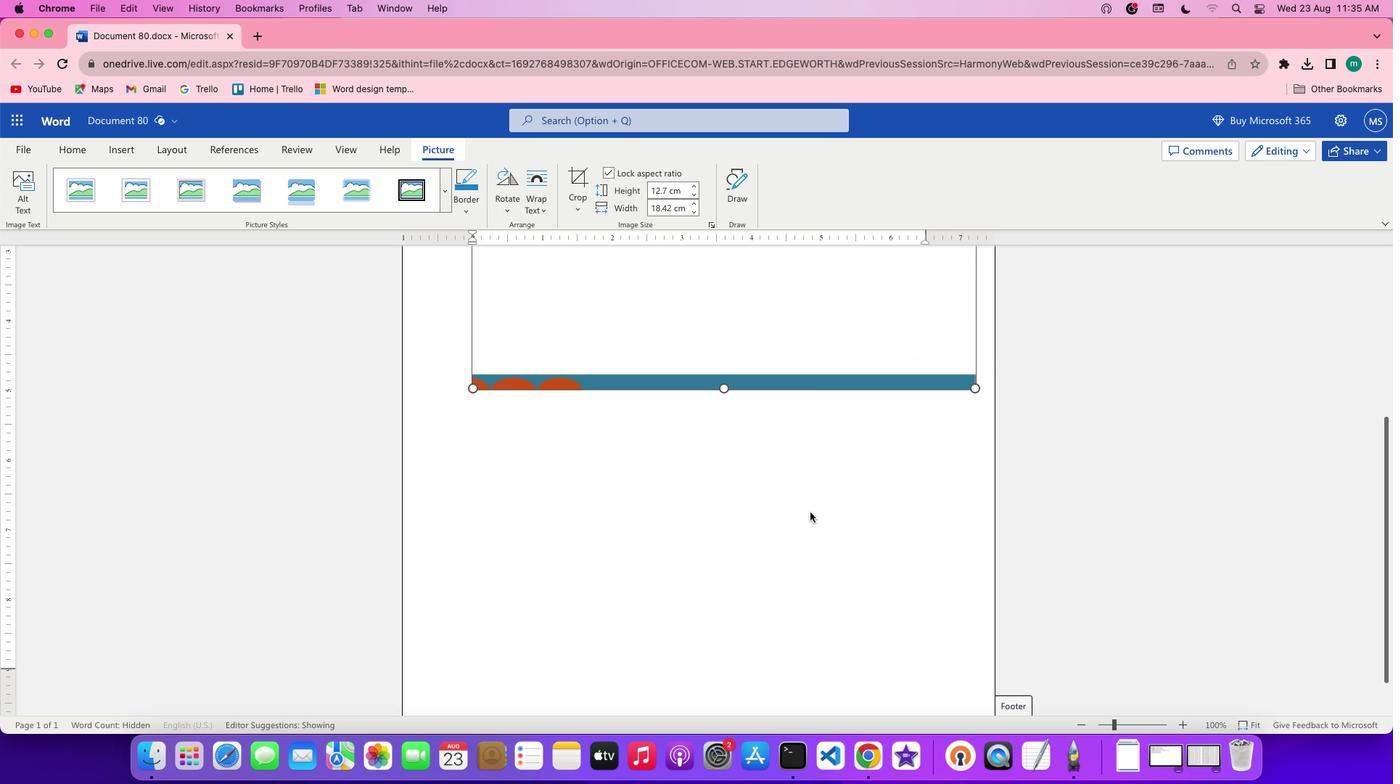 
Action: Mouse scrolled (810, 511) with delta (0, 0)
Screenshot: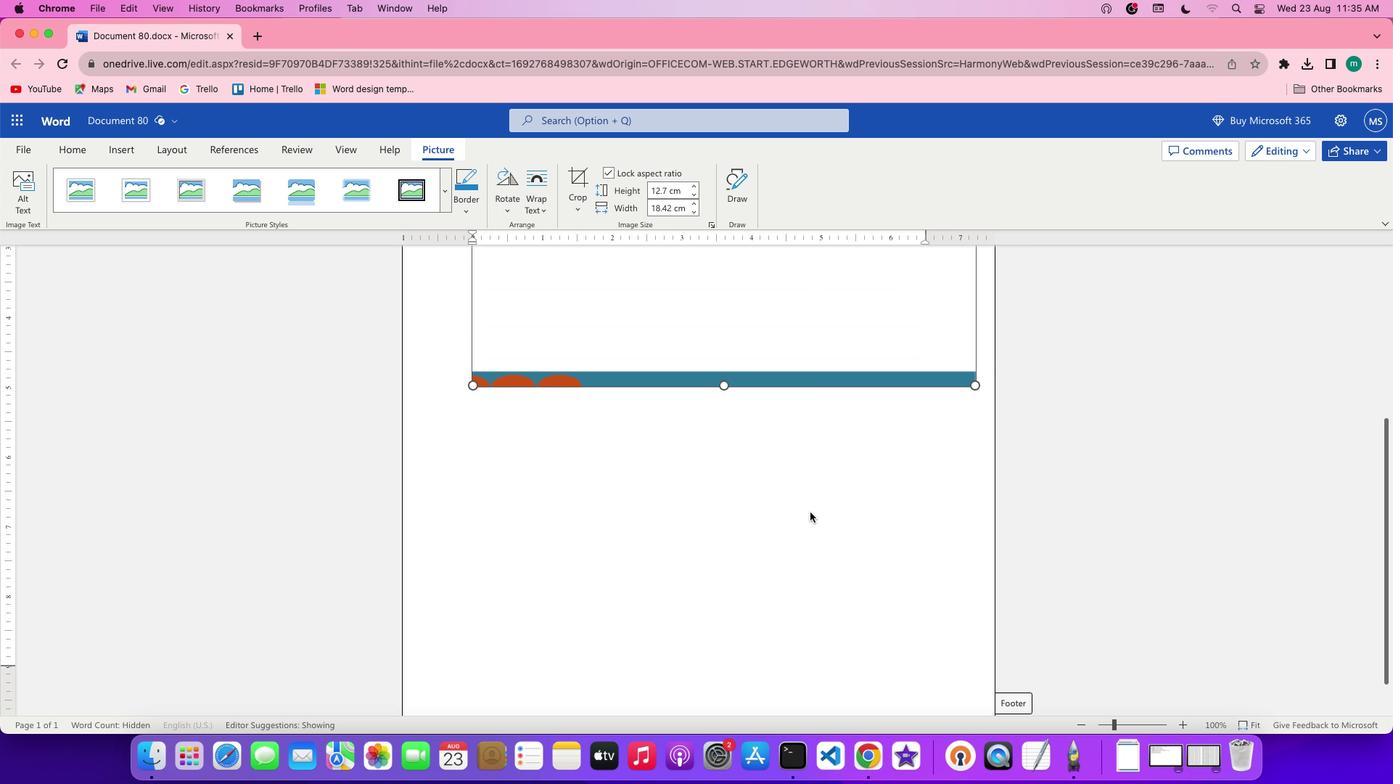 
Action: Mouse scrolled (810, 511) with delta (0, 0)
Screenshot: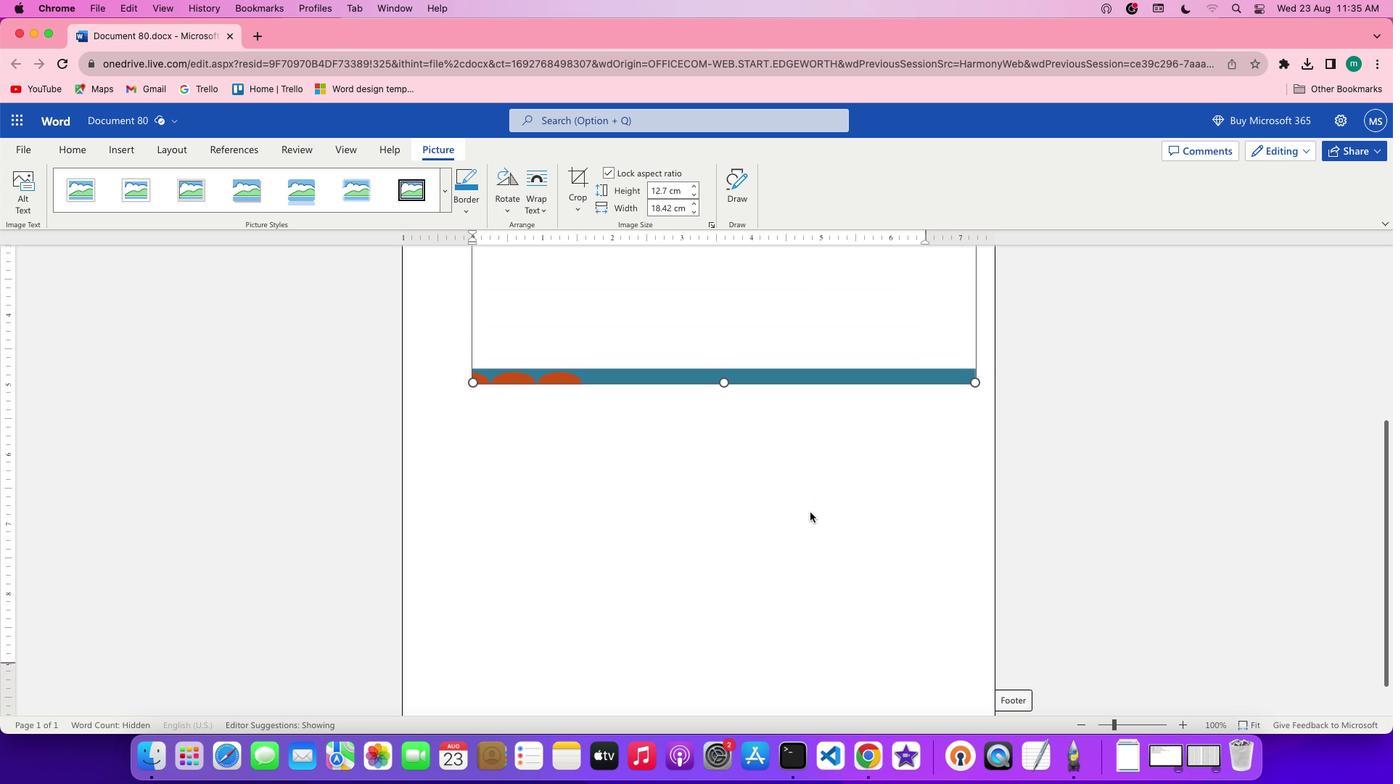 
Action: Mouse scrolled (810, 511) with delta (0, 0)
Screenshot: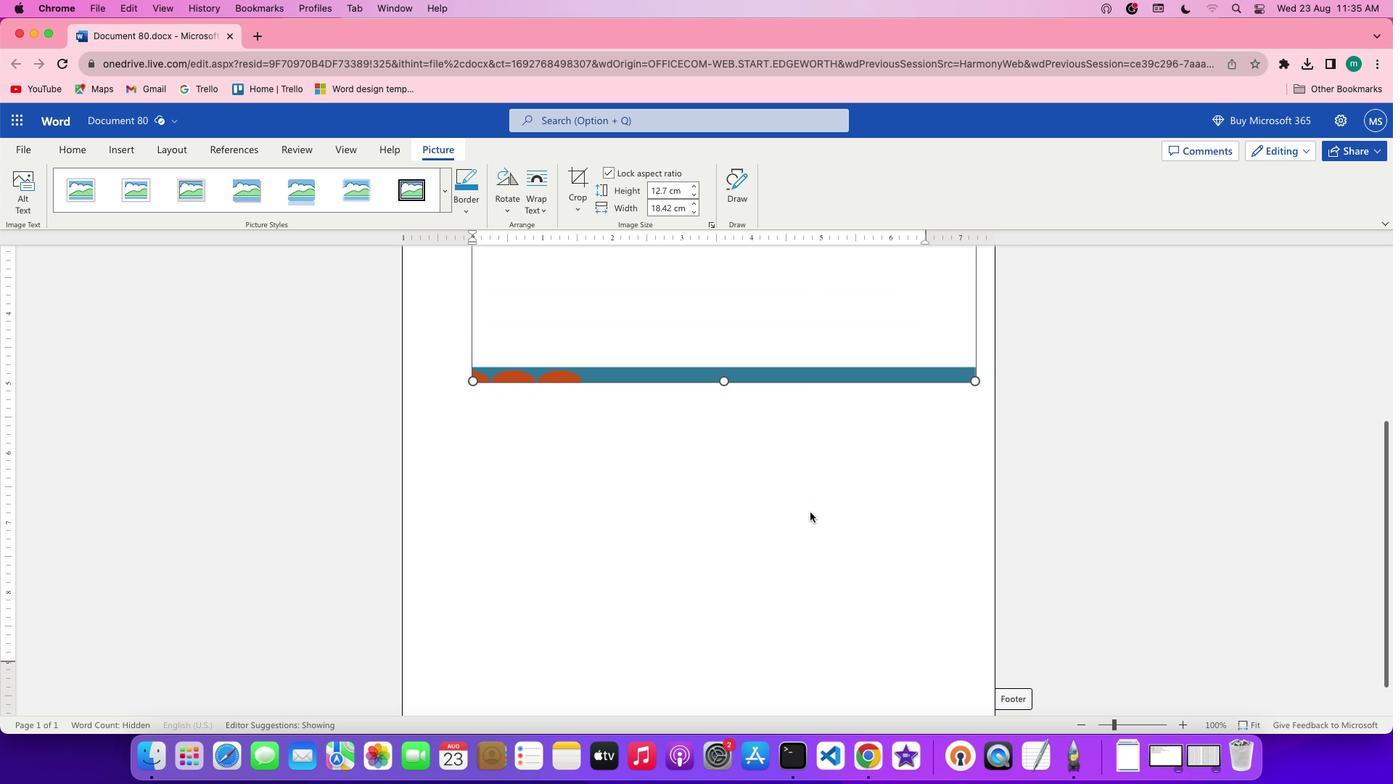 
Action: Mouse scrolled (810, 511) with delta (0, 0)
Screenshot: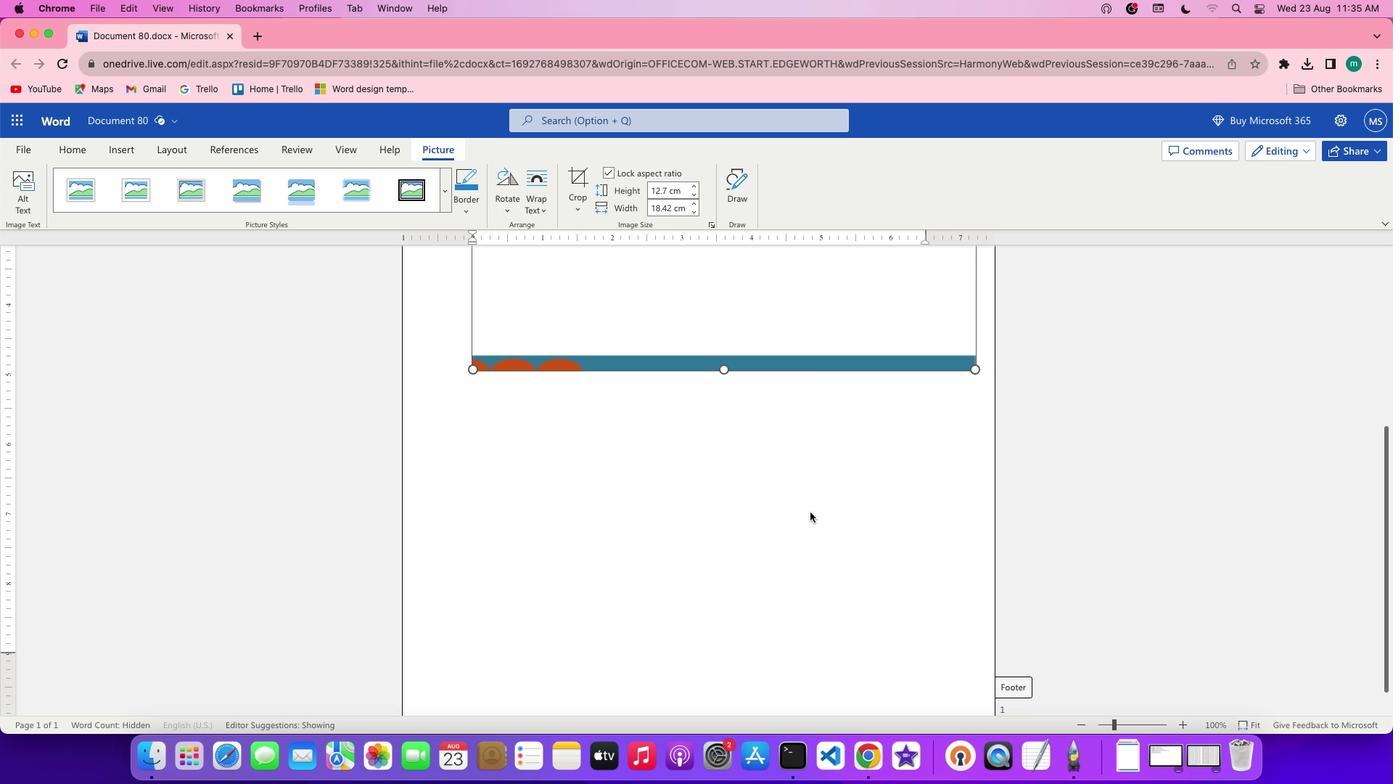 
Action: Mouse moved to (723, 341)
Screenshot: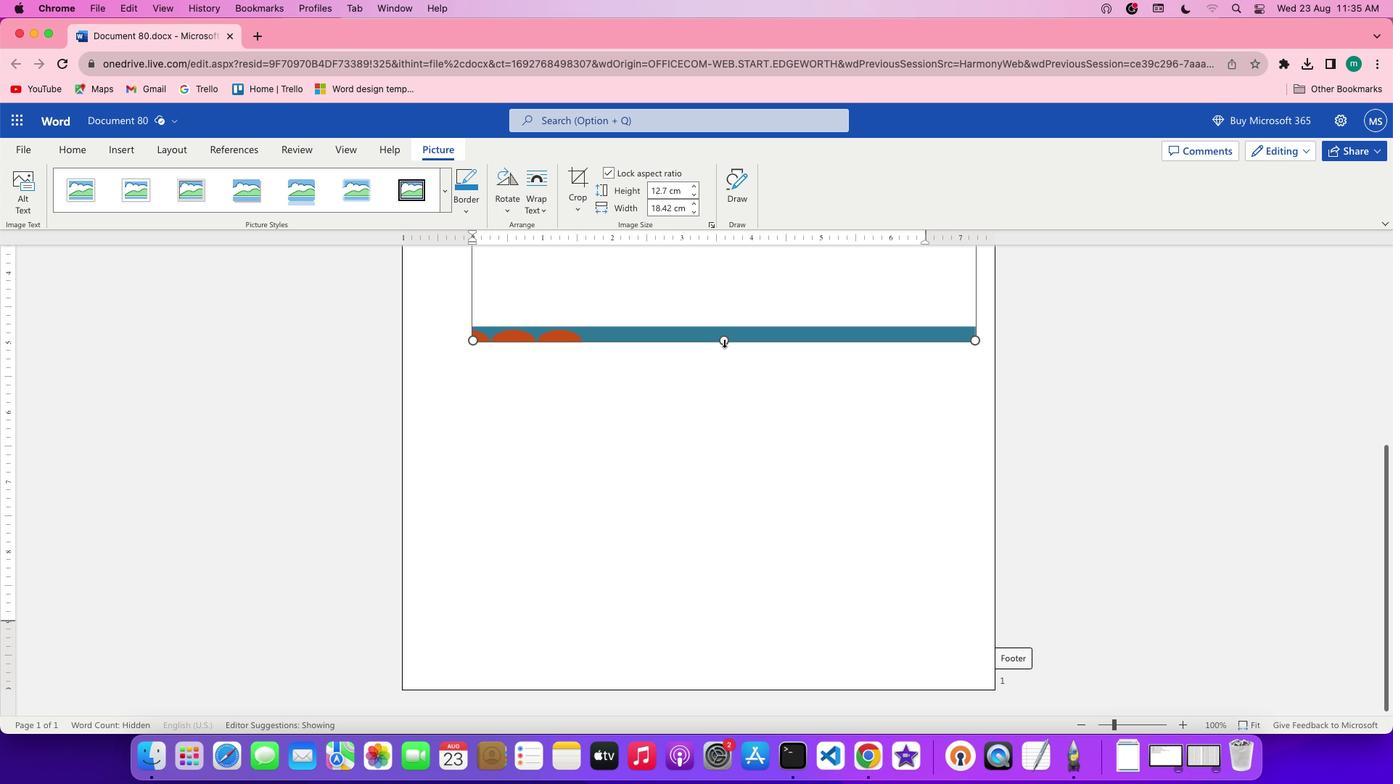 
Action: Mouse pressed left at (723, 341)
Screenshot: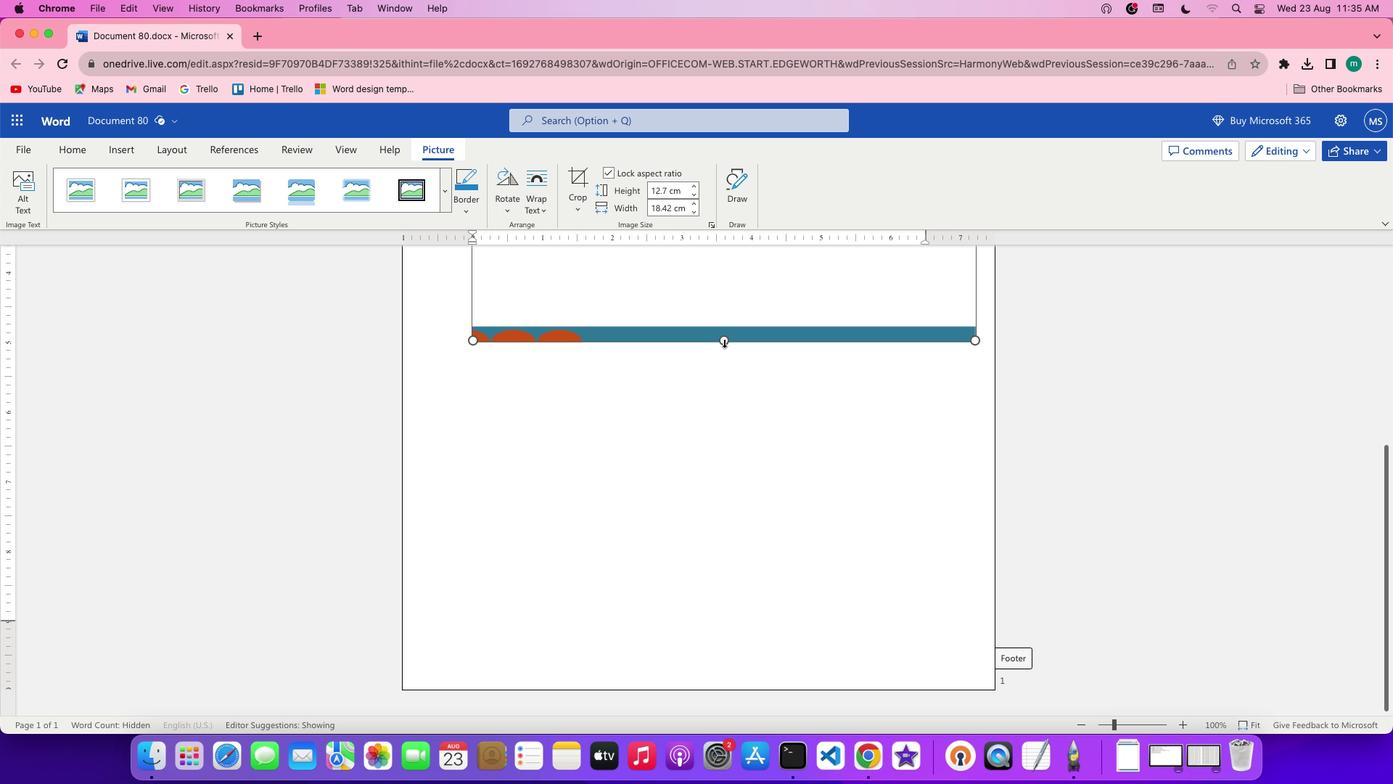 
Action: Mouse moved to (702, 514)
Screenshot: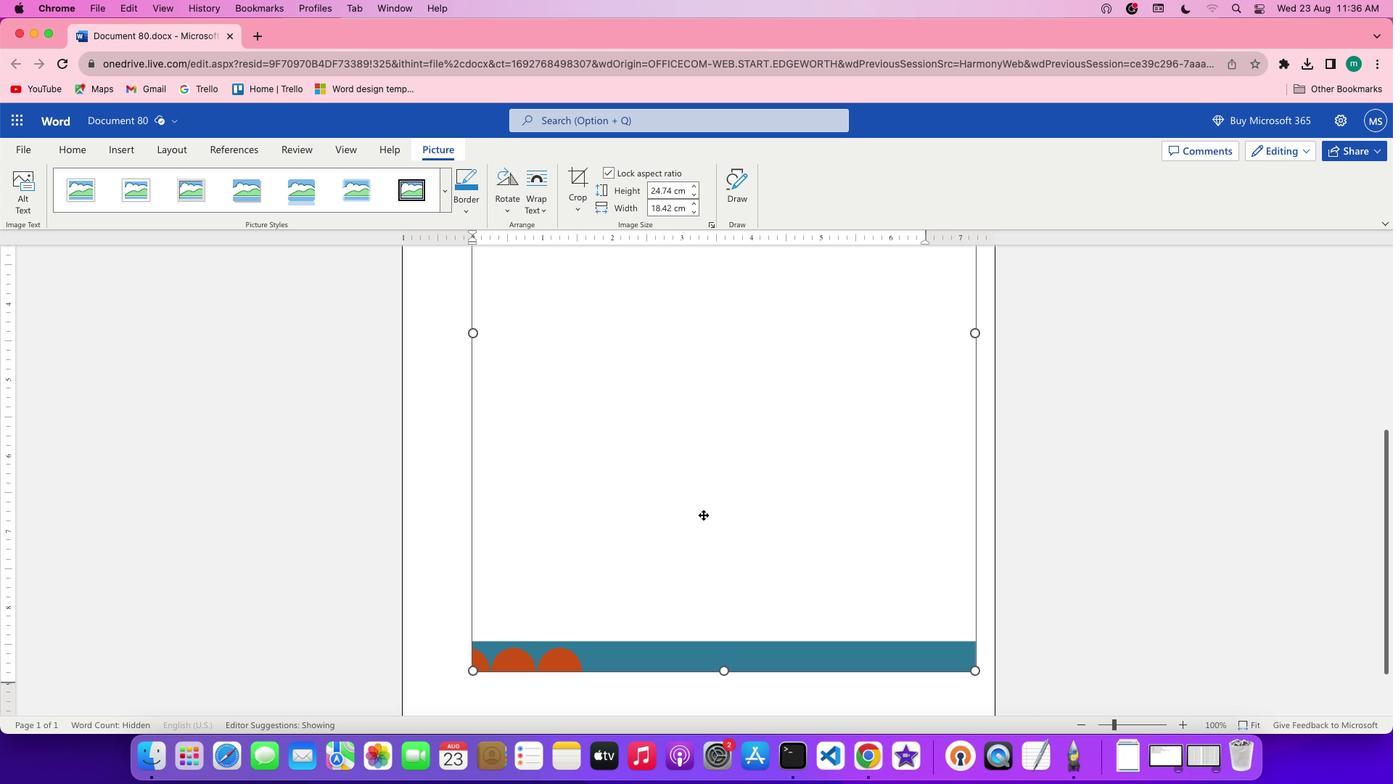 
Action: Mouse scrolled (702, 514) with delta (0, 0)
Screenshot: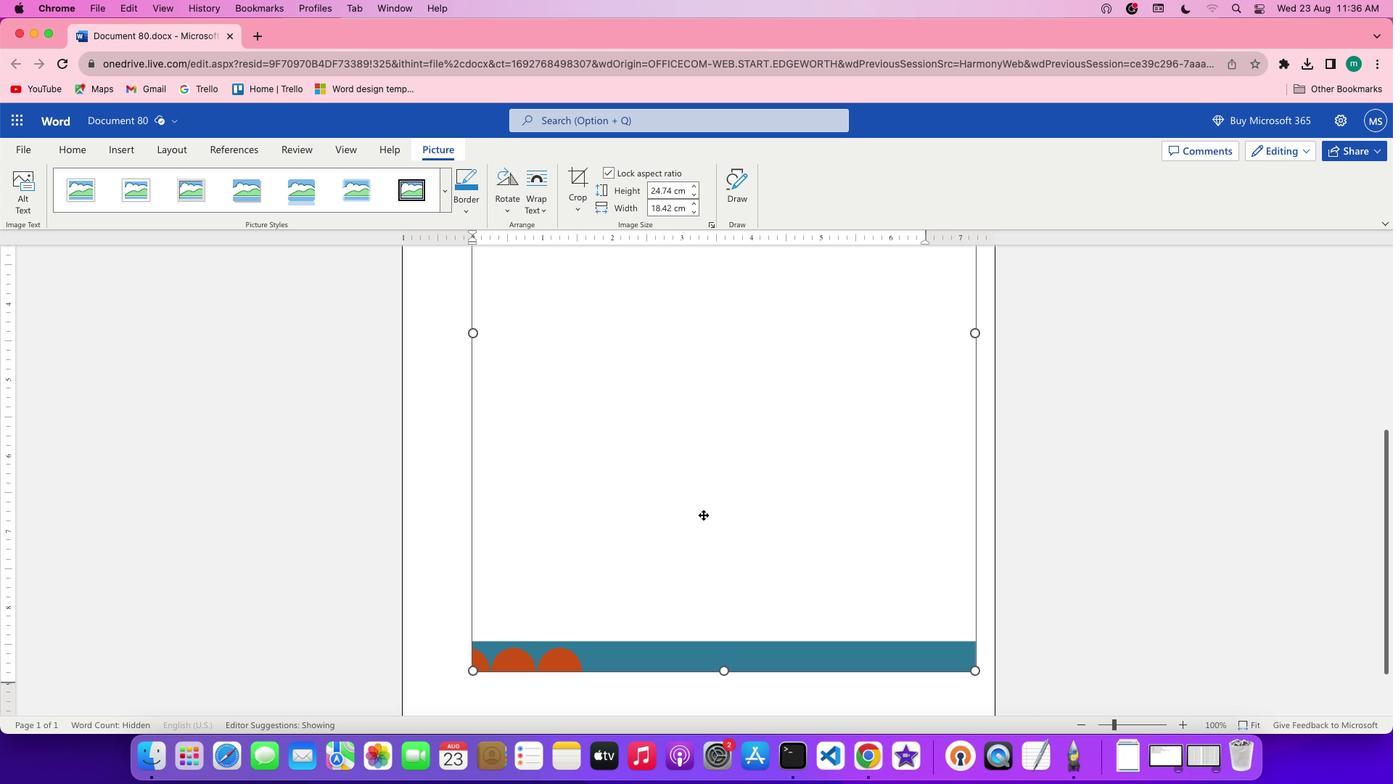 
Action: Mouse scrolled (702, 514) with delta (0, 0)
Screenshot: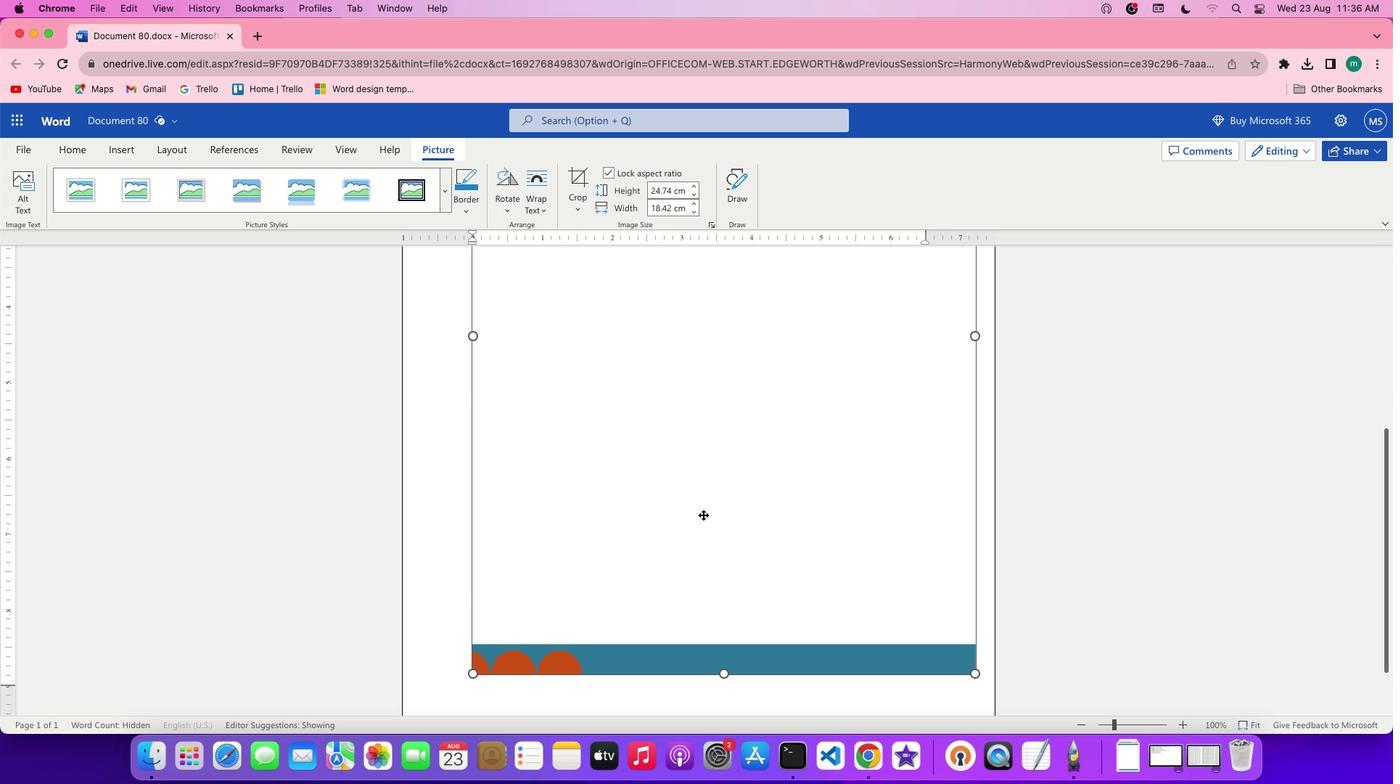 
Action: Mouse scrolled (702, 514) with delta (0, 0)
Screenshot: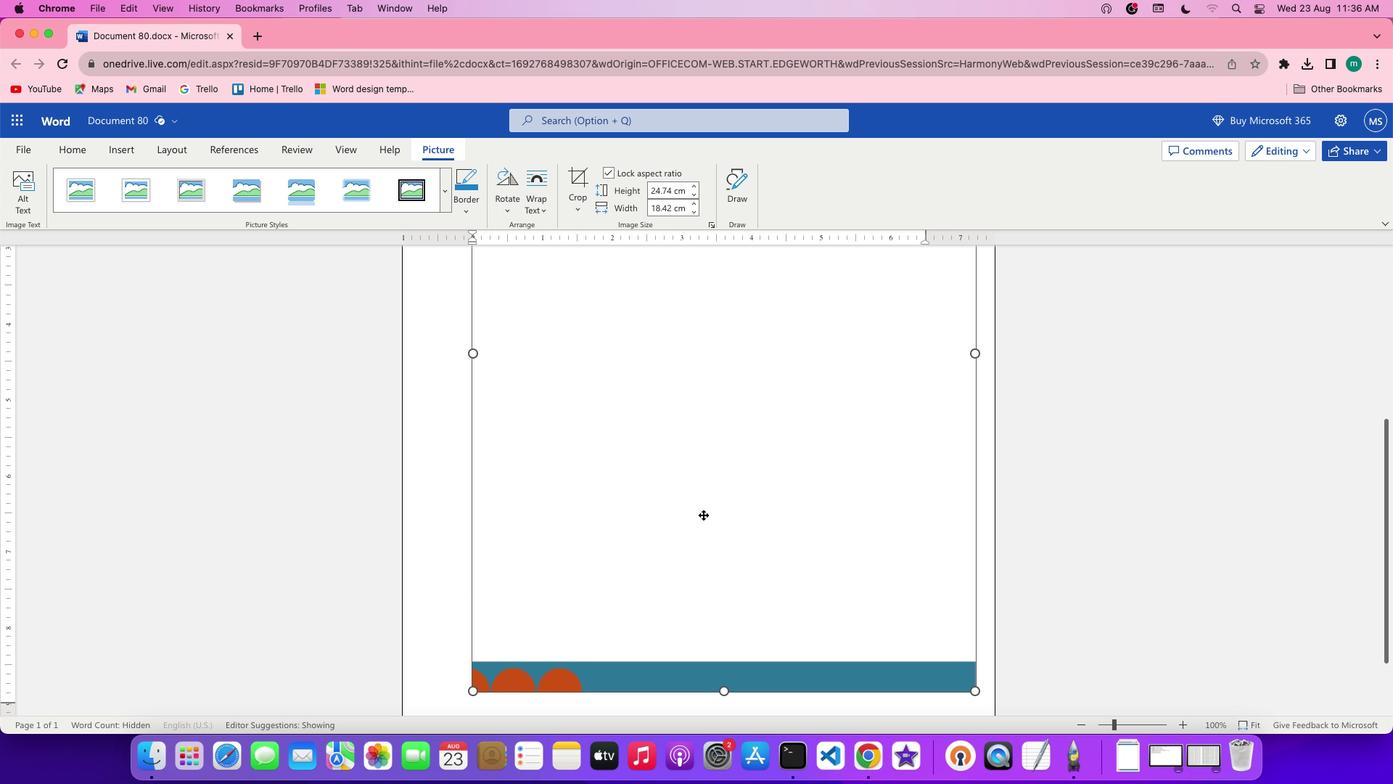 
Action: Mouse scrolled (702, 514) with delta (0, 0)
Screenshot: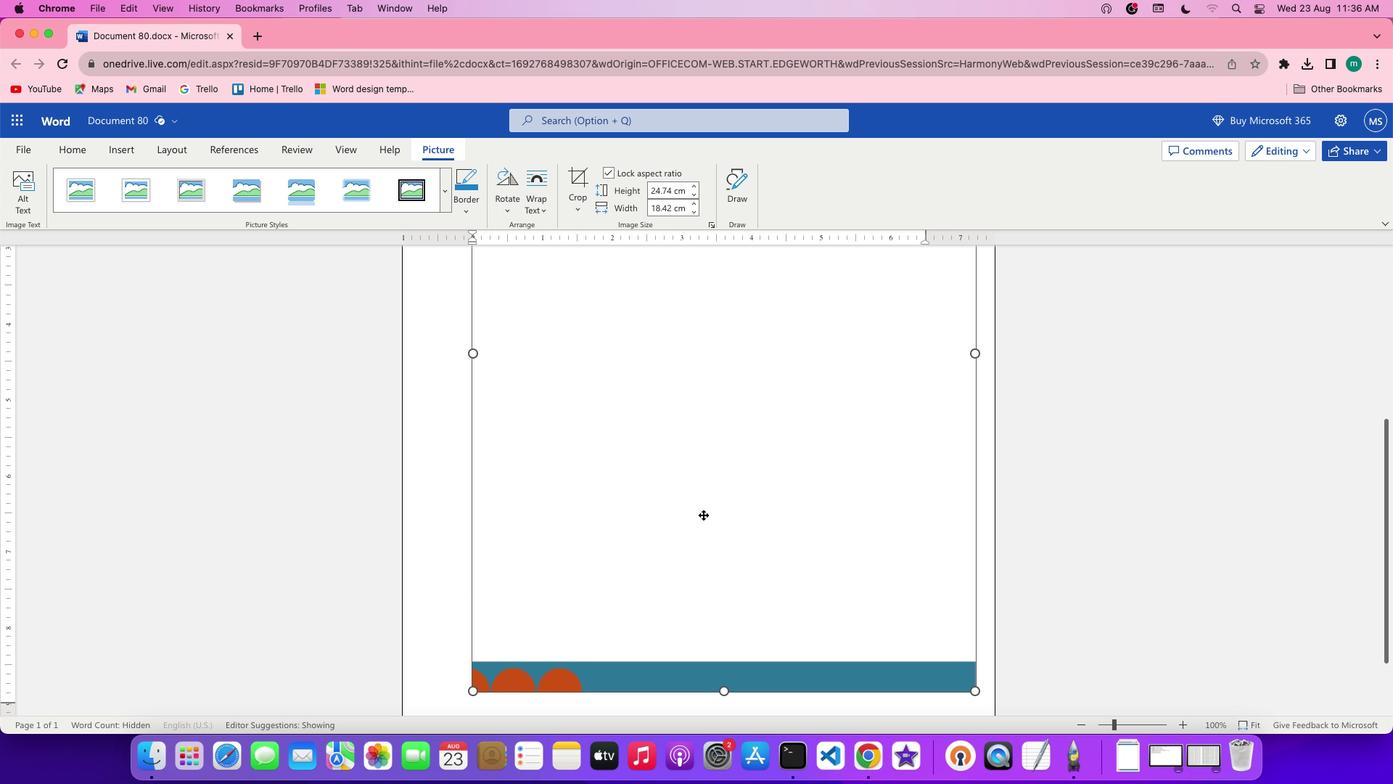 
Action: Mouse scrolled (702, 514) with delta (0, -2)
Screenshot: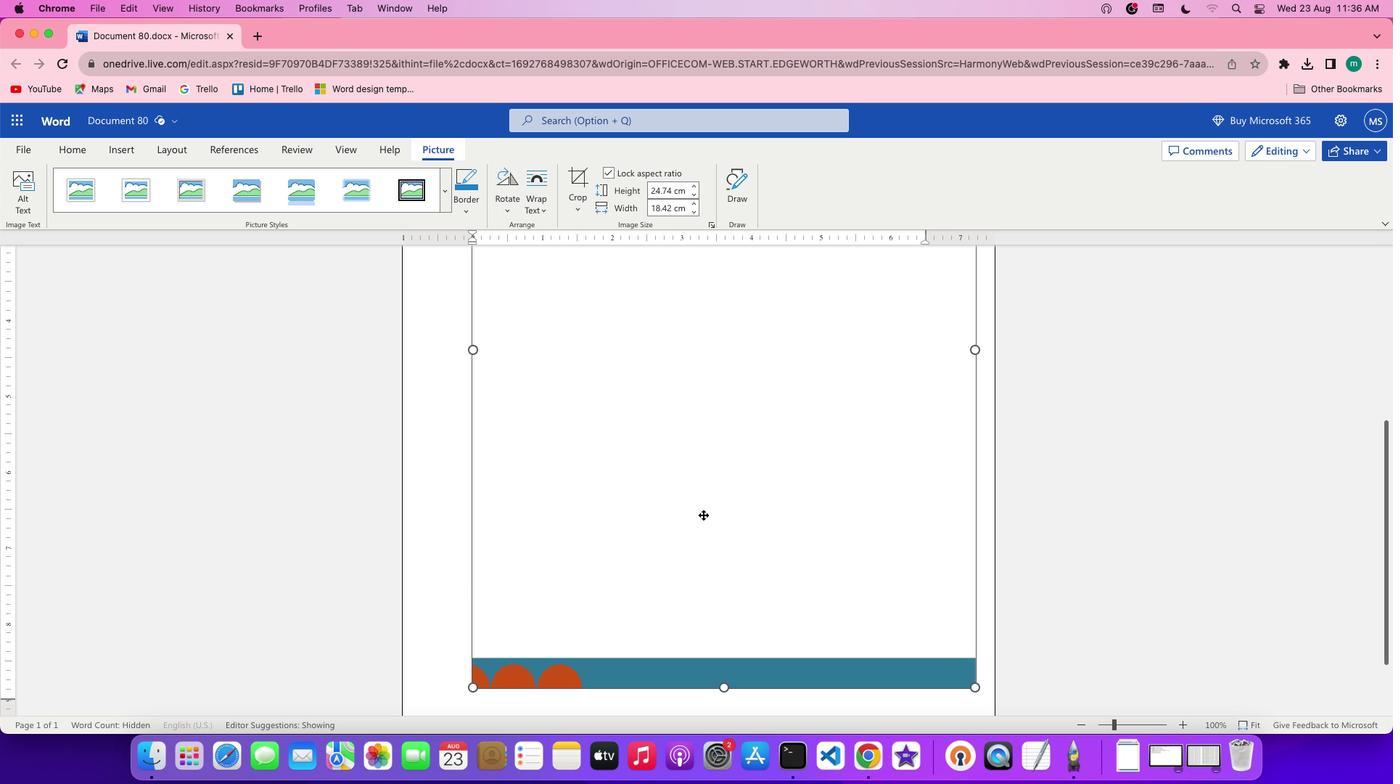 
Action: Mouse scrolled (702, 514) with delta (0, 0)
Screenshot: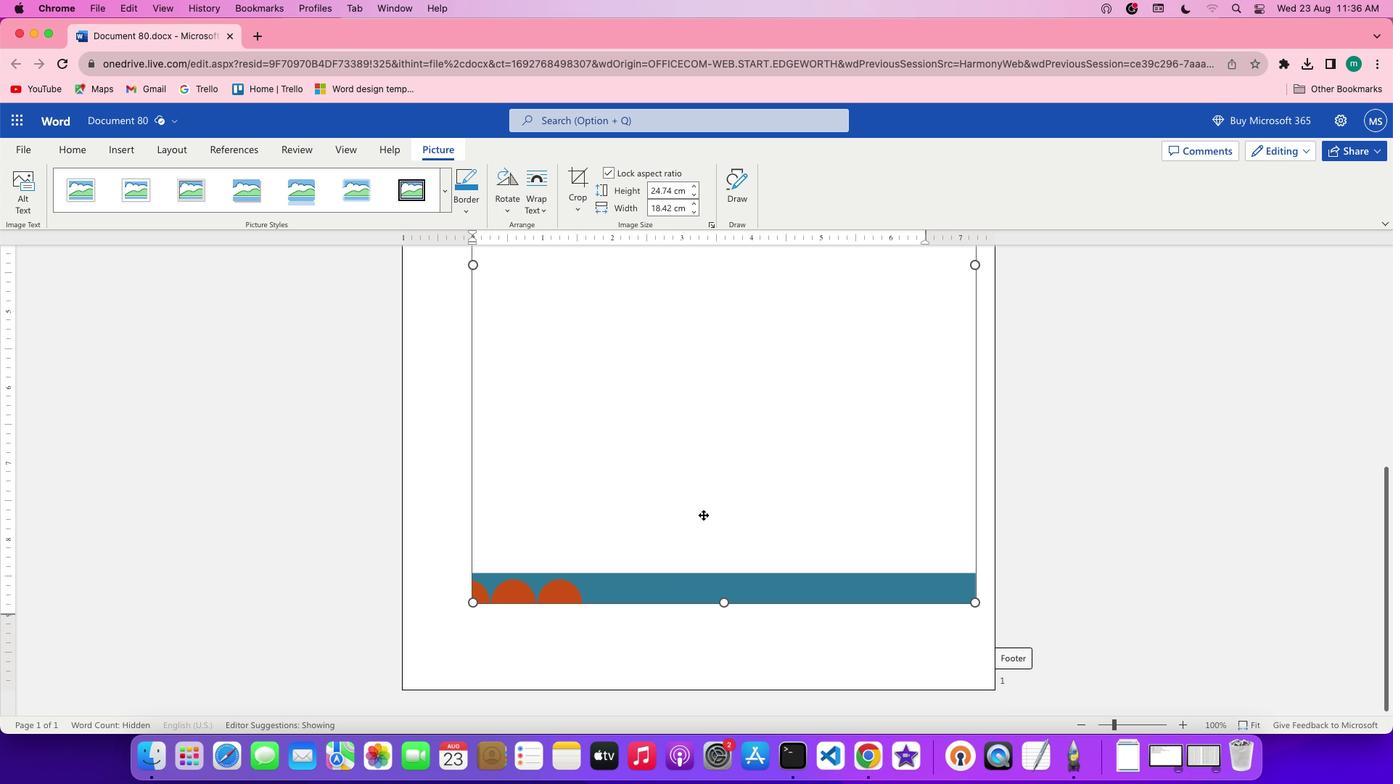 
Action: Mouse scrolled (702, 514) with delta (0, 0)
Screenshot: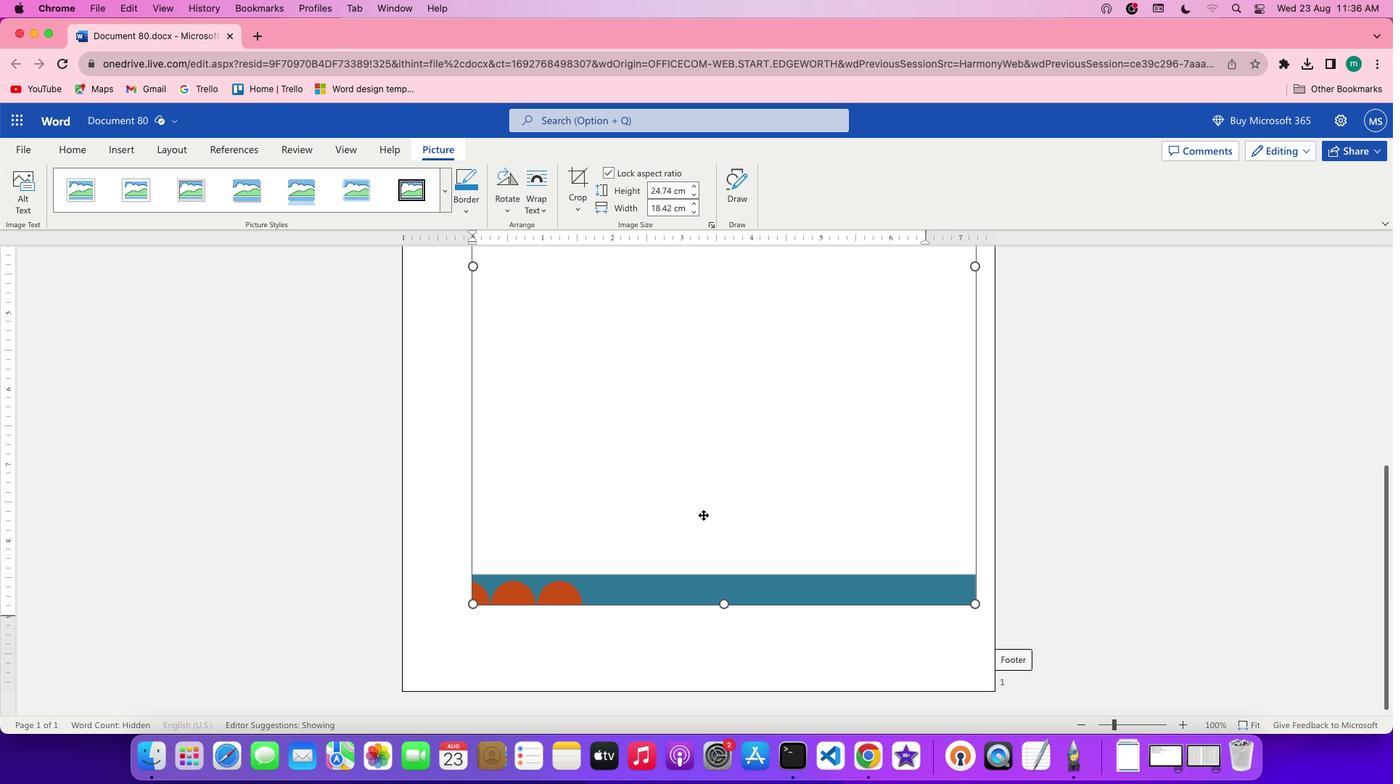 
Action: Mouse scrolled (702, 514) with delta (0, 1)
Screenshot: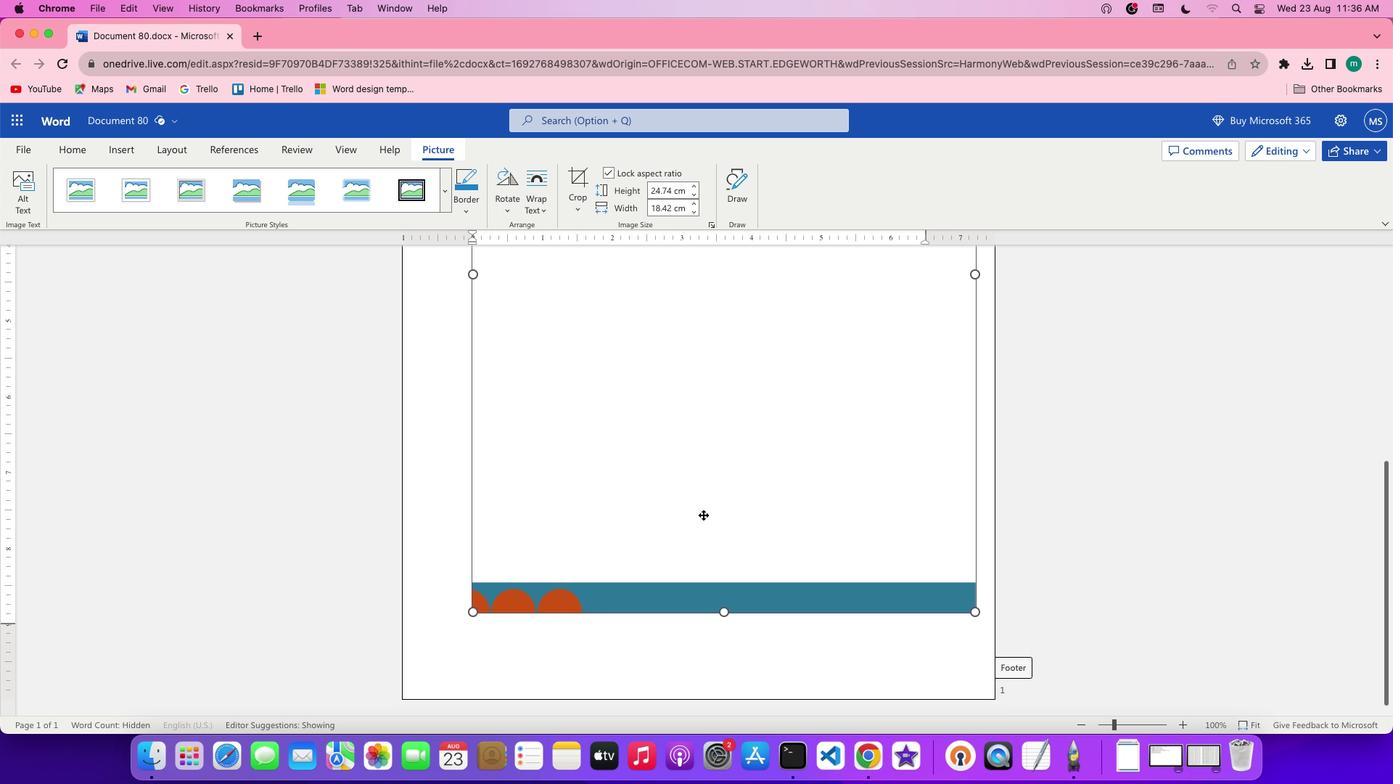 
Action: Mouse scrolled (702, 514) with delta (0, 0)
Screenshot: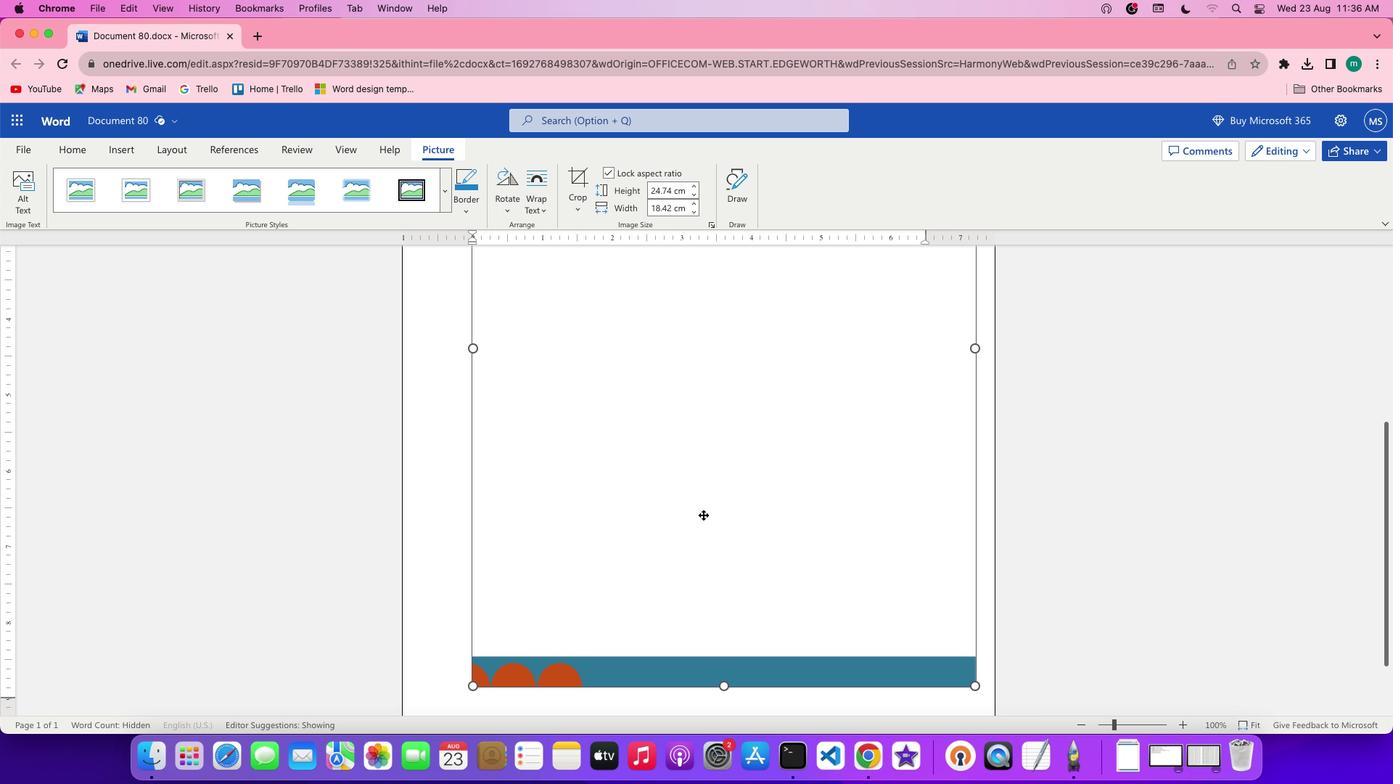 
Action: Mouse scrolled (702, 514) with delta (0, 0)
Screenshot: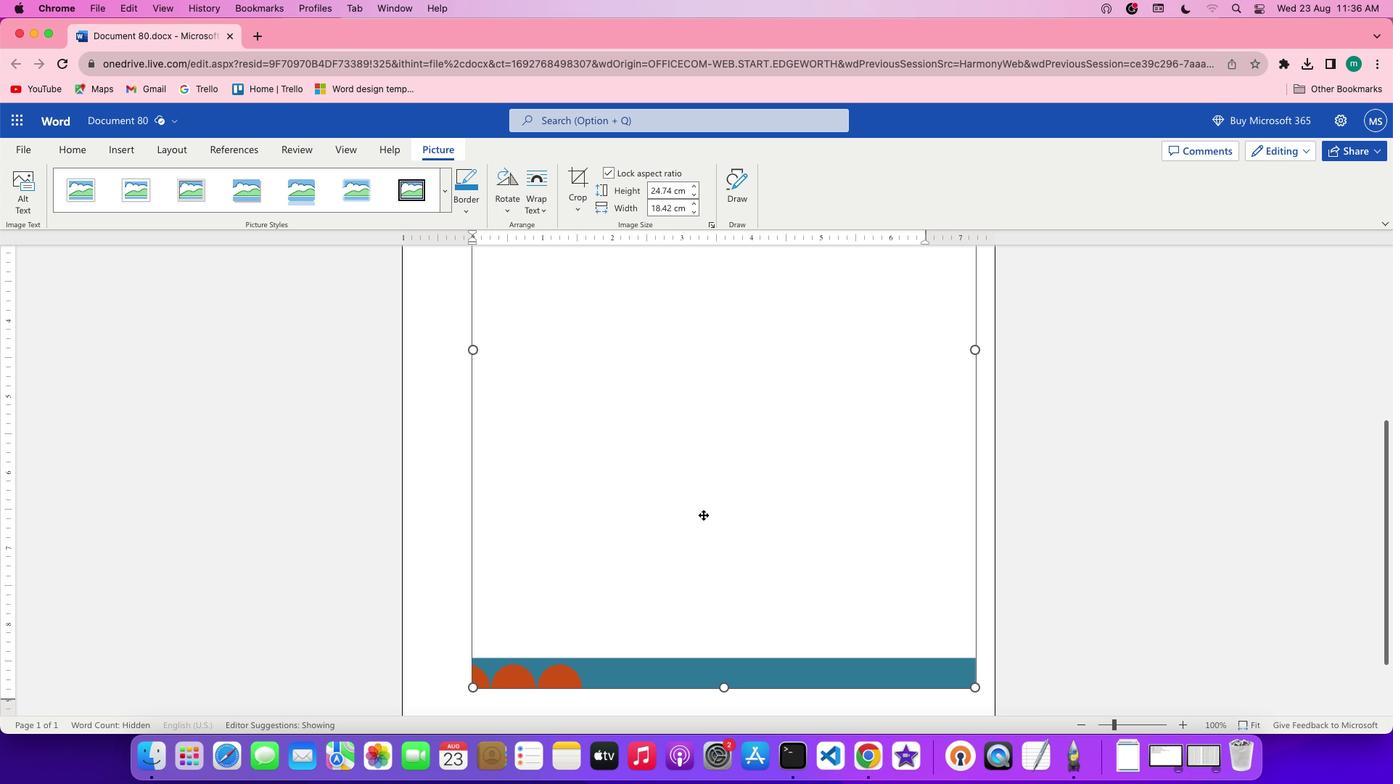 
Action: Mouse scrolled (702, 514) with delta (0, 1)
Screenshot: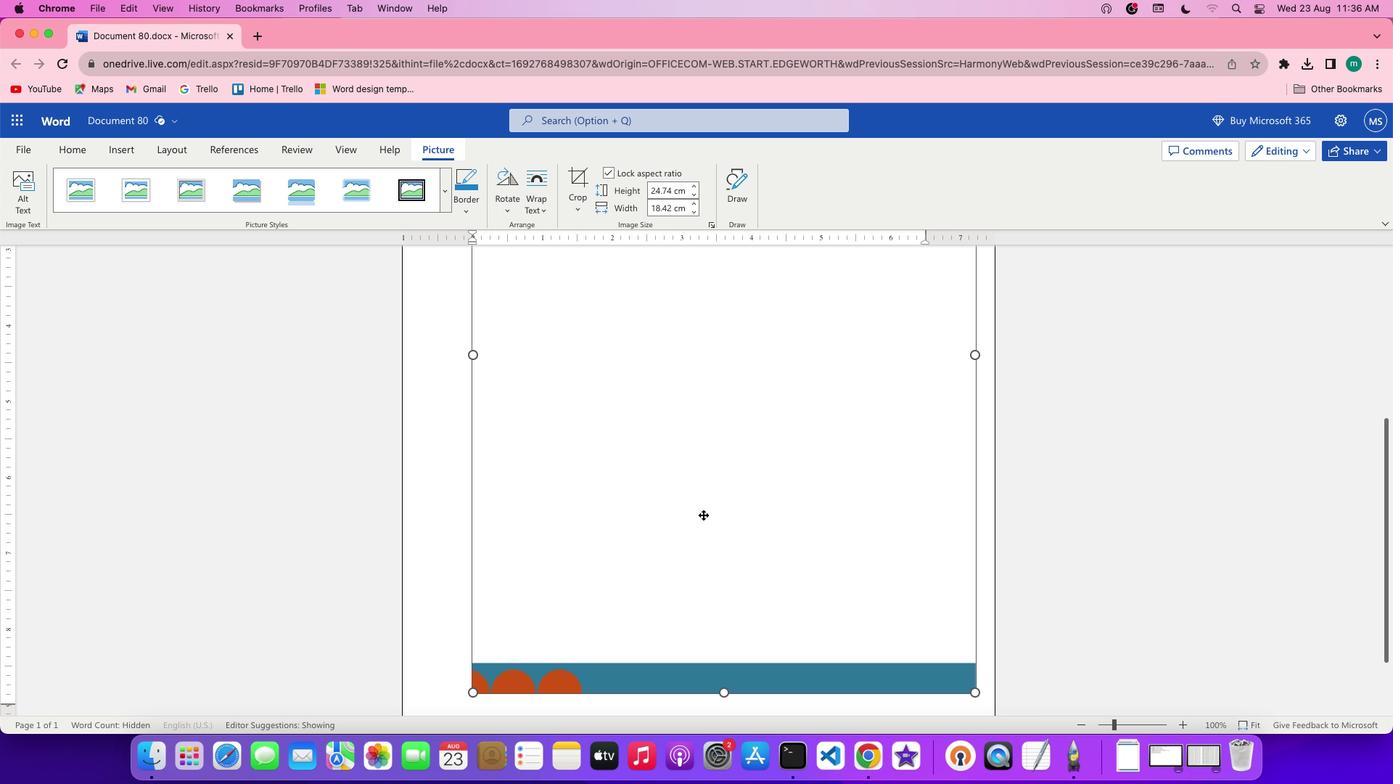 
Action: Mouse scrolled (702, 514) with delta (0, 0)
Screenshot: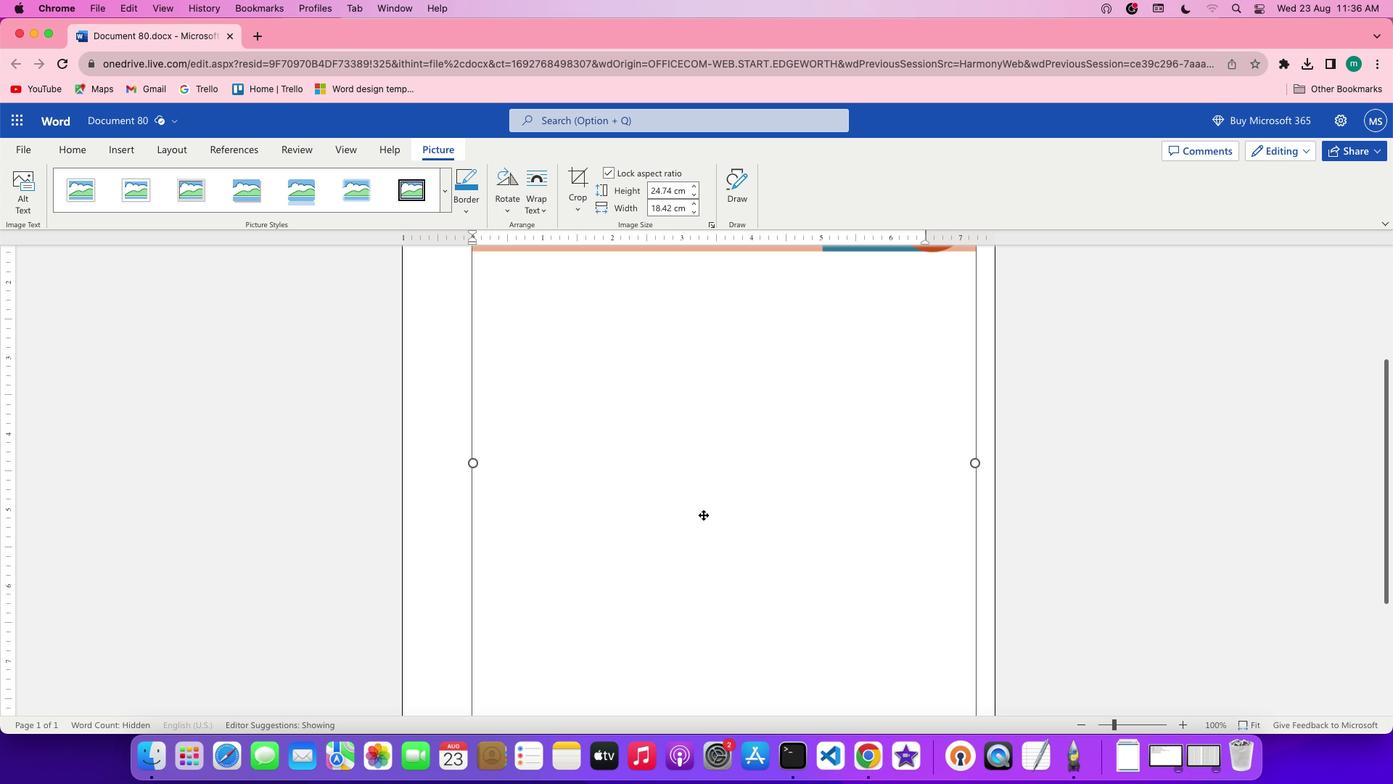 
Action: Mouse scrolled (702, 514) with delta (0, 0)
Screenshot: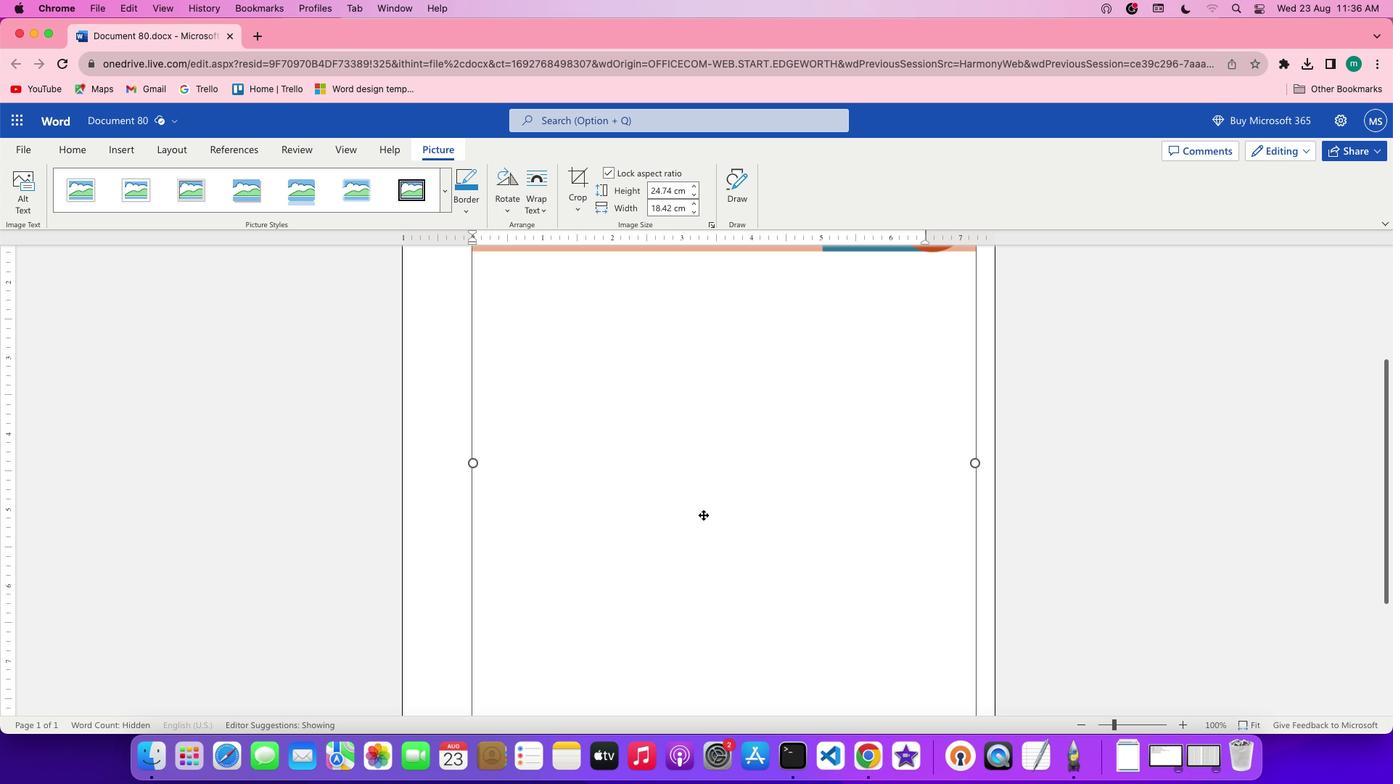 
Action: Mouse moved to (975, 487)
Screenshot: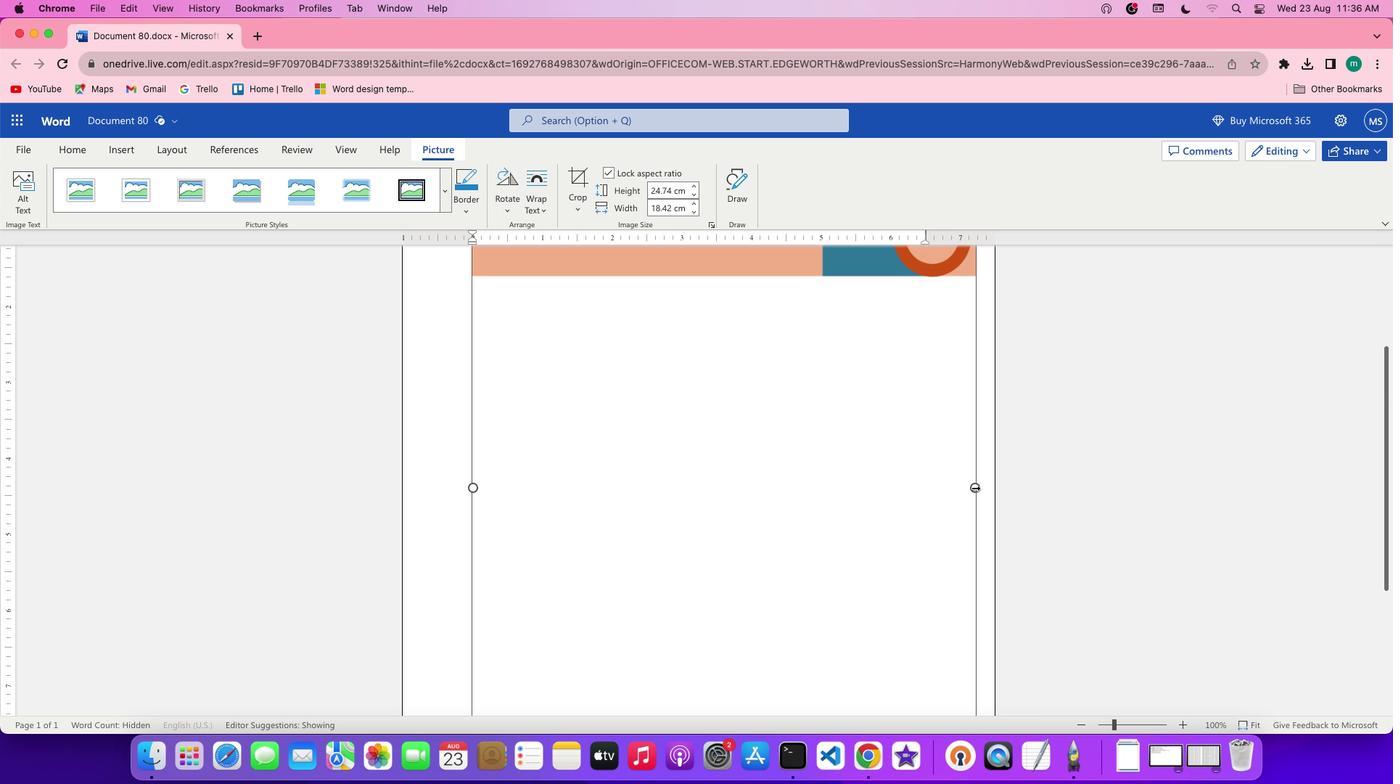 
Action: Mouse pressed left at (975, 487)
Screenshot: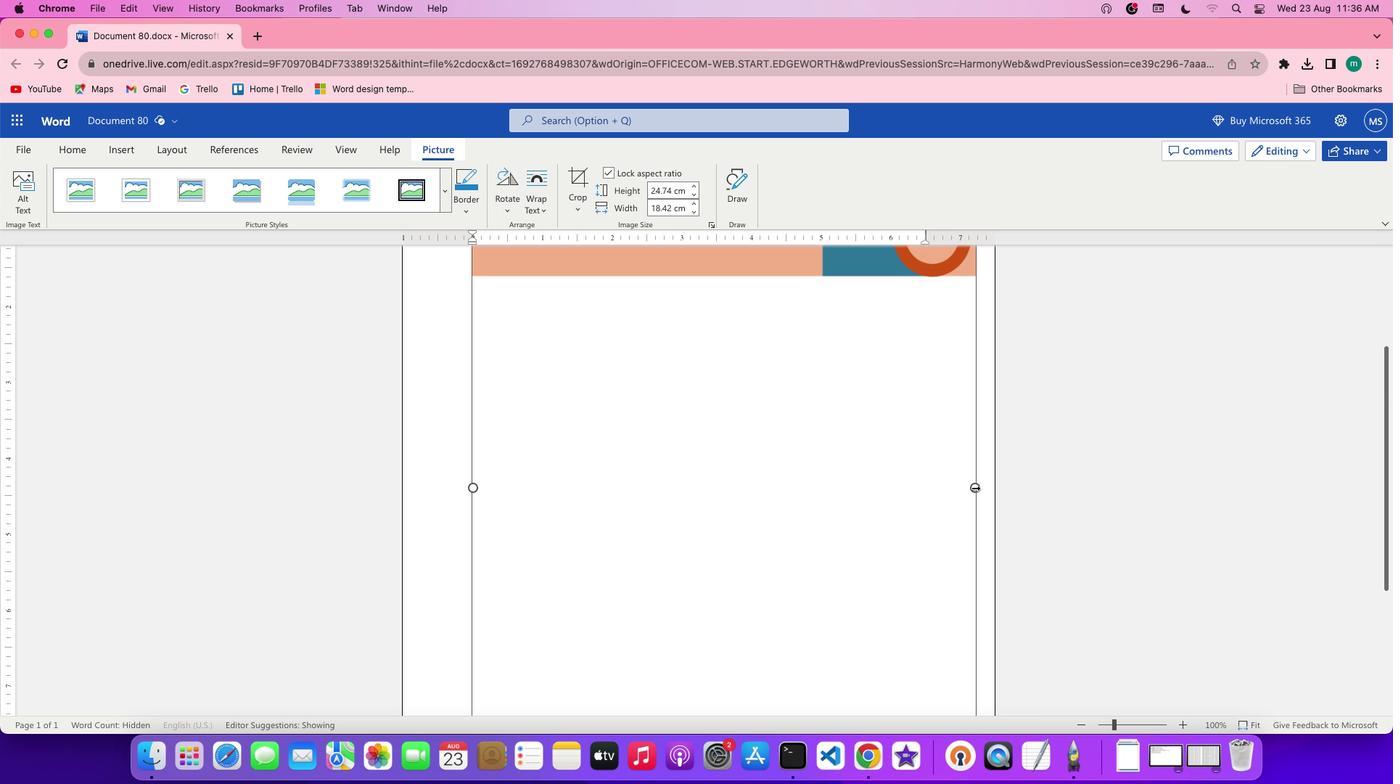 
Action: Mouse moved to (471, 487)
Screenshot: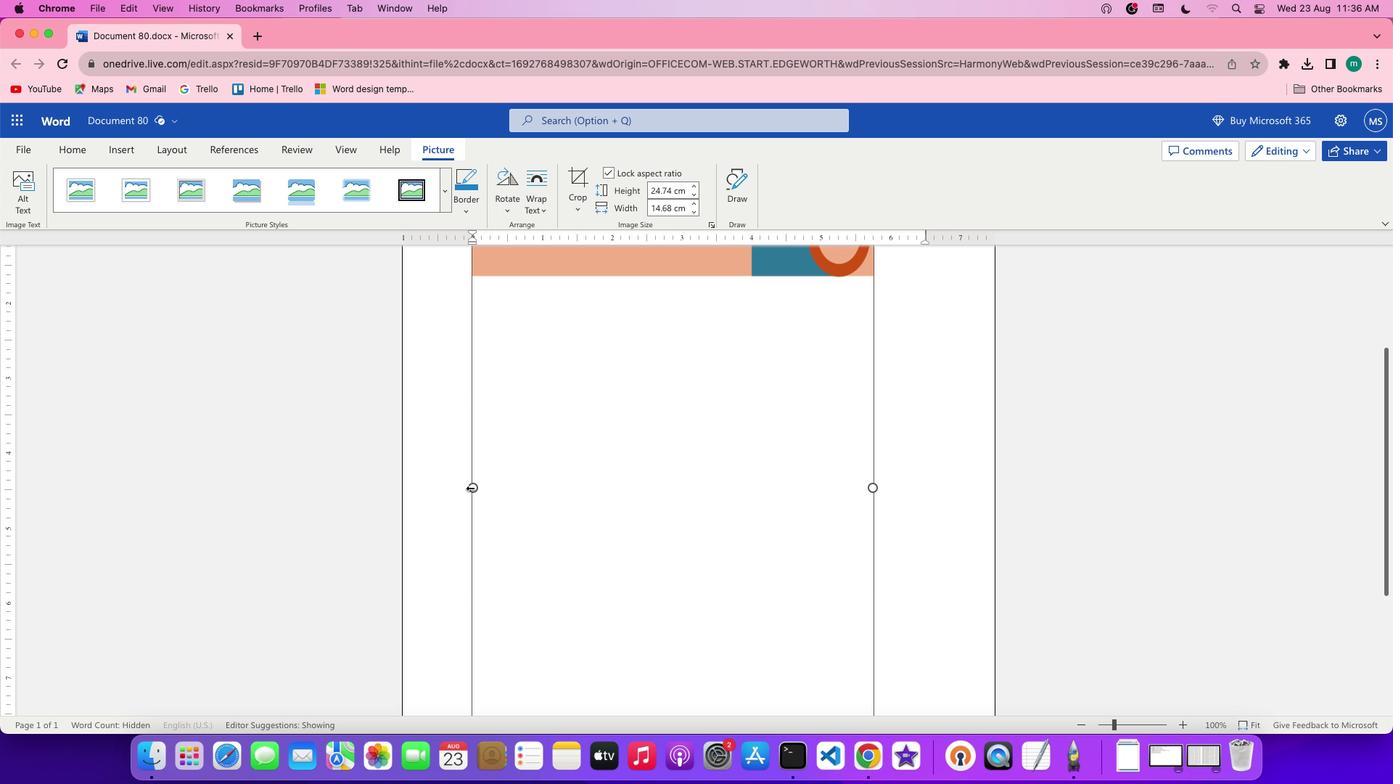 
Action: Mouse pressed left at (471, 487)
Screenshot: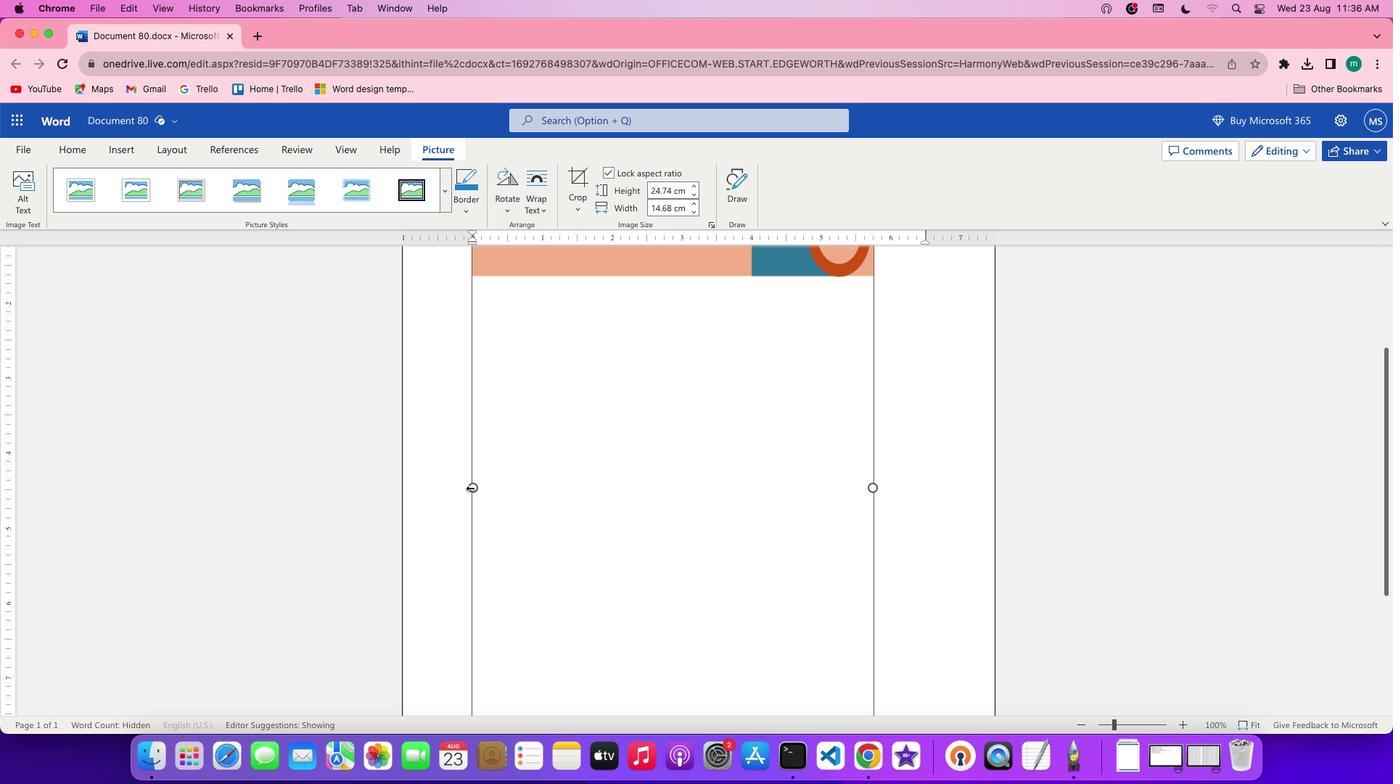 
Action: Mouse moved to (663, 472)
Screenshot: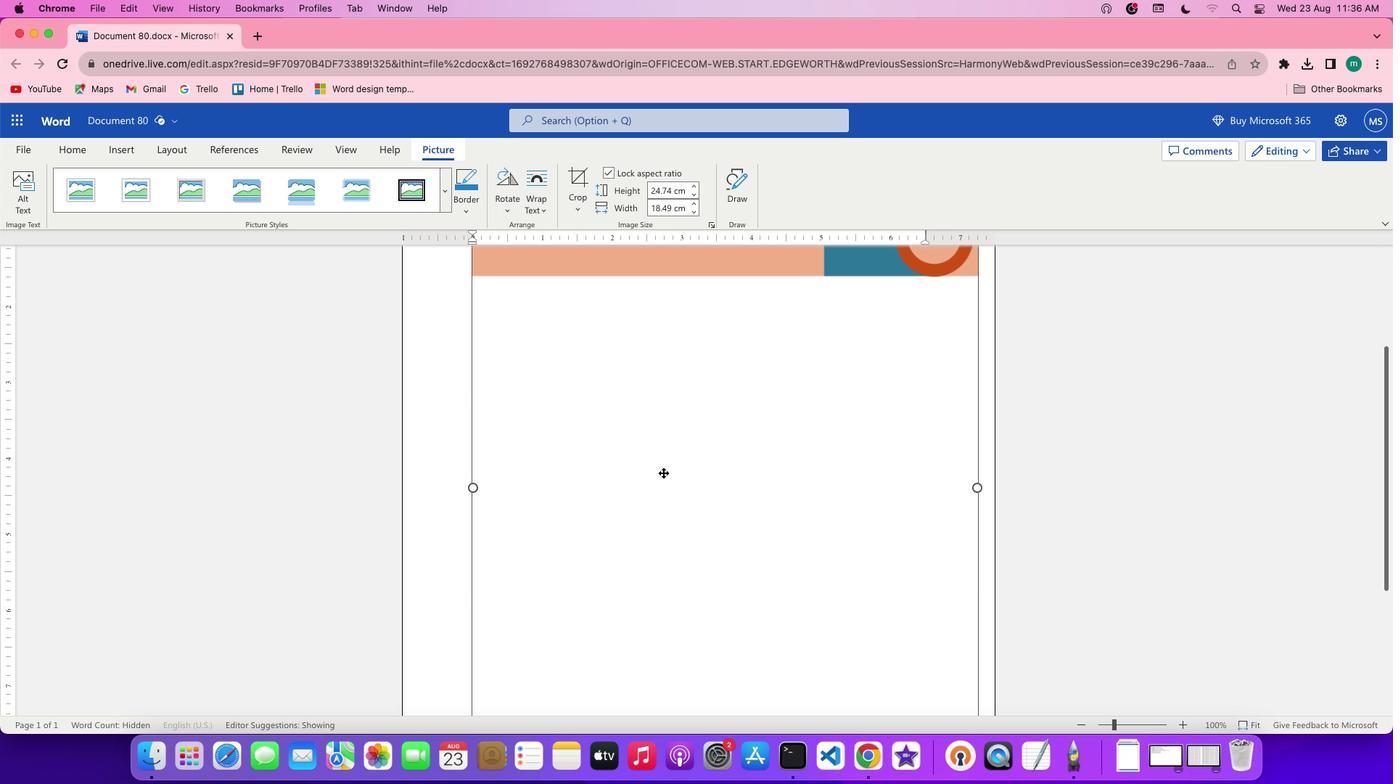 
Action: Mouse scrolled (663, 472) with delta (0, 0)
Screenshot: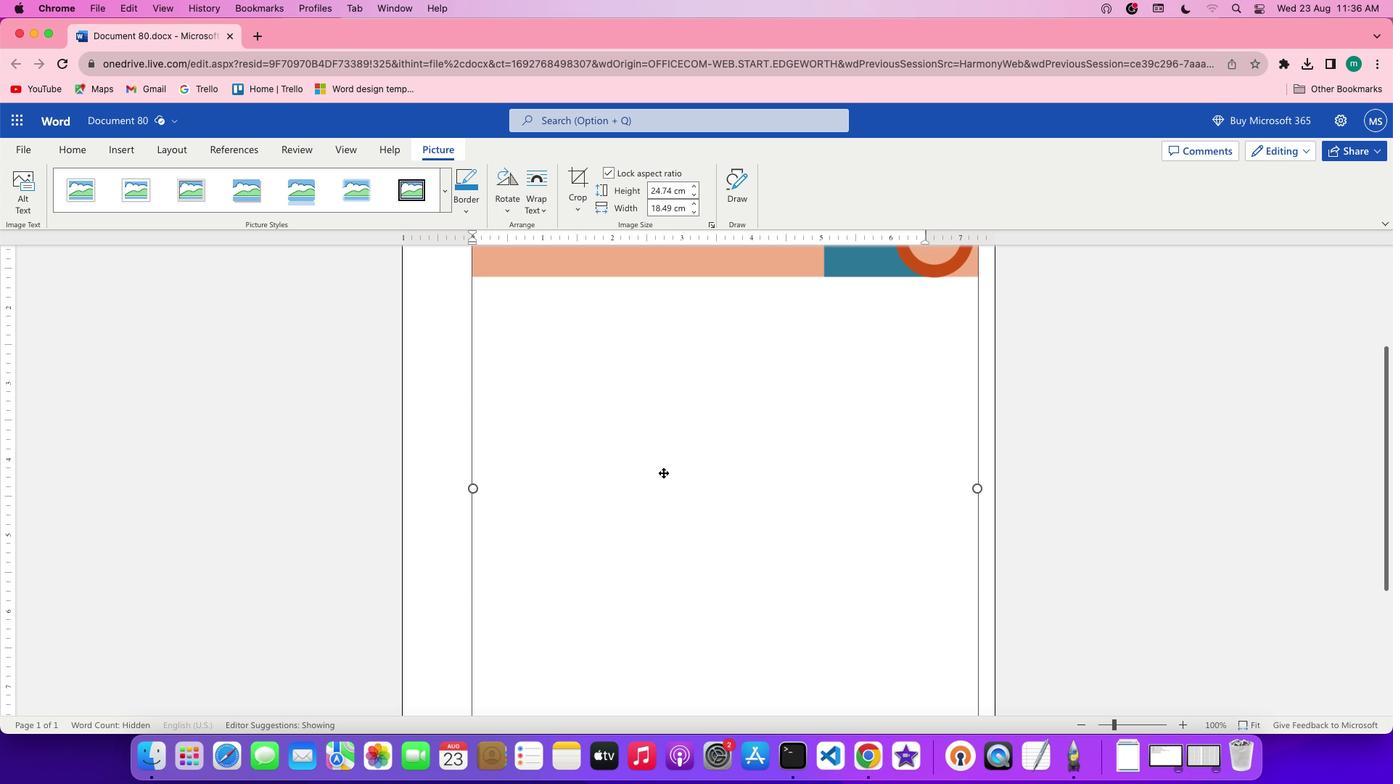 
Action: Mouse scrolled (663, 472) with delta (0, 0)
Screenshot: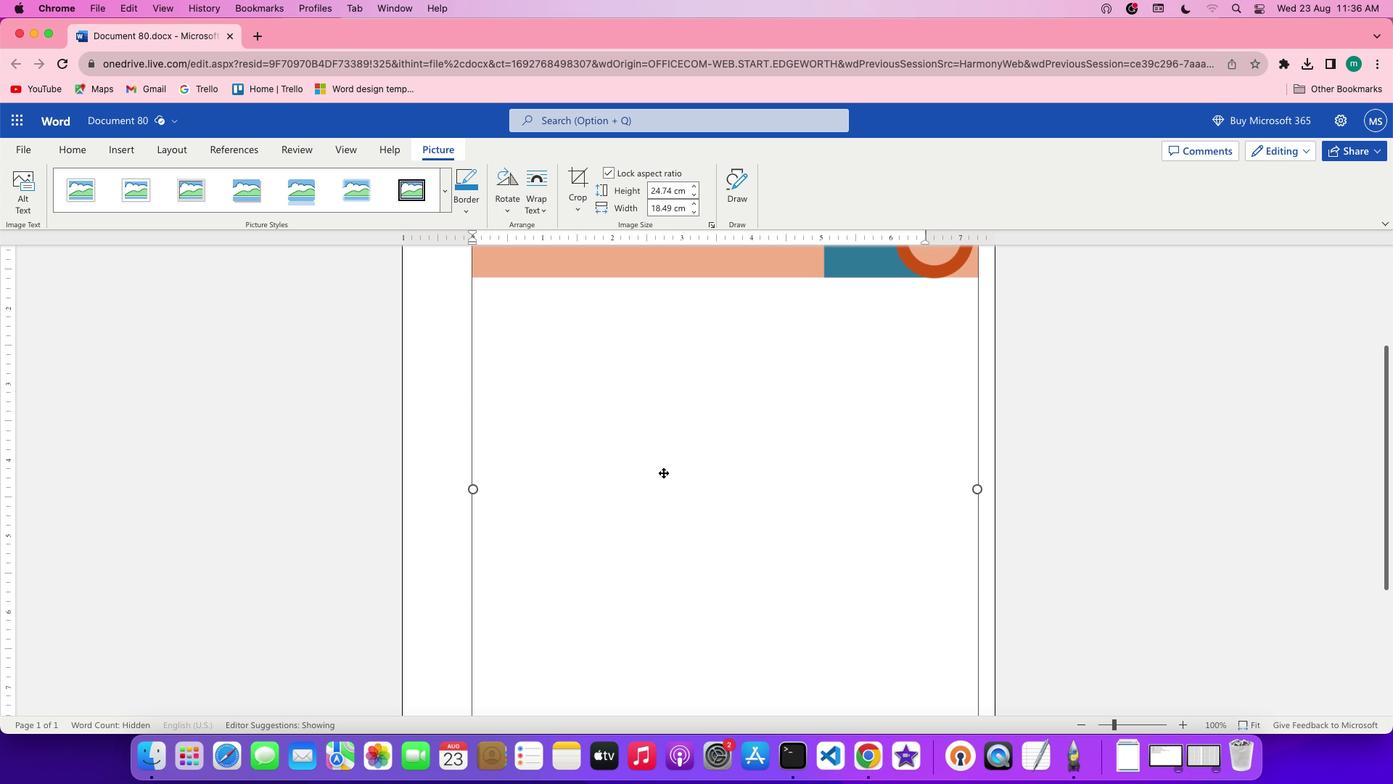
Action: Mouse scrolled (663, 472) with delta (0, 2)
Screenshot: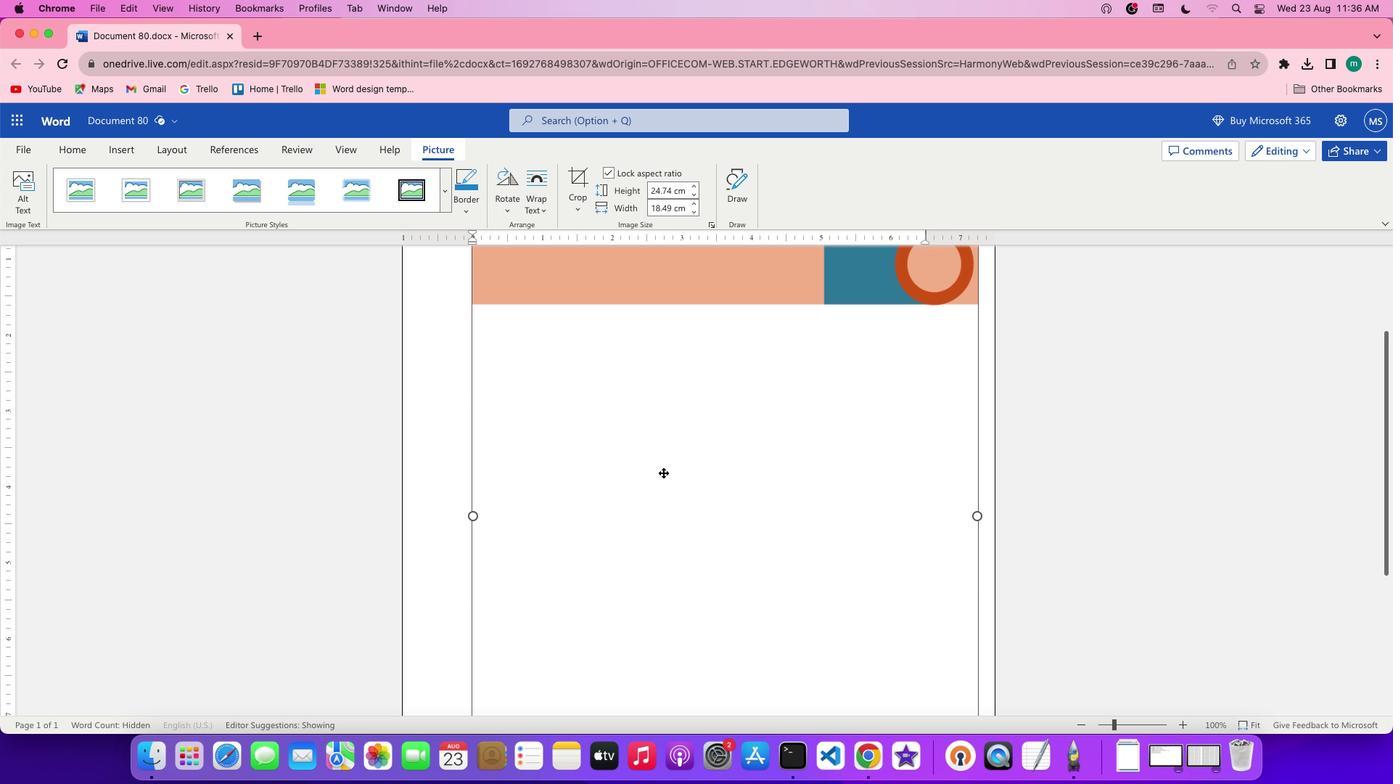 
Action: Mouse scrolled (663, 472) with delta (0, 0)
Screenshot: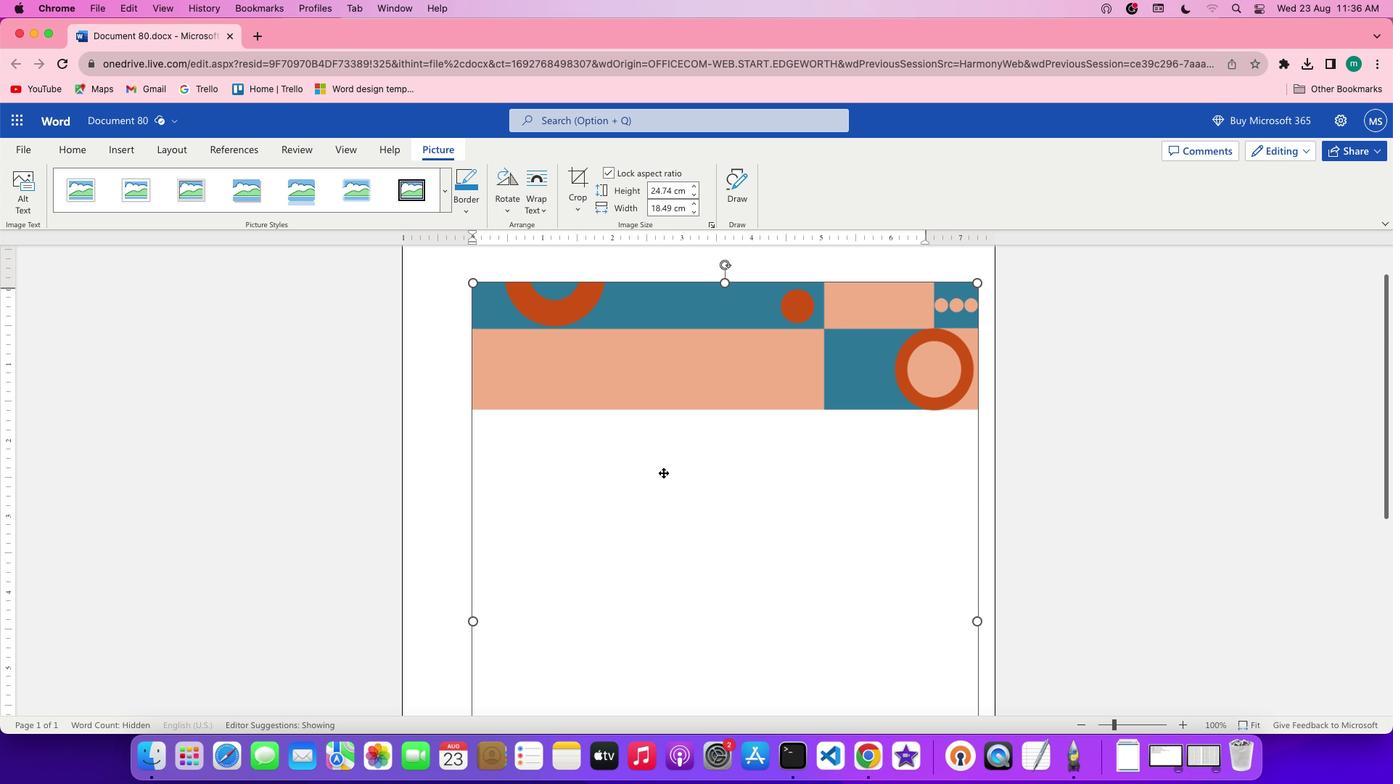 
Action: Mouse scrolled (663, 472) with delta (0, 0)
Screenshot: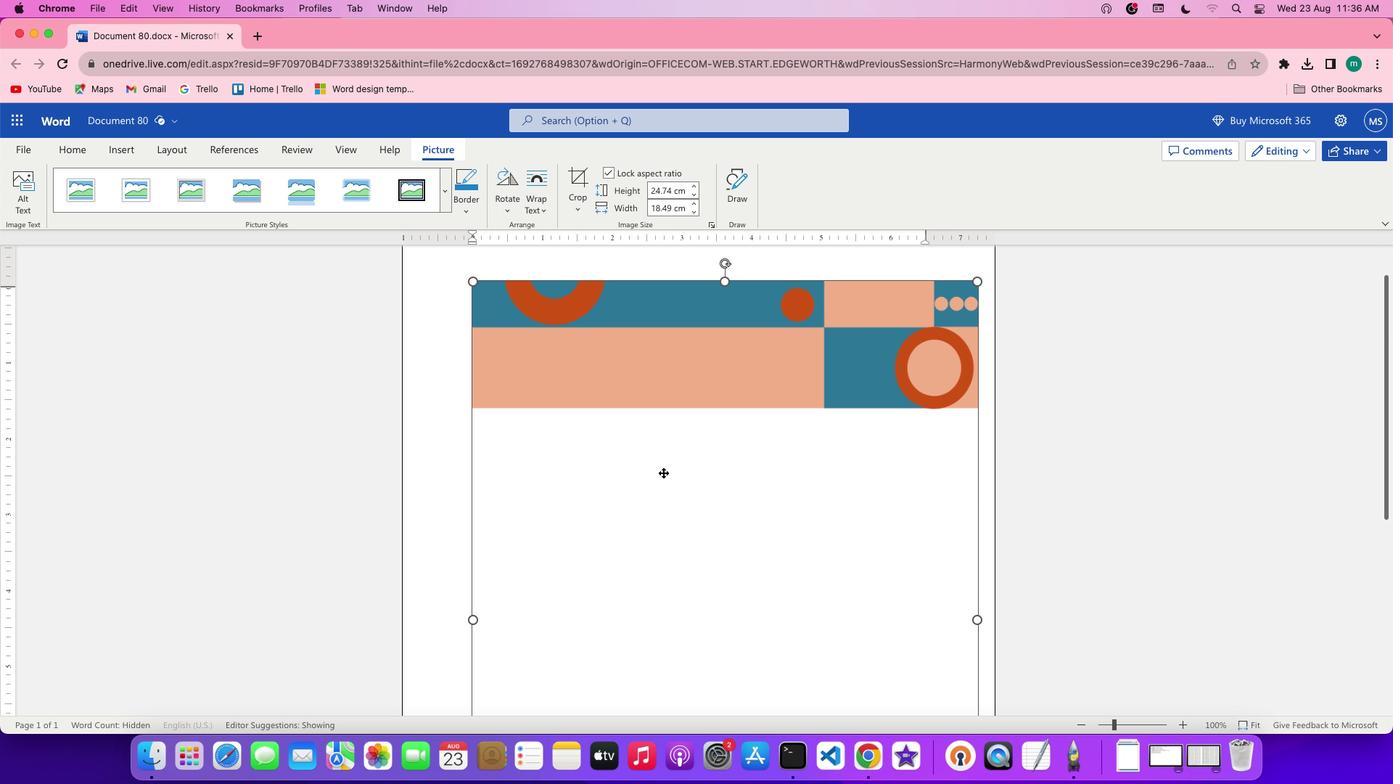 
Action: Mouse scrolled (663, 472) with delta (0, -1)
Screenshot: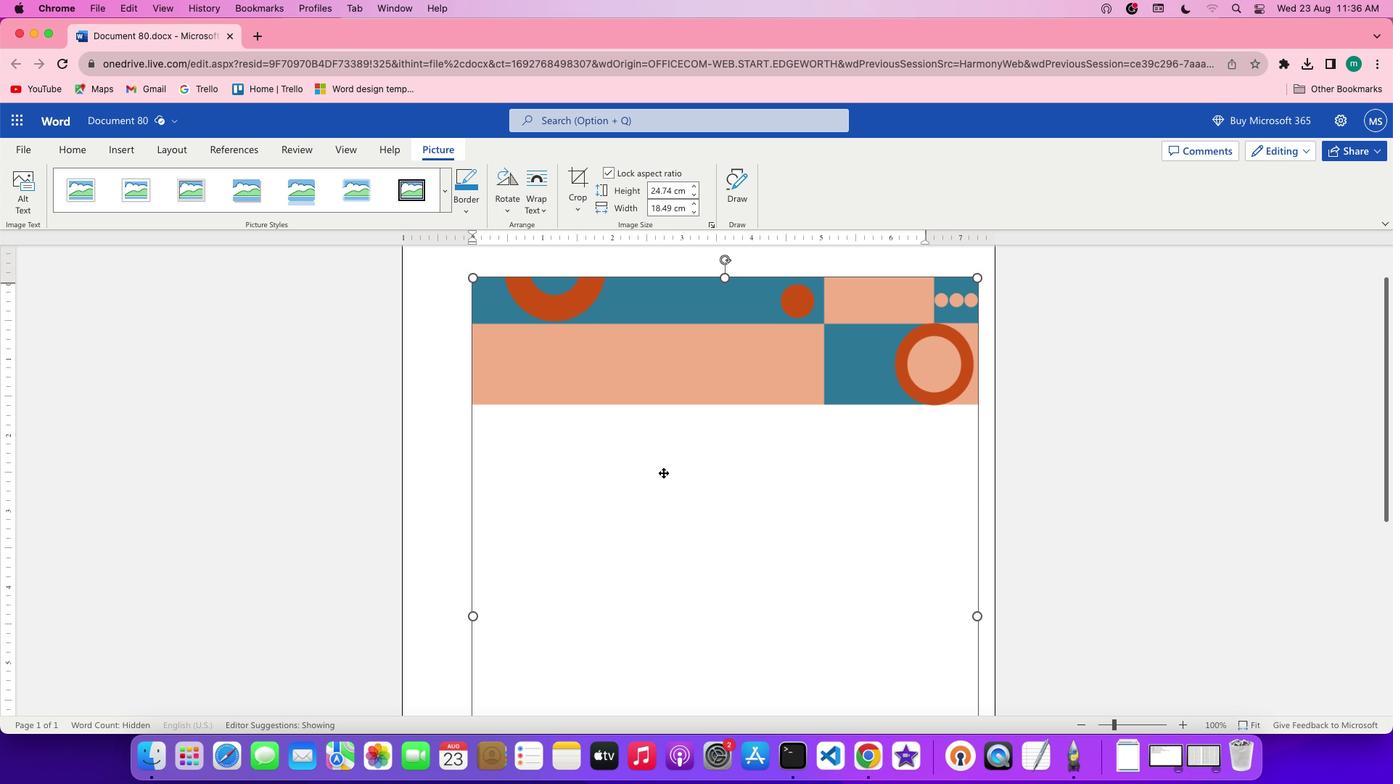 
Action: Mouse scrolled (663, 472) with delta (0, -2)
Screenshot: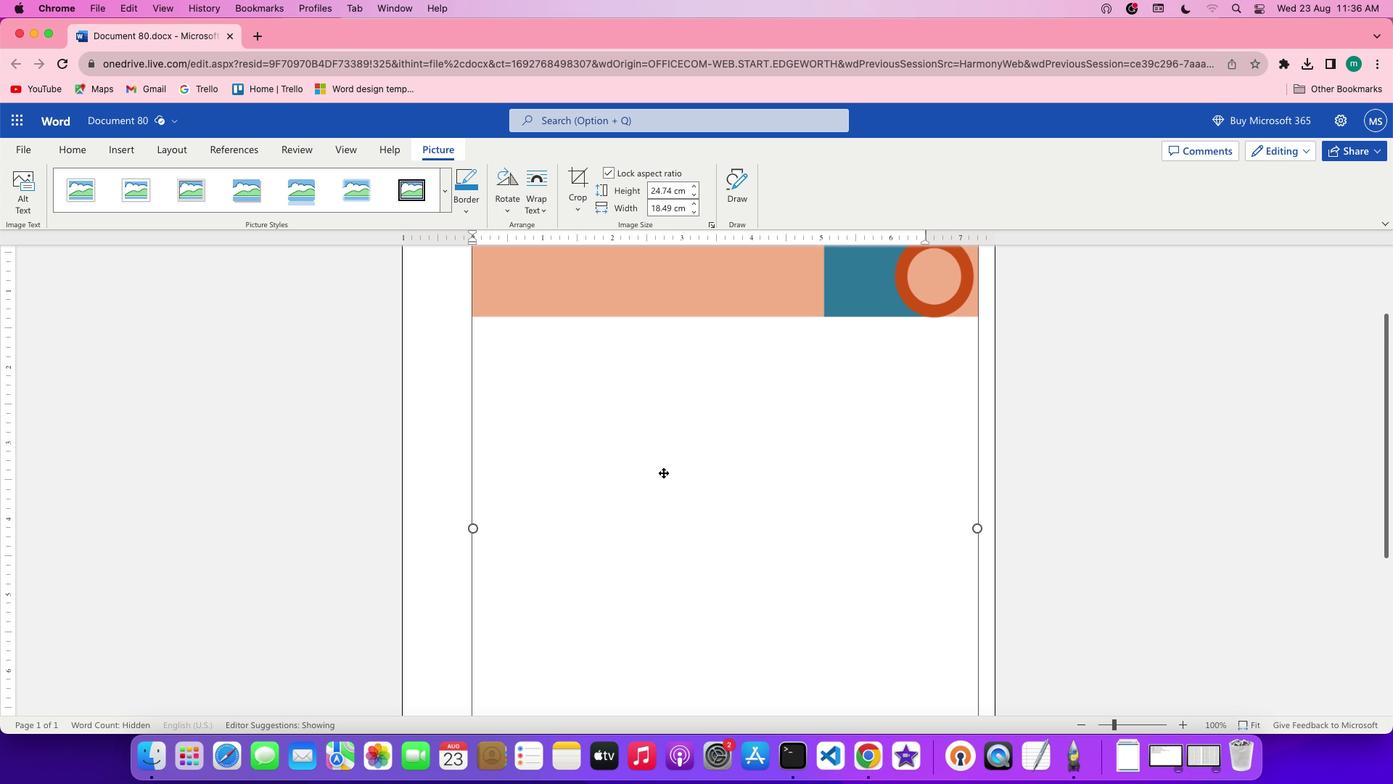 
Action: Mouse scrolled (663, 472) with delta (0, 0)
Screenshot: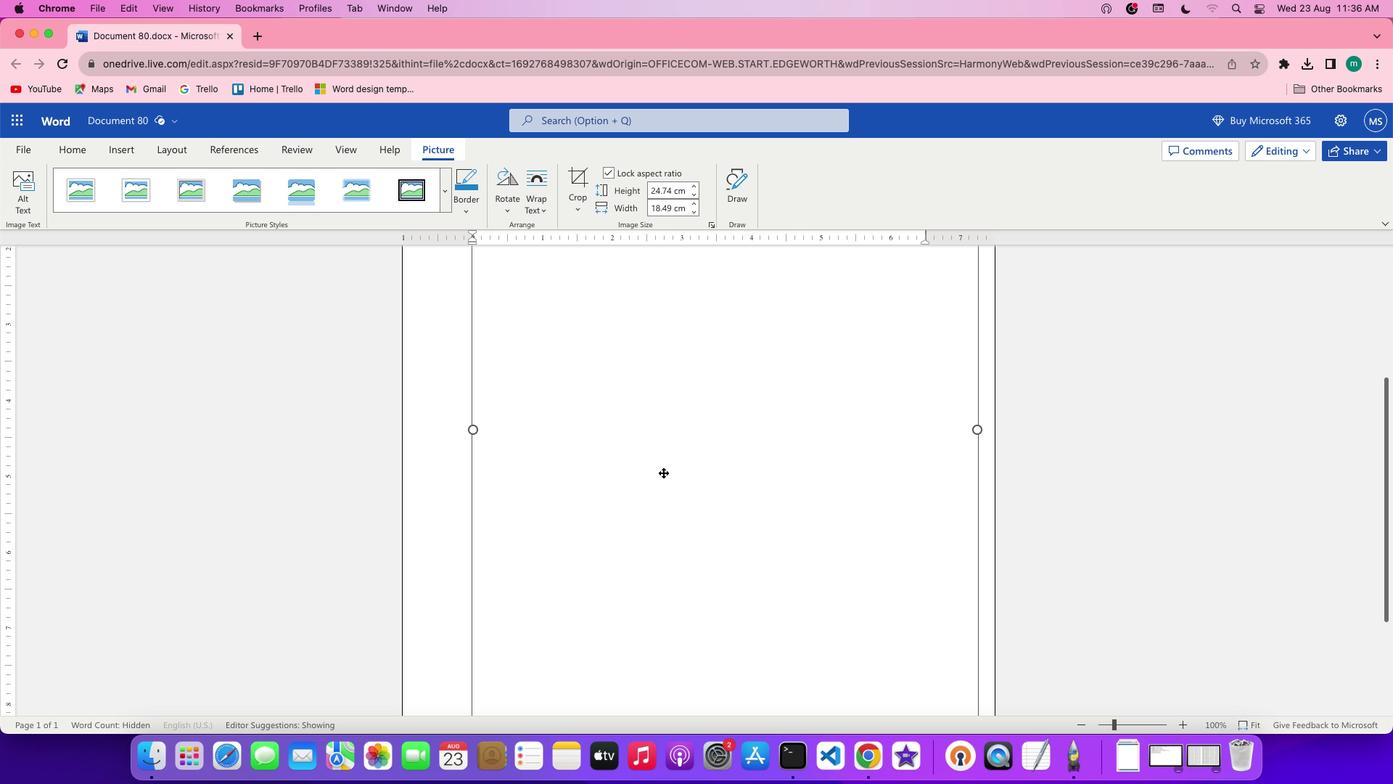 
Action: Mouse scrolled (663, 472) with delta (0, 0)
Screenshot: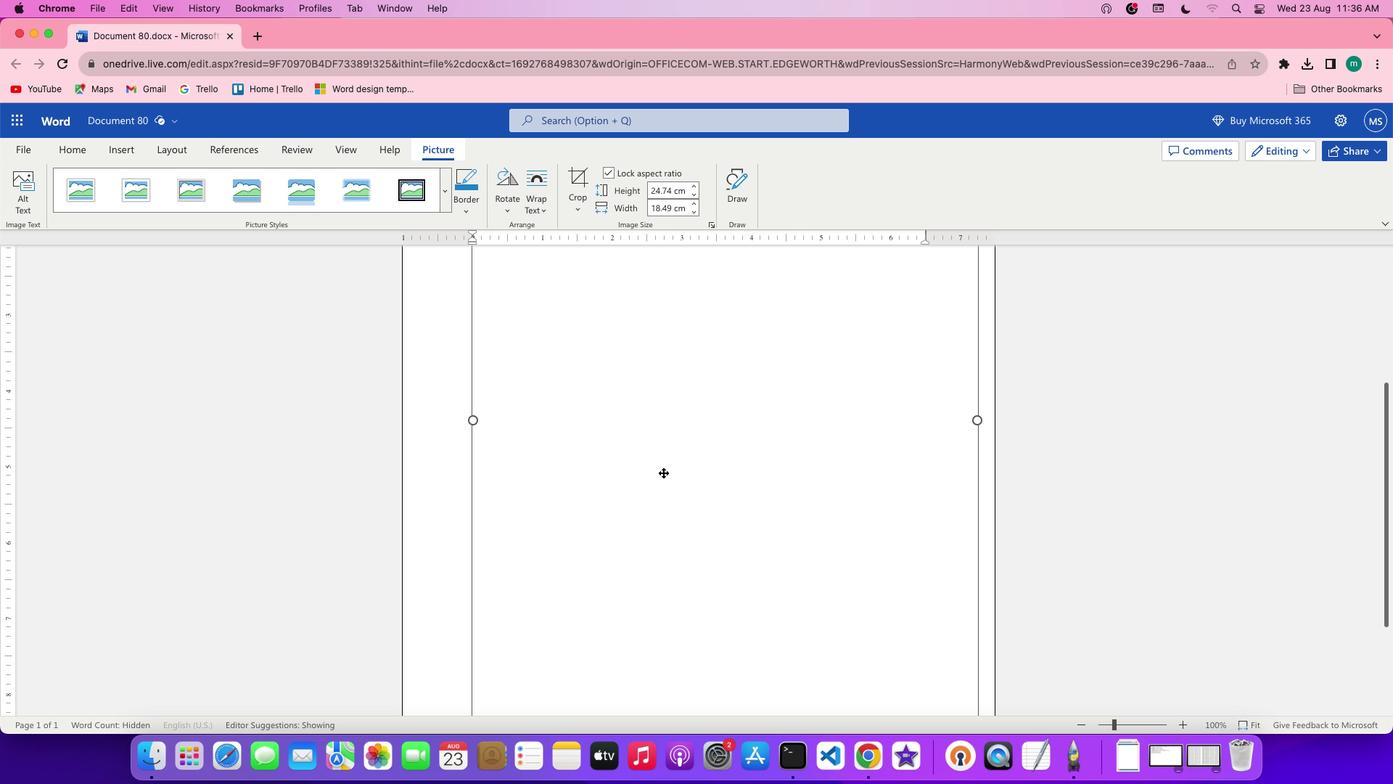 
Action: Mouse scrolled (663, 472) with delta (0, -1)
Screenshot: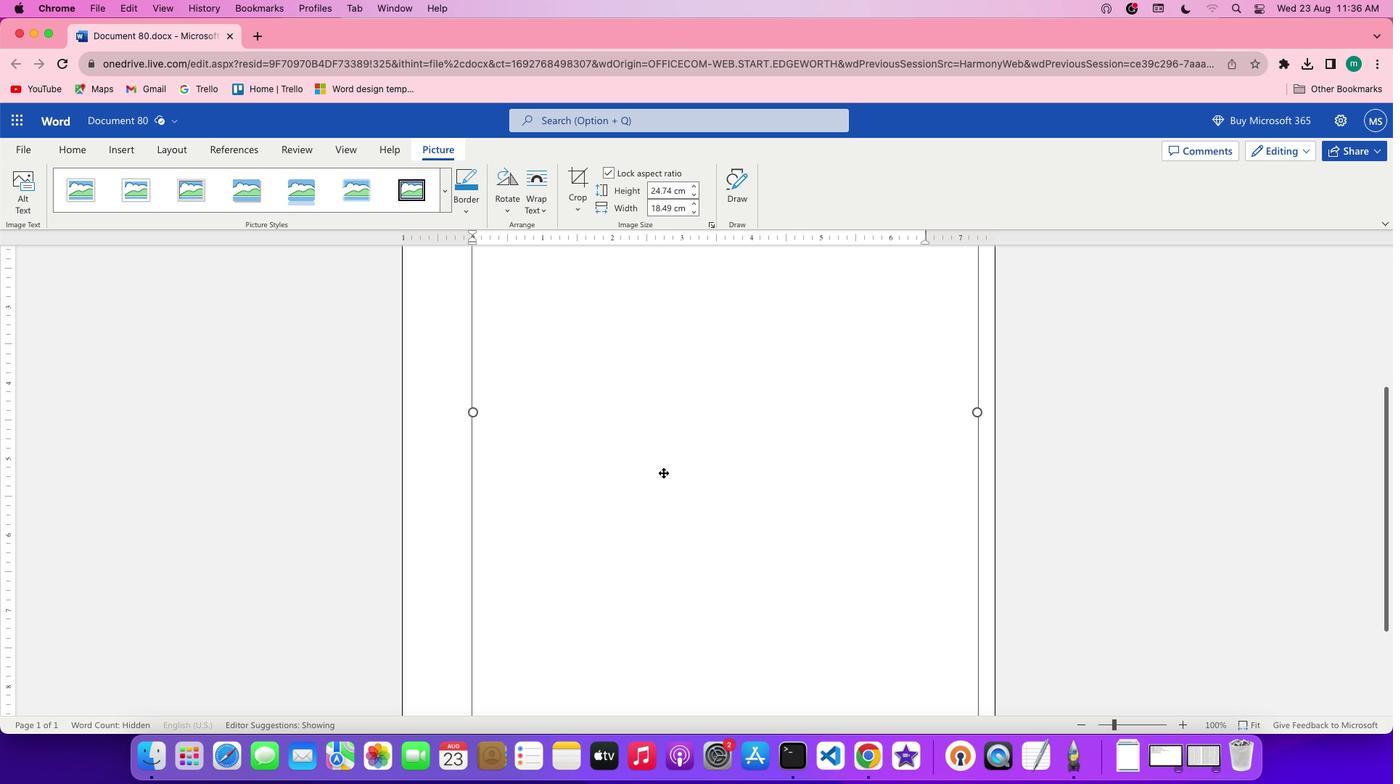 
Action: Mouse scrolled (663, 472) with delta (0, -2)
Screenshot: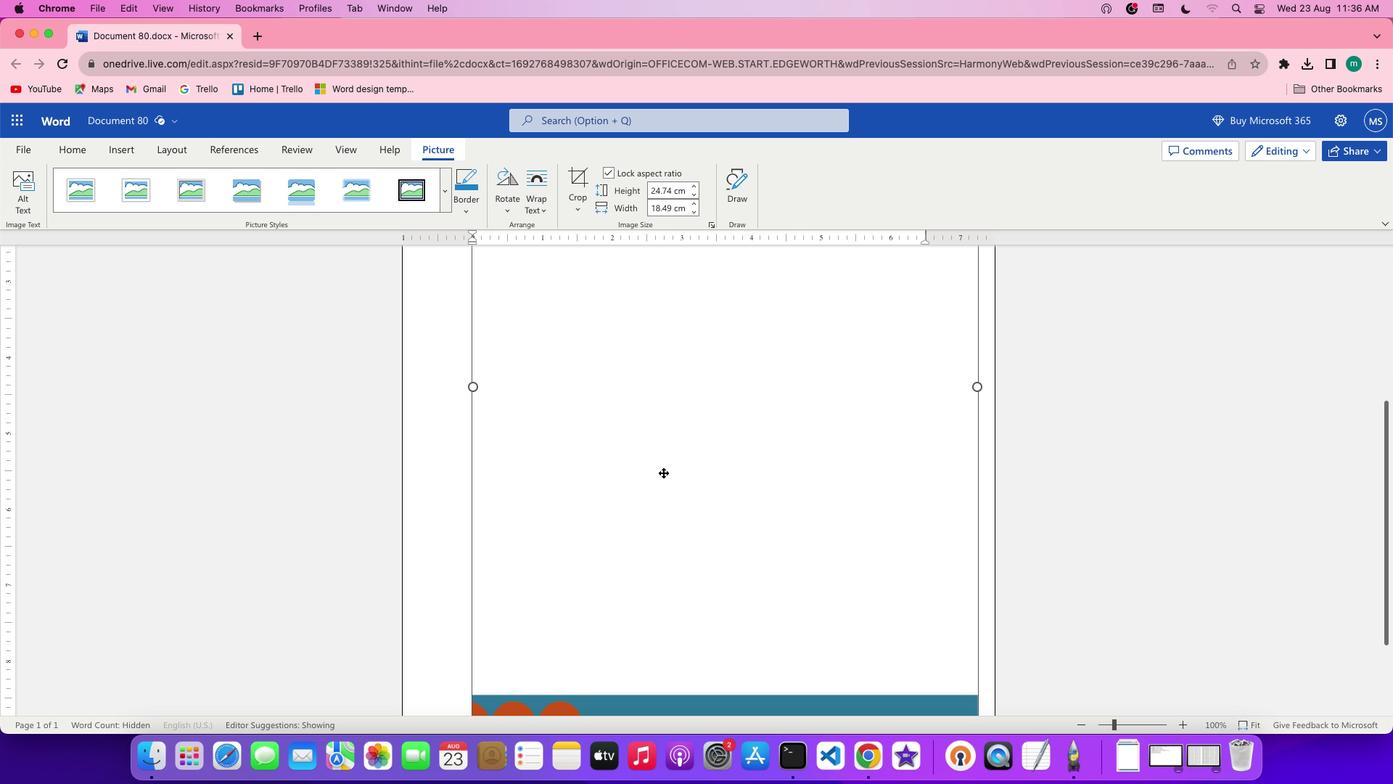 
Action: Mouse scrolled (663, 472) with delta (0, 0)
Screenshot: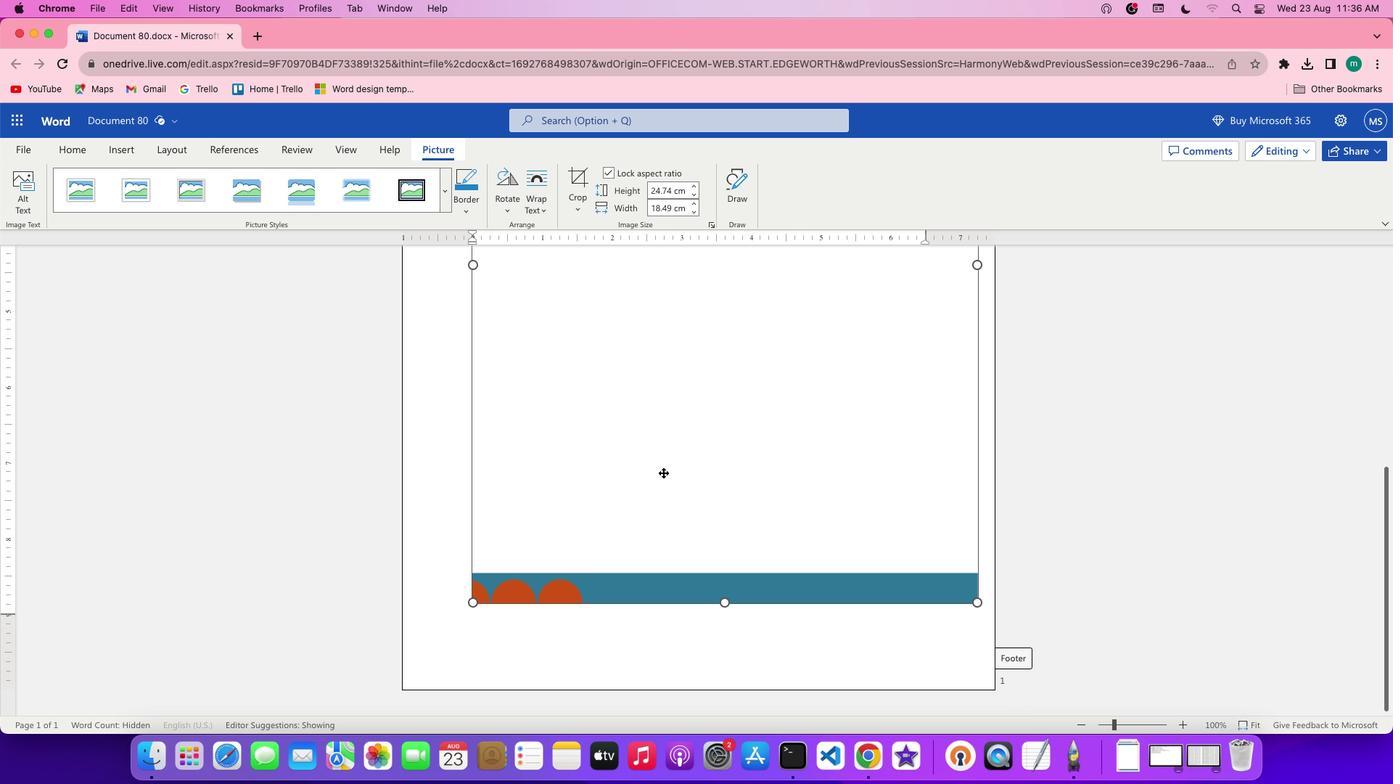 
Action: Mouse scrolled (663, 472) with delta (0, 0)
Screenshot: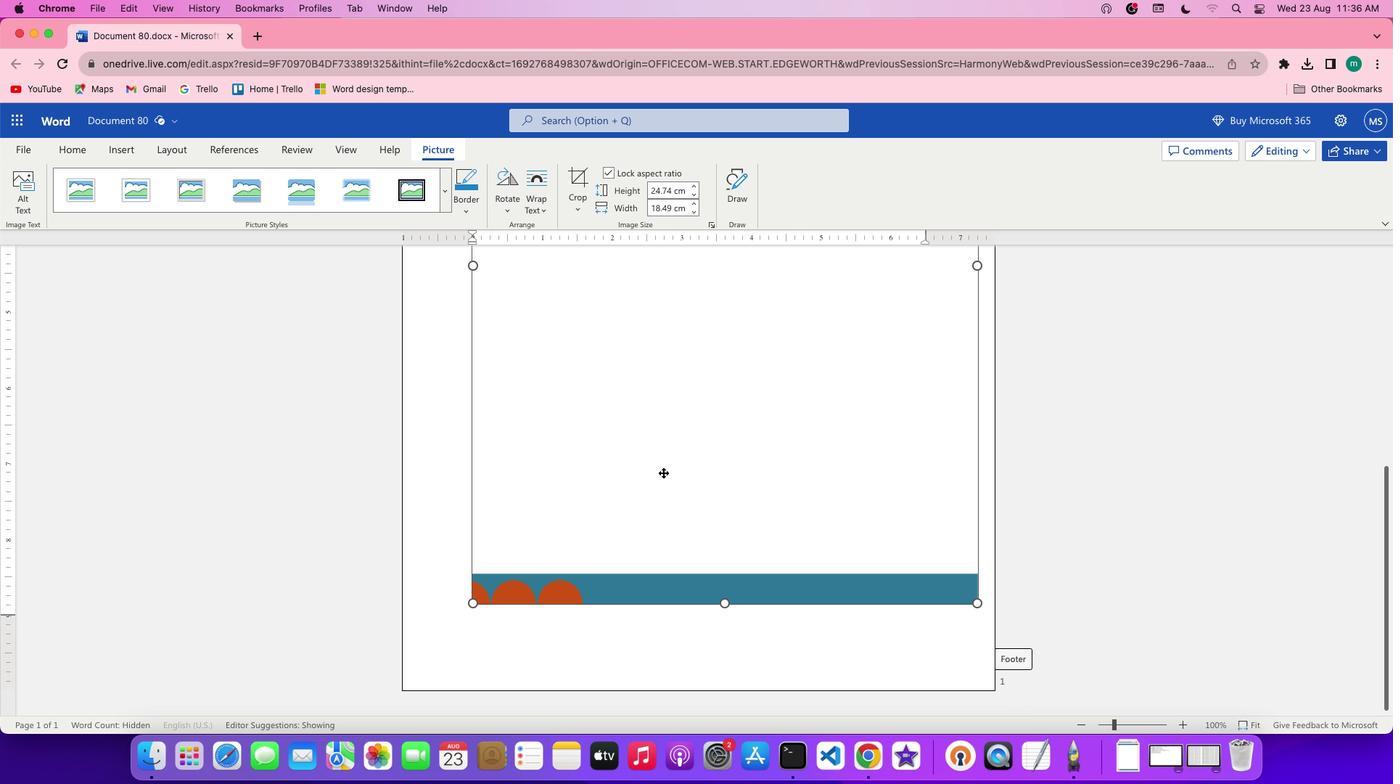 
Action: Mouse scrolled (663, 472) with delta (0, 0)
Screenshot: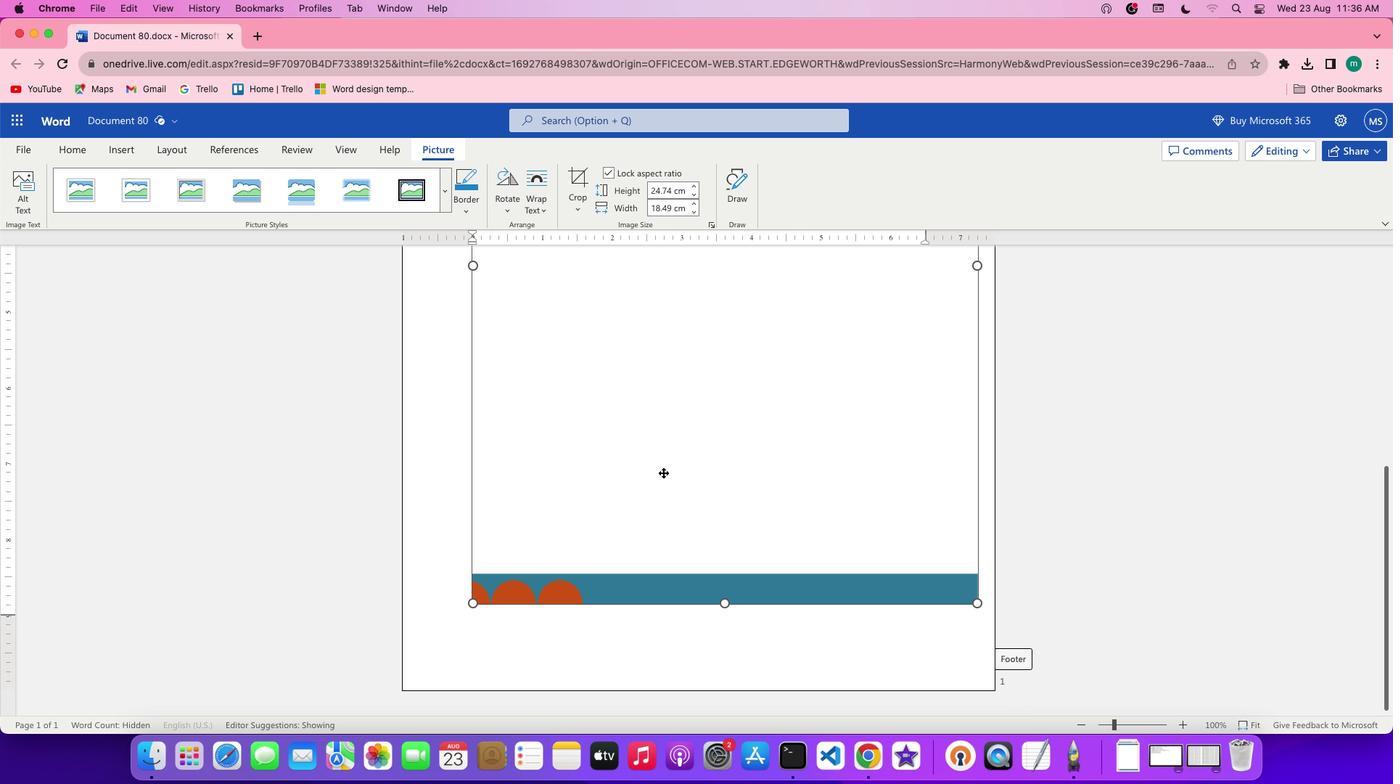 
Action: Mouse scrolled (663, 472) with delta (0, 2)
Screenshot: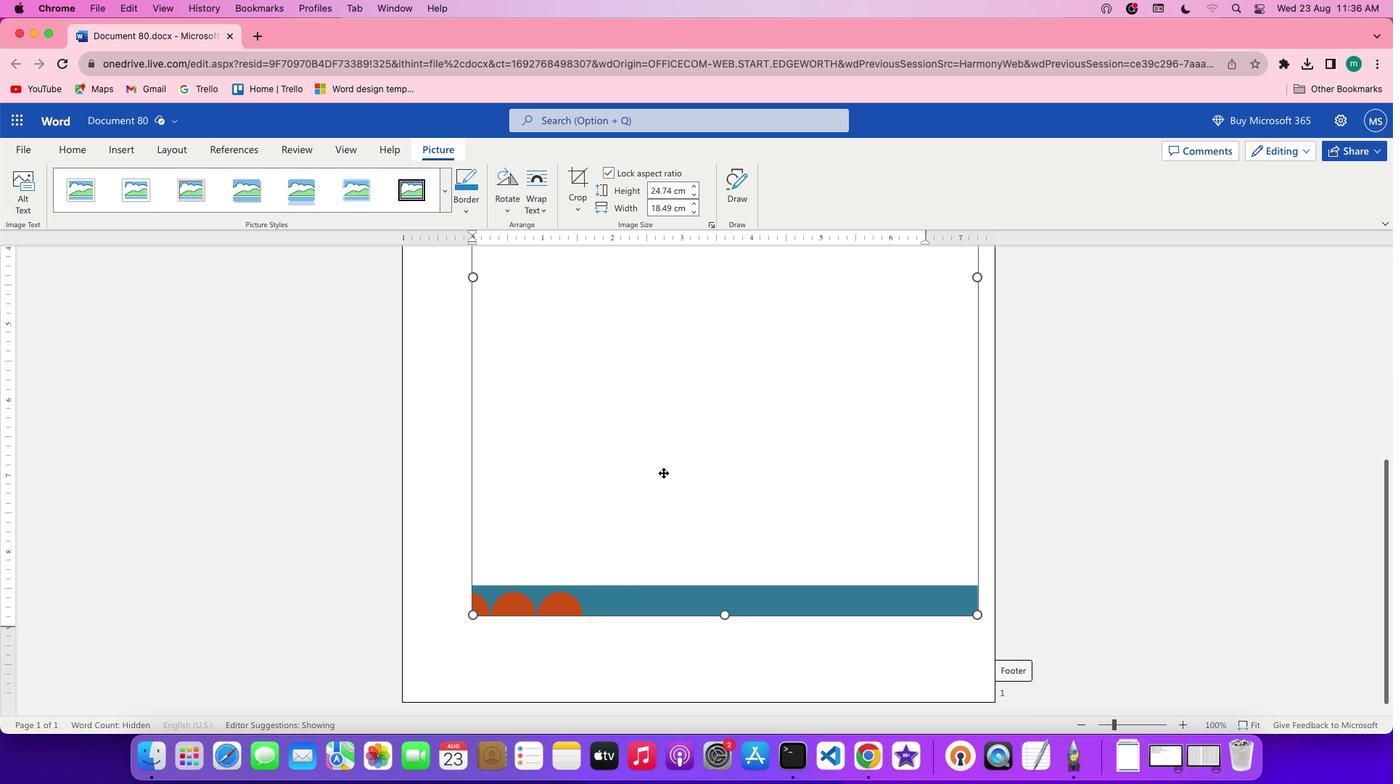 
Action: Mouse scrolled (663, 472) with delta (0, 0)
Screenshot: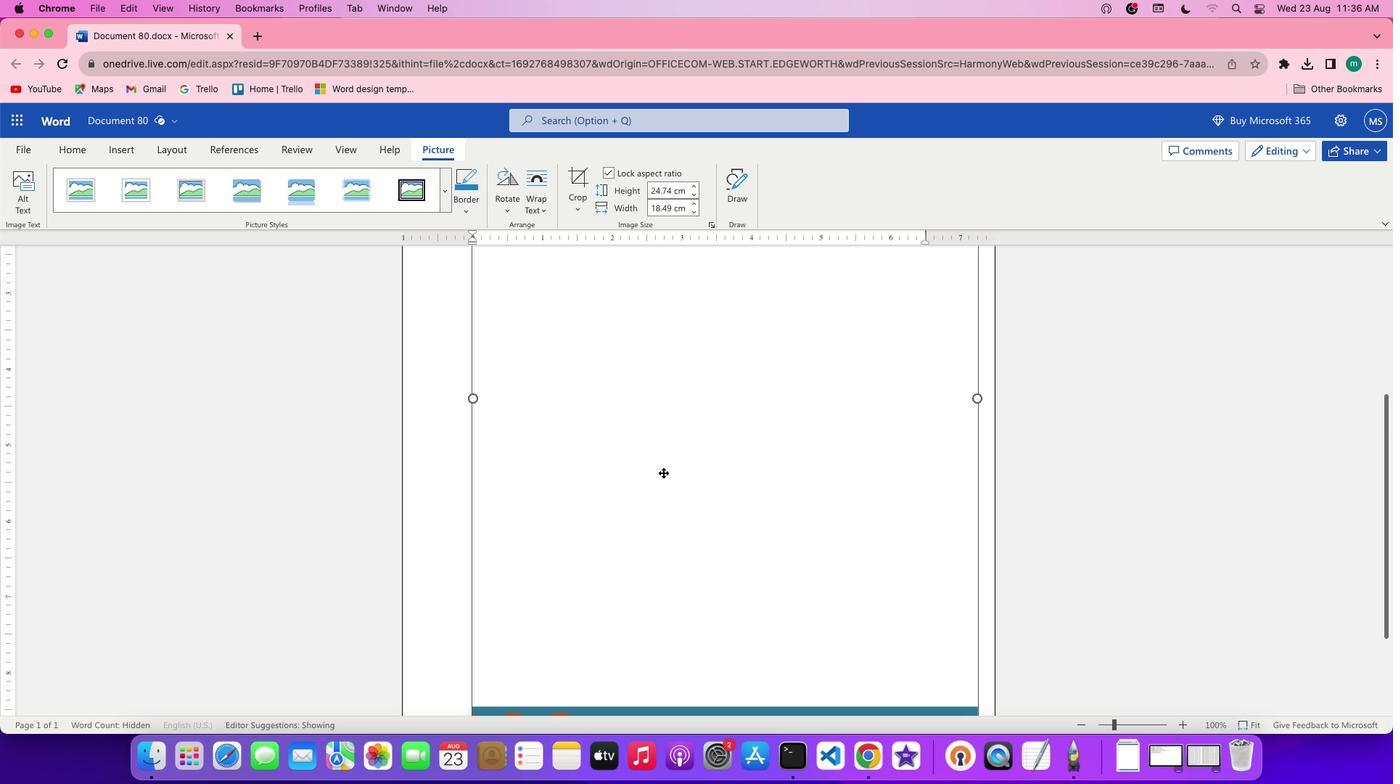 
Action: Mouse scrolled (663, 472) with delta (0, 0)
Screenshot: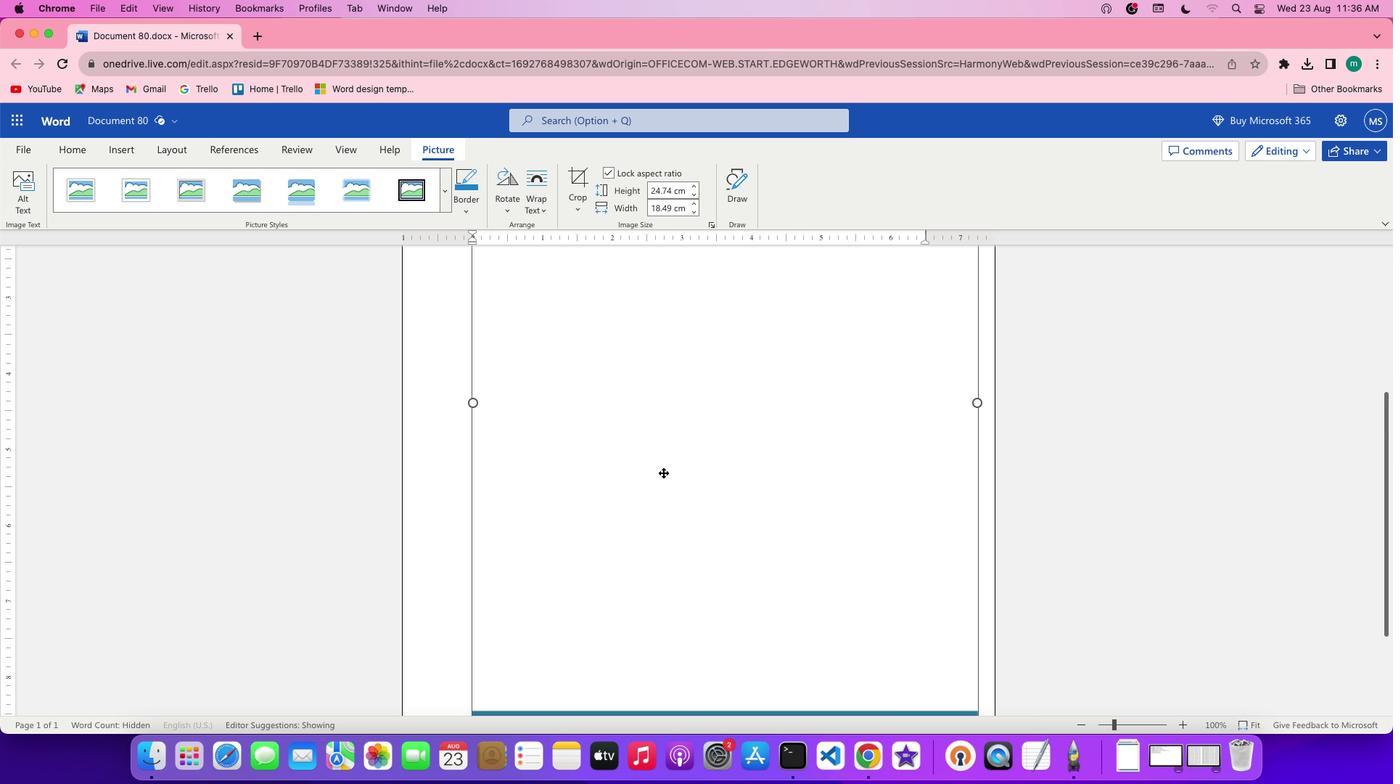 
Action: Mouse scrolled (663, 472) with delta (0, 1)
Screenshot: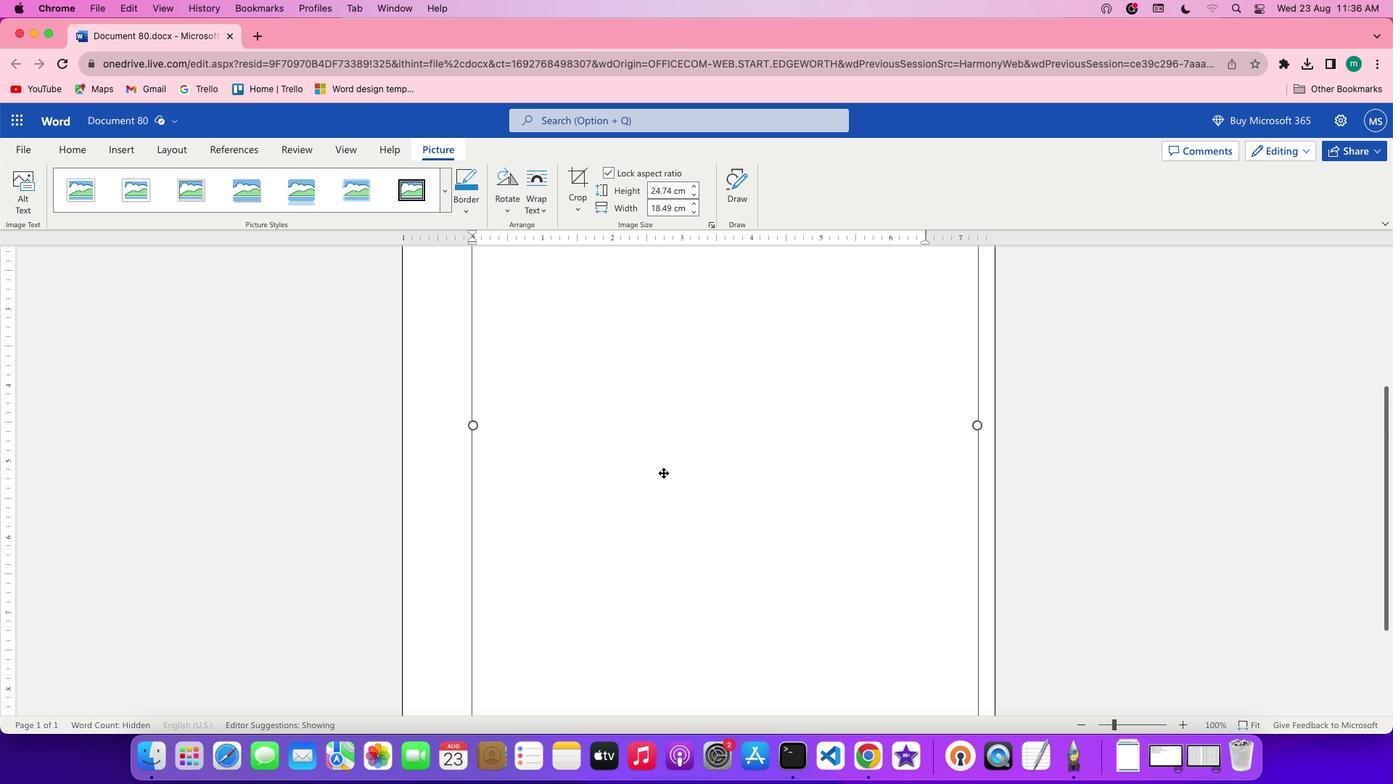 
Action: Mouse scrolled (663, 472) with delta (0, 0)
Screenshot: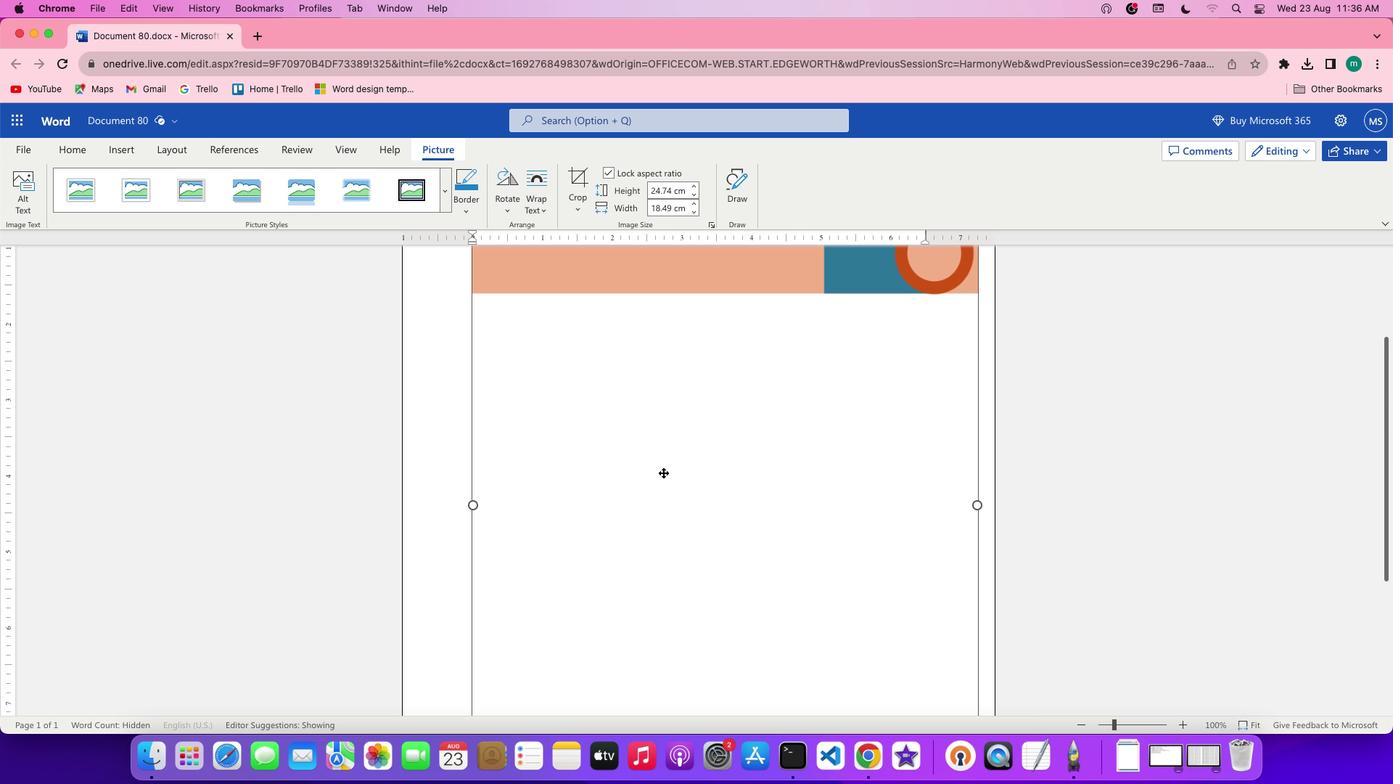 
Action: Mouse scrolled (663, 472) with delta (0, 0)
Screenshot: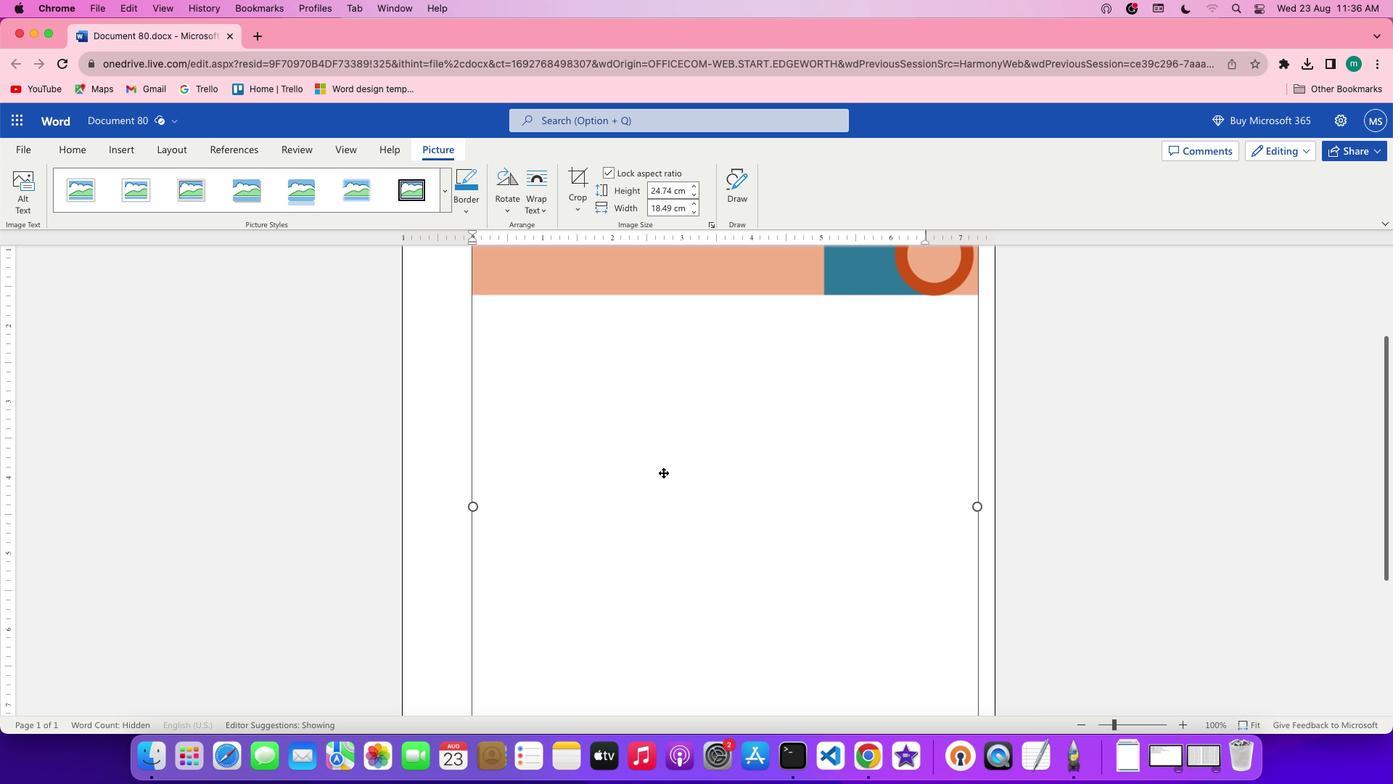 
Action: Mouse scrolled (663, 472) with delta (0, 0)
Screenshot: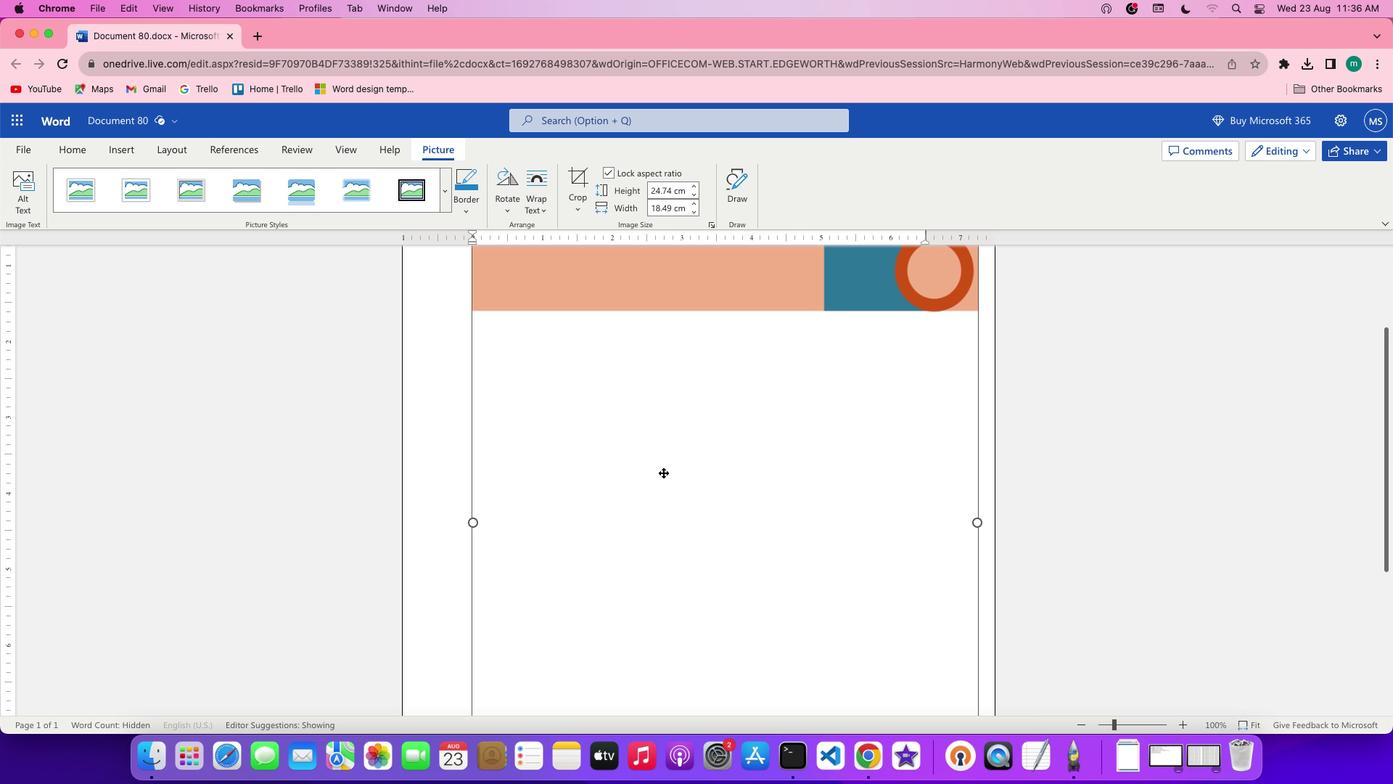 
Action: Mouse scrolled (663, 472) with delta (0, 0)
Screenshot: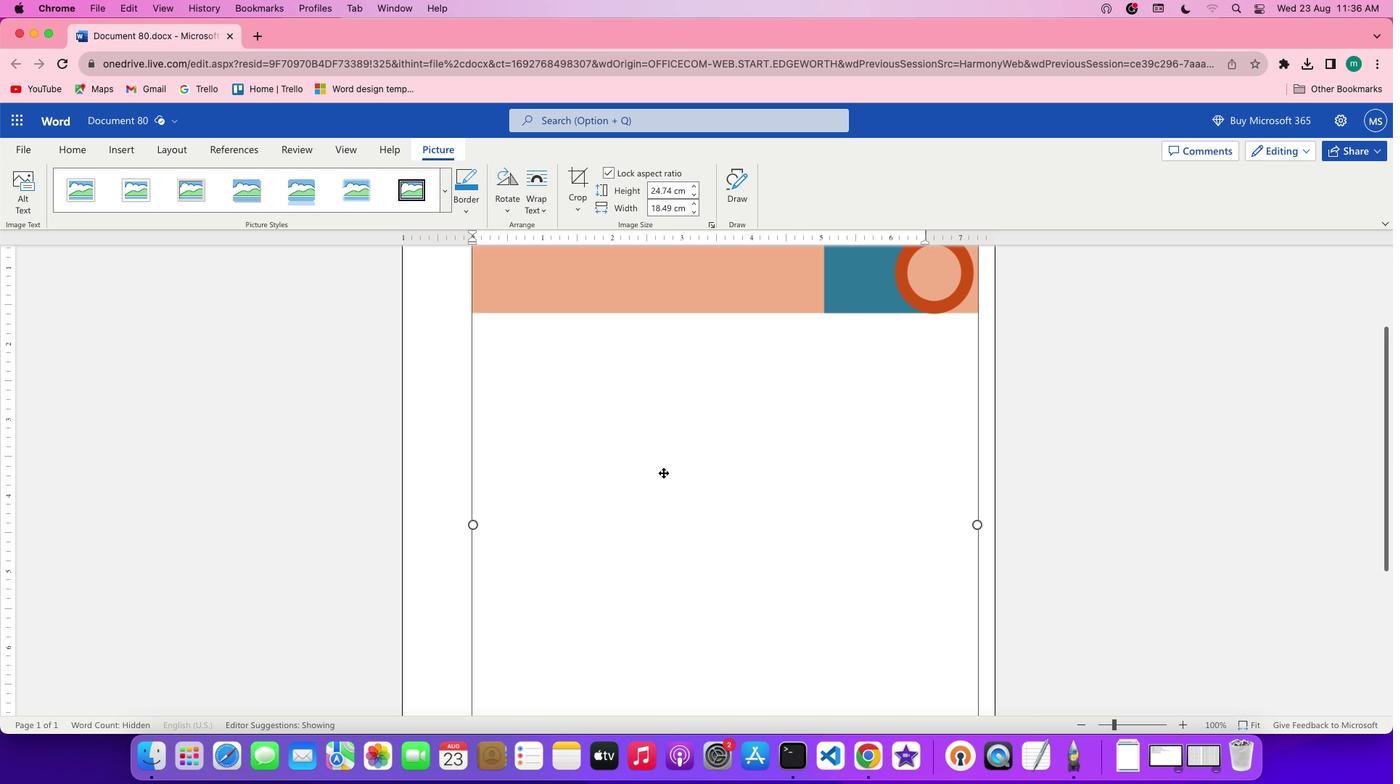 
Action: Mouse scrolled (663, 472) with delta (0, 0)
Screenshot: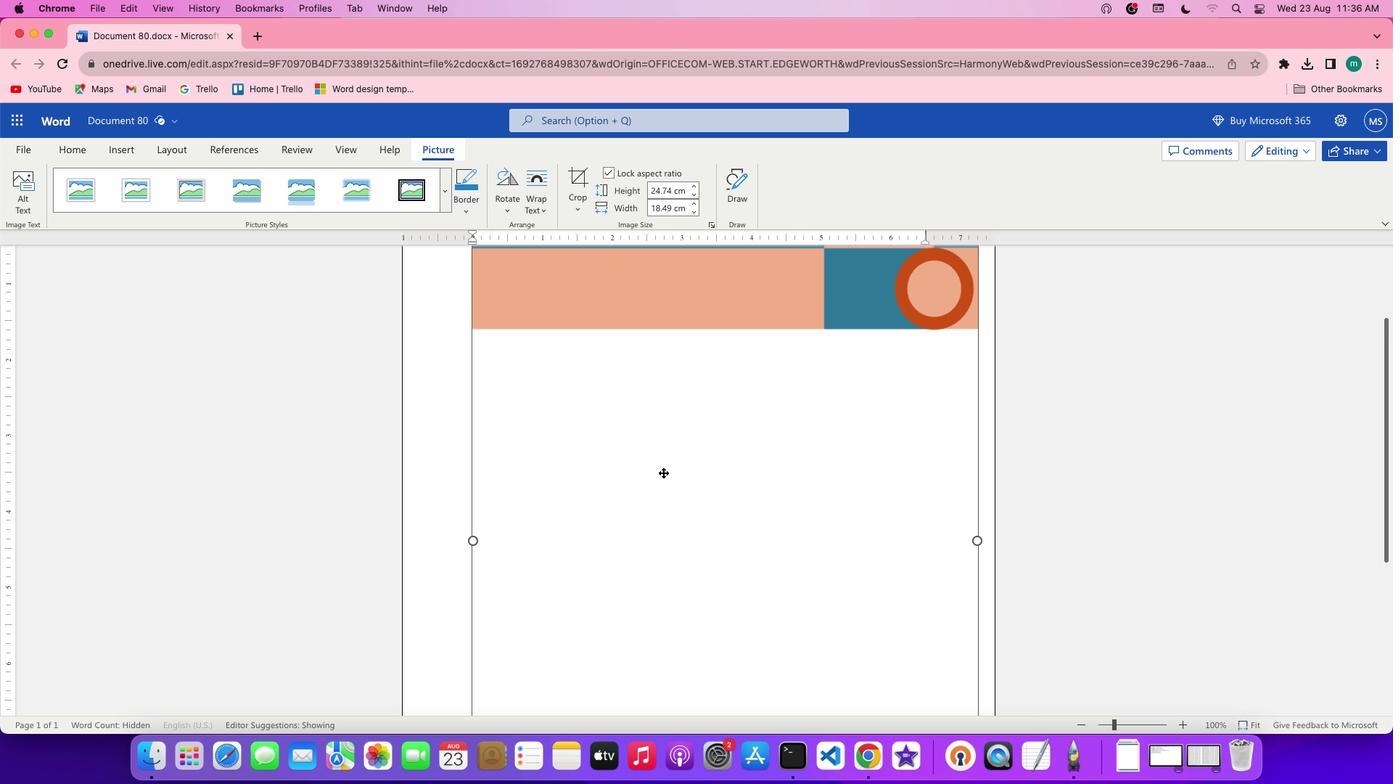 
Action: Mouse scrolled (663, 472) with delta (0, 0)
Screenshot: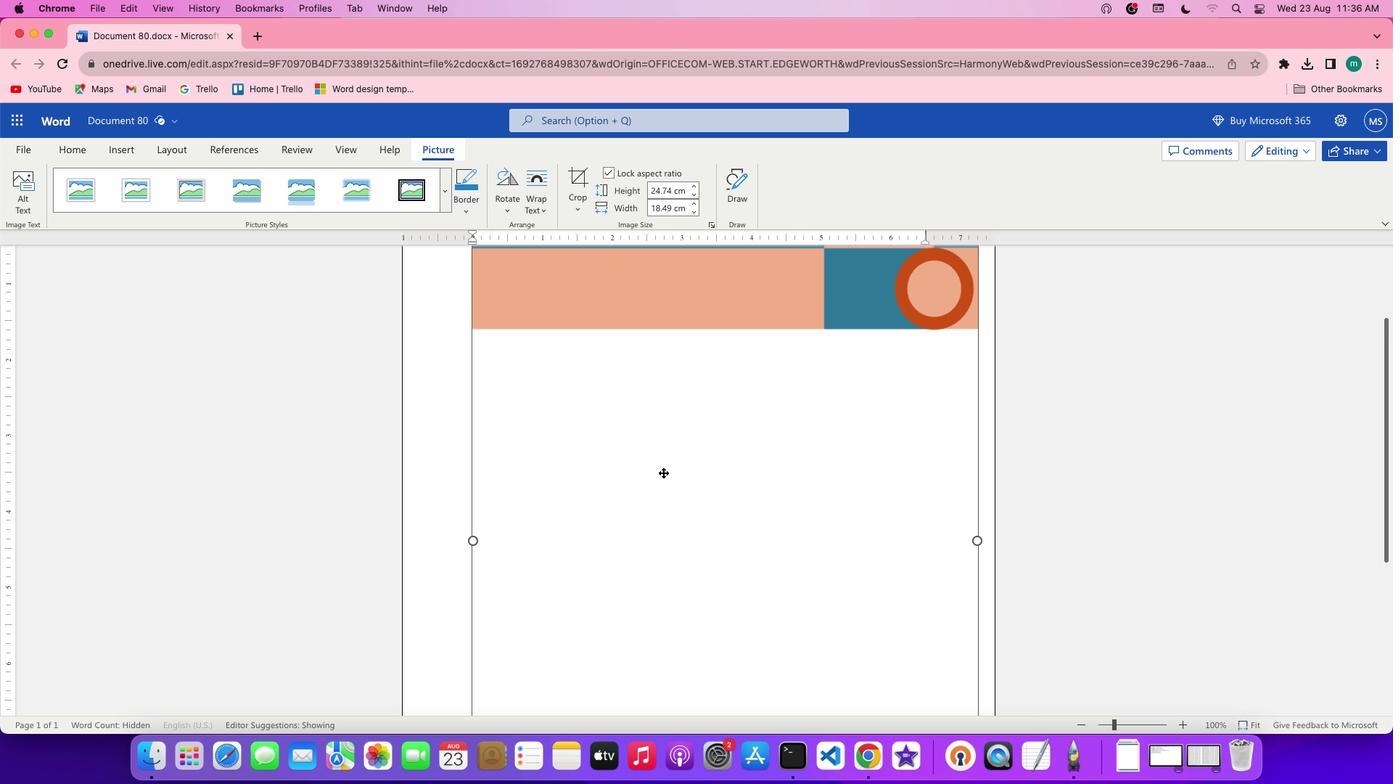 
Action: Mouse scrolled (663, 472) with delta (0, 2)
Screenshot: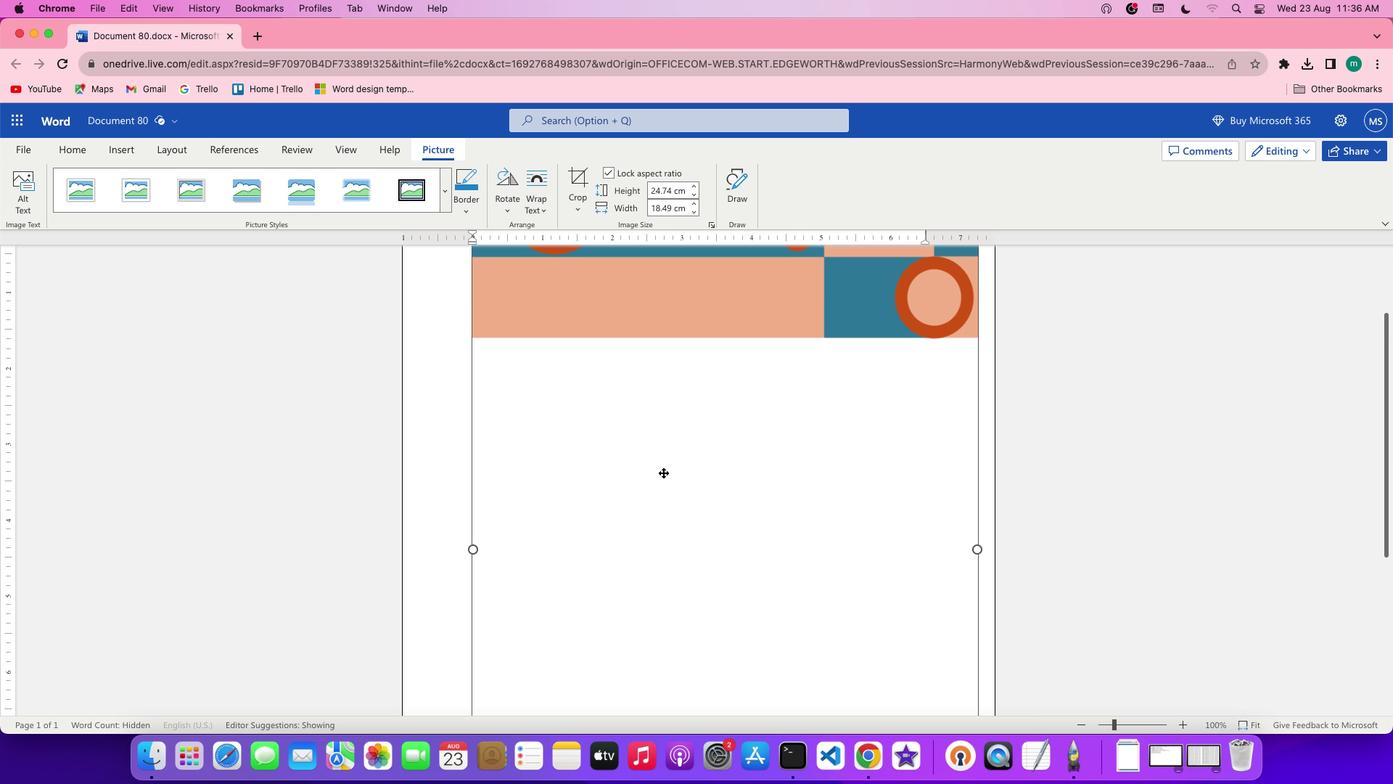 
Action: Mouse moved to (473, 240)
Screenshot: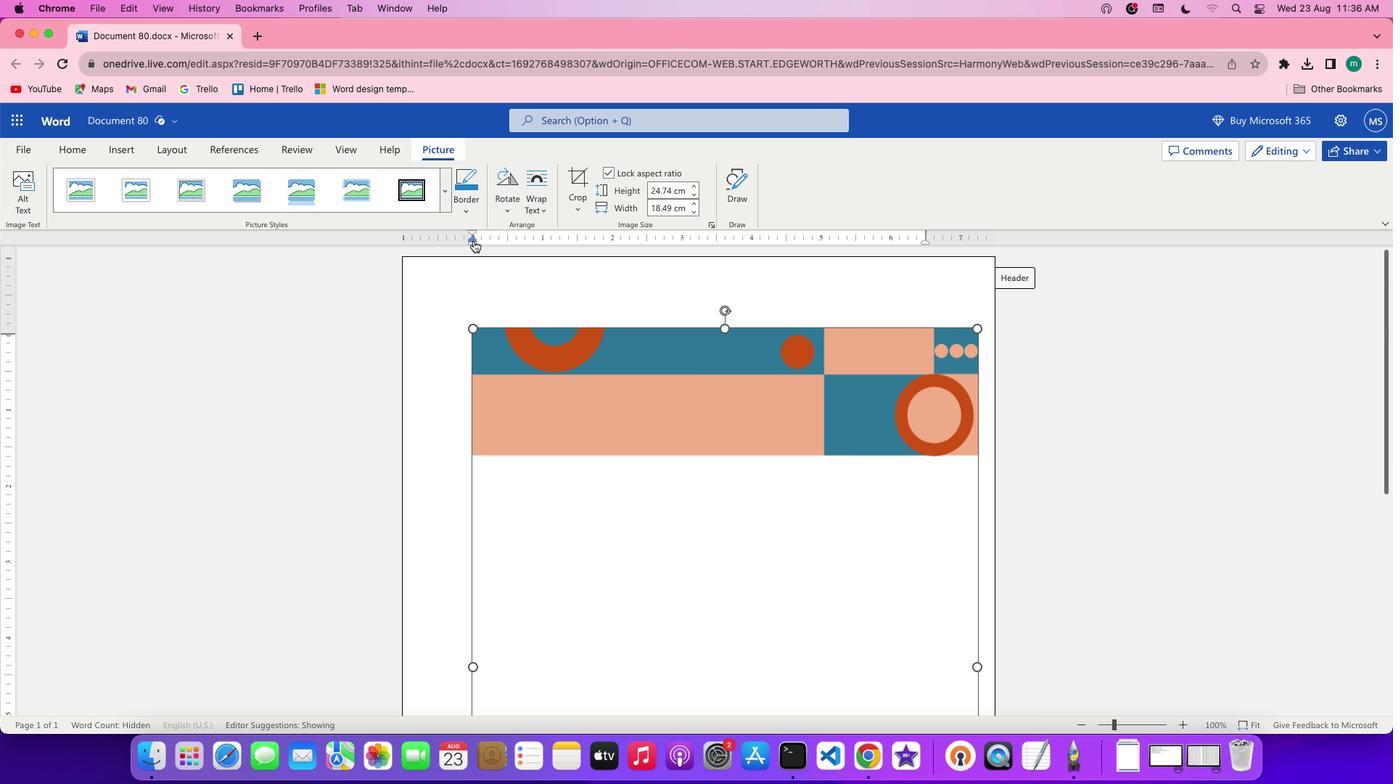 
Action: Mouse pressed left at (473, 240)
Screenshot: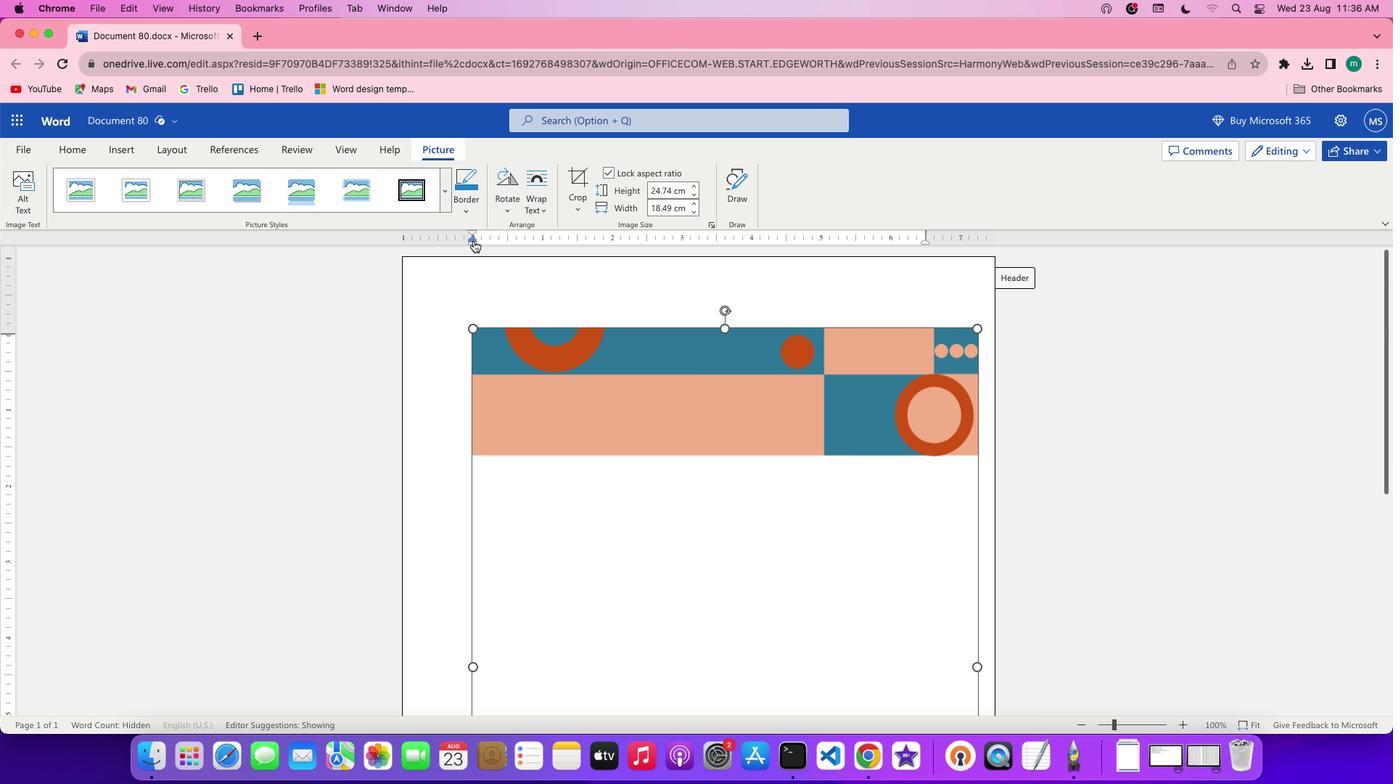 
Action: Mouse moved to (471, 233)
Screenshot: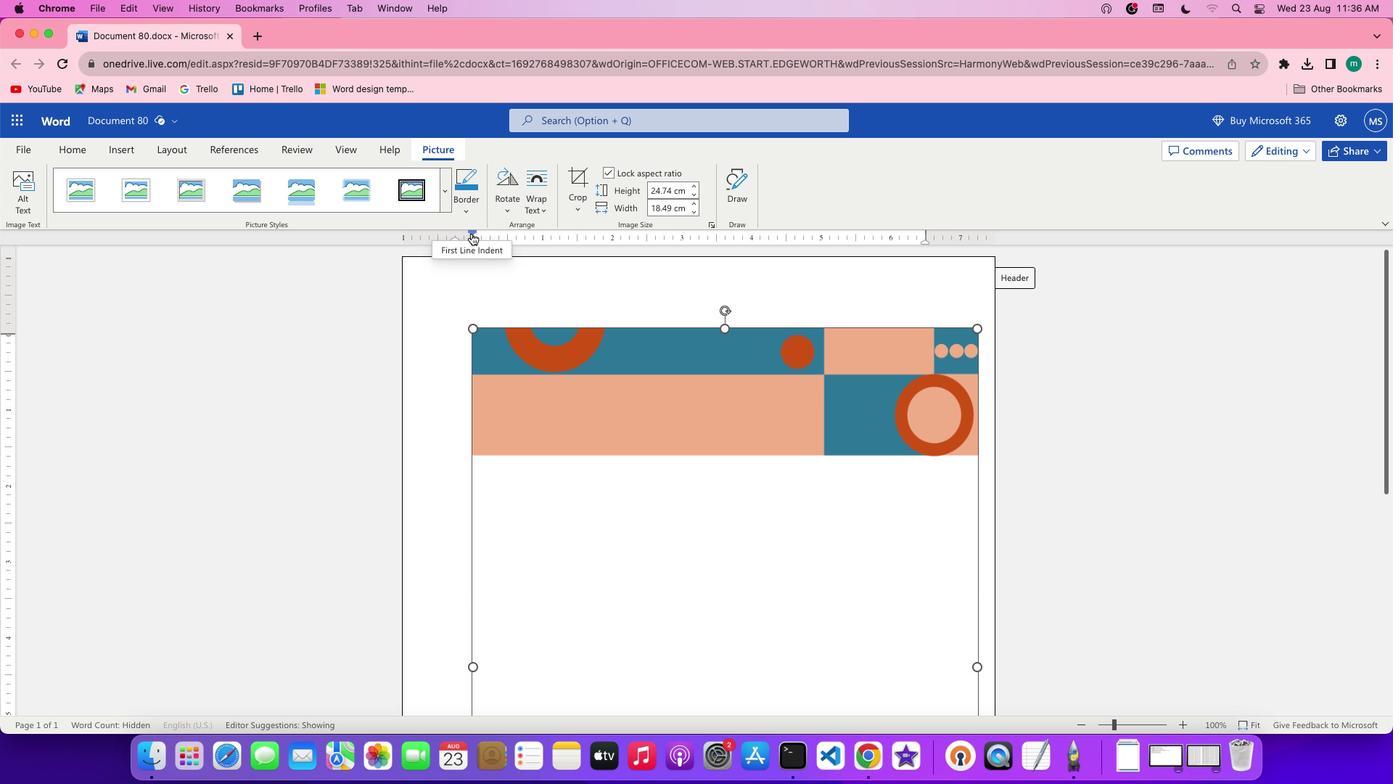 
Action: Mouse pressed left at (471, 233)
Screenshot: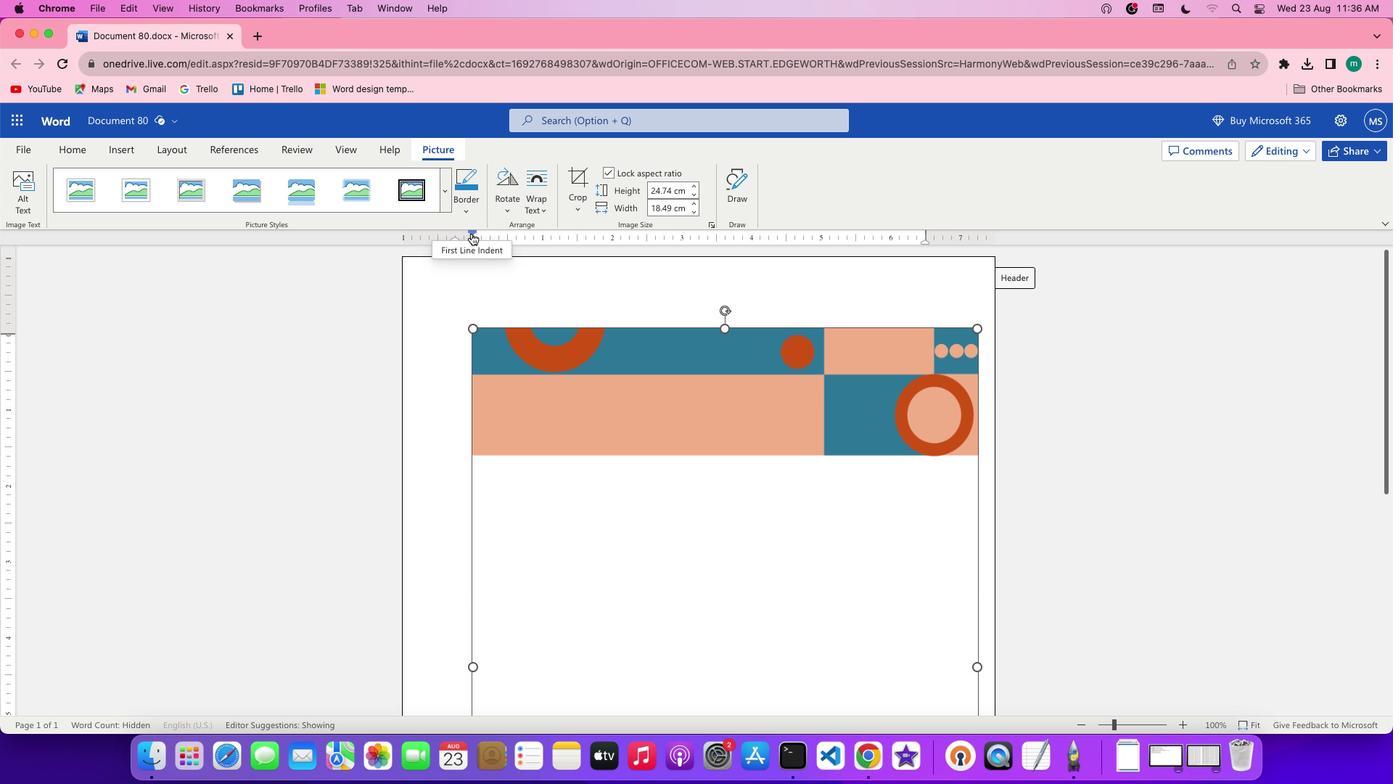 
Action: Mouse moved to (633, 505)
Screenshot: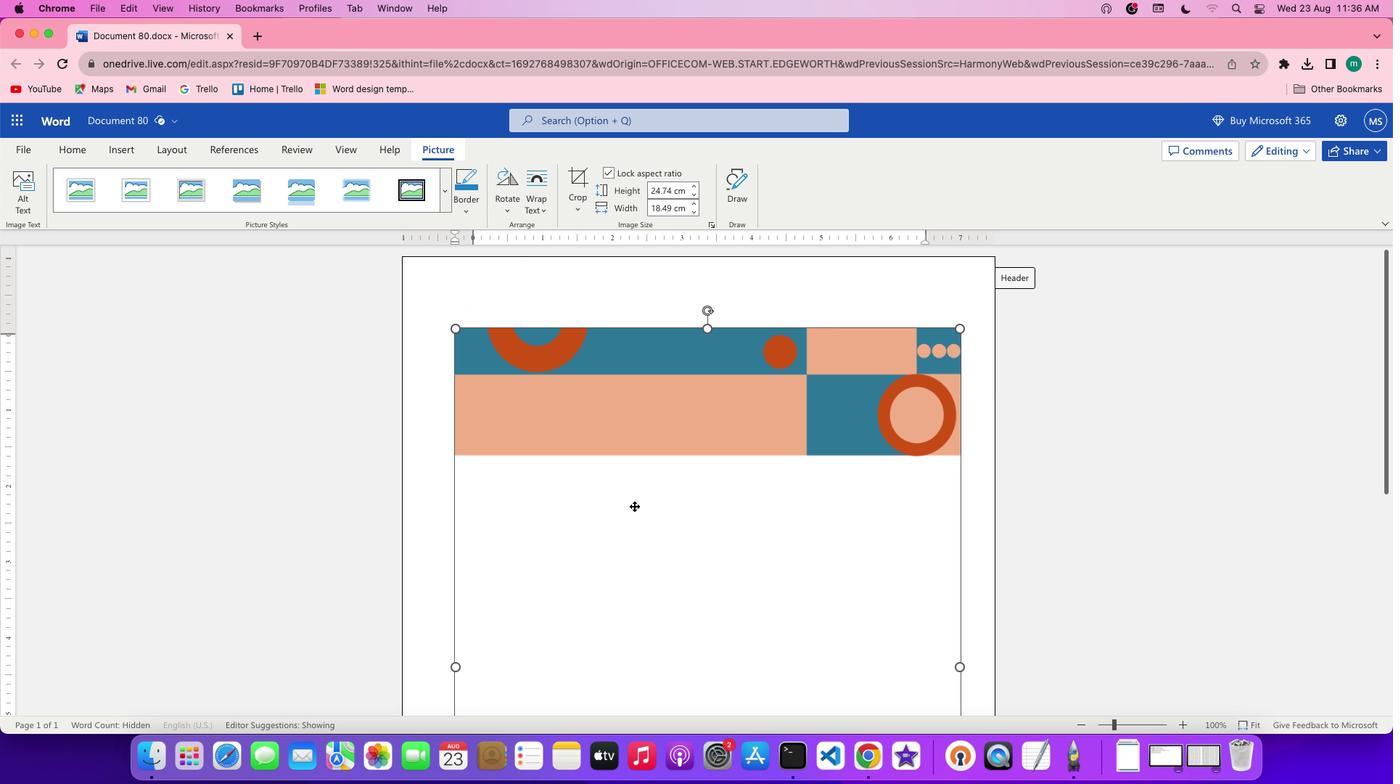 
Action: Mouse pressed left at (633, 505)
Screenshot: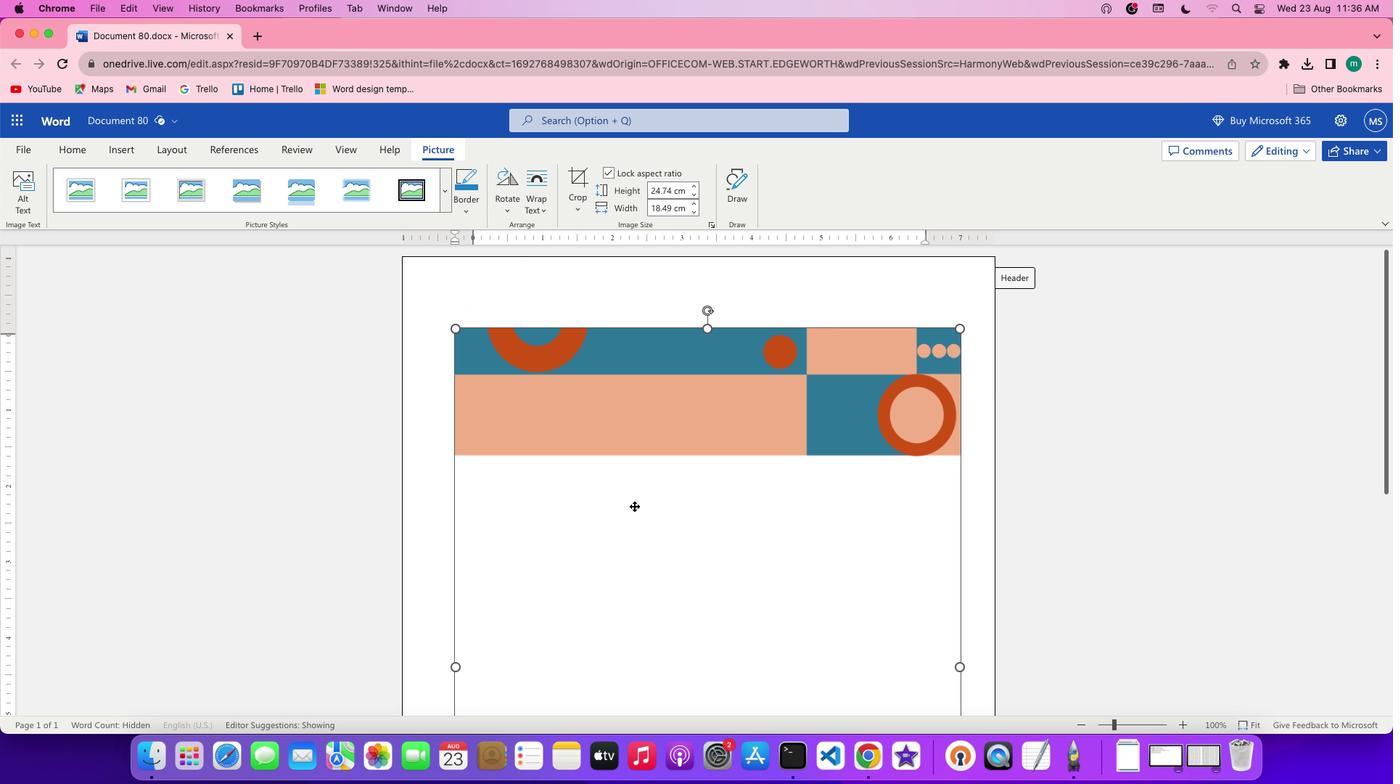 
Action: Mouse moved to (543, 206)
Screenshot: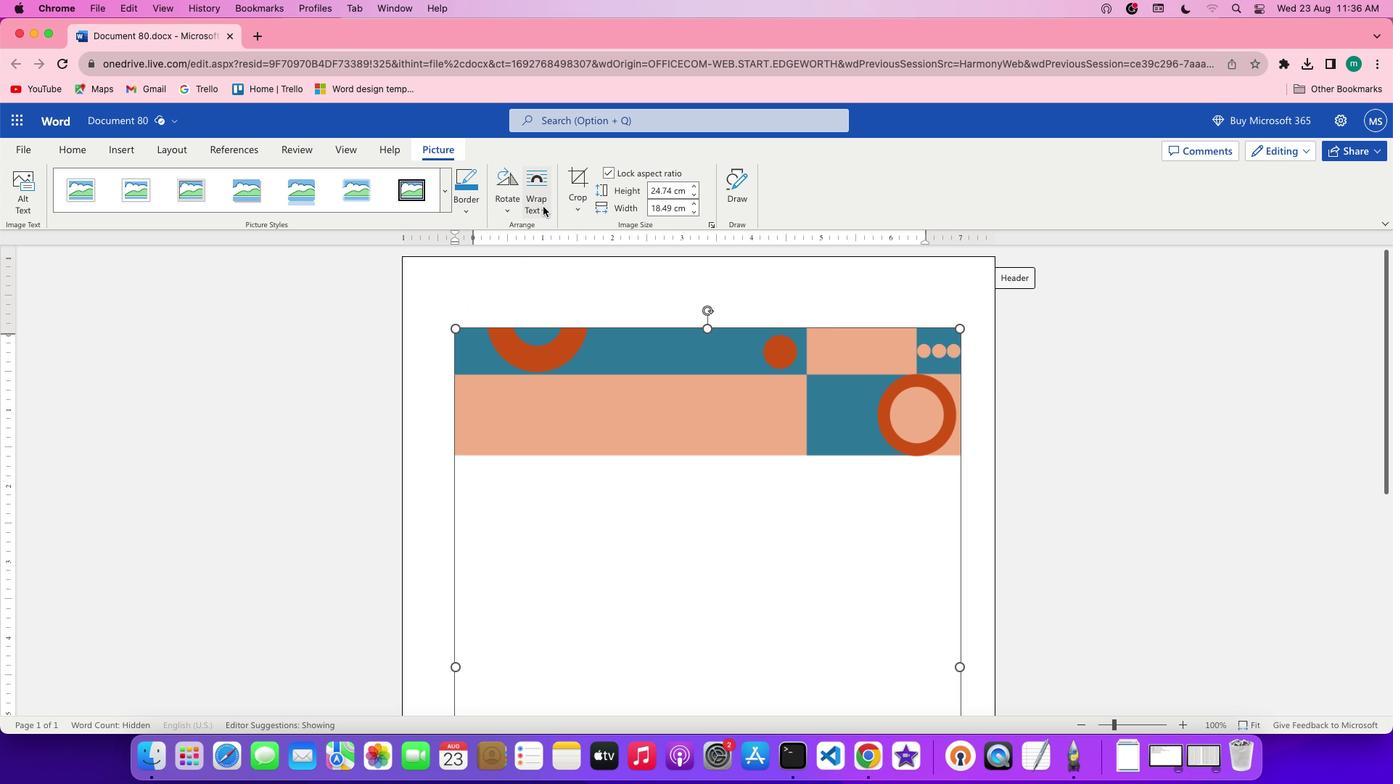 
Action: Mouse pressed left at (543, 206)
Screenshot: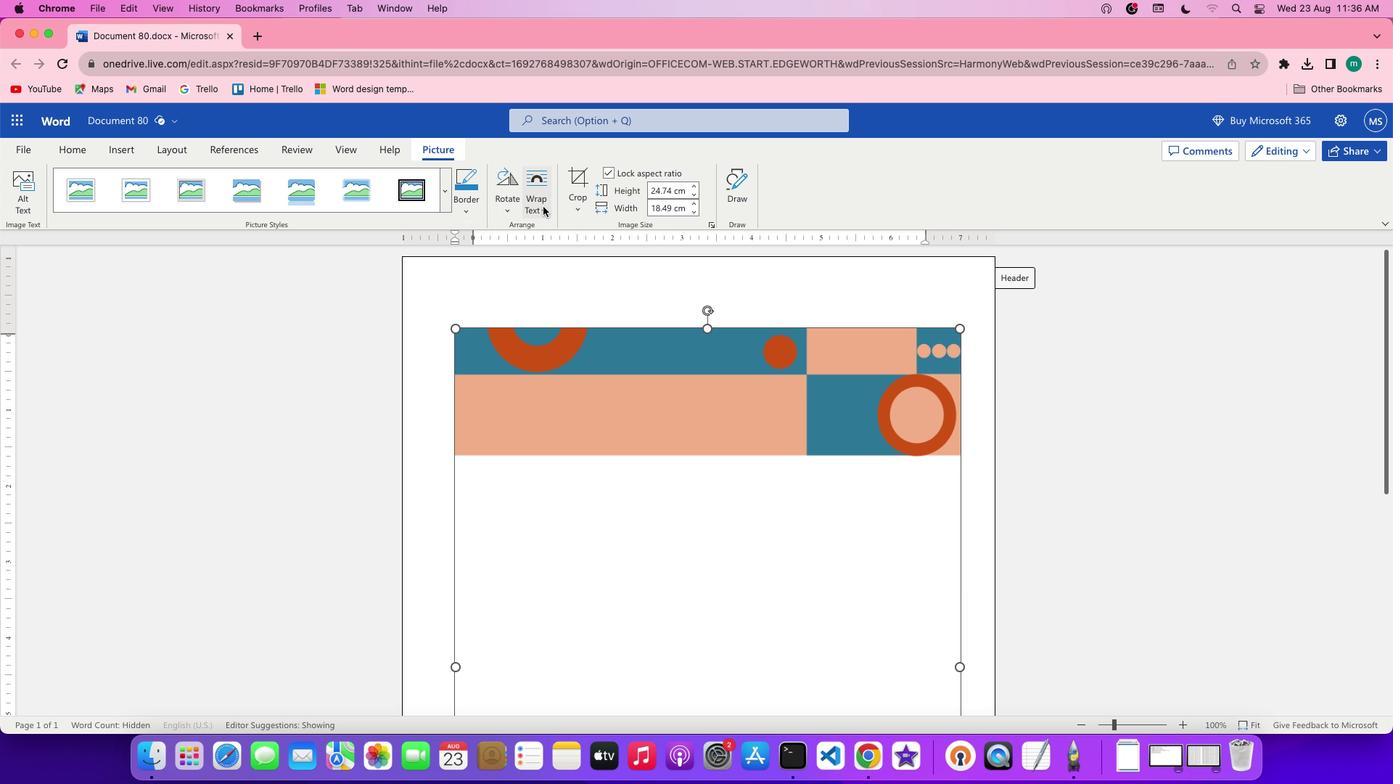
Action: Mouse moved to (561, 286)
Screenshot: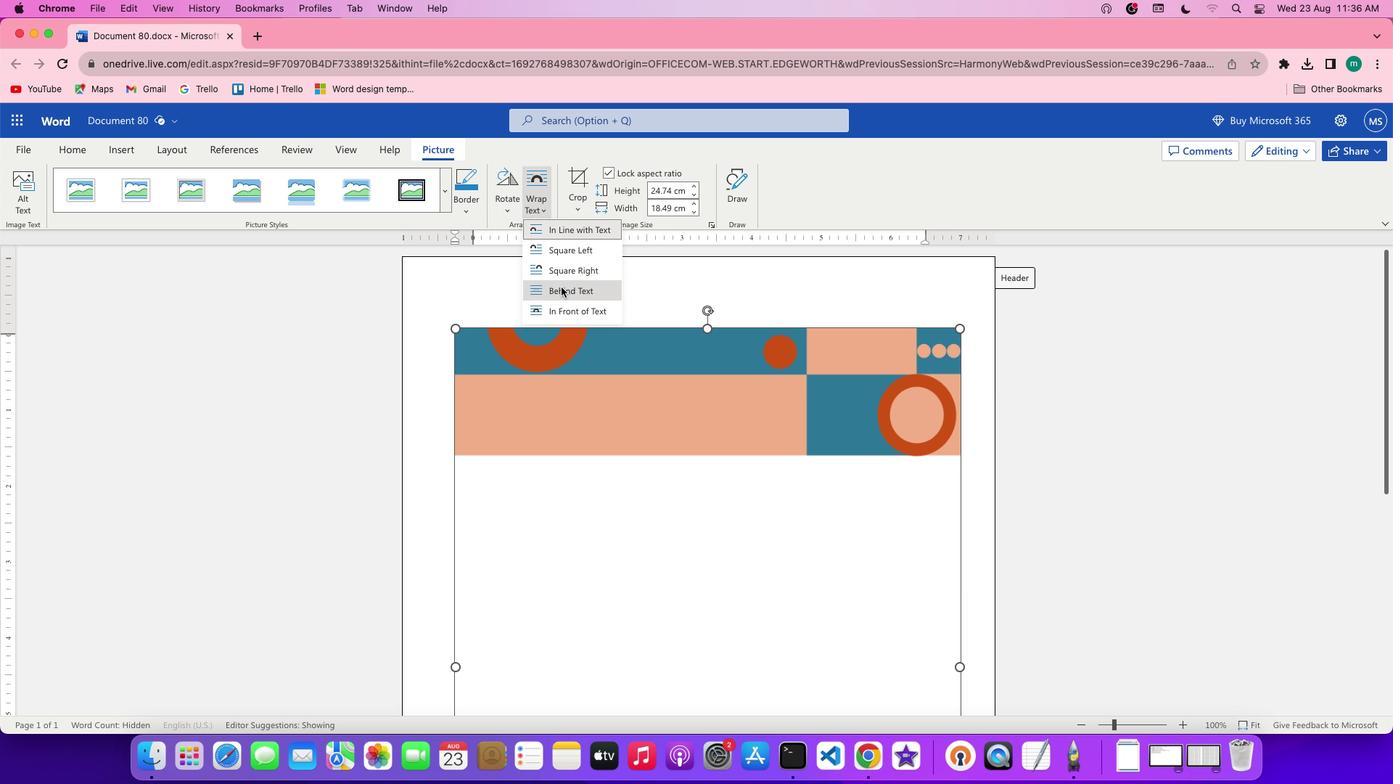 
Action: Mouse pressed left at (561, 286)
Screenshot: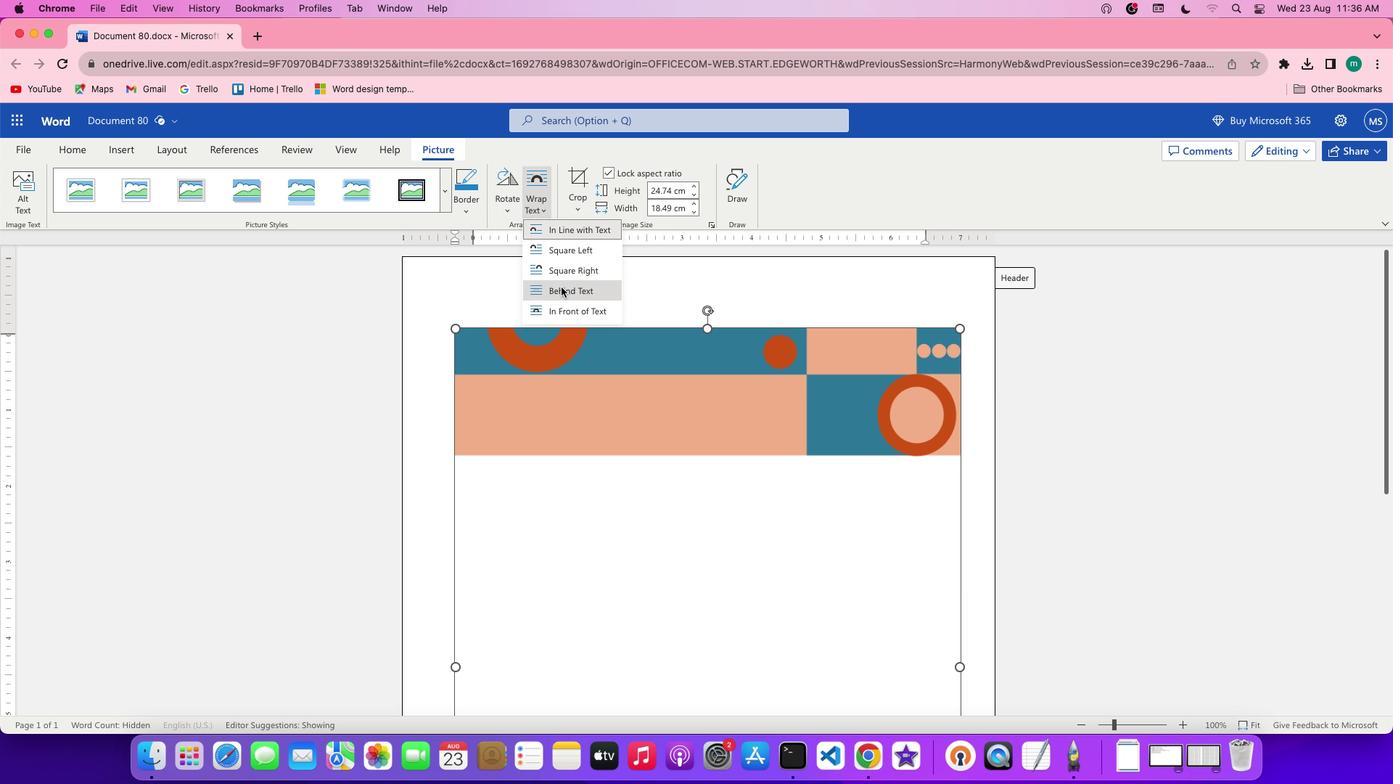
Action: Mouse moved to (630, 423)
Screenshot: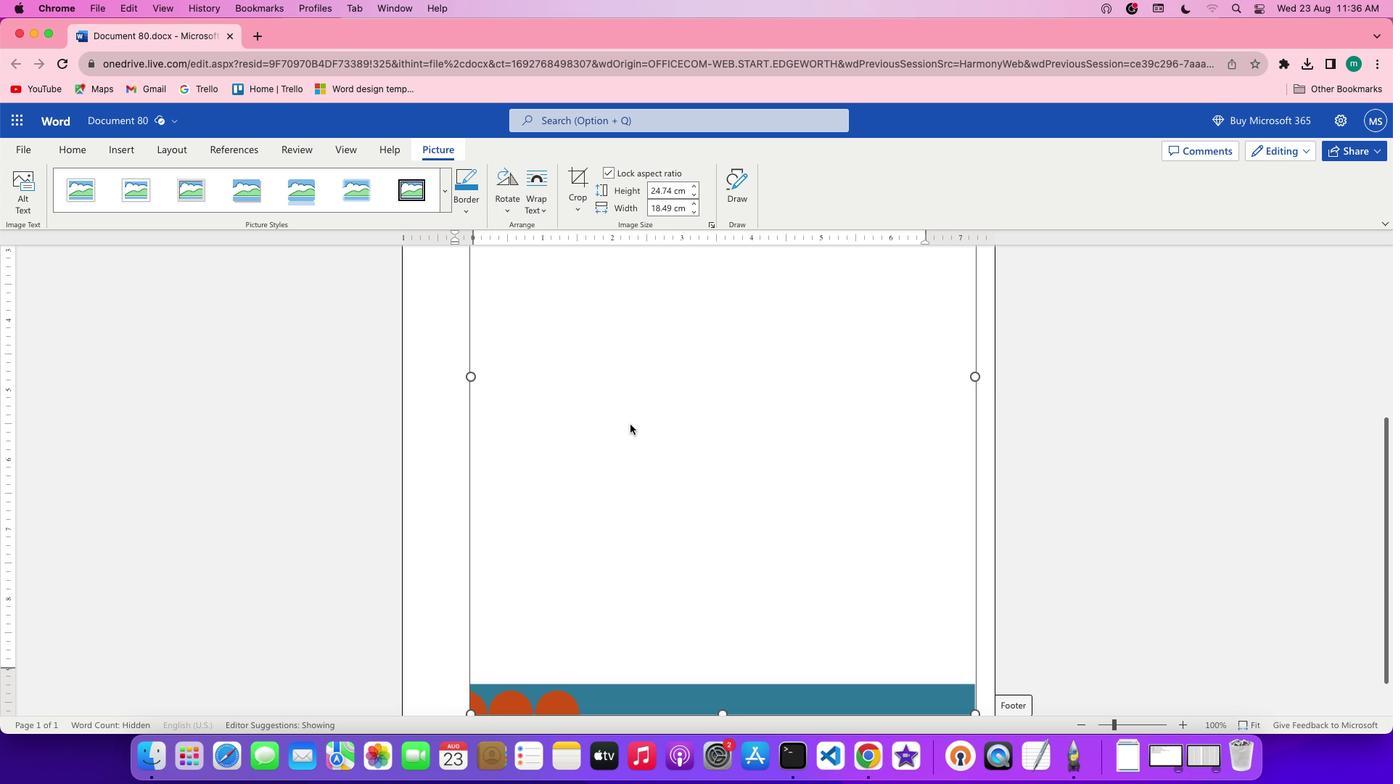 
Action: Mouse scrolled (630, 423) with delta (0, 0)
Screenshot: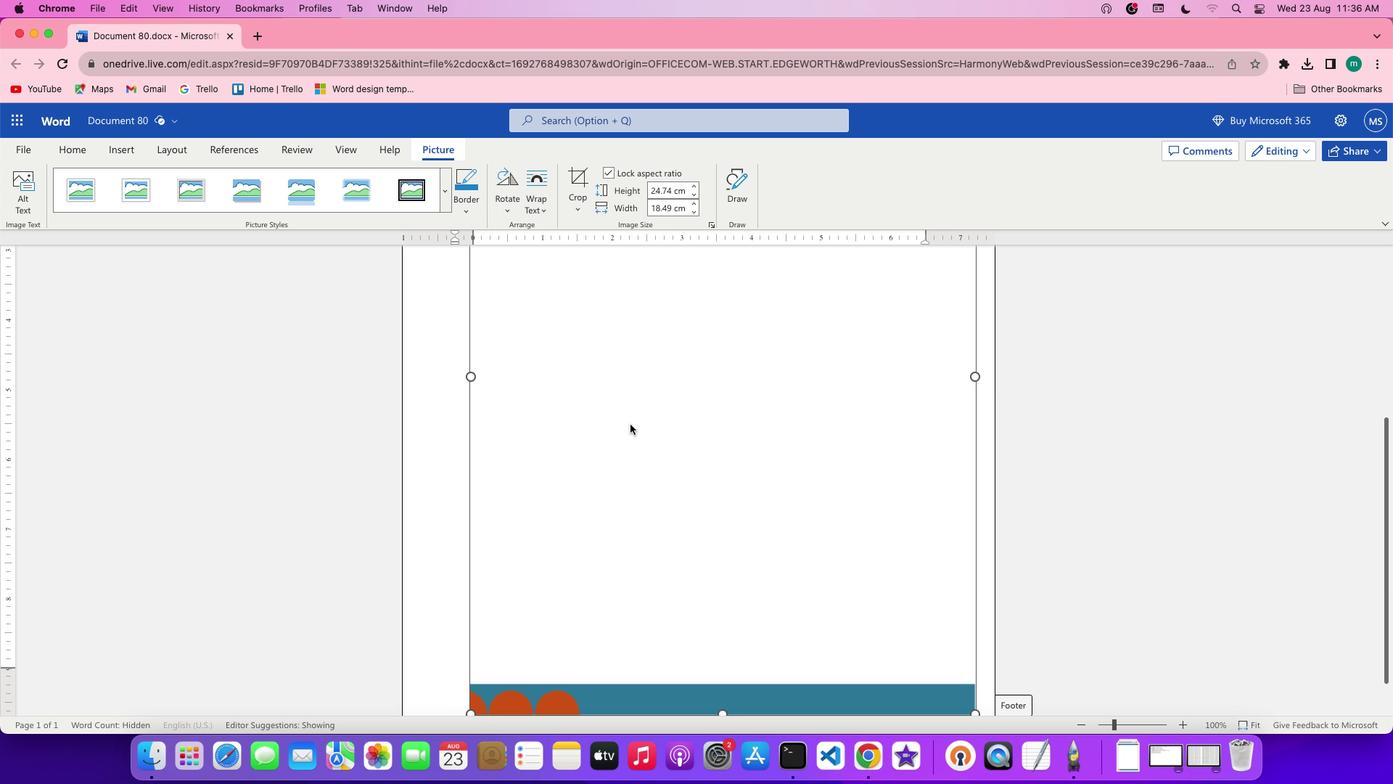 
Action: Mouse scrolled (630, 423) with delta (0, 0)
Screenshot: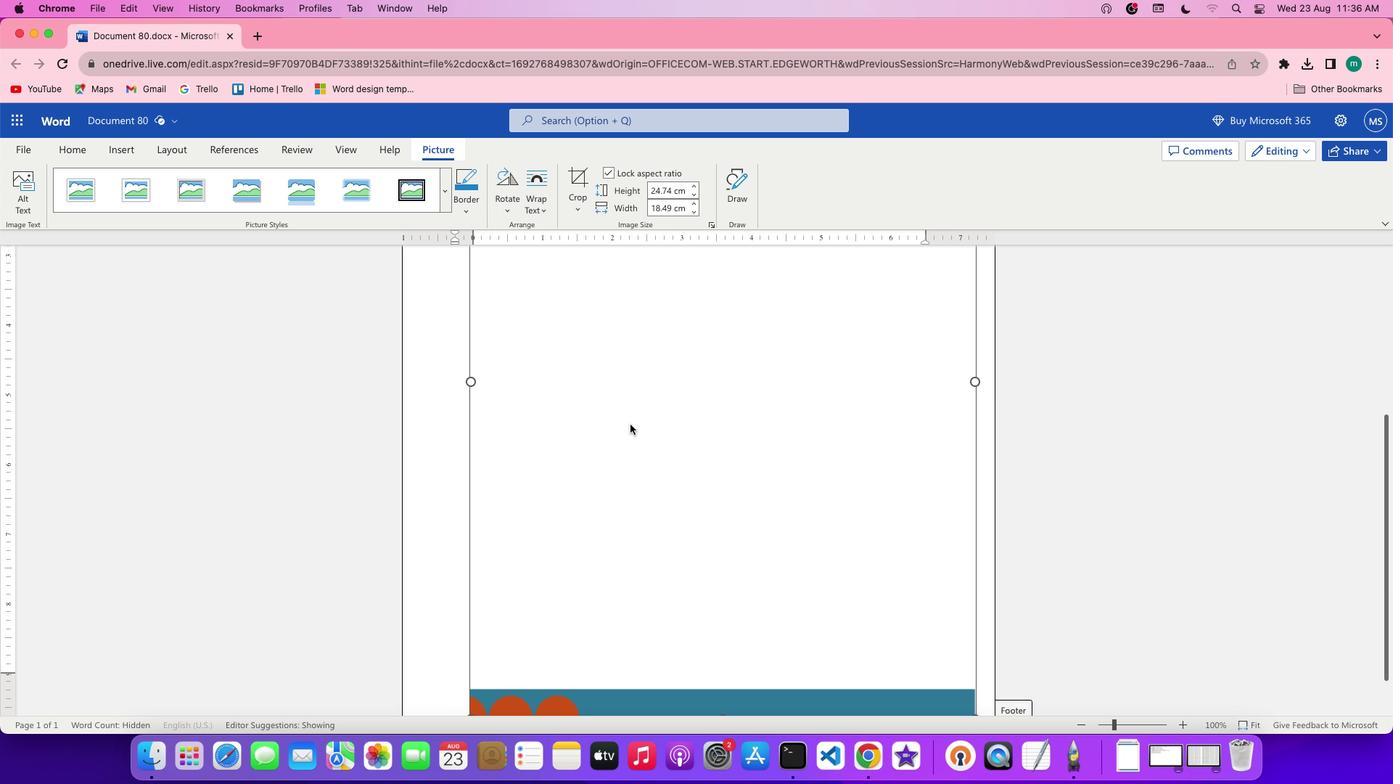 
Action: Mouse scrolled (630, 423) with delta (0, 2)
Screenshot: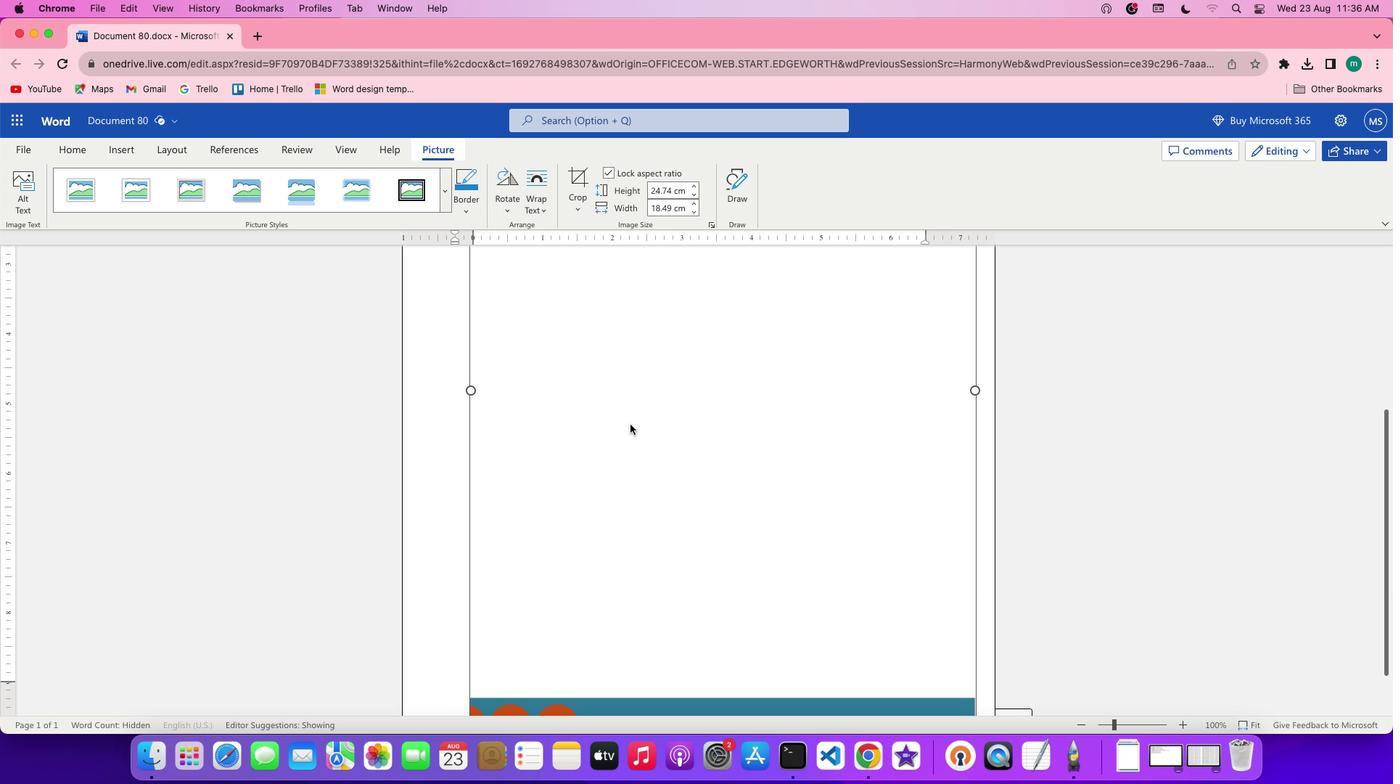
Action: Mouse scrolled (630, 423) with delta (0, 3)
Screenshot: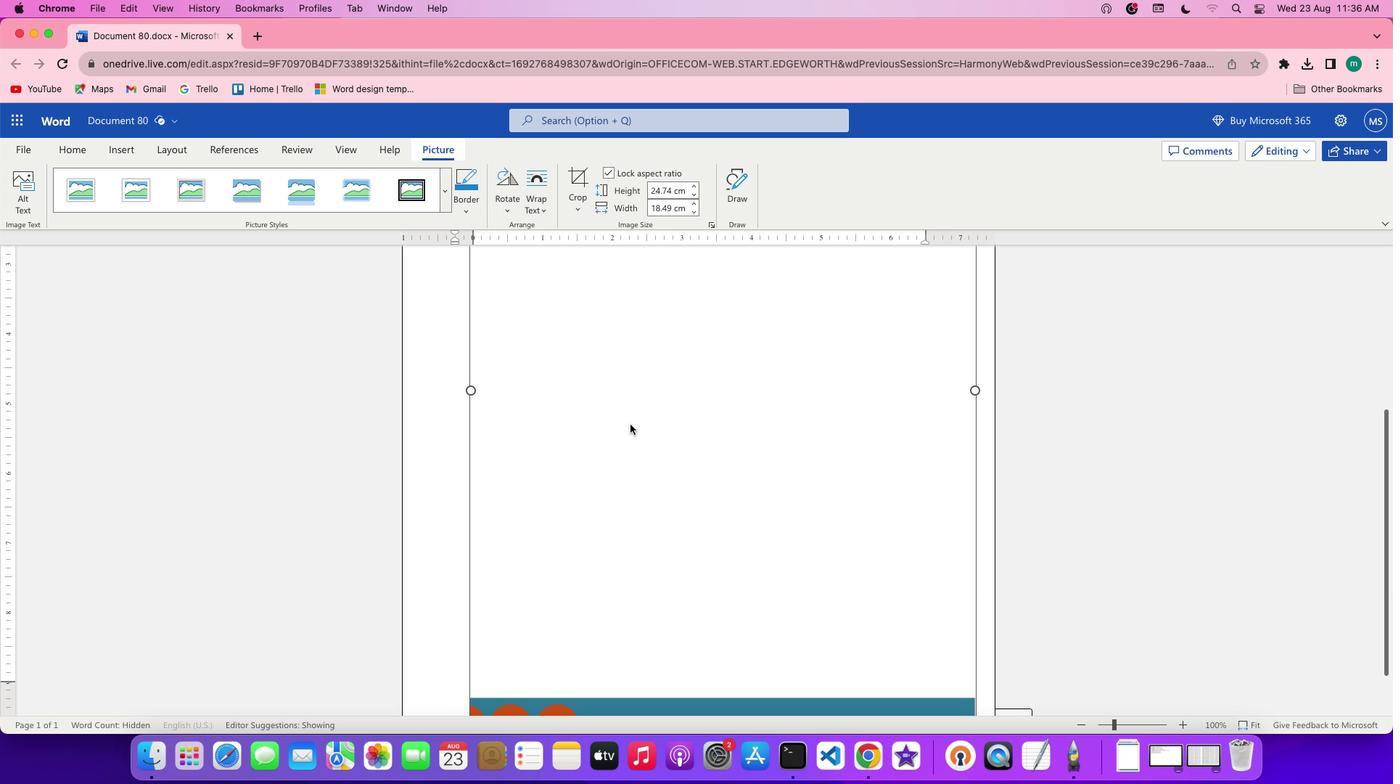 
Action: Mouse moved to (574, 479)
Screenshot: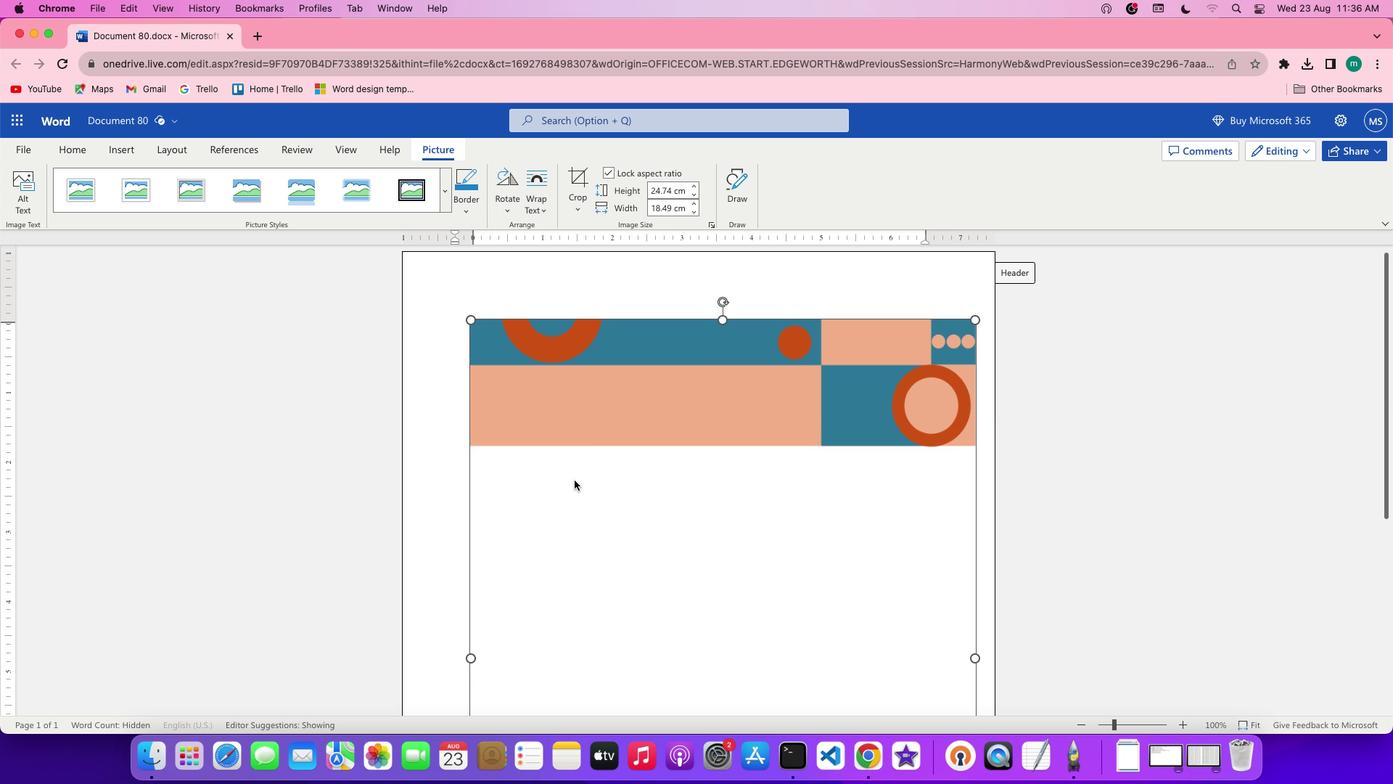
Action: Mouse pressed left at (574, 479)
Screenshot: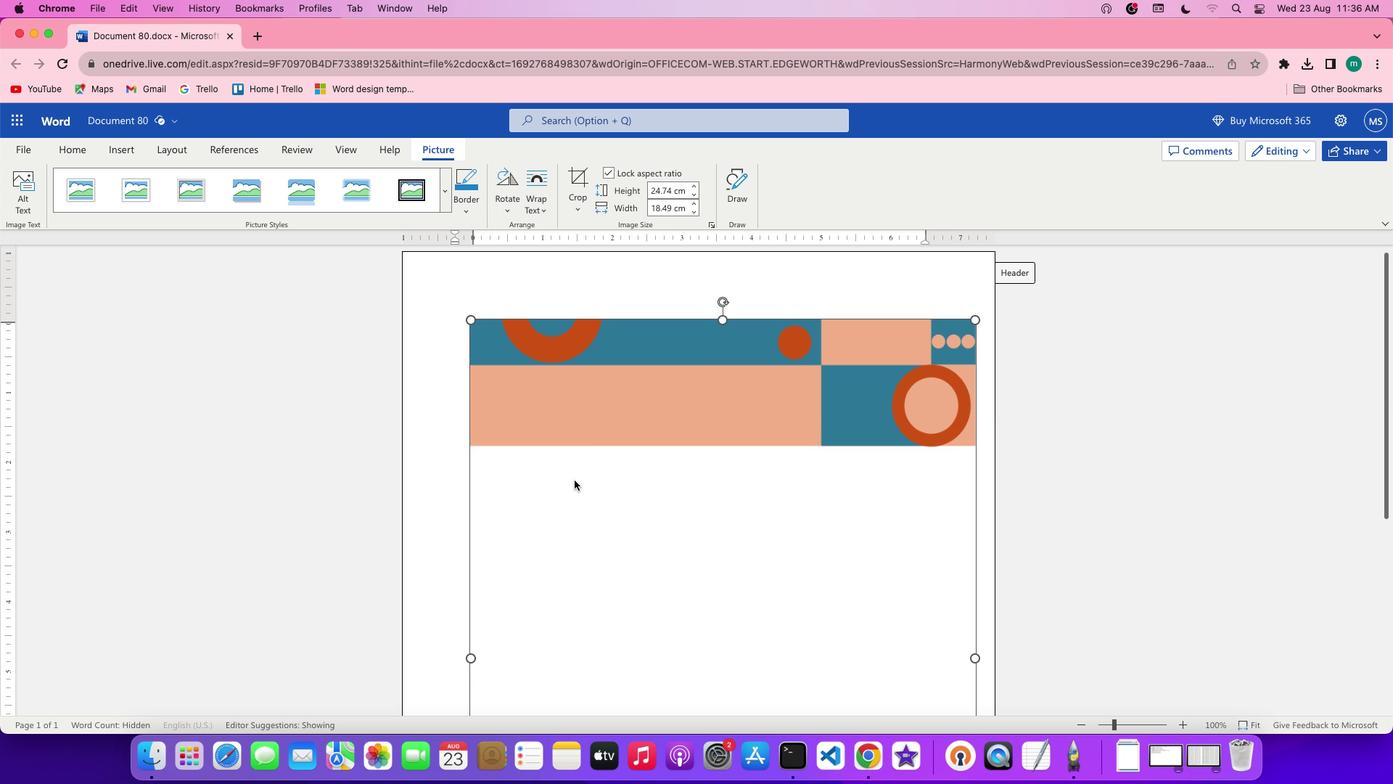 
Action: Mouse moved to (559, 344)
Screenshot: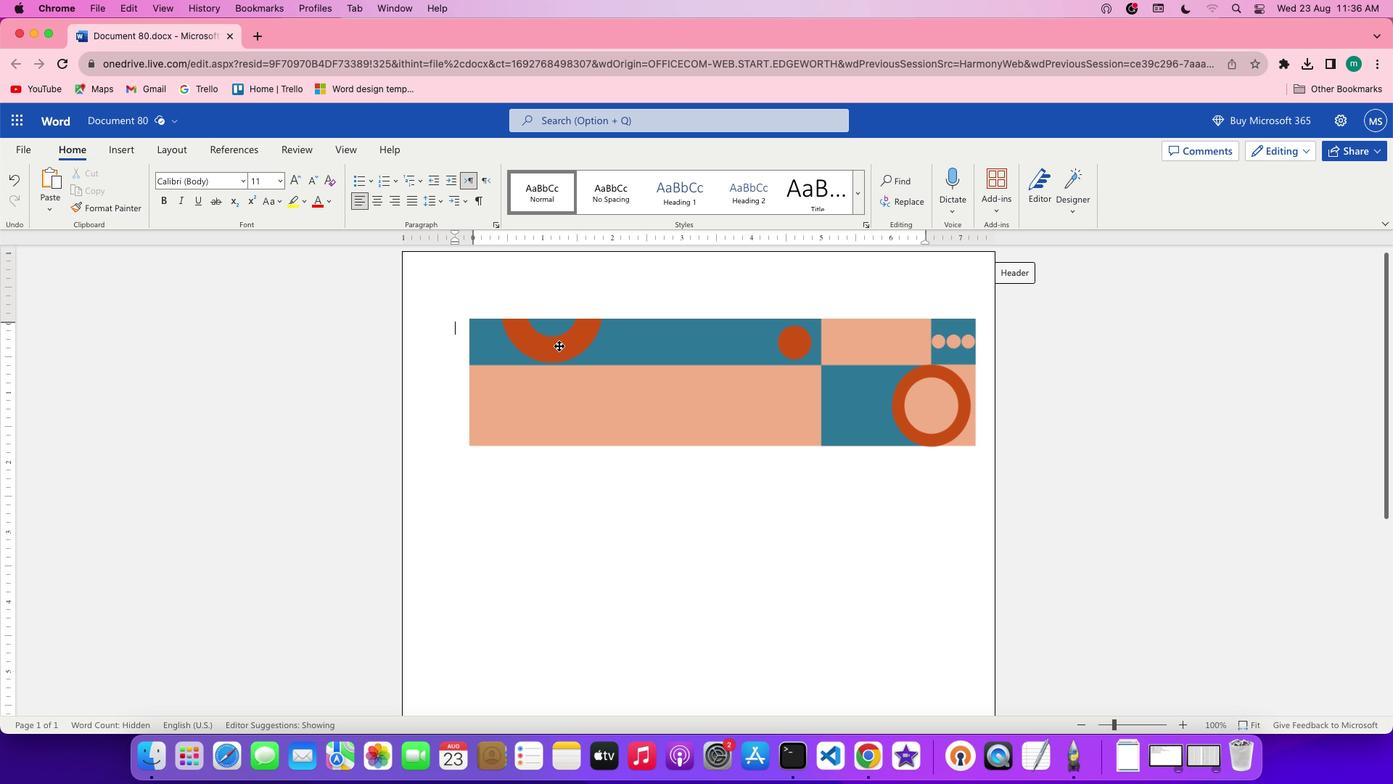 
Action: Mouse pressed left at (559, 344)
Screenshot: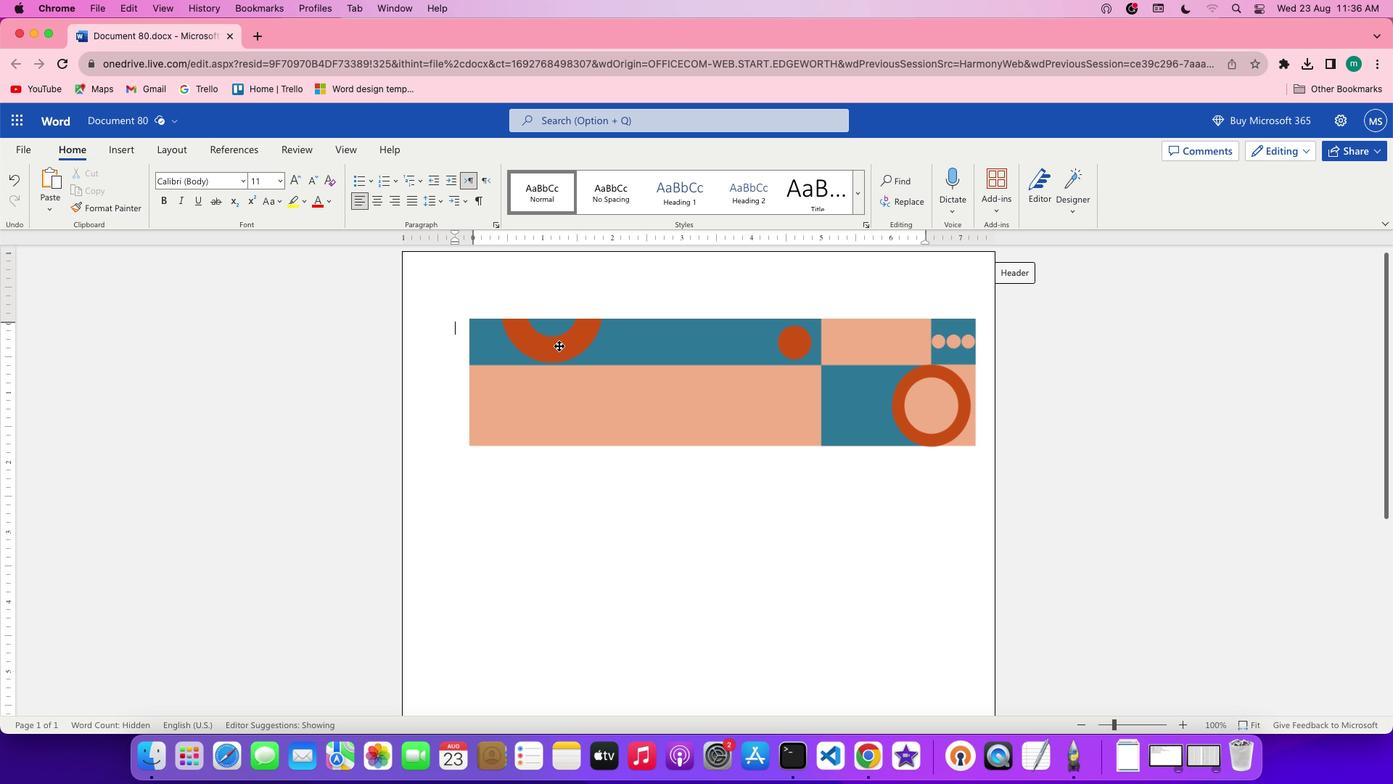 
Action: Mouse moved to (597, 423)
Screenshot: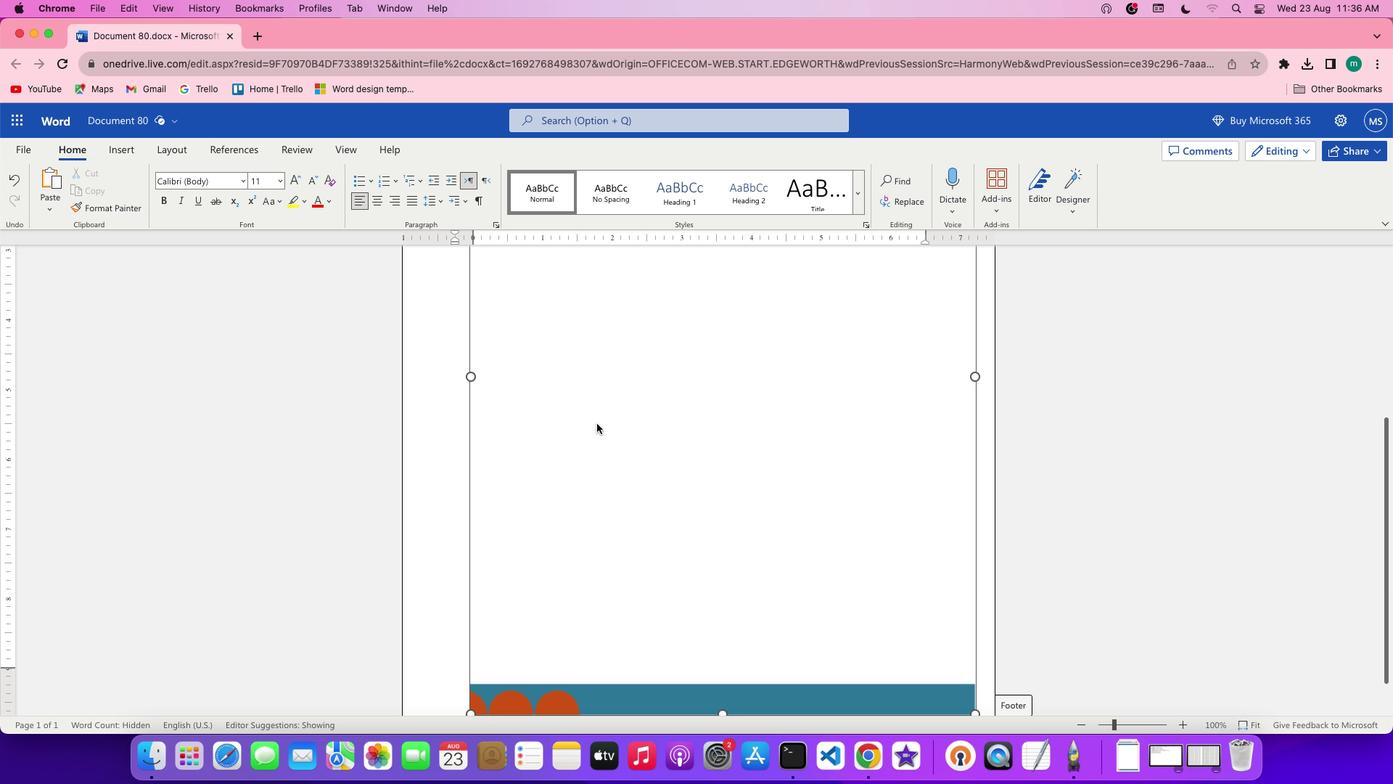 
Action: Mouse scrolled (597, 423) with delta (0, 0)
Screenshot: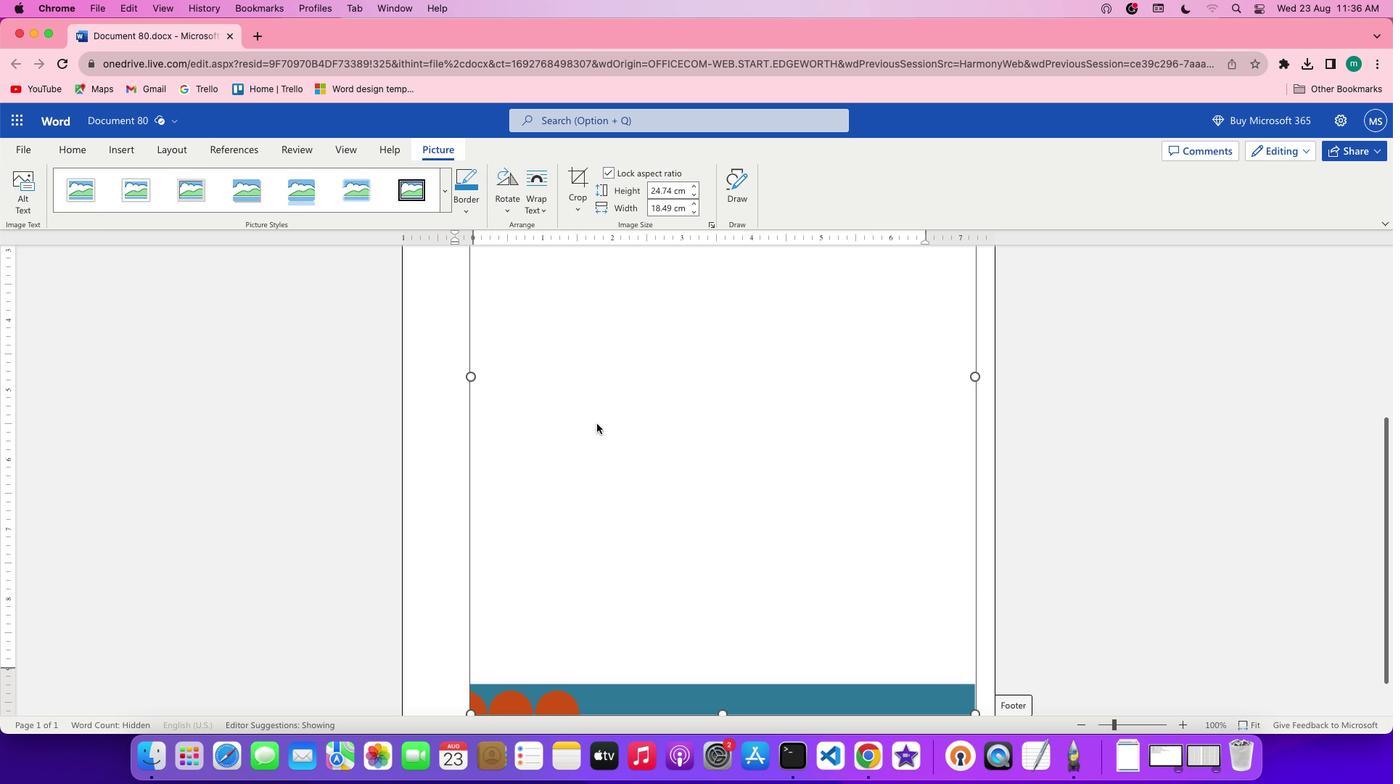 
Action: Mouse scrolled (597, 423) with delta (0, 0)
Screenshot: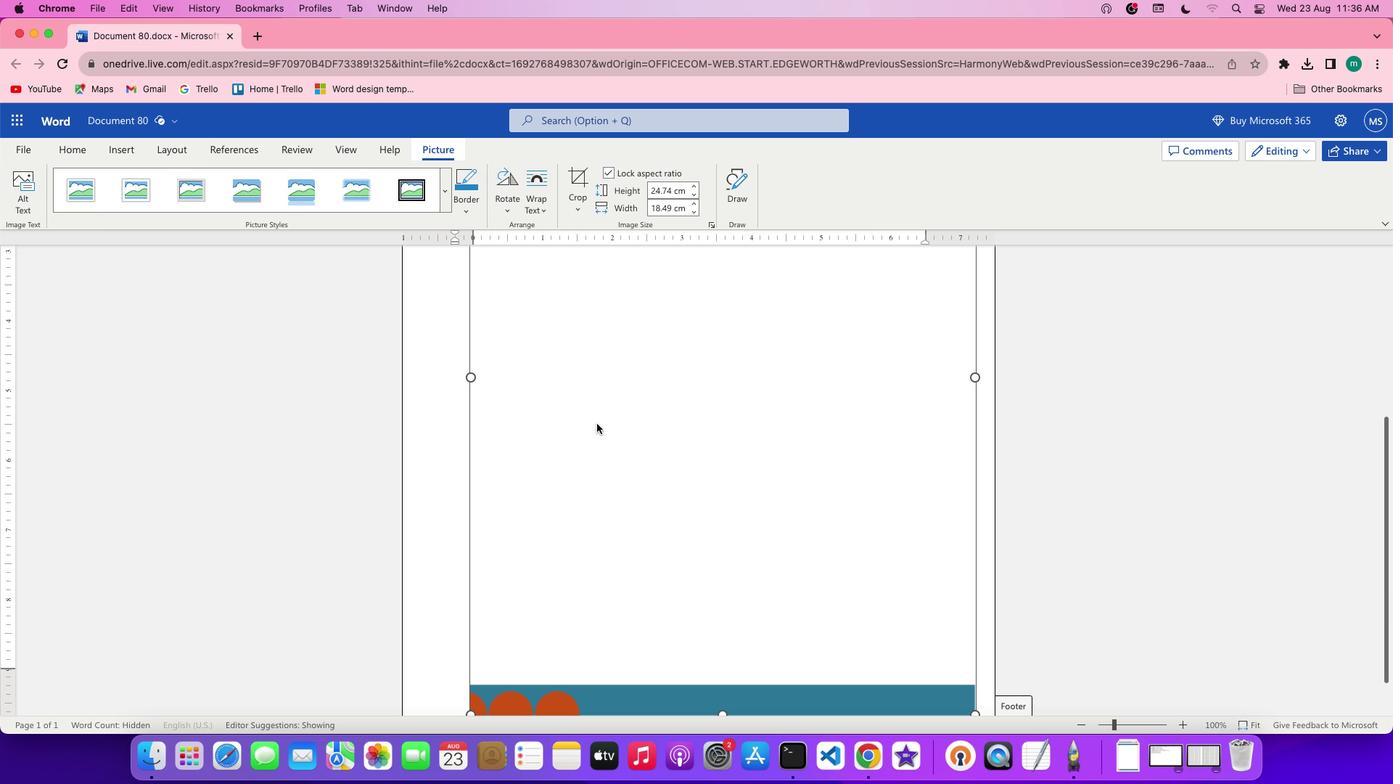 
Action: Mouse scrolled (597, 423) with delta (0, 2)
Screenshot: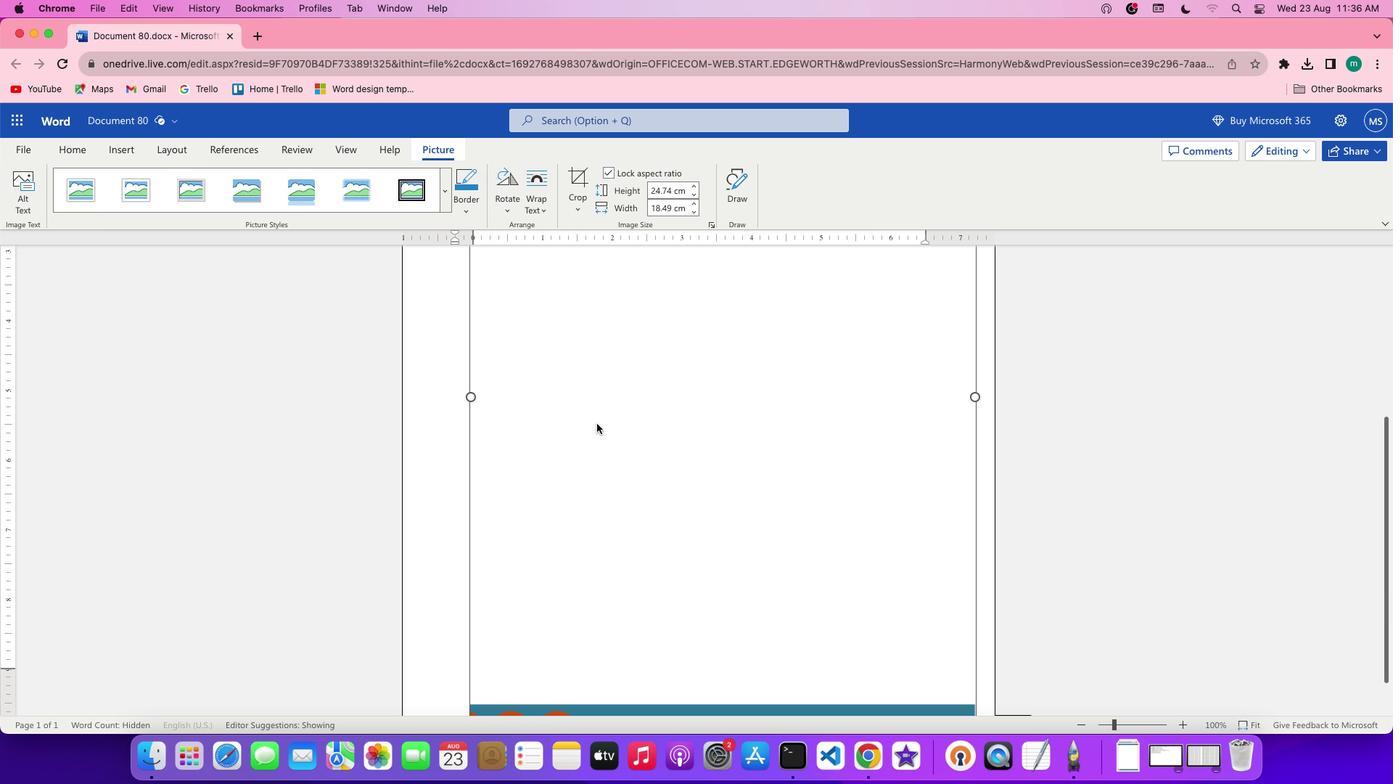 
Action: Mouse scrolled (597, 423) with delta (0, 3)
Screenshot: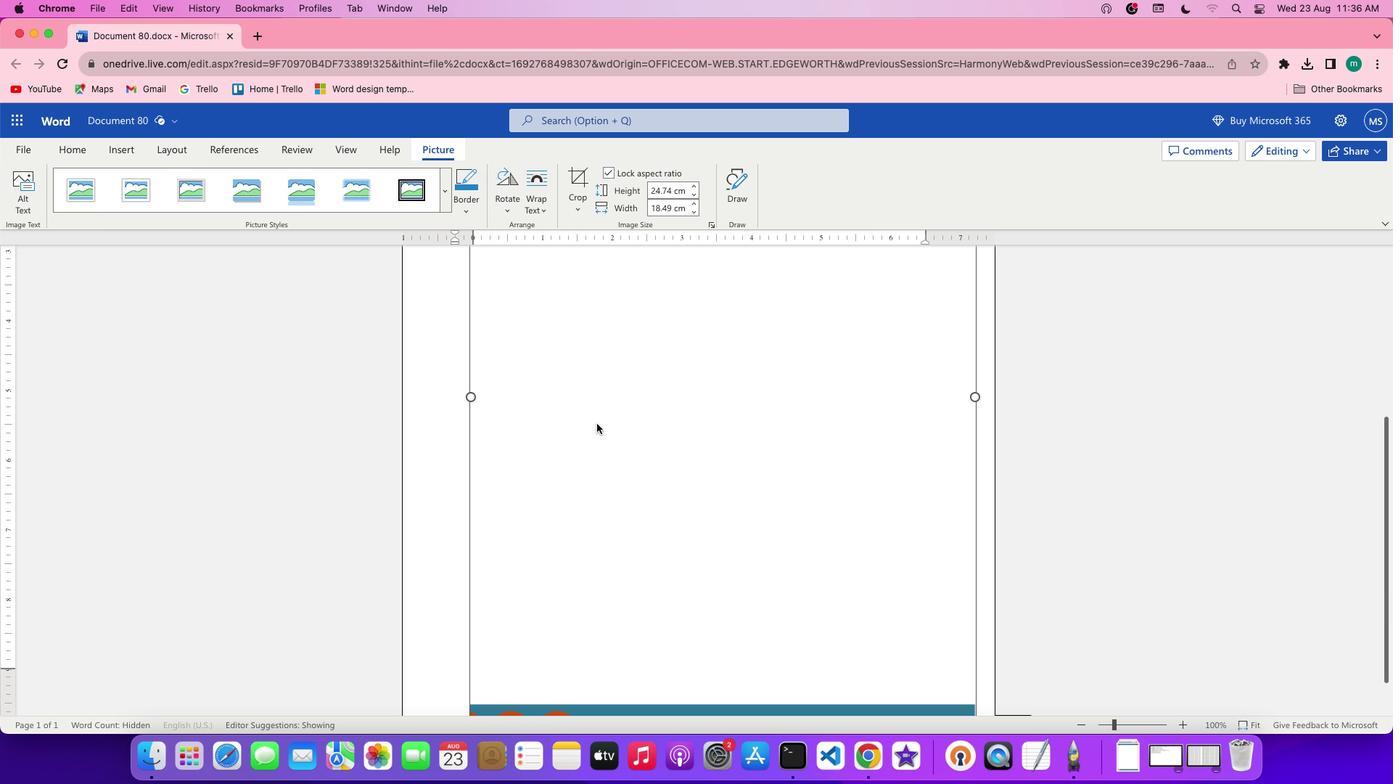 
Action: Mouse moved to (569, 470)
Screenshot: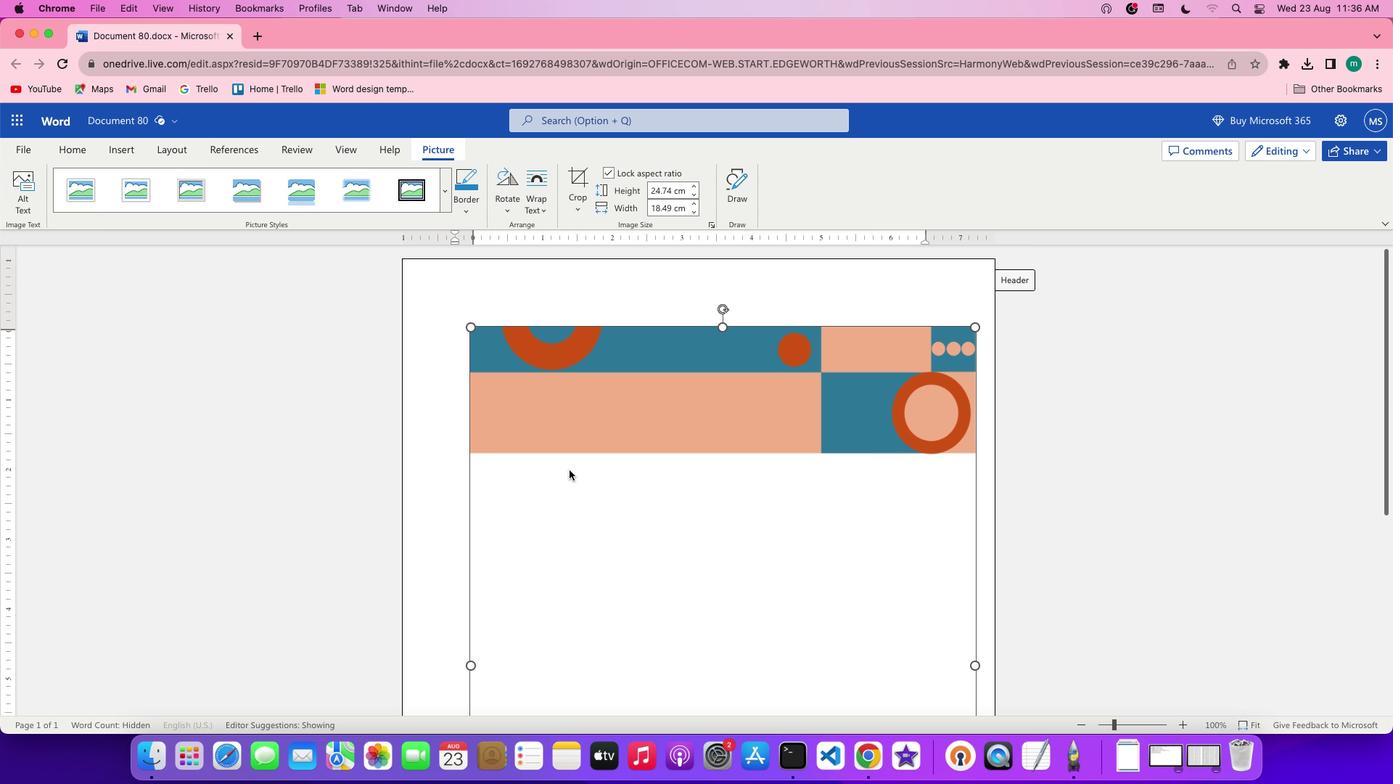 
Action: Mouse pressed left at (569, 470)
Screenshot: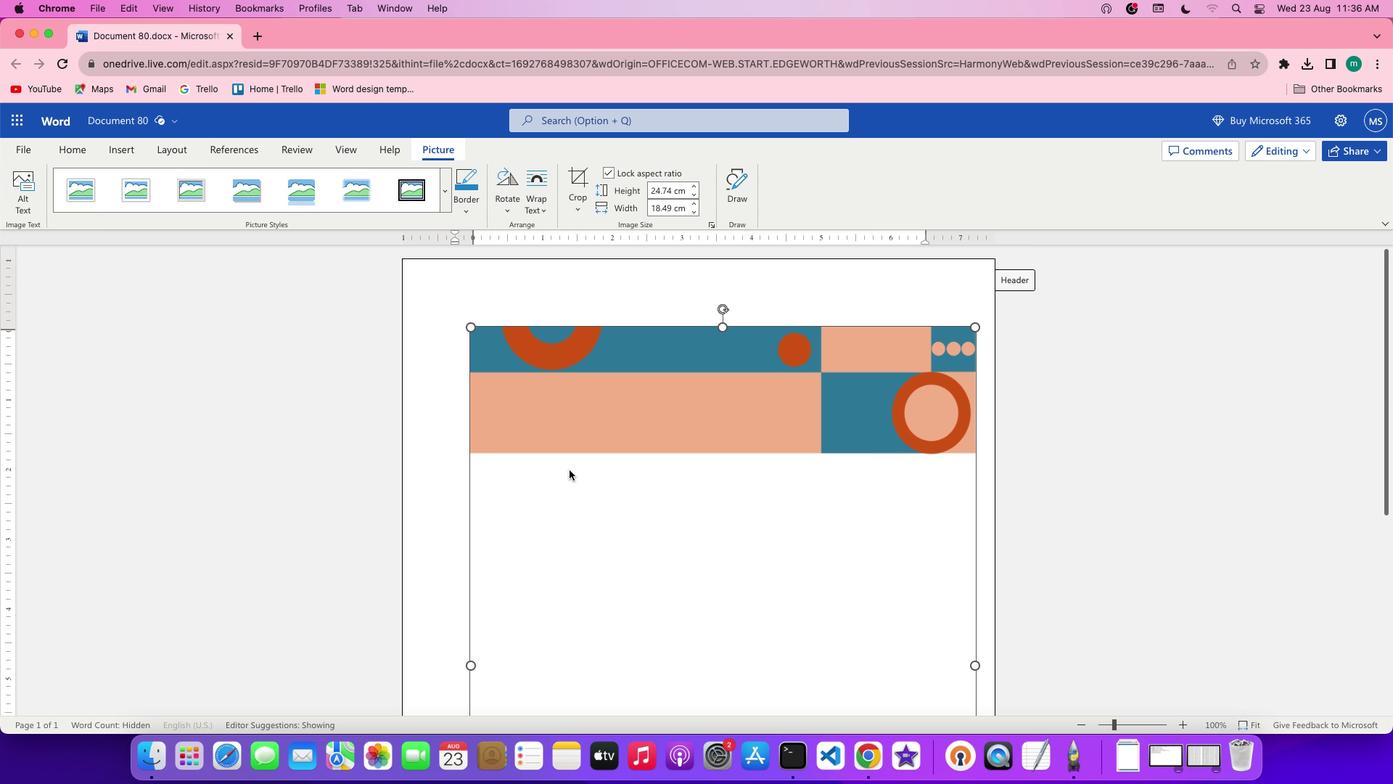 
Action: Mouse moved to (458, 359)
Screenshot: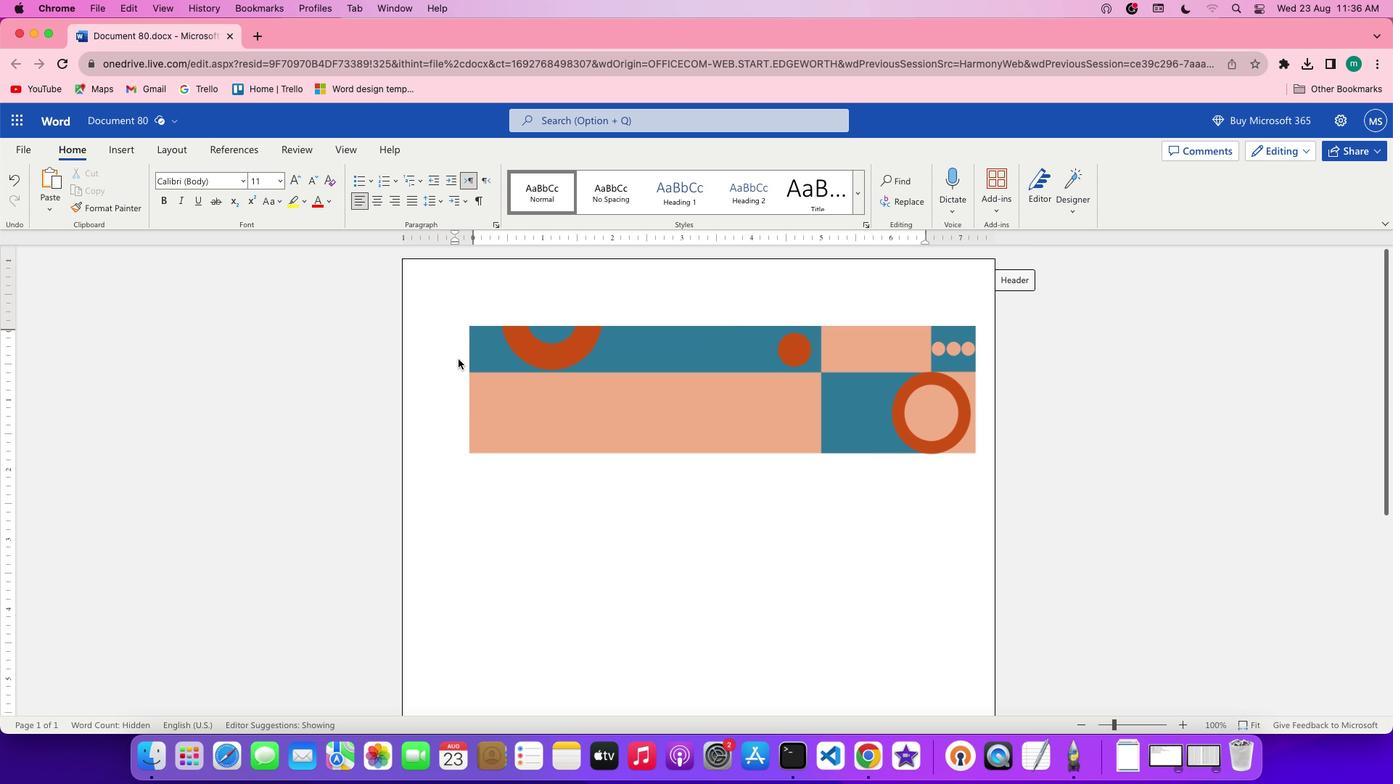 
Action: Mouse pressed left at (458, 359)
Screenshot: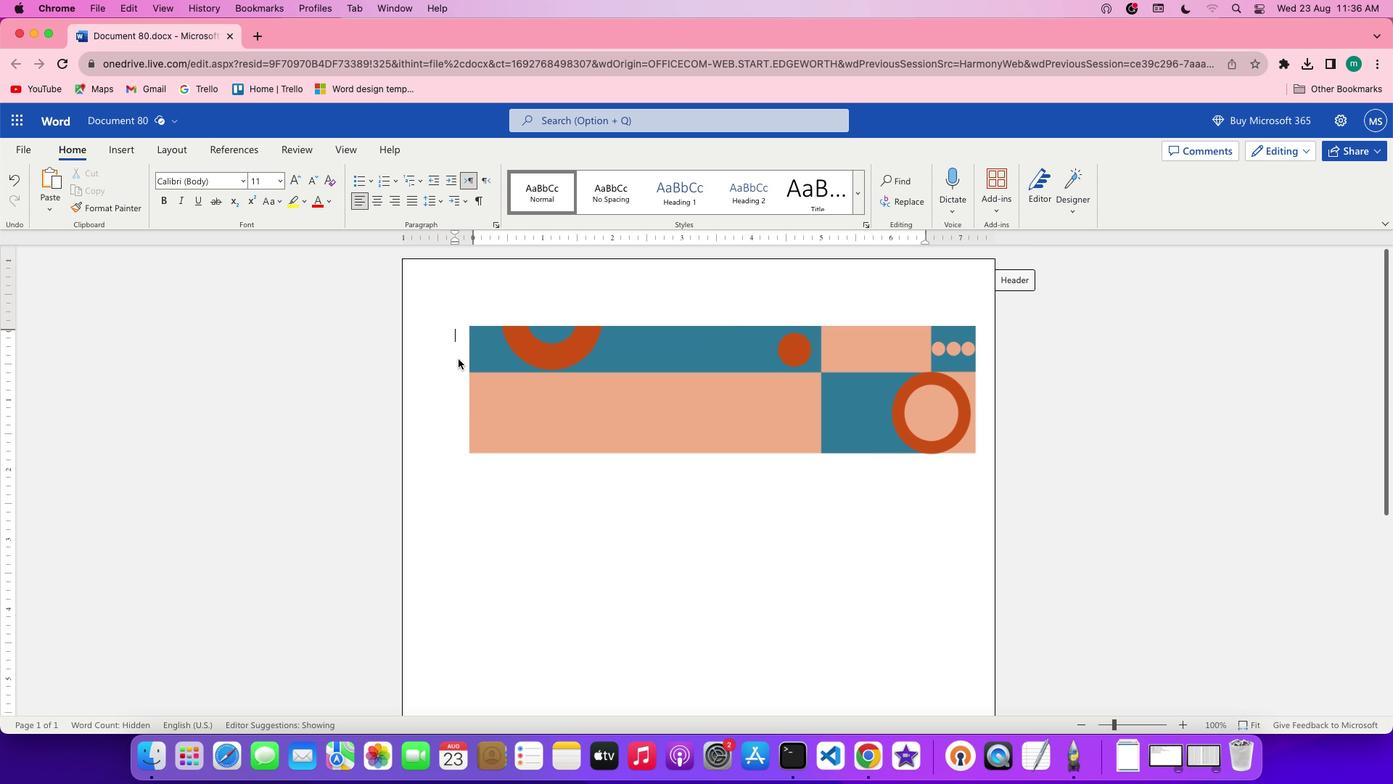 
Action: Mouse moved to (498, 347)
Screenshot: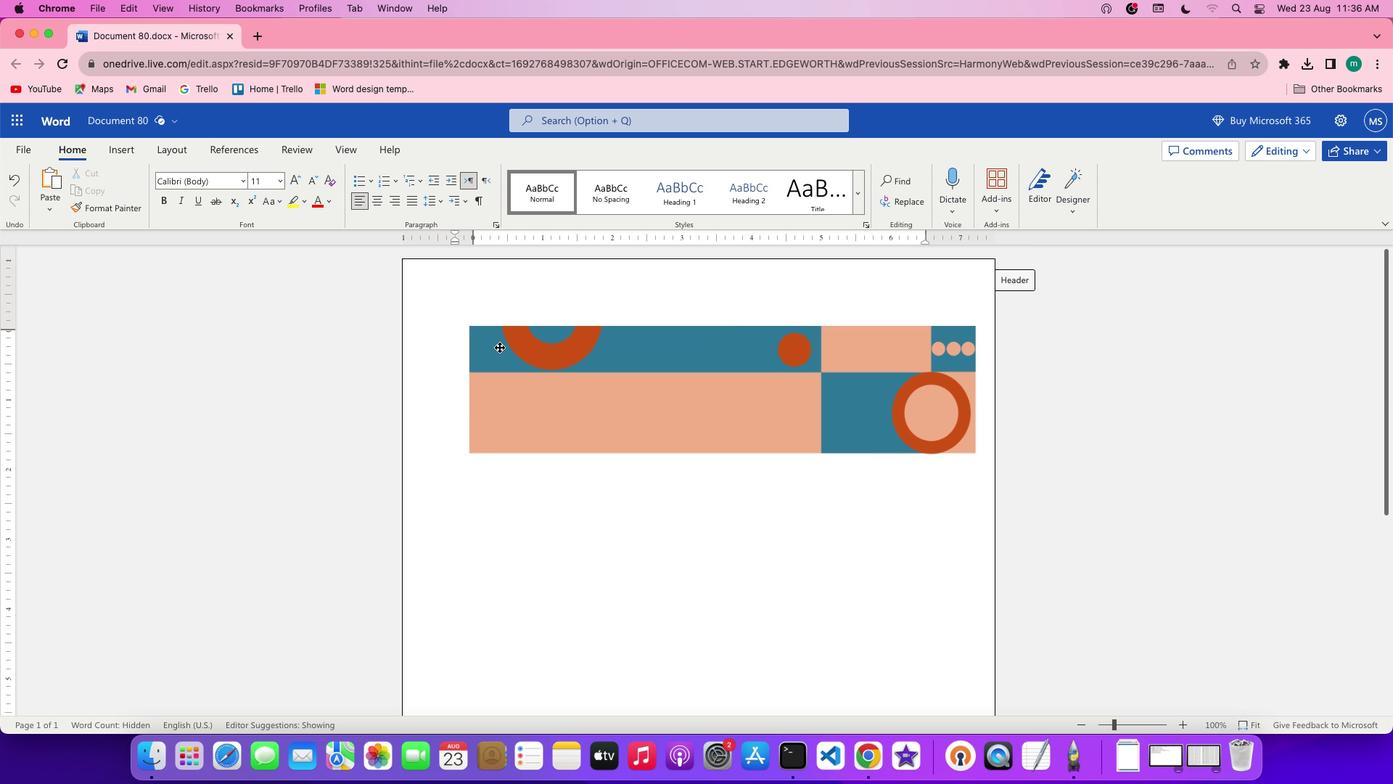 
Action: Mouse pressed left at (498, 347)
Screenshot: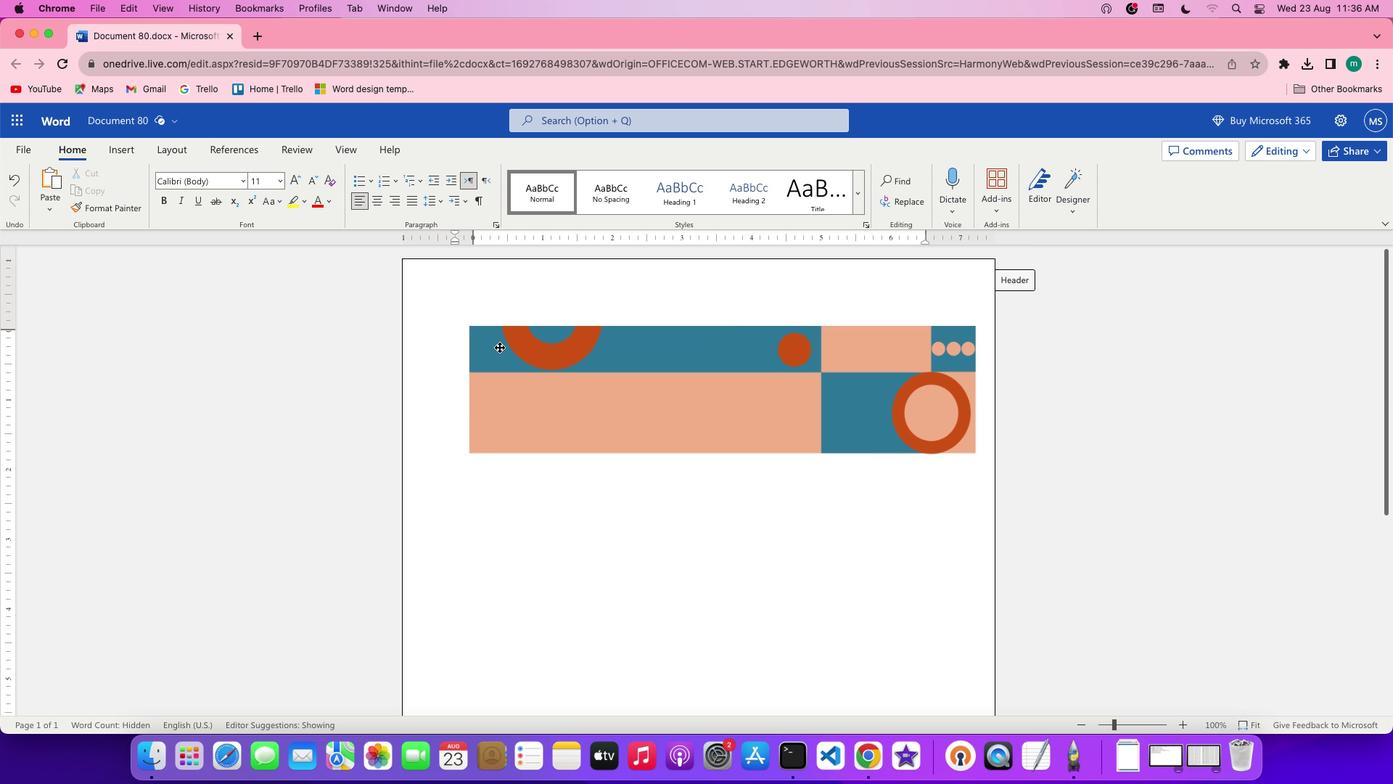 
Action: Mouse moved to (471, 373)
Screenshot: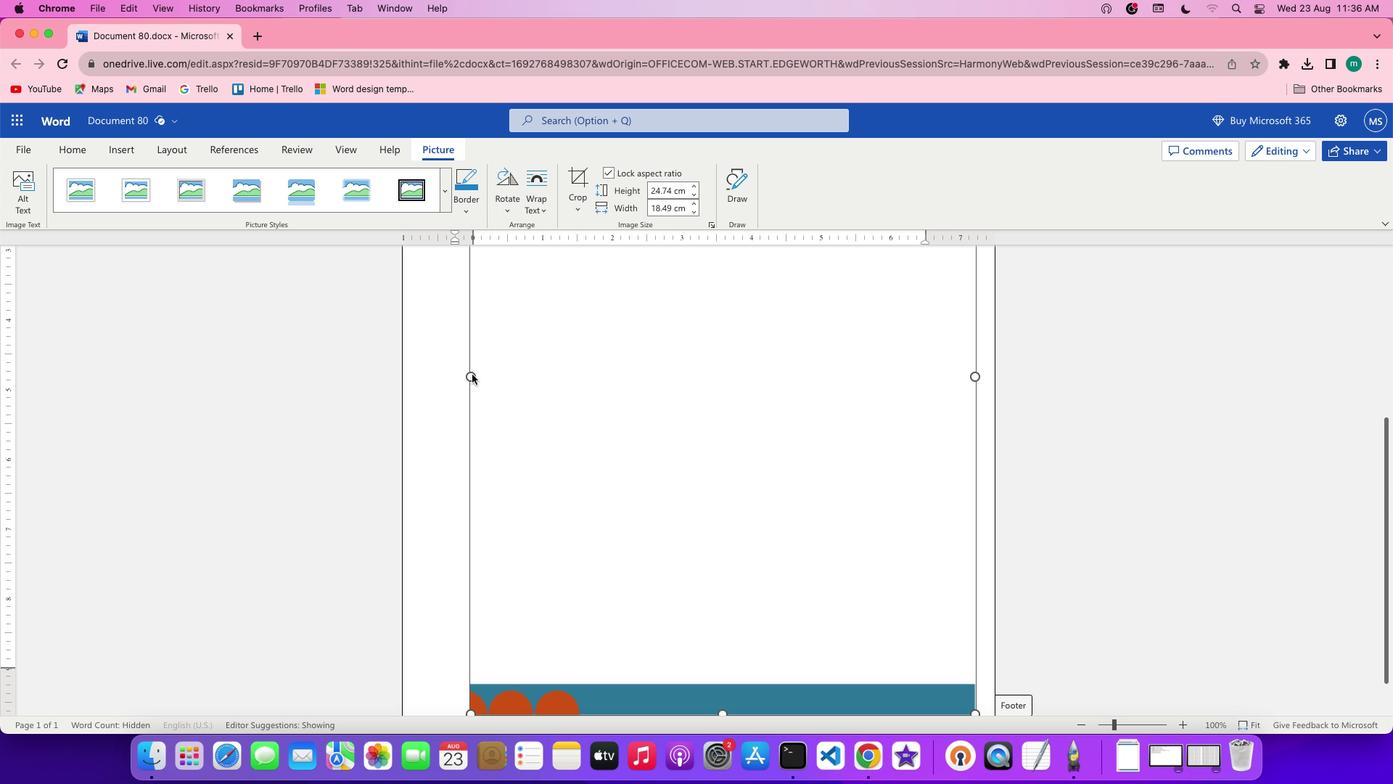 
Action: Mouse pressed left at (471, 373)
Screenshot: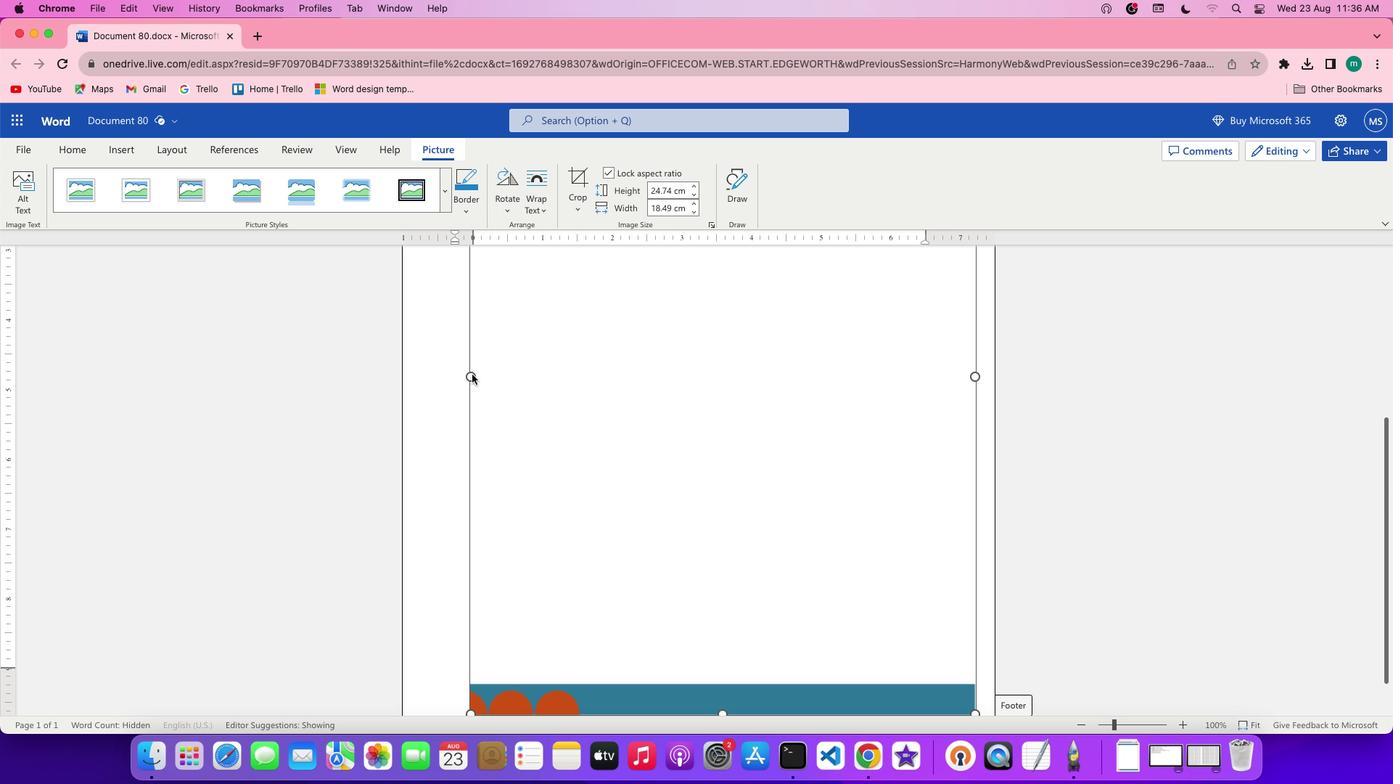 
Action: Mouse moved to (495, 334)
Screenshot: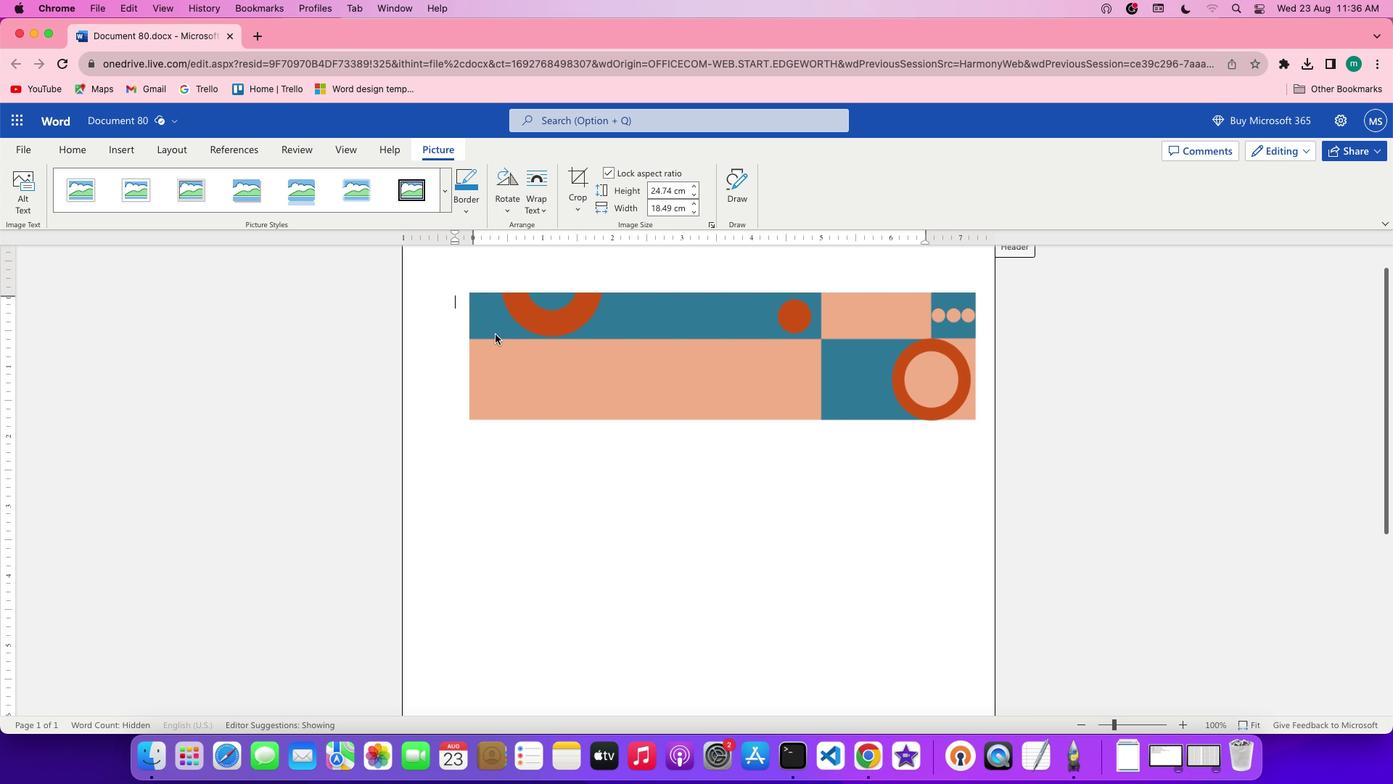 
Action: Mouse pressed left at (495, 334)
Screenshot: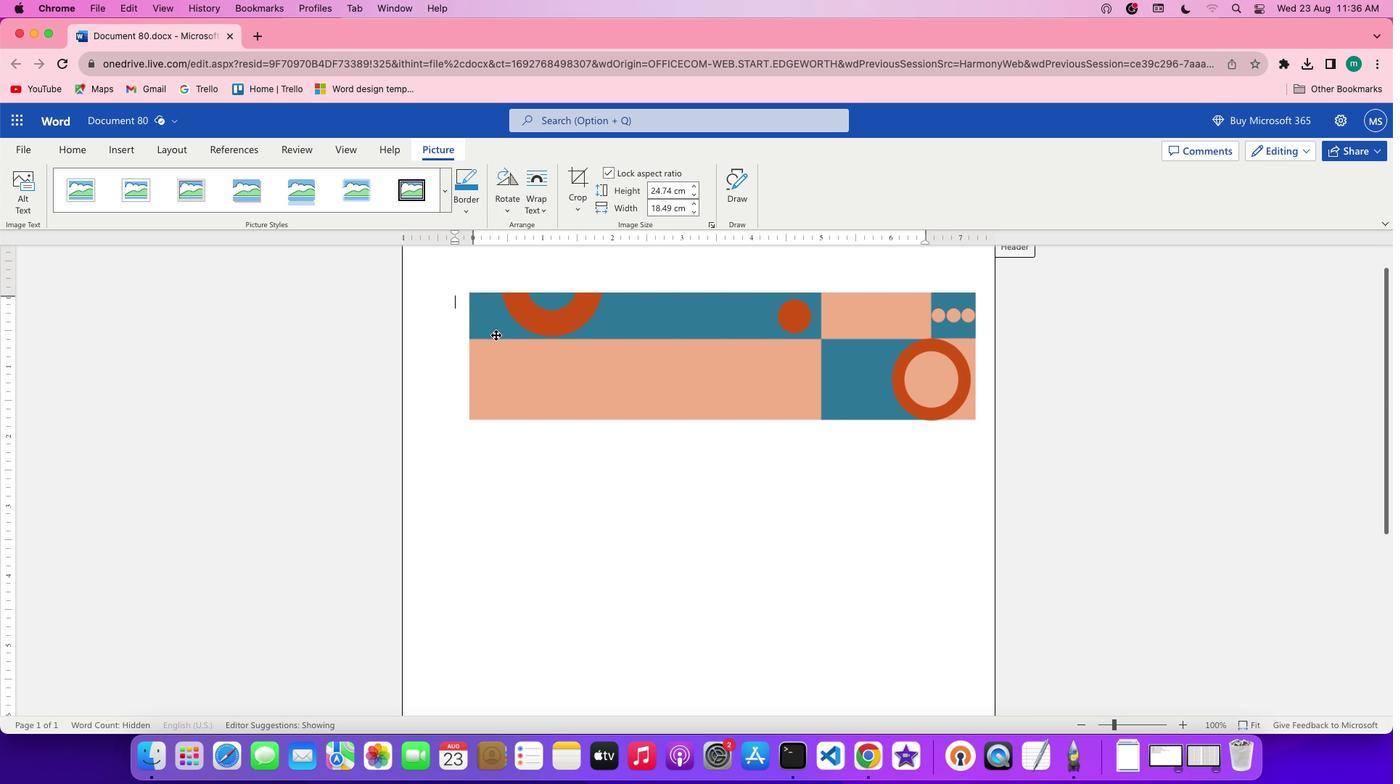 
Action: Mouse moved to (471, 378)
Screenshot: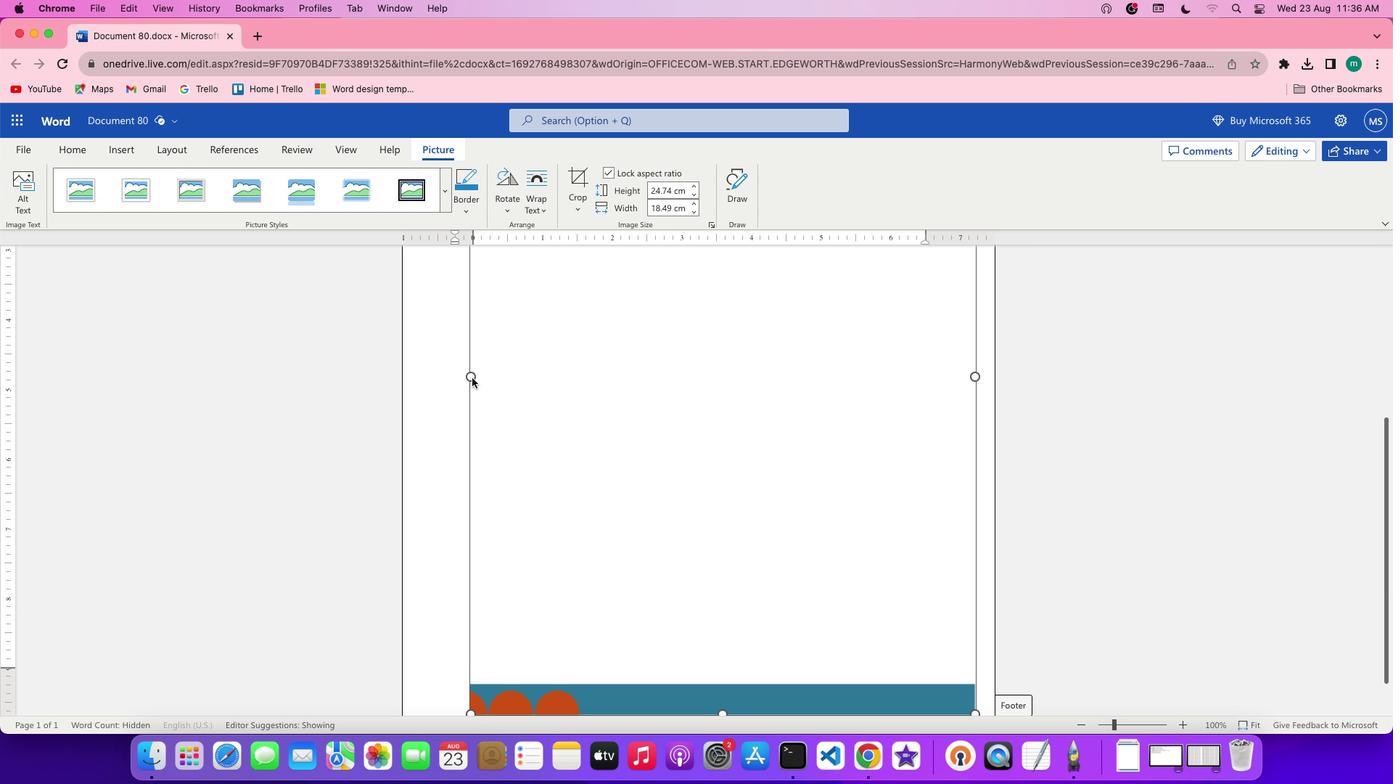 
Action: Mouse pressed left at (471, 378)
Screenshot: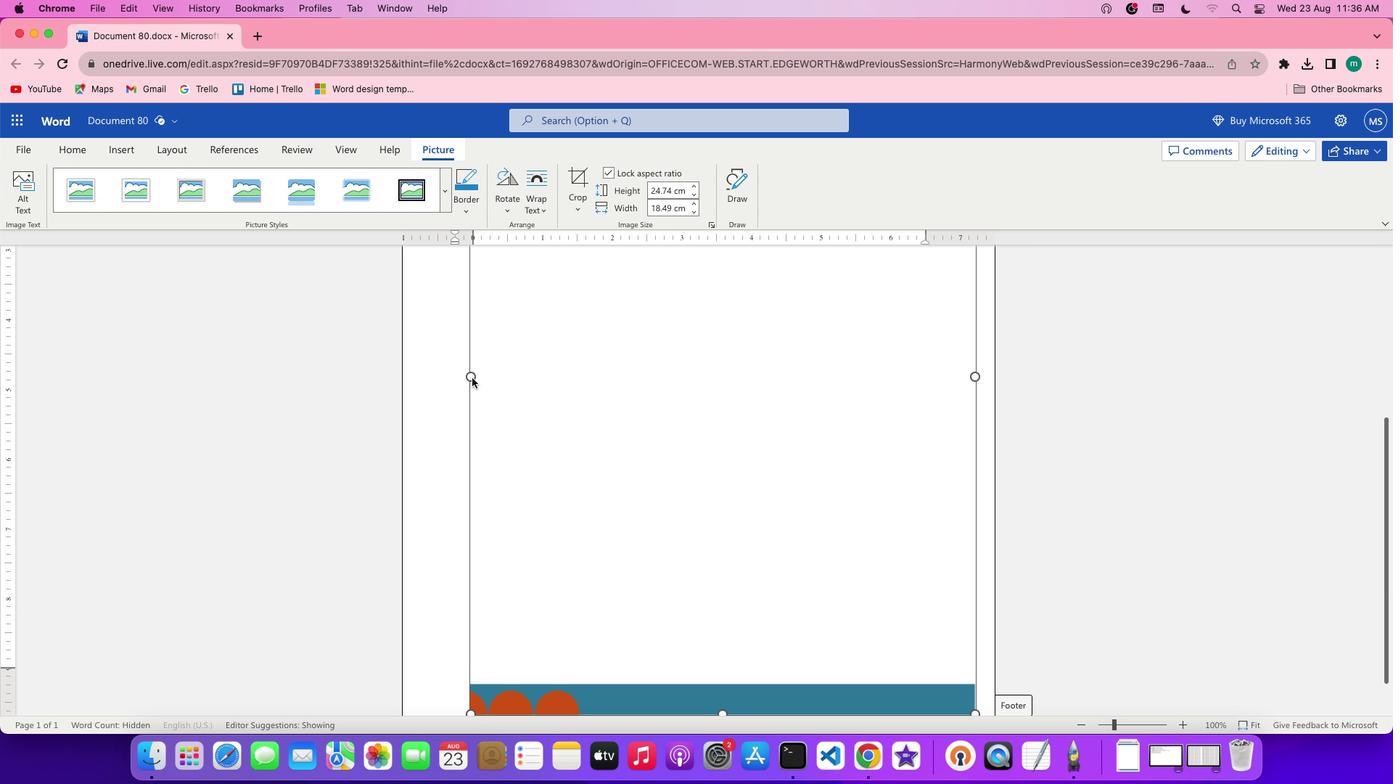 
Action: Mouse moved to (535, 352)
Screenshot: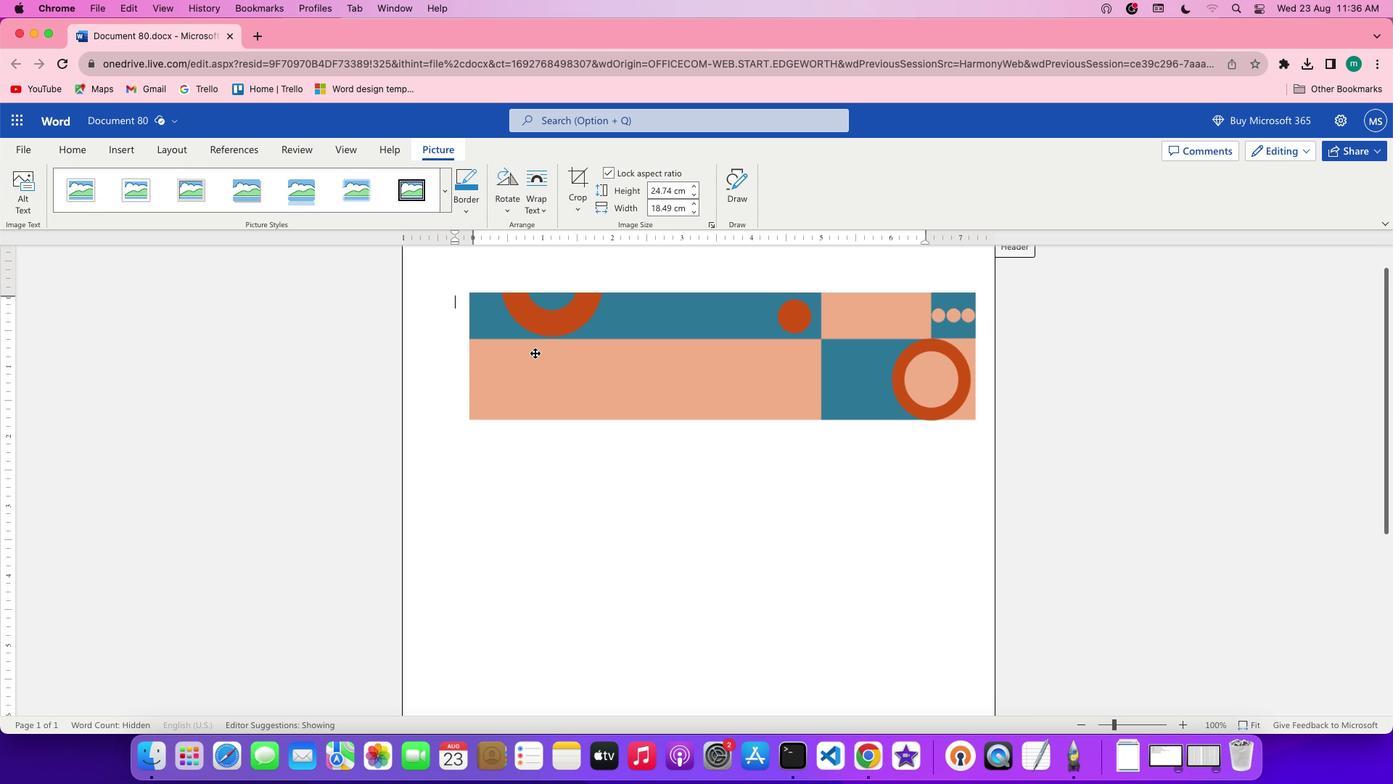 
Action: Mouse pressed left at (535, 352)
Screenshot: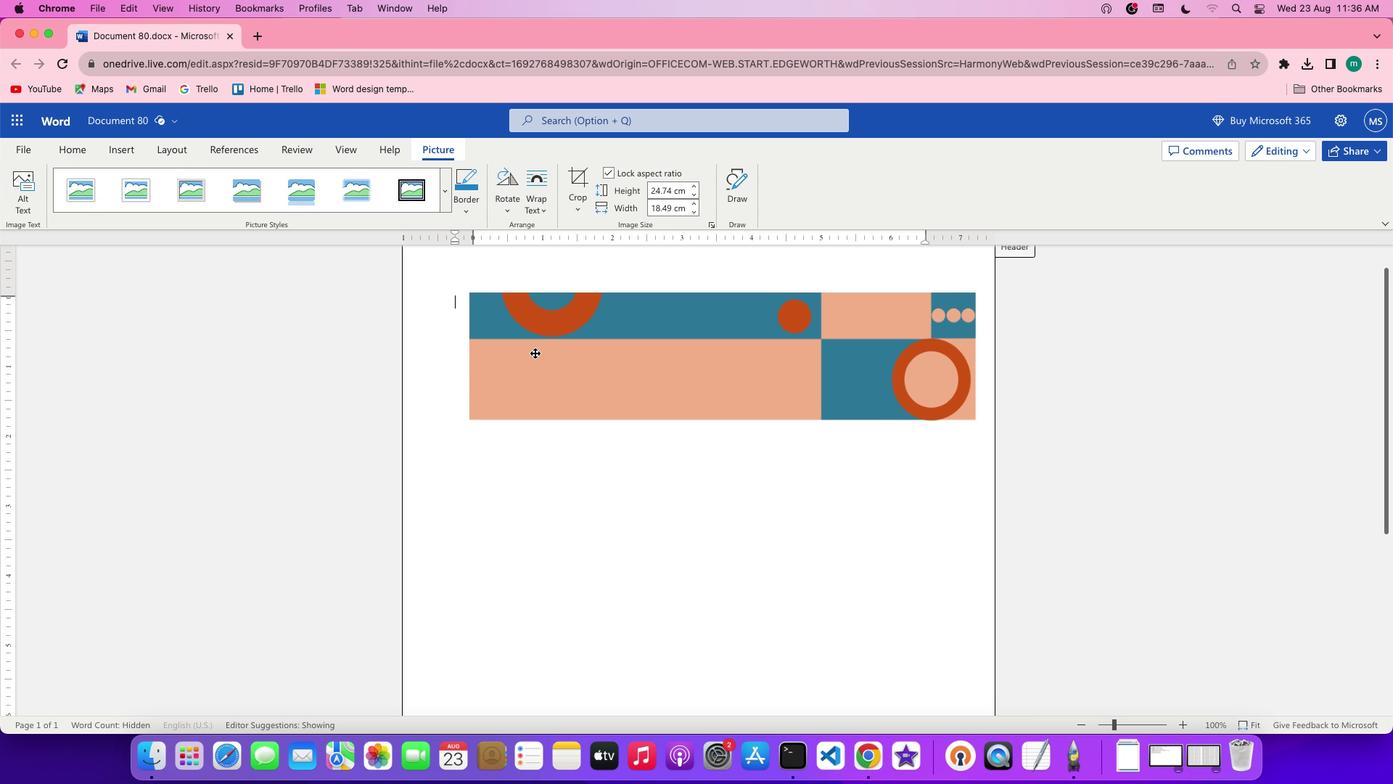 
Action: Mouse moved to (532, 372)
Screenshot: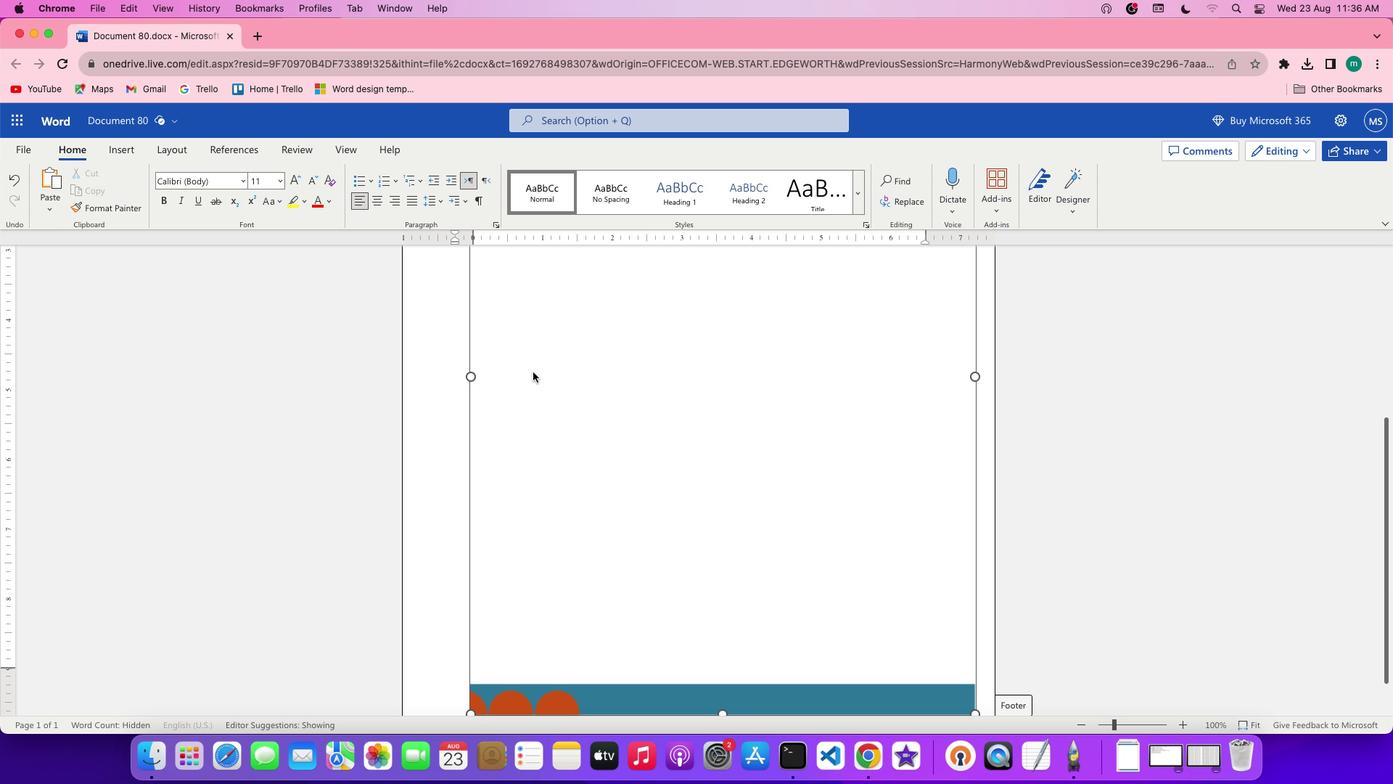 
Action: Mouse scrolled (532, 372) with delta (0, 0)
Screenshot: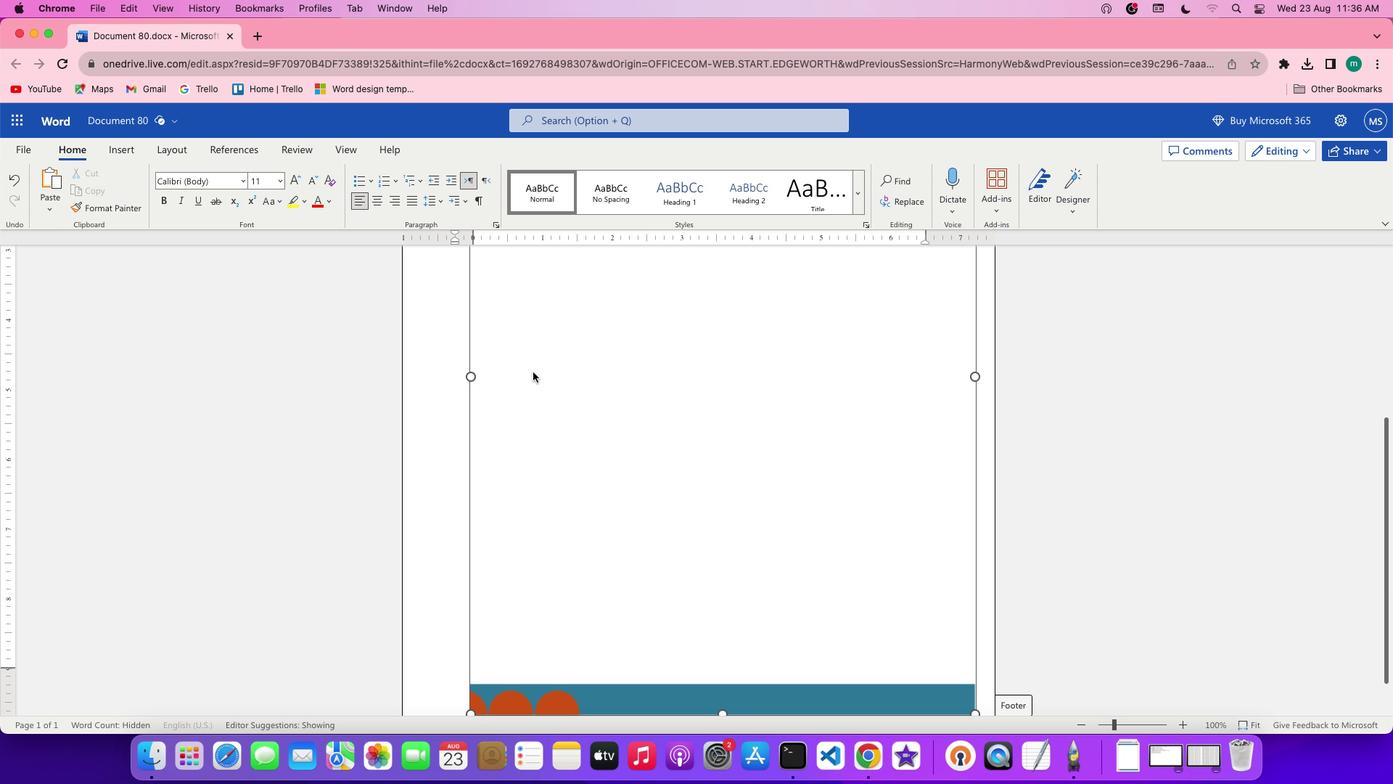 
Action: Mouse scrolled (532, 372) with delta (0, 0)
Screenshot: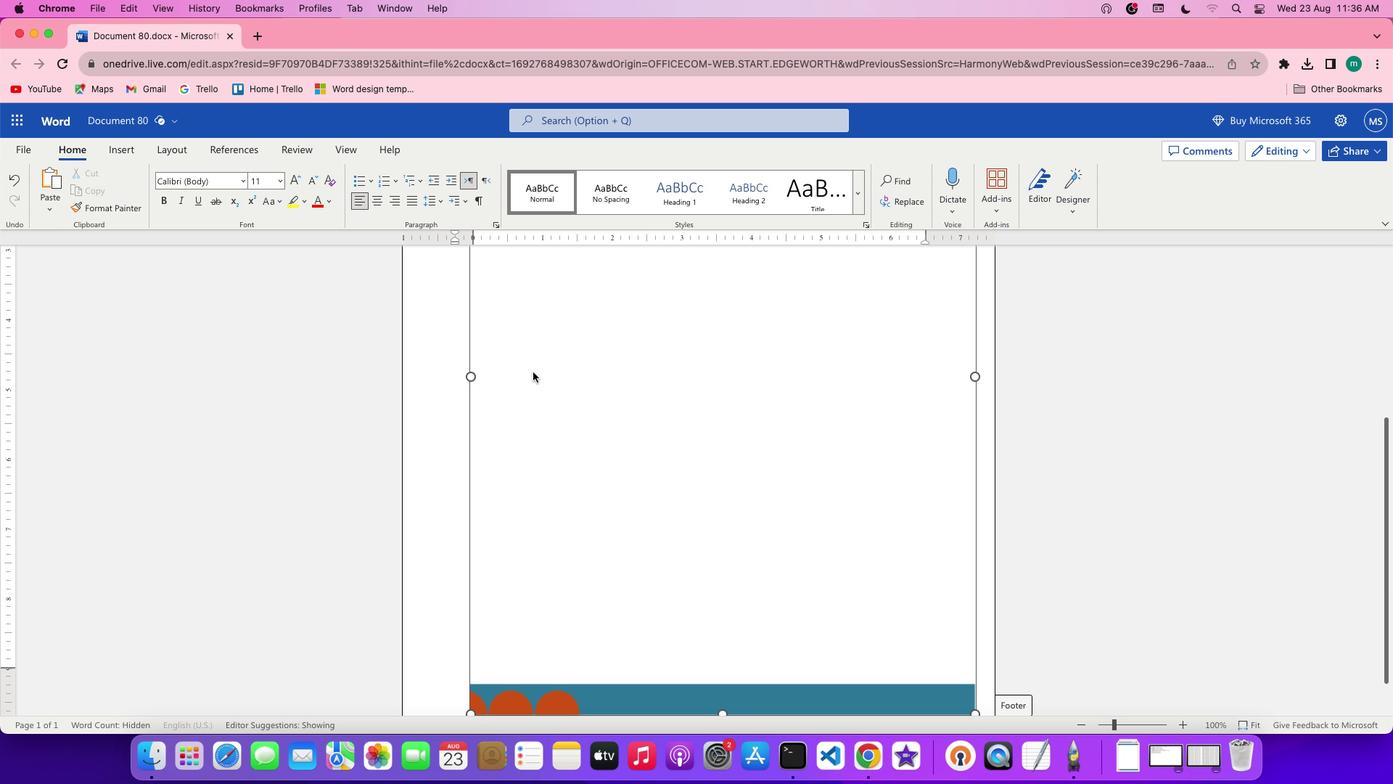 
Action: Mouse scrolled (532, 372) with delta (0, 2)
Screenshot: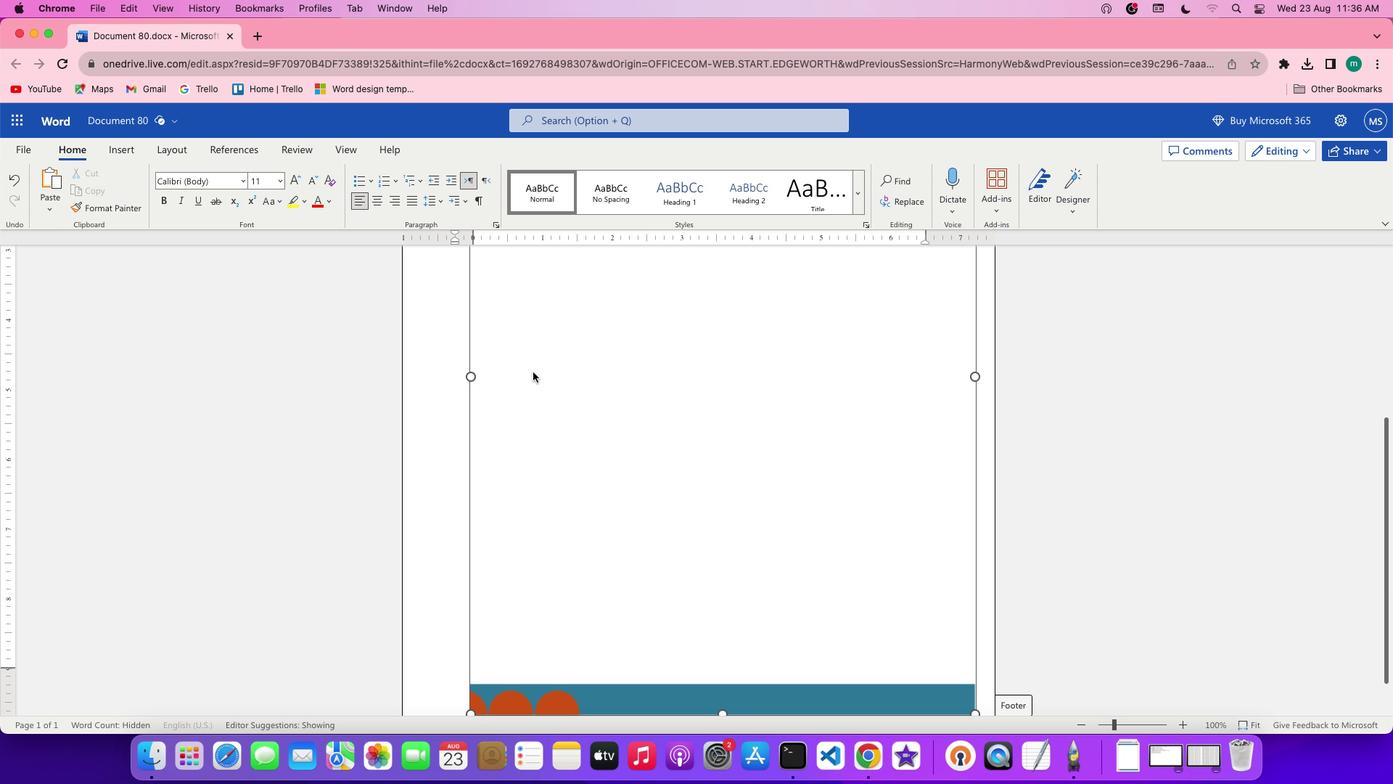 
Action: Mouse scrolled (532, 372) with delta (0, 3)
Screenshot: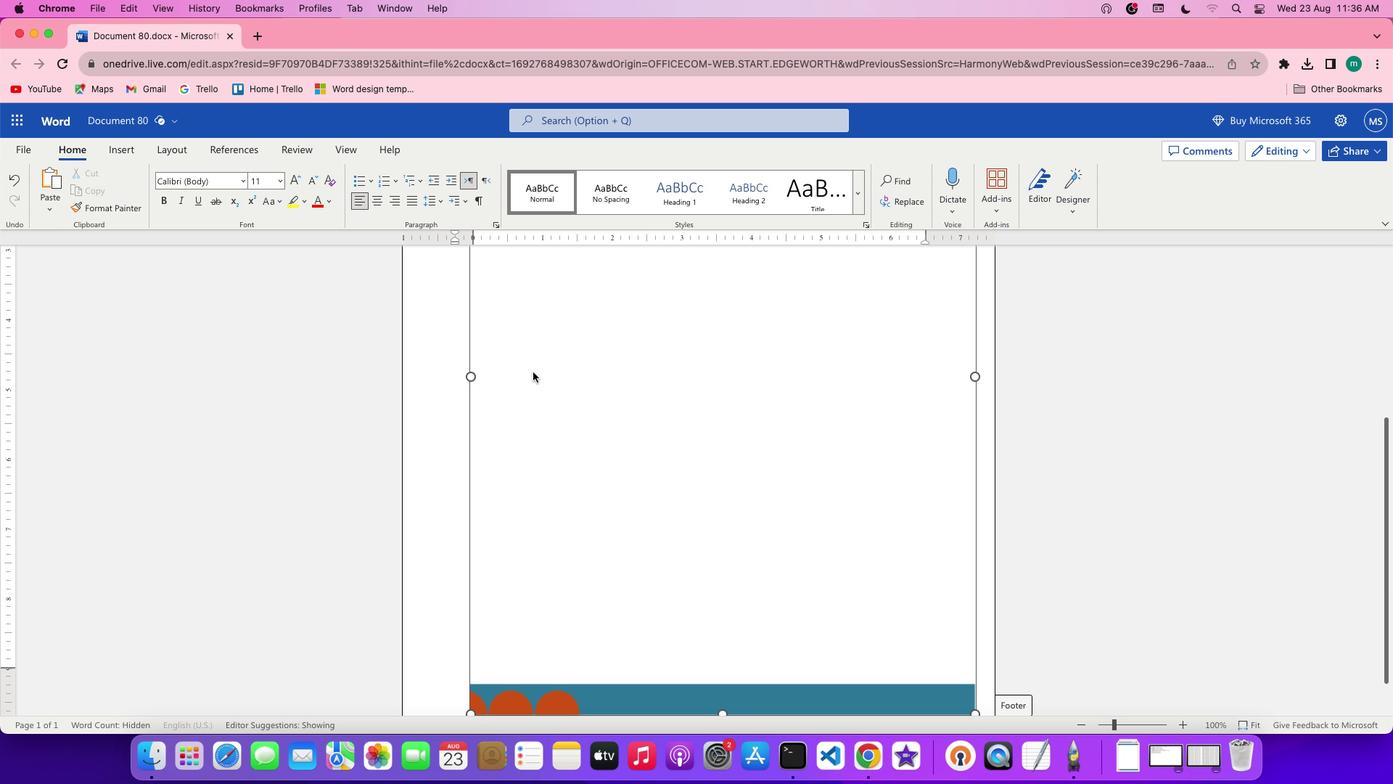 
Action: Mouse moved to (472, 321)
Screenshot: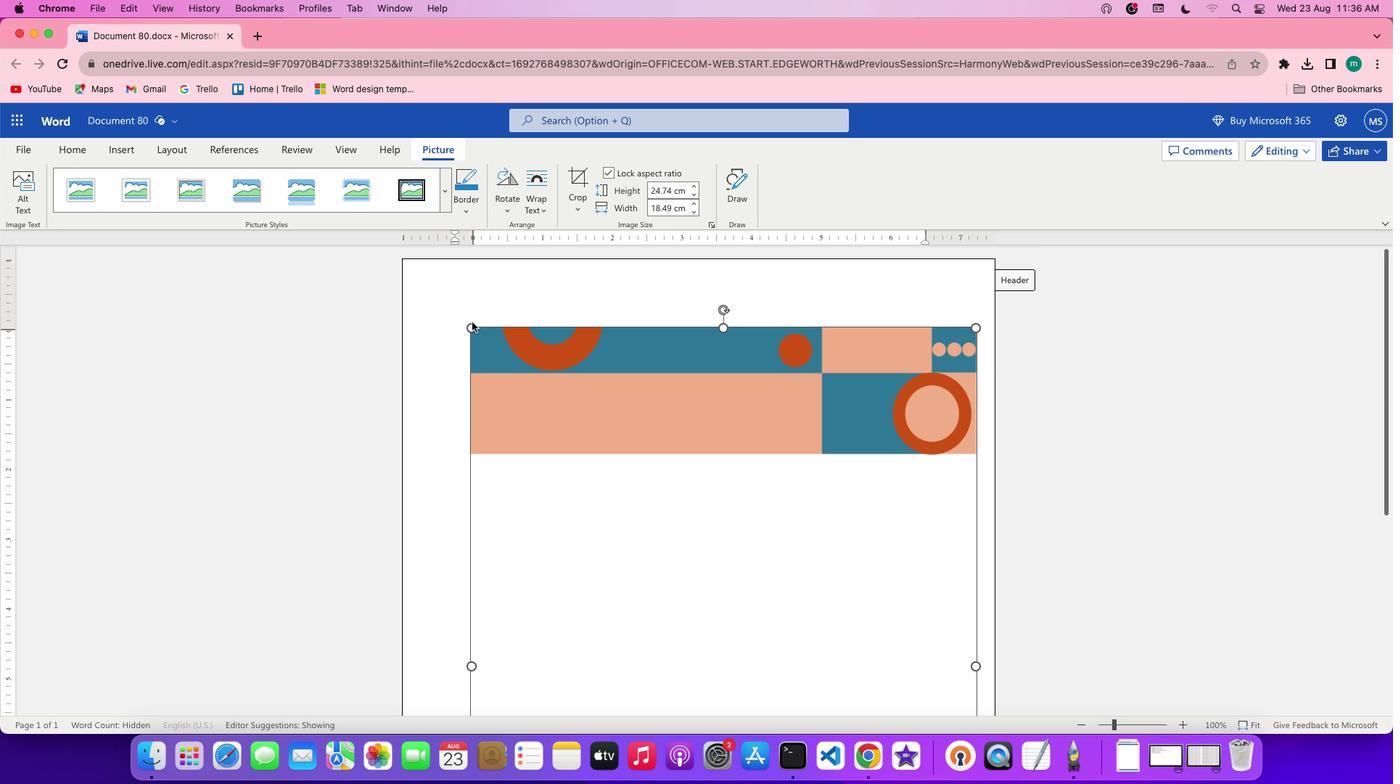 
Action: Mouse pressed left at (472, 321)
Screenshot: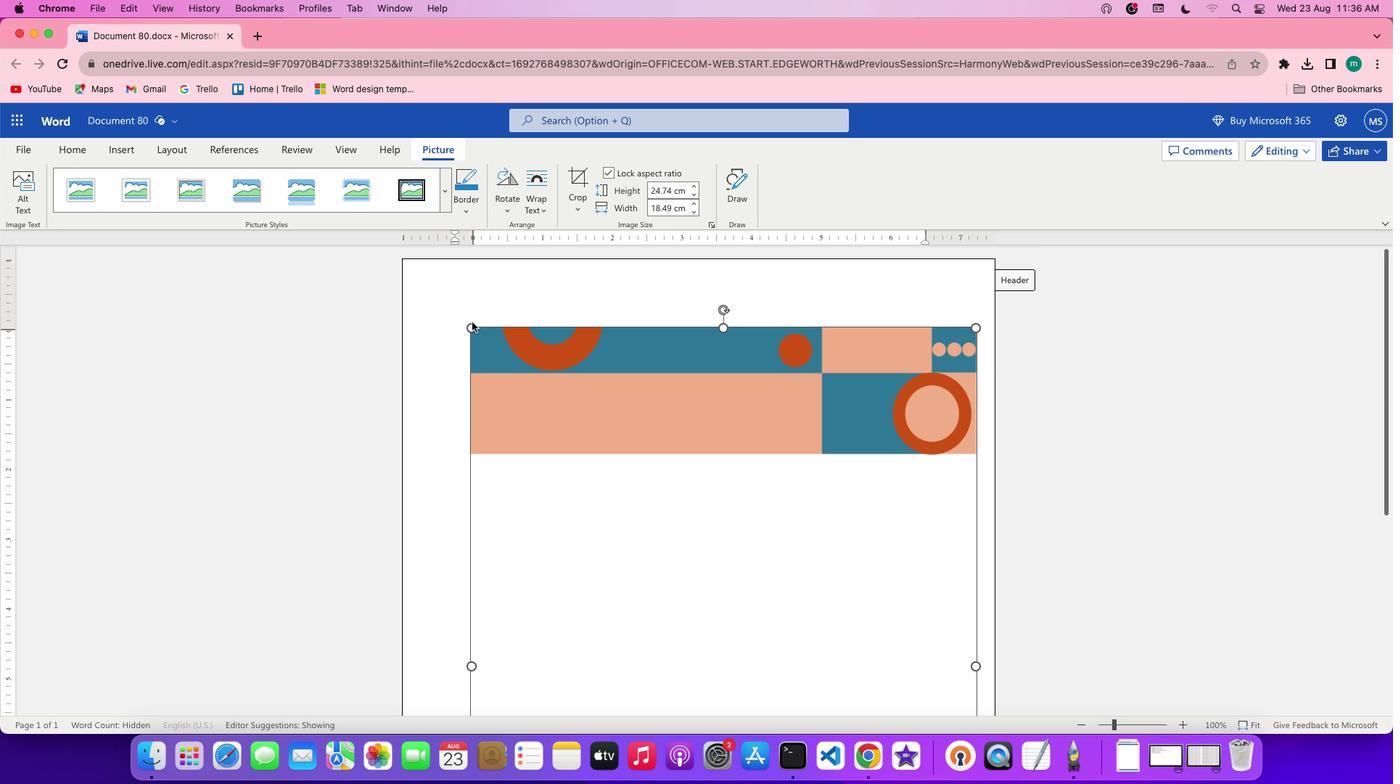 
Action: Mouse moved to (471, 238)
Screenshot: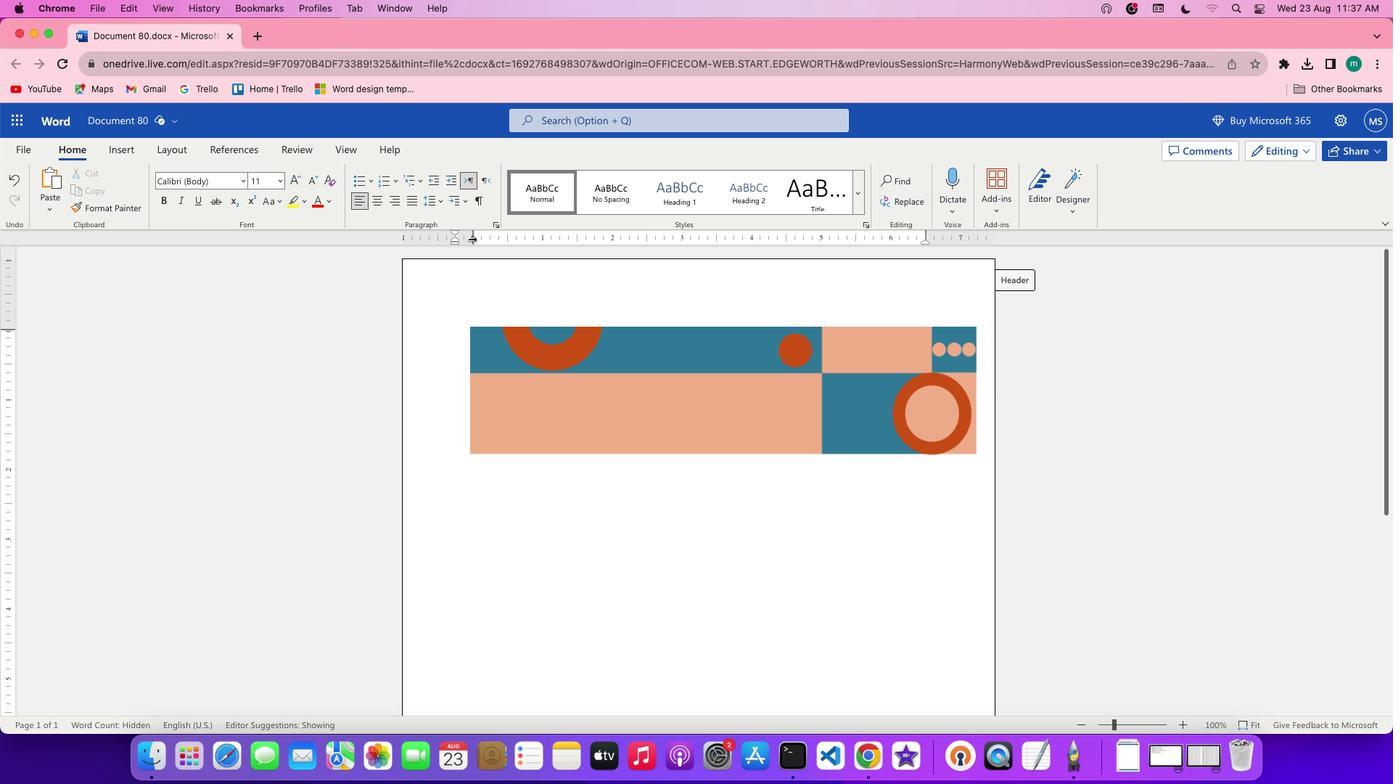 
Action: Mouse pressed left at (471, 238)
Screenshot: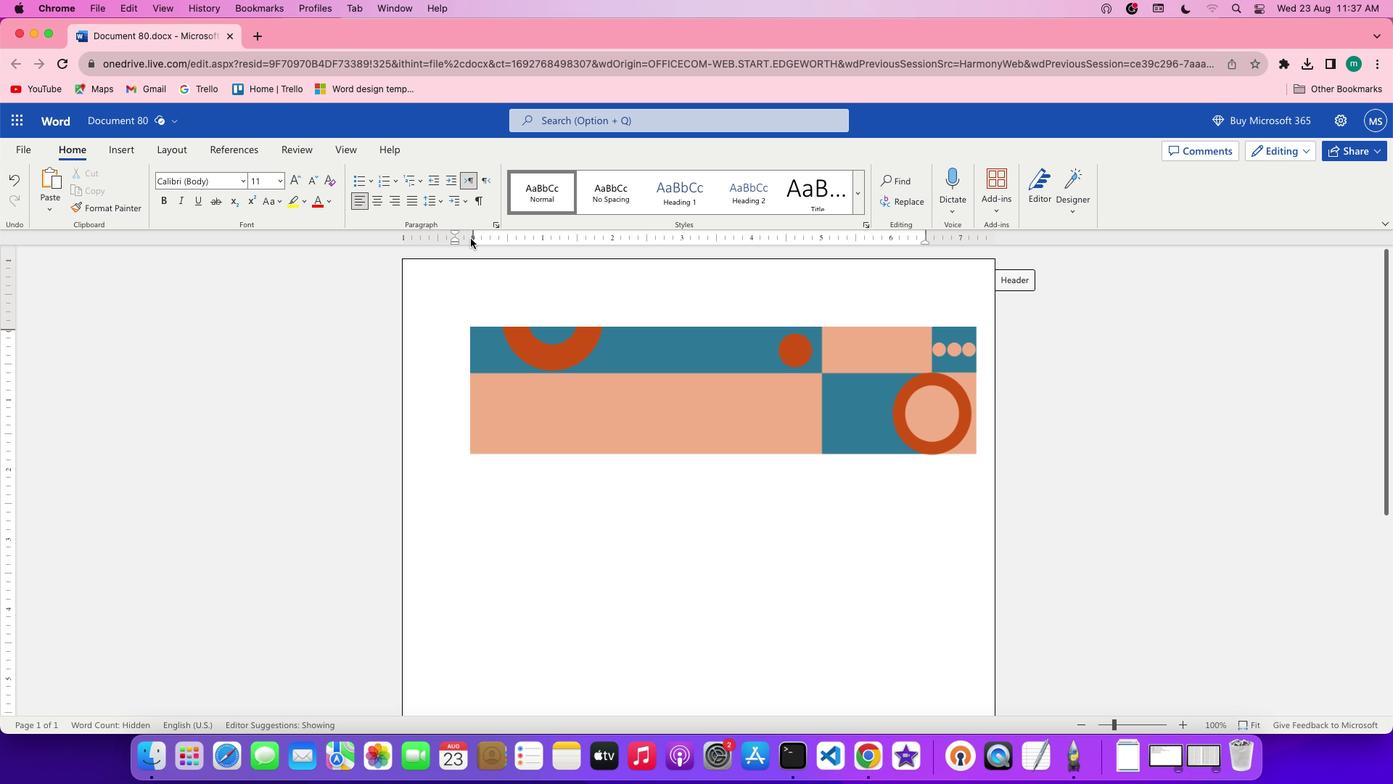 
Action: Mouse moved to (454, 238)
Screenshot: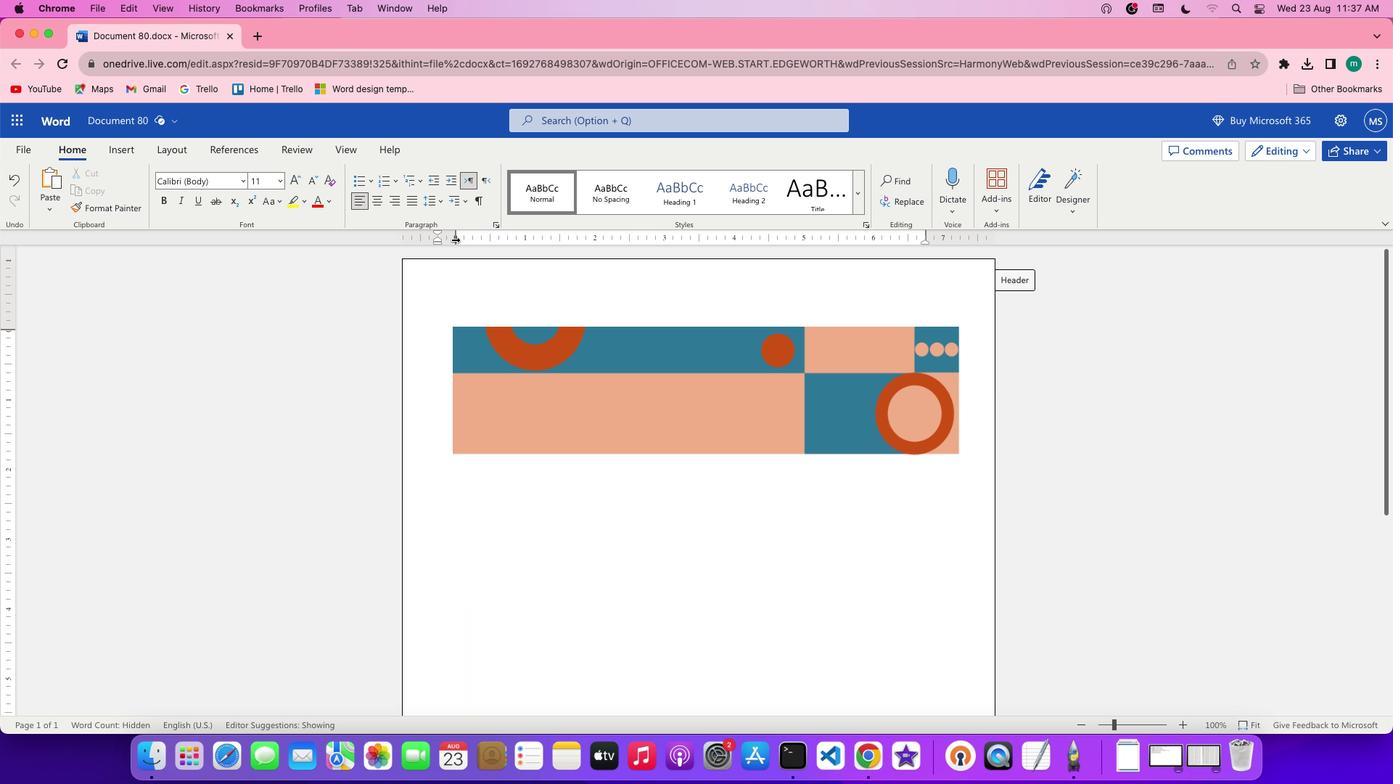 
Action: Mouse pressed left at (454, 238)
Screenshot: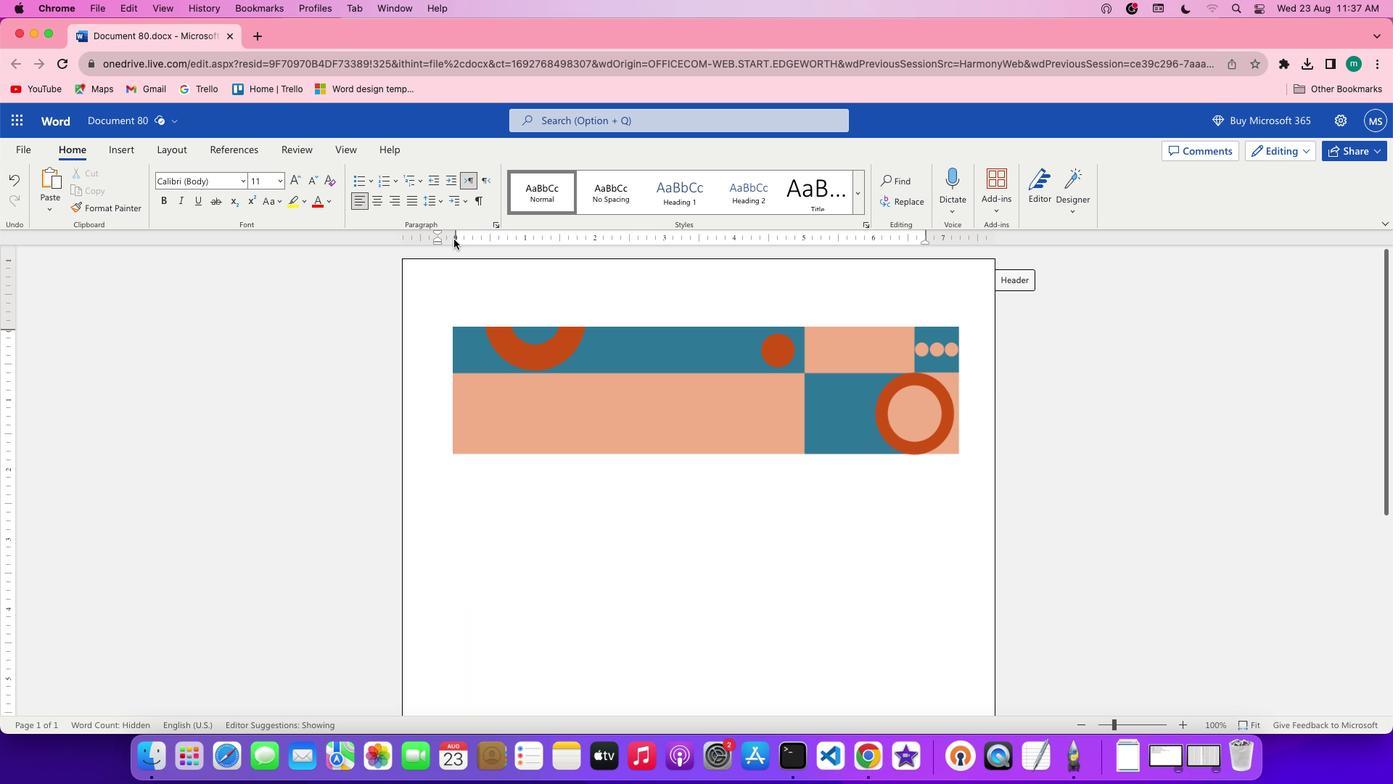 
Action: Mouse moved to (516, 481)
Screenshot: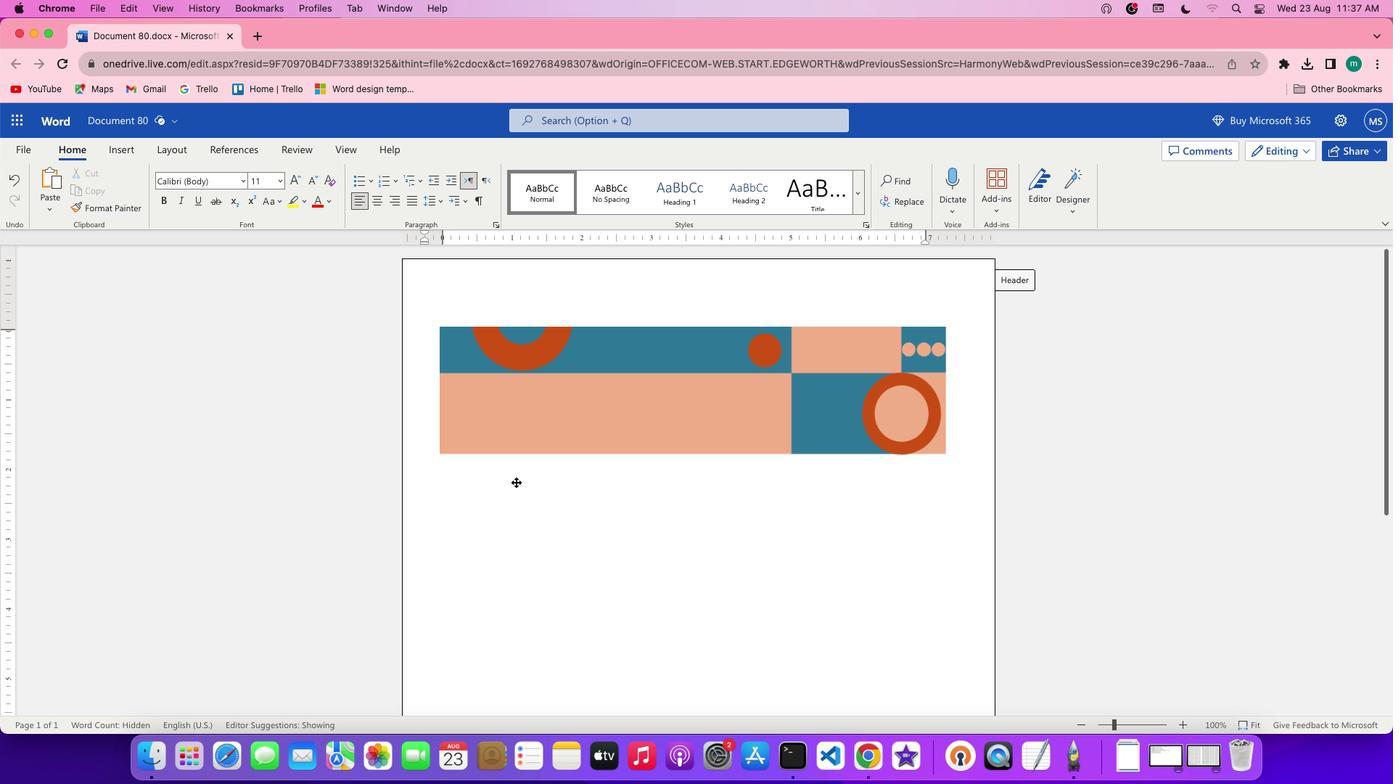 
Action: Mouse pressed left at (516, 481)
Screenshot: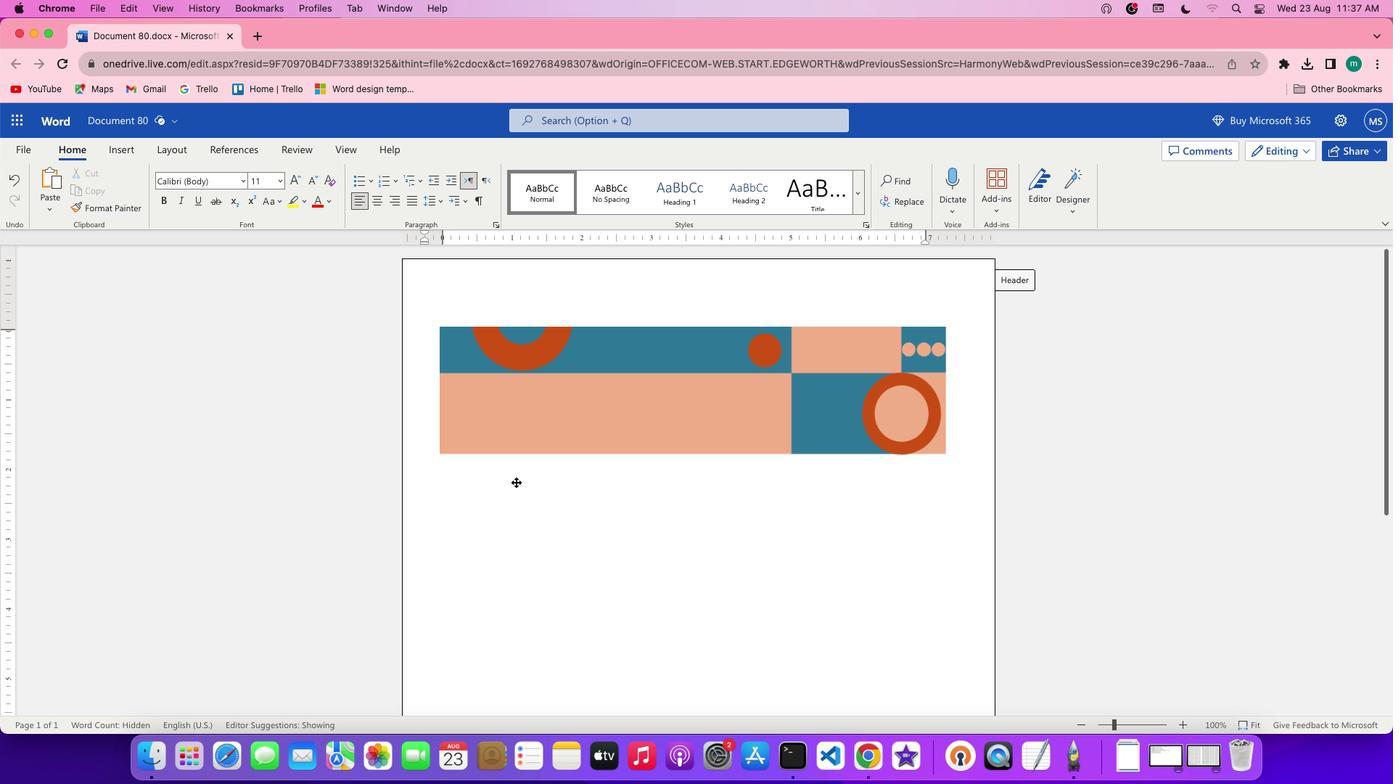 
Action: Mouse moved to (527, 475)
Screenshot: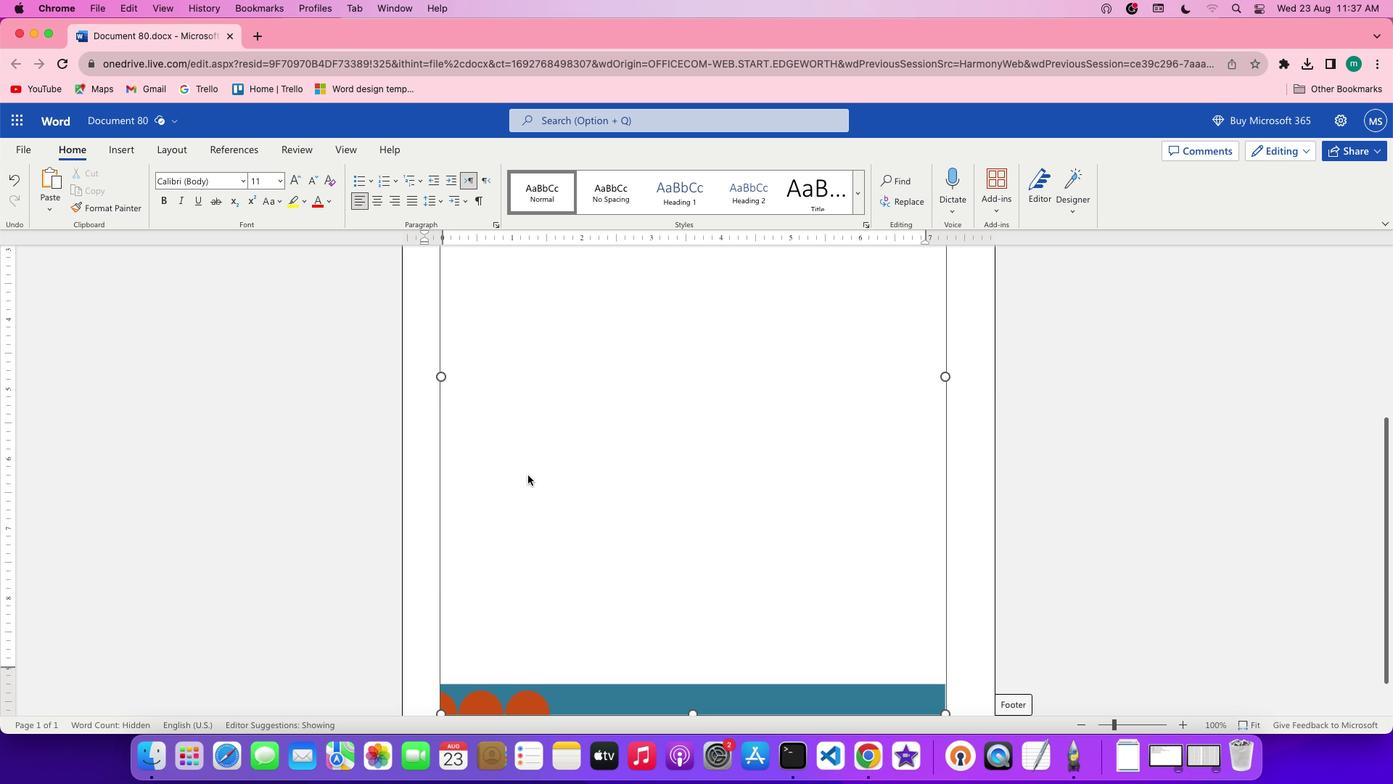 
Action: Mouse scrolled (527, 475) with delta (0, 0)
Screenshot: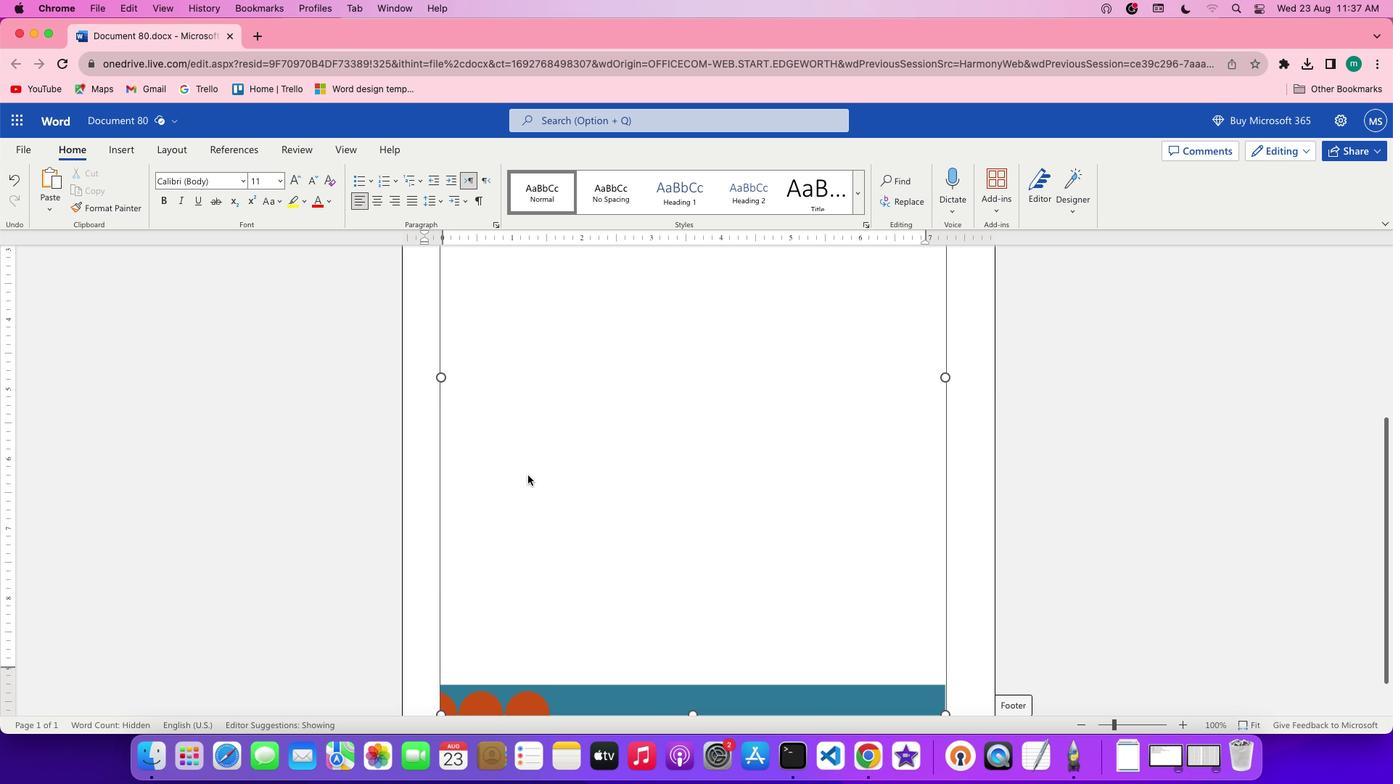 
Action: Mouse scrolled (527, 475) with delta (0, 0)
Screenshot: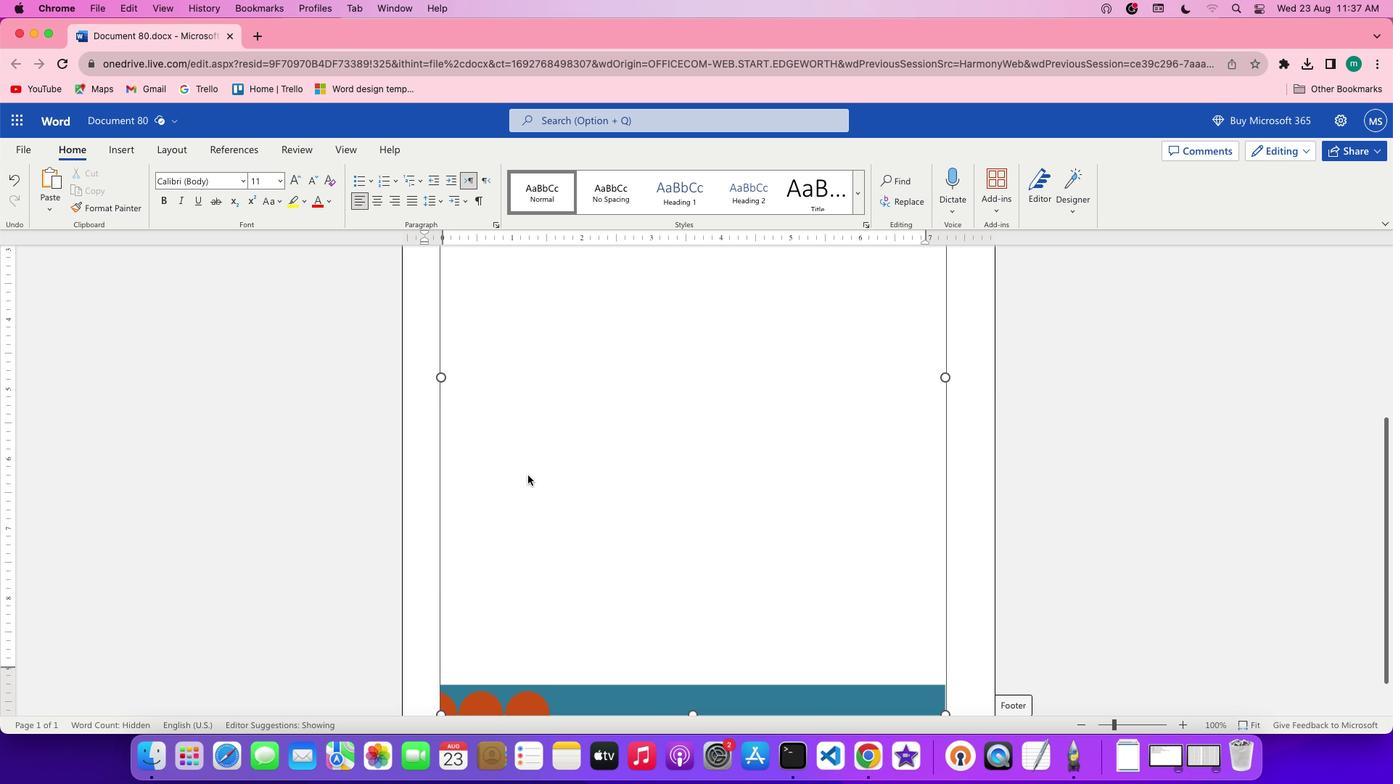 
Action: Mouse scrolled (527, 475) with delta (0, 2)
Screenshot: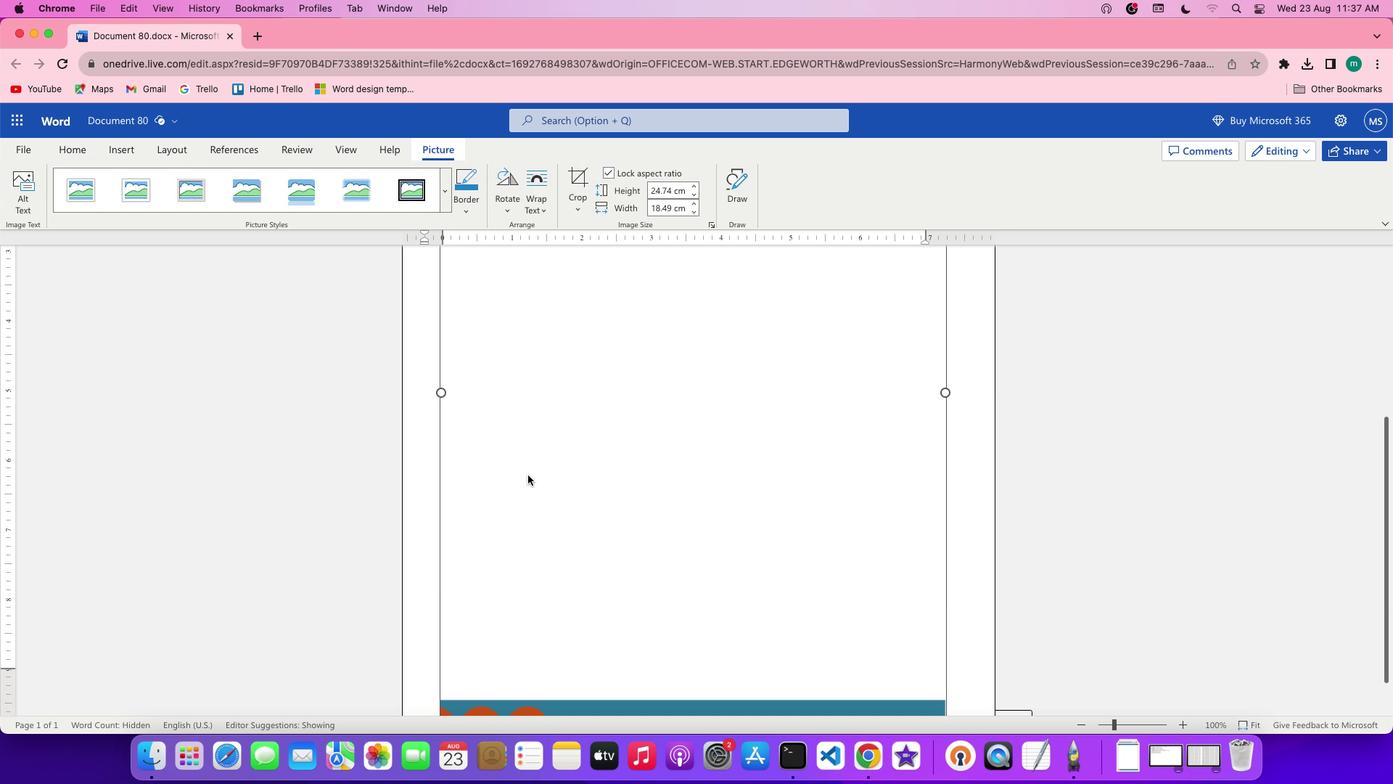 
Action: Mouse scrolled (527, 475) with delta (0, 3)
Screenshot: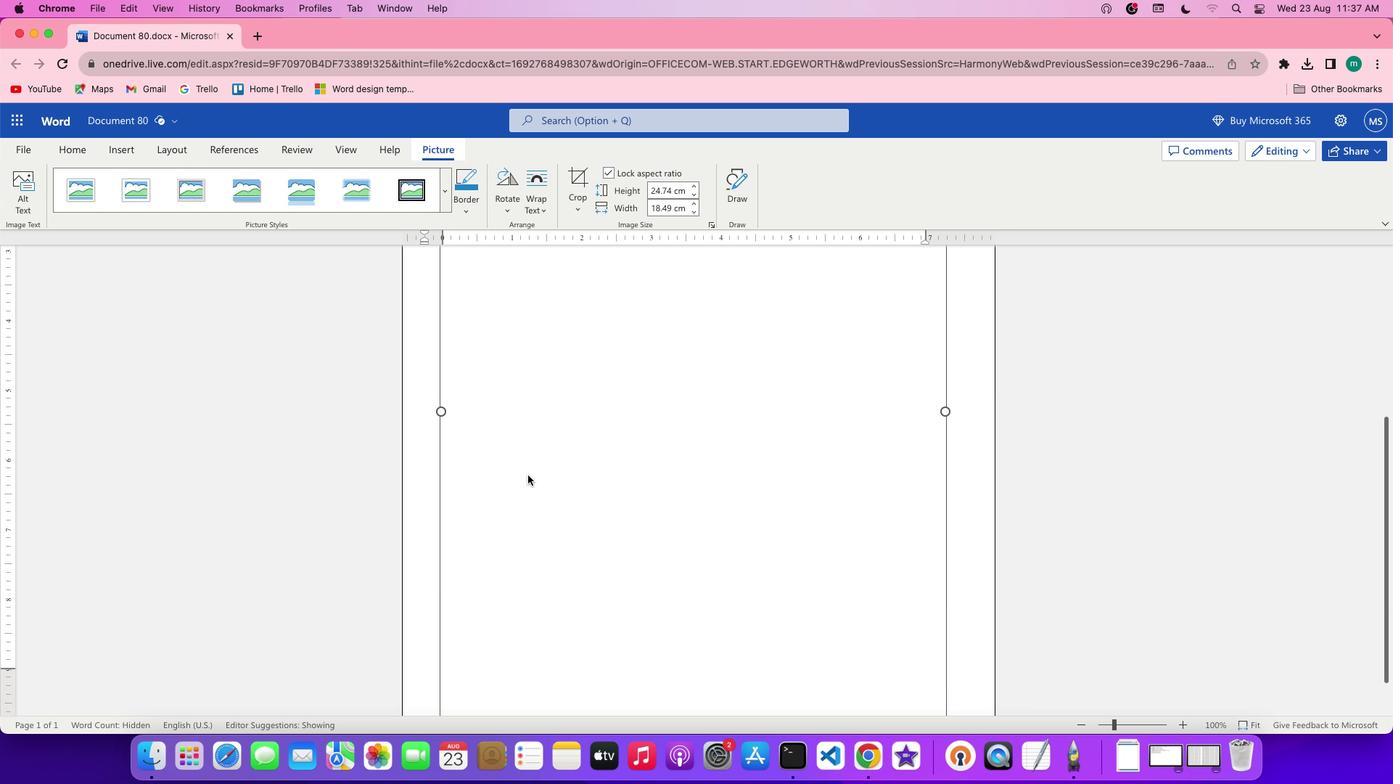
Action: Mouse moved to (498, 478)
Screenshot: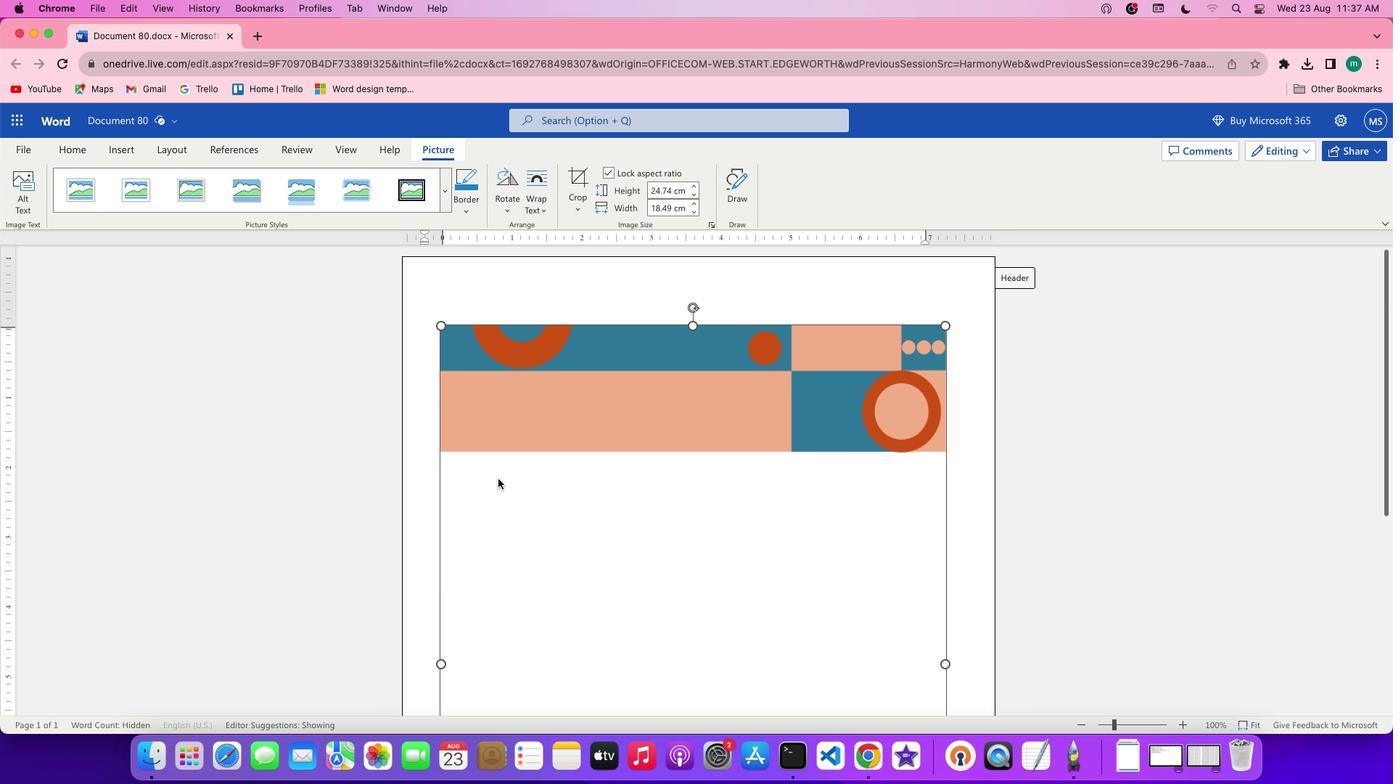 
Action: Mouse pressed left at (498, 478)
Screenshot: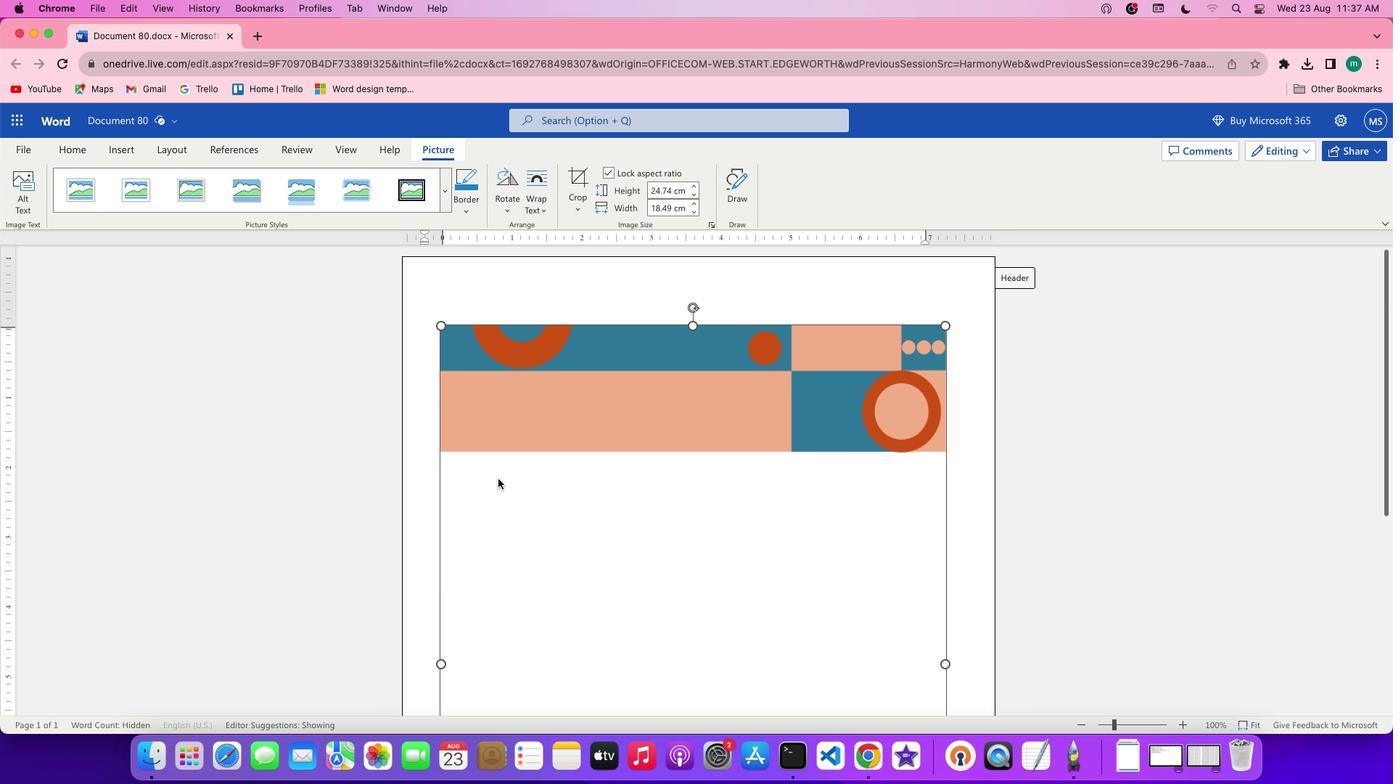 
Action: Mouse moved to (425, 240)
Screenshot: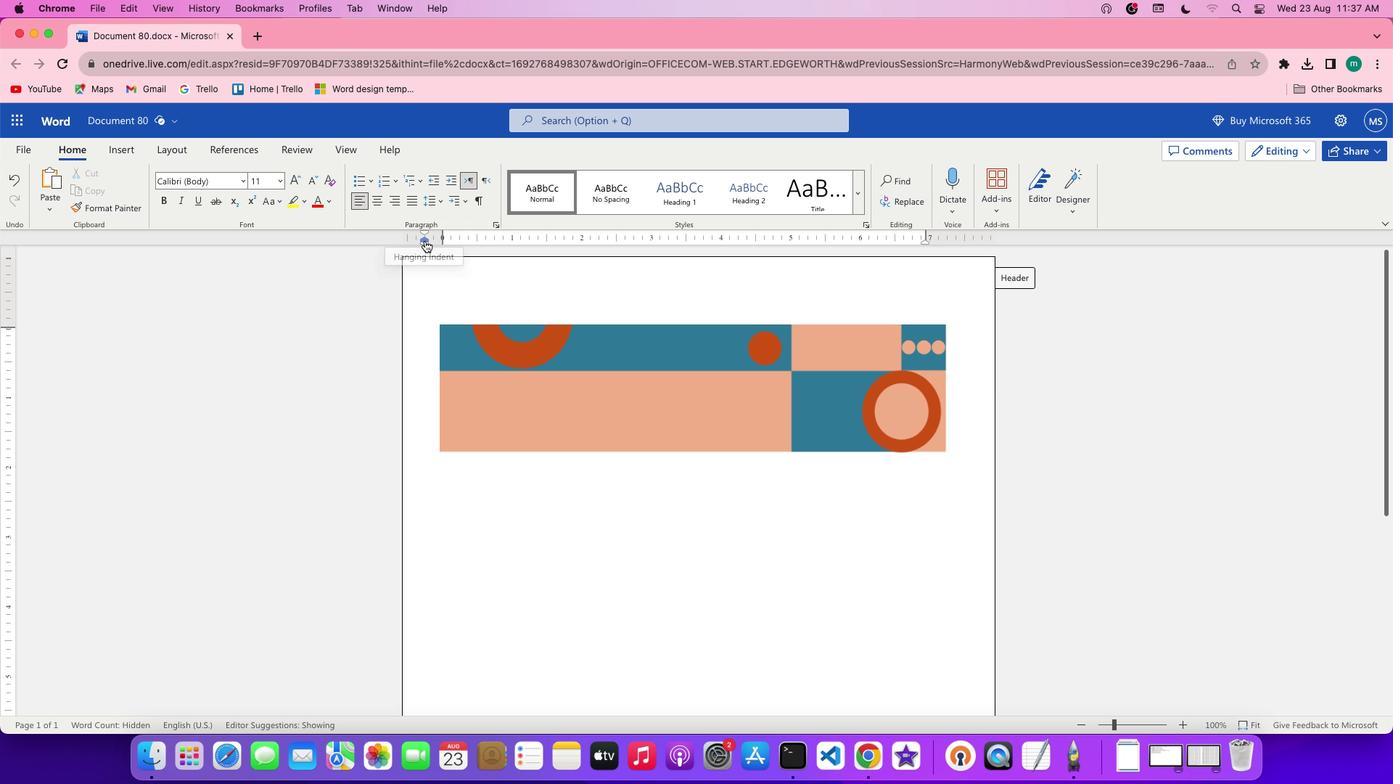 
Action: Mouse pressed left at (425, 240)
Screenshot: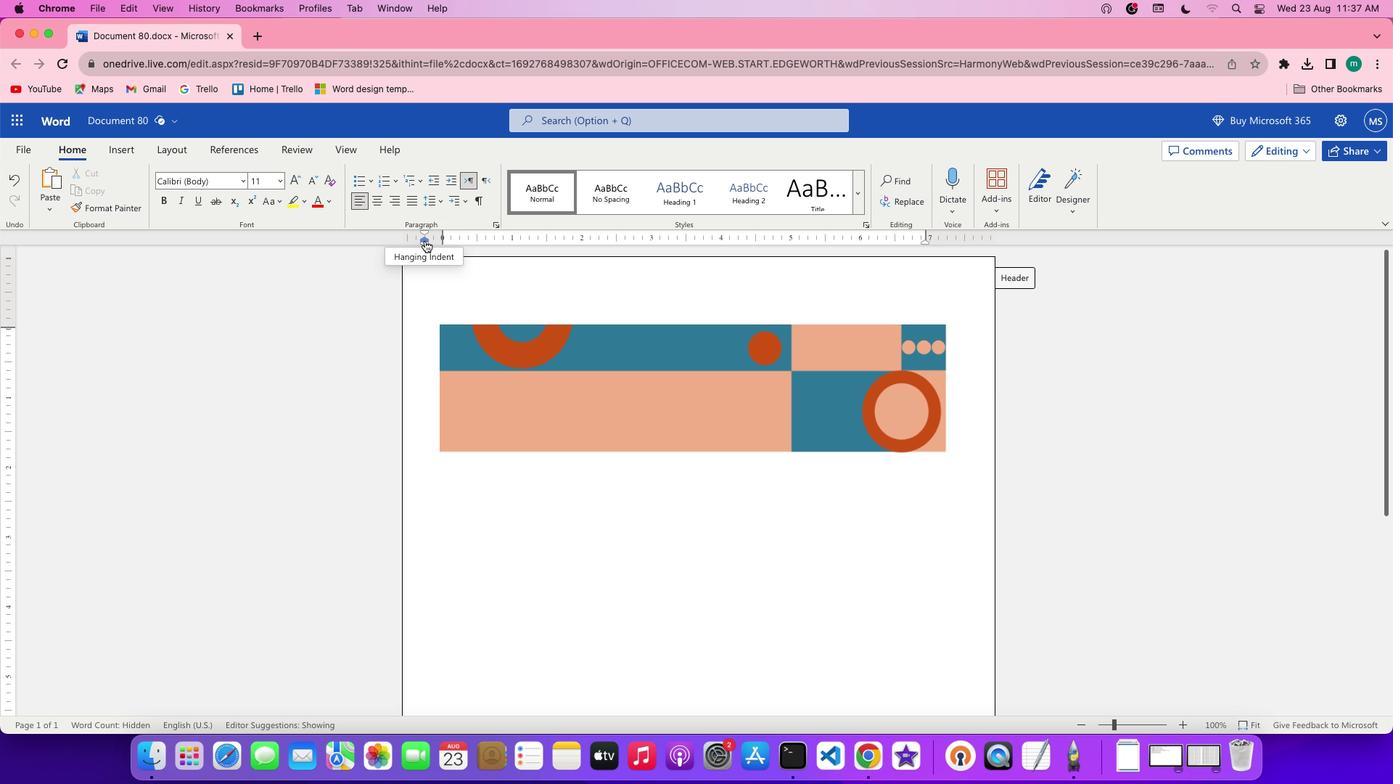 
Action: Mouse moved to (426, 230)
Screenshot: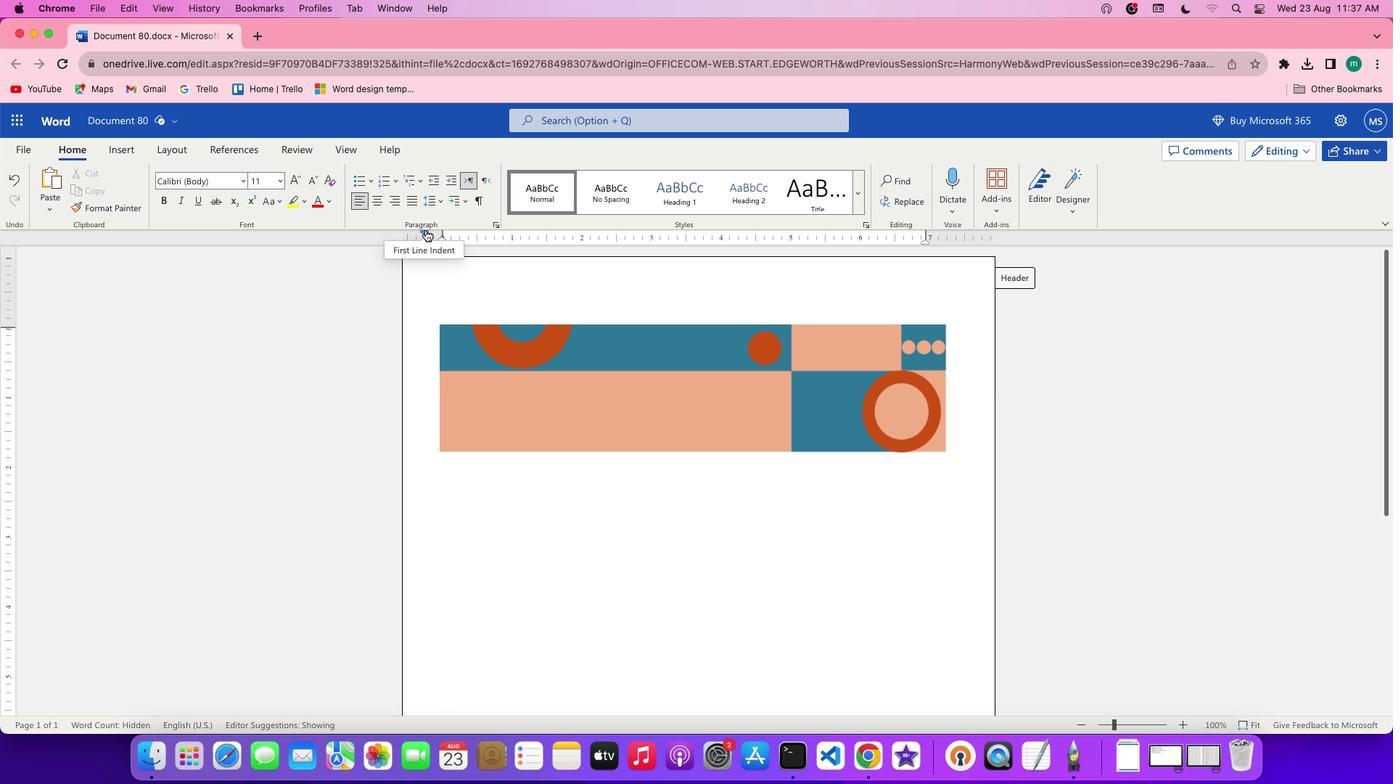 
Action: Mouse pressed left at (426, 230)
Screenshot: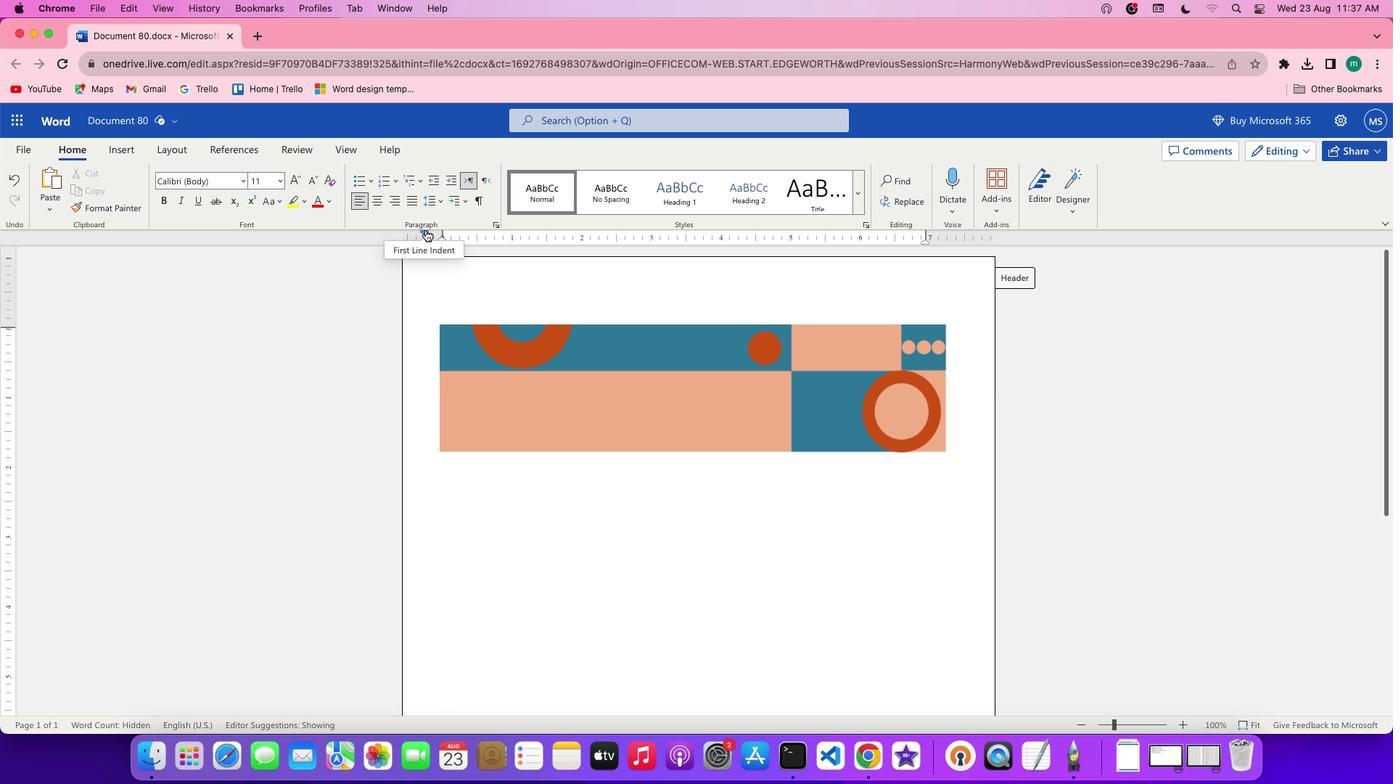 
Action: Mouse moved to (520, 408)
Screenshot: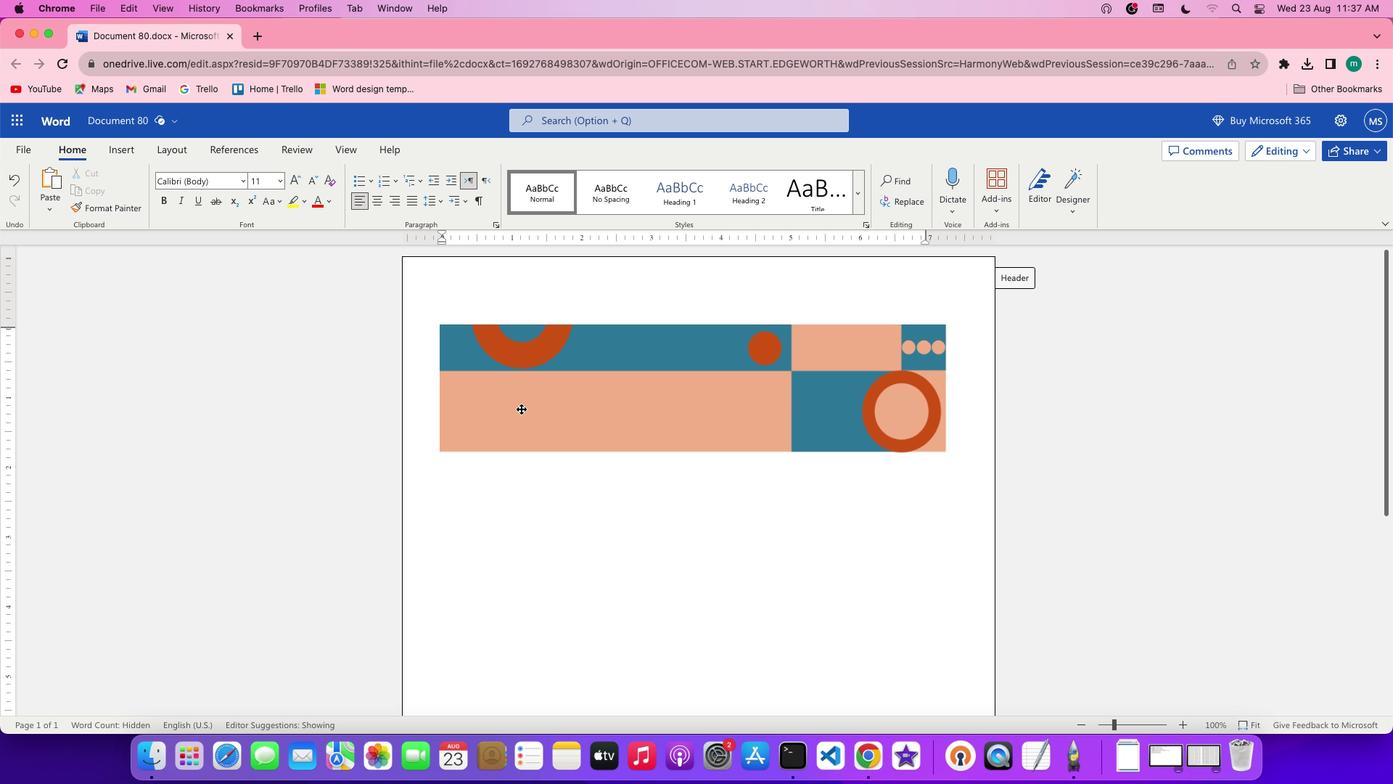 
Action: Mouse scrolled (520, 408) with delta (0, 0)
Screenshot: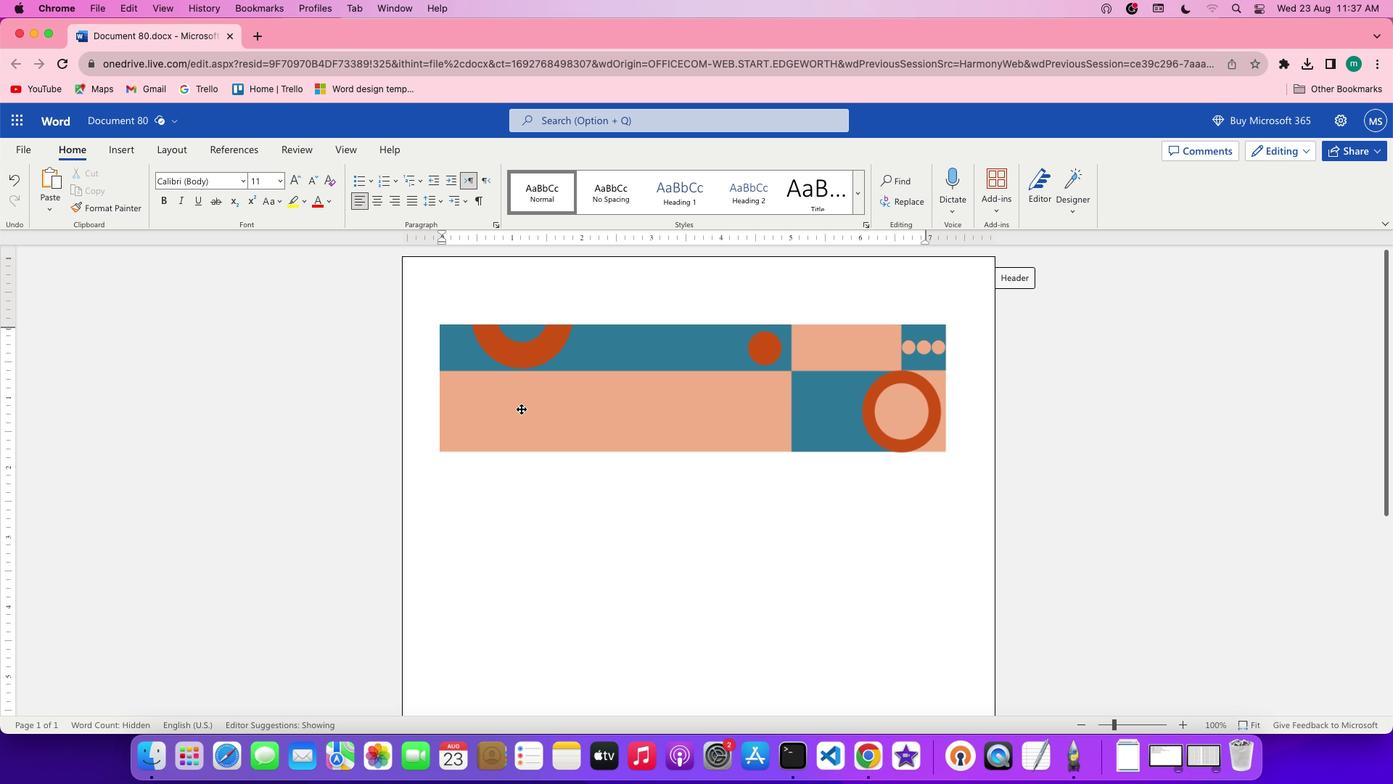 
Action: Mouse scrolled (520, 408) with delta (0, 0)
Screenshot: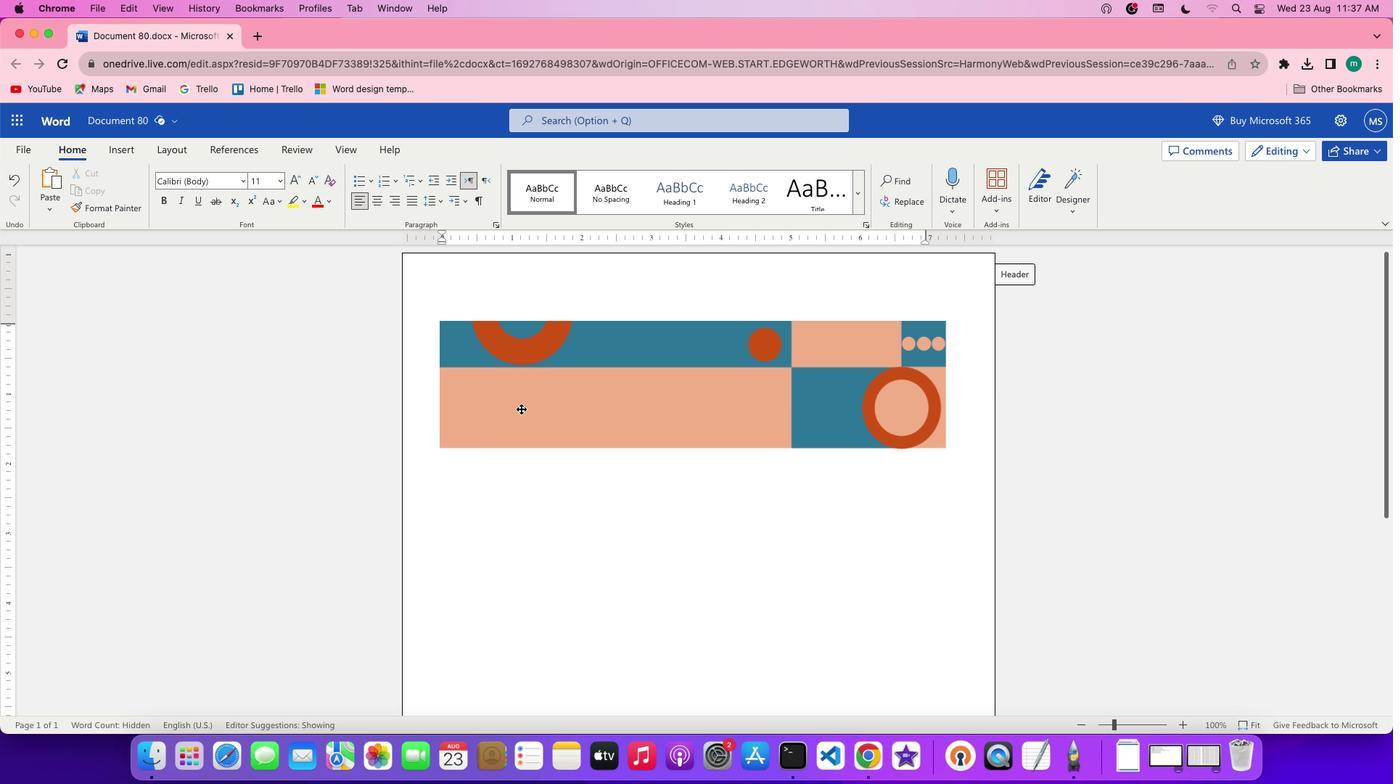 
Action: Mouse scrolled (520, 408) with delta (0, -1)
Screenshot: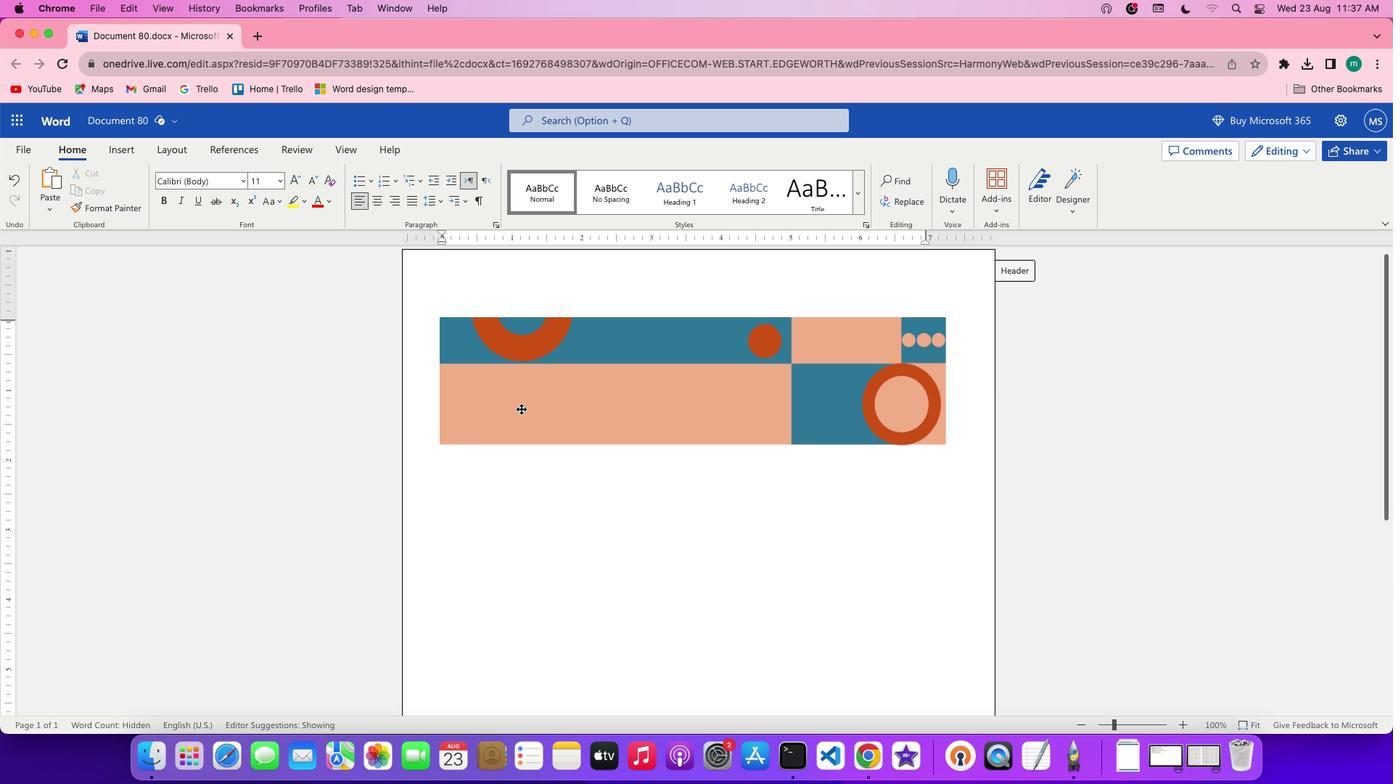 
Action: Mouse scrolled (520, 408) with delta (0, -2)
Screenshot: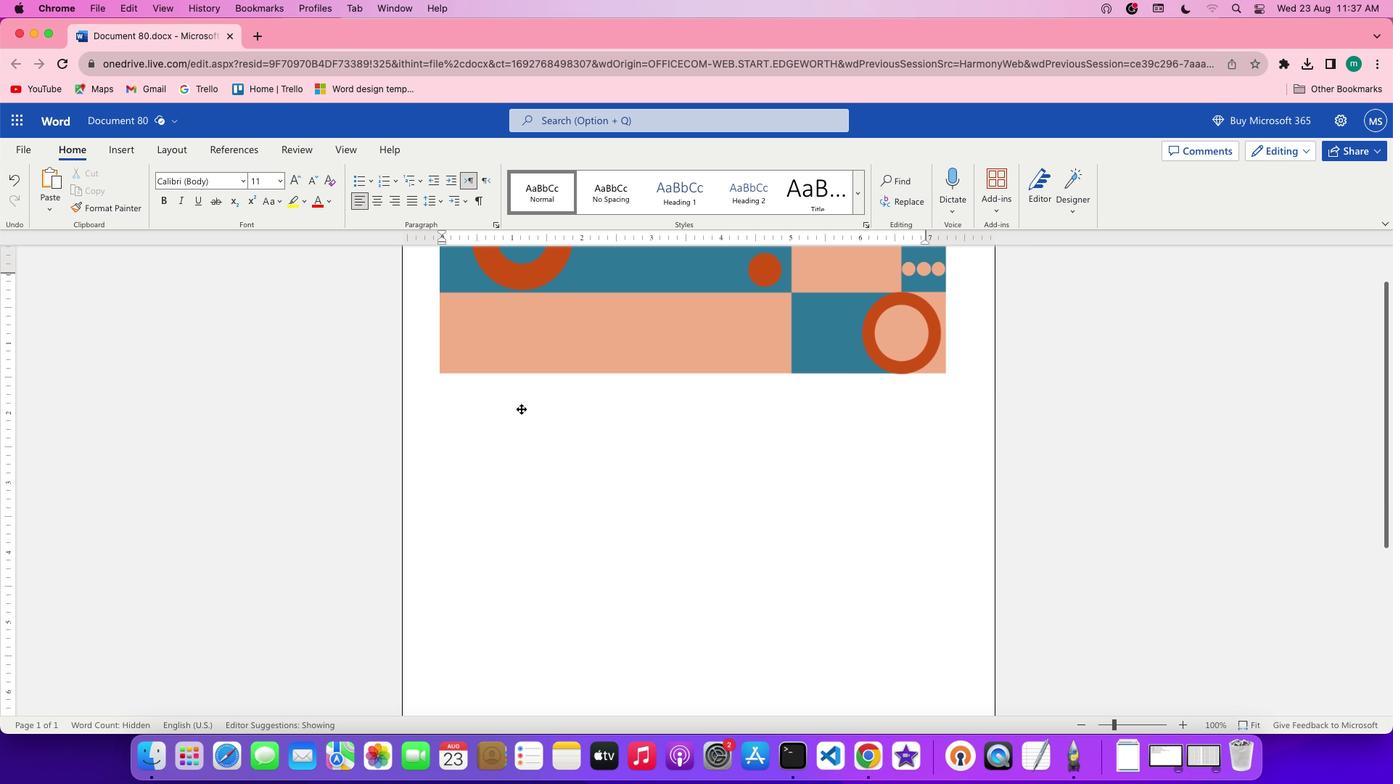 
Action: Mouse scrolled (520, 408) with delta (0, 0)
Screenshot: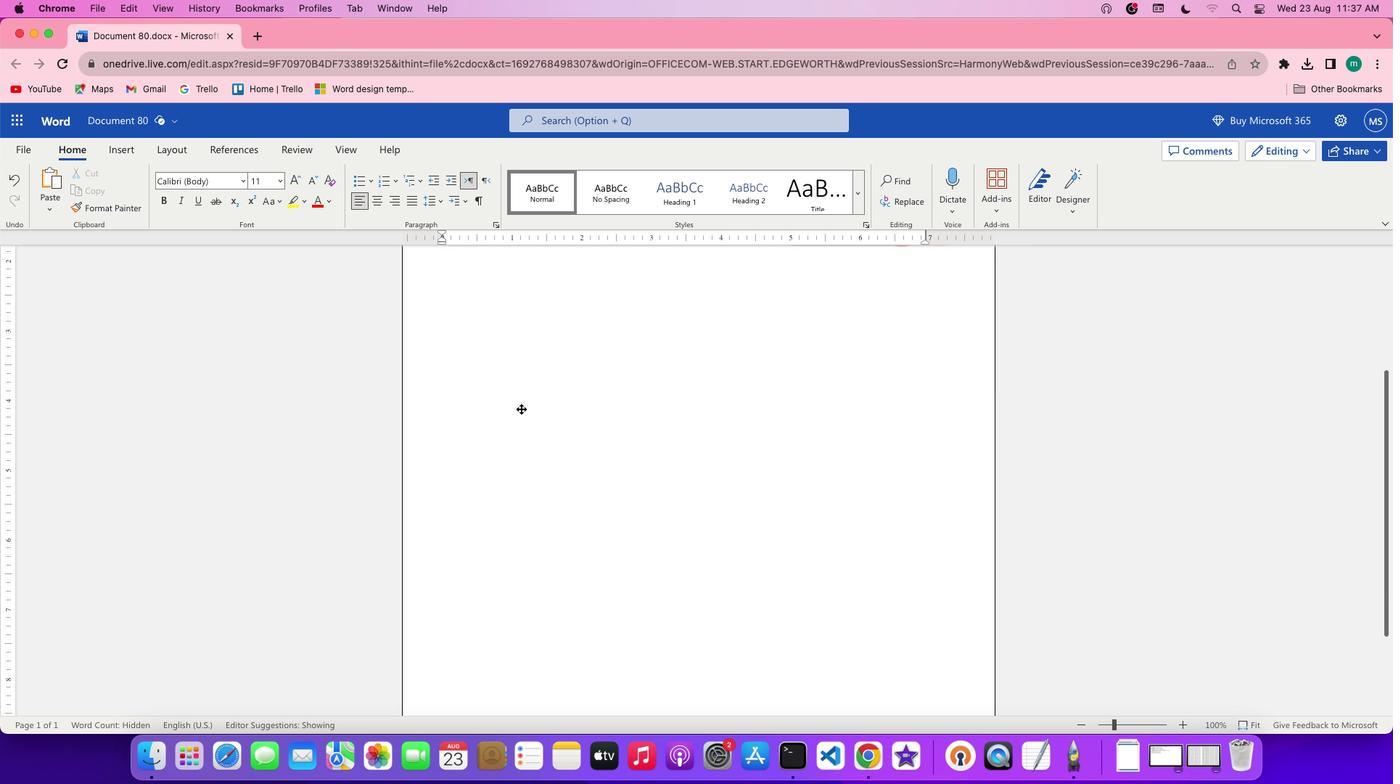 
Action: Mouse scrolled (520, 408) with delta (0, 0)
Screenshot: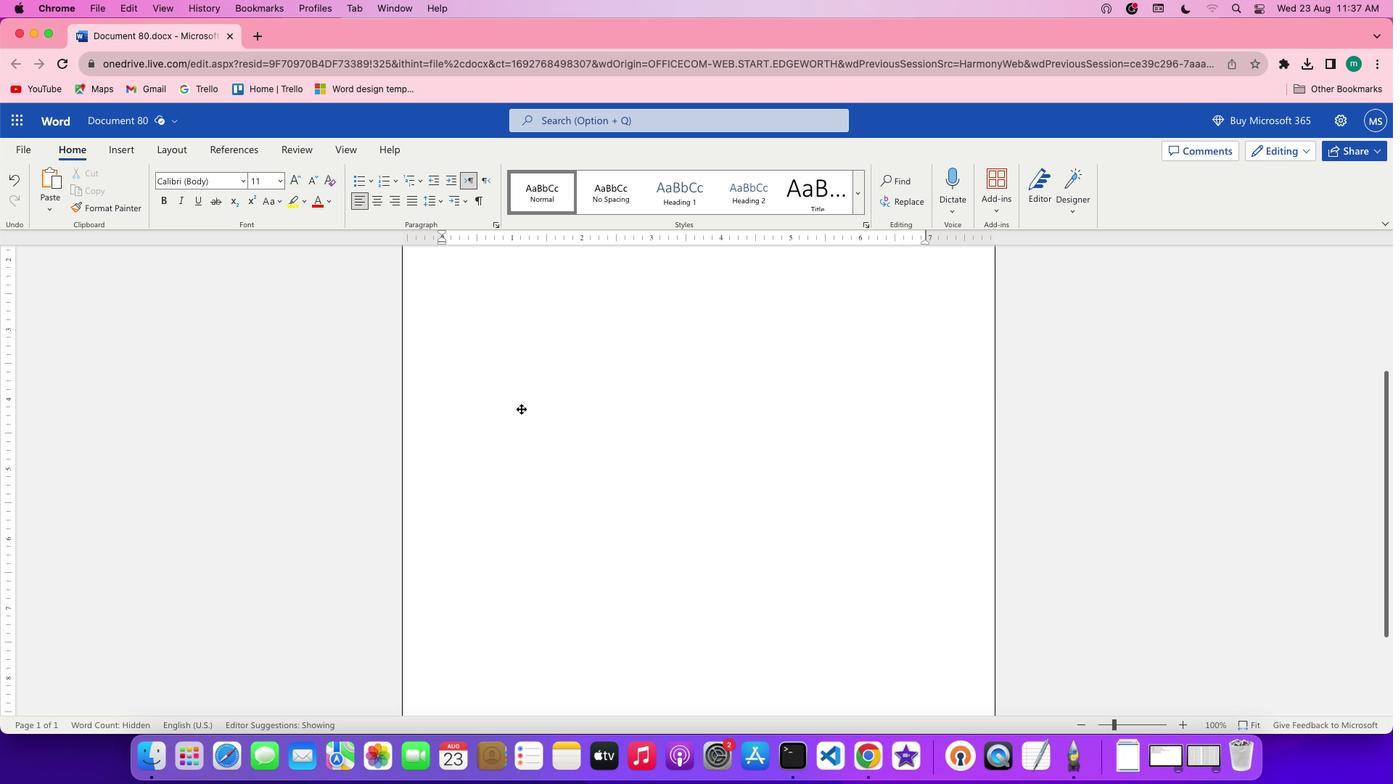 
Action: Mouse scrolled (520, 408) with delta (0, -1)
Screenshot: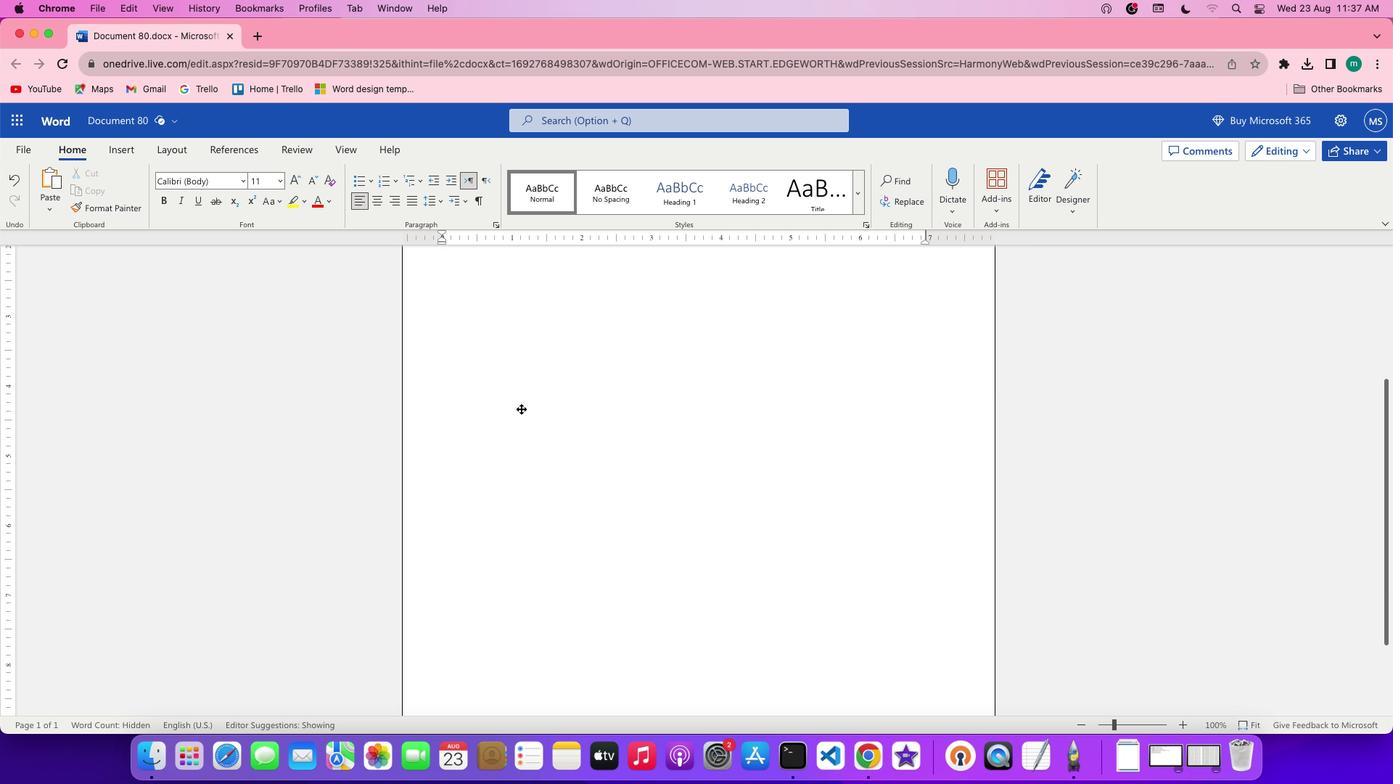 
Action: Mouse scrolled (520, 408) with delta (0, 0)
Screenshot: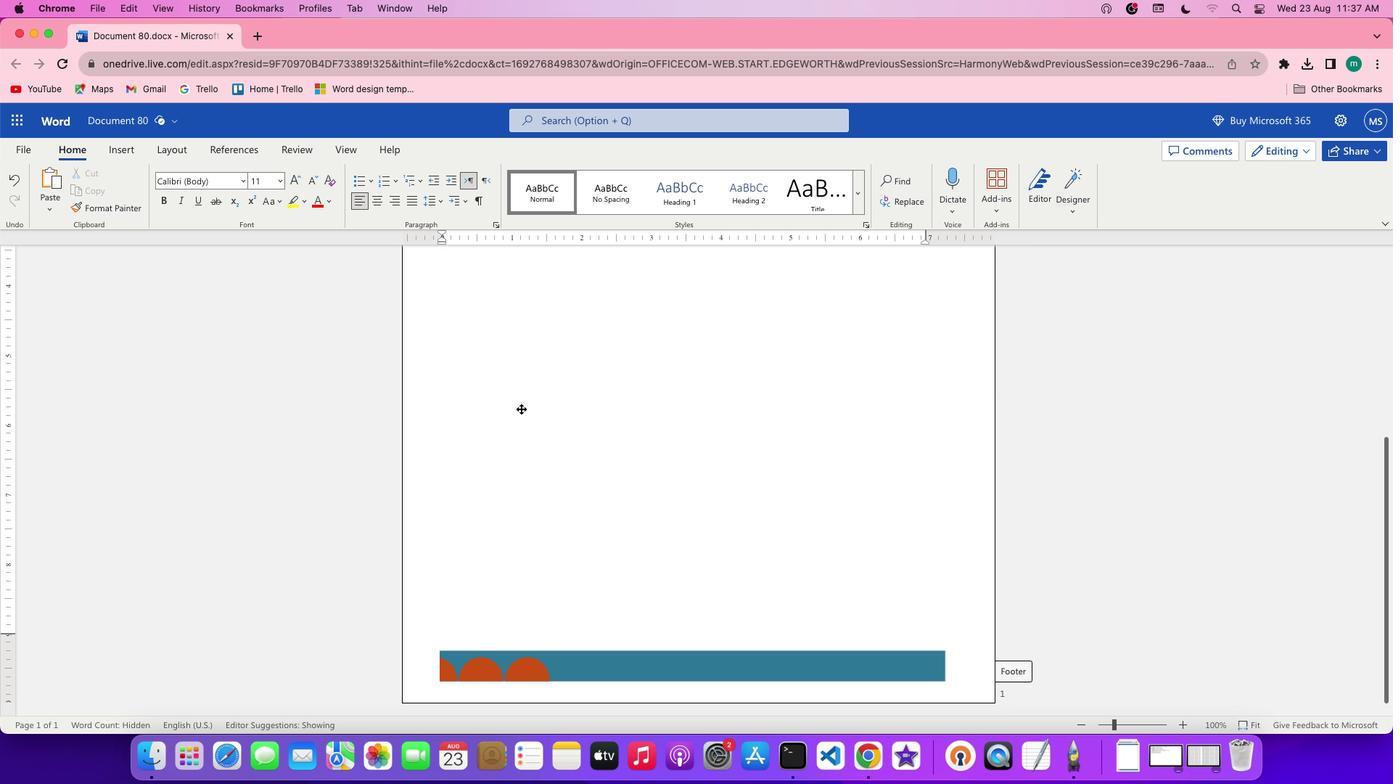
Action: Mouse scrolled (520, 408) with delta (0, 0)
Screenshot: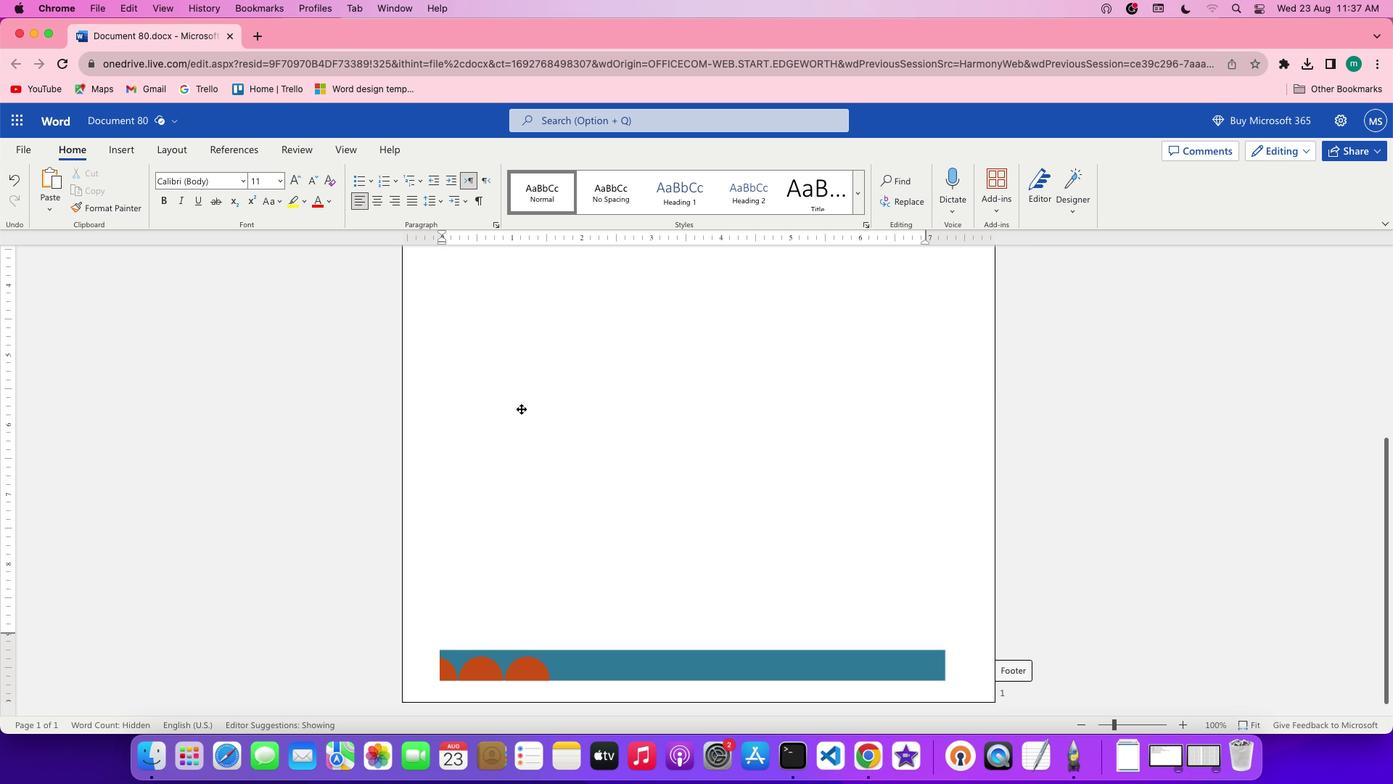 
Action: Mouse scrolled (520, 408) with delta (0, -1)
